 Task: Create a Google Docs document listing the top 10 cafes in Gurgaon, including images and formatted text.
Action: Key pressed google<Key.space>dous<Key.enter>
Screenshot: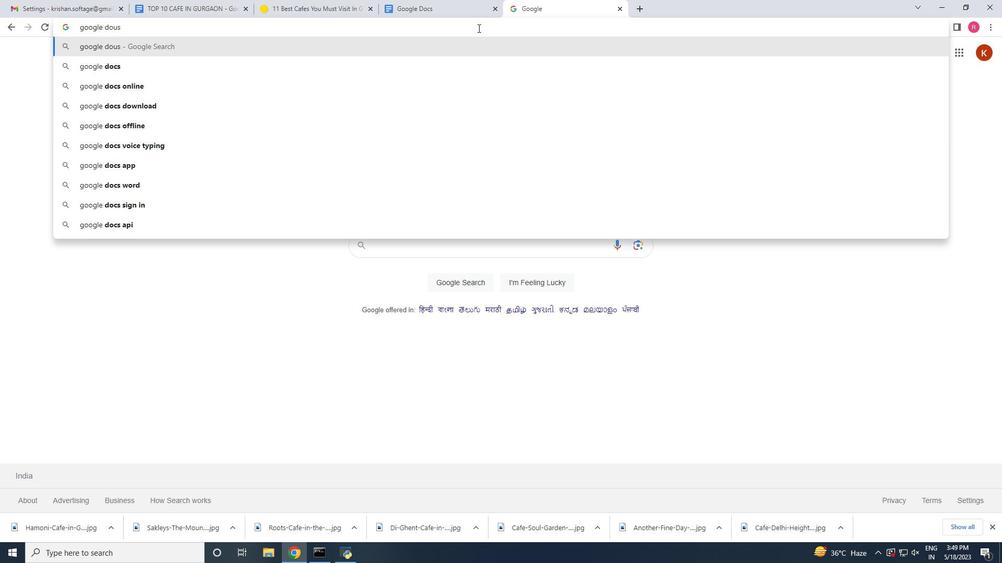 
Action: Mouse moved to (175, 278)
Screenshot: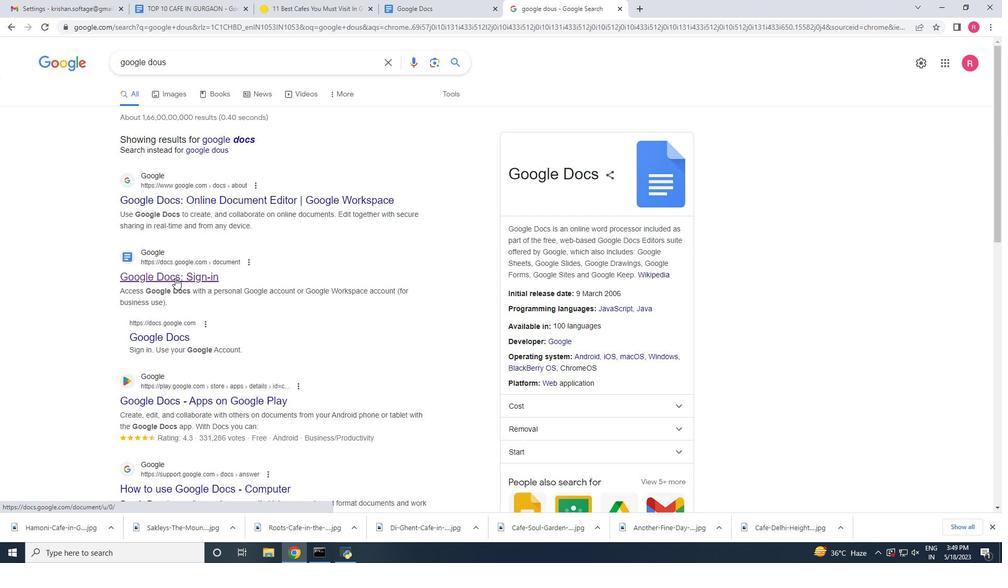 
Action: Mouse pressed left at (175, 278)
Screenshot: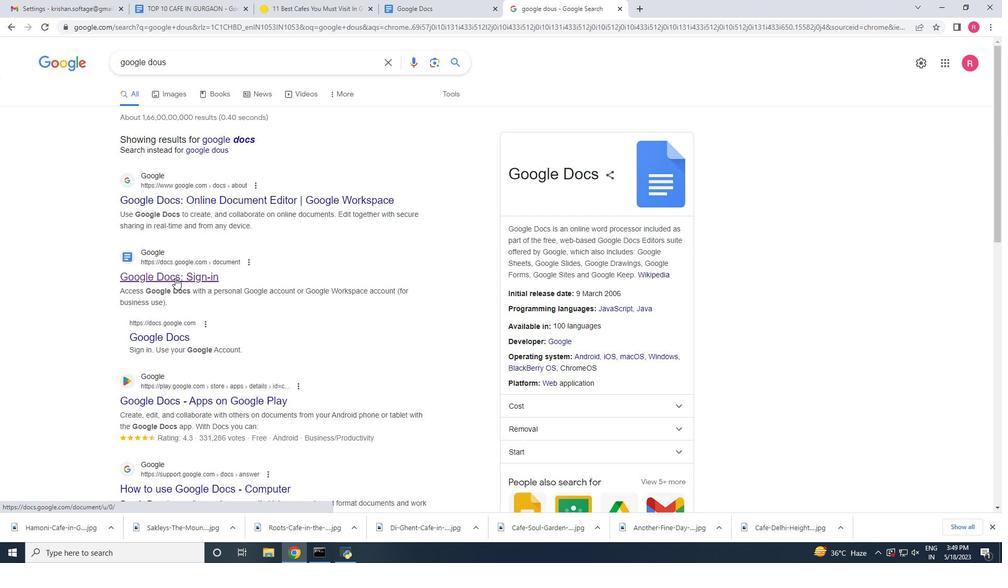 
Action: Mouse moved to (976, 50)
Screenshot: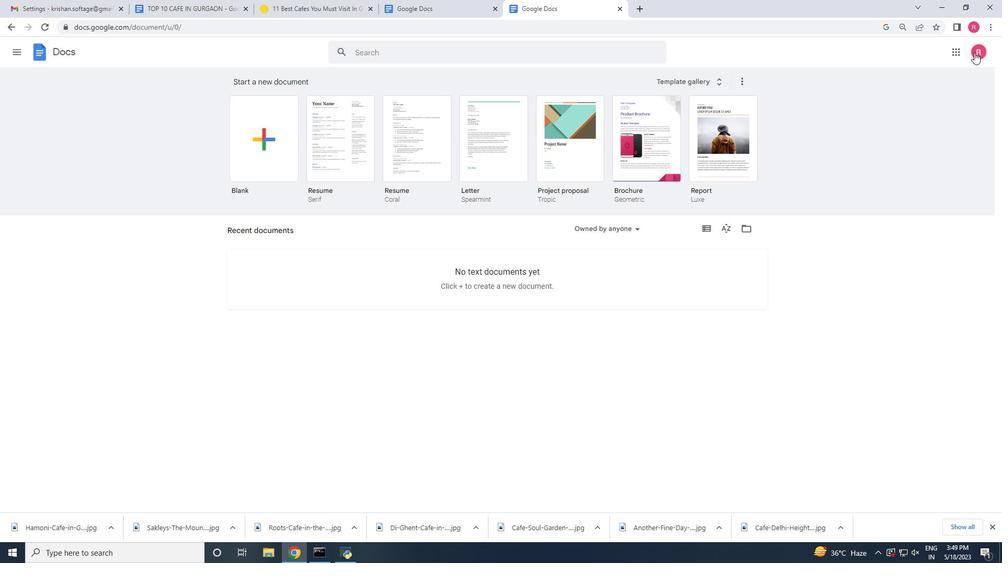
Action: Mouse pressed left at (976, 50)
Screenshot: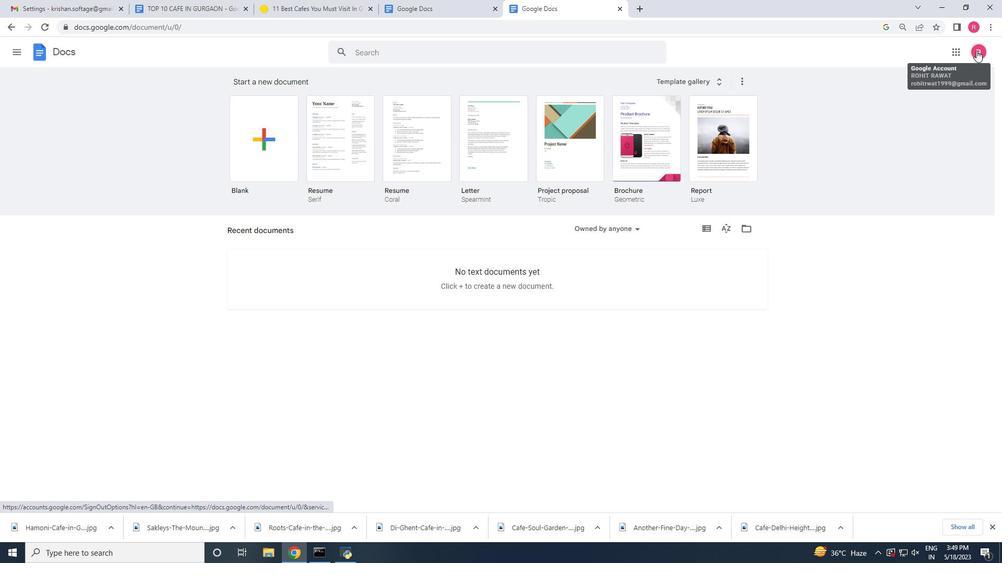 
Action: Mouse moved to (924, 156)
Screenshot: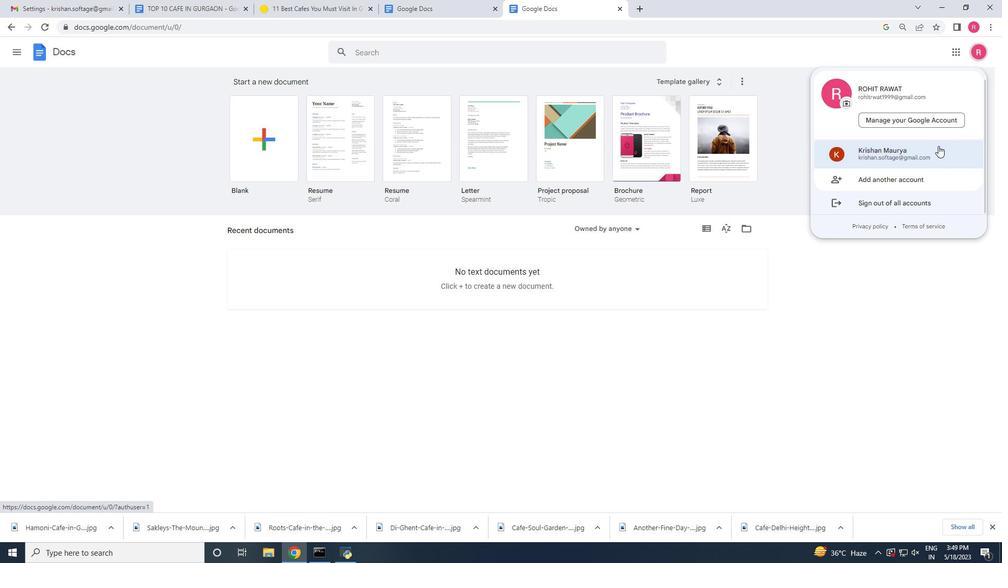 
Action: Mouse pressed left at (924, 156)
Screenshot: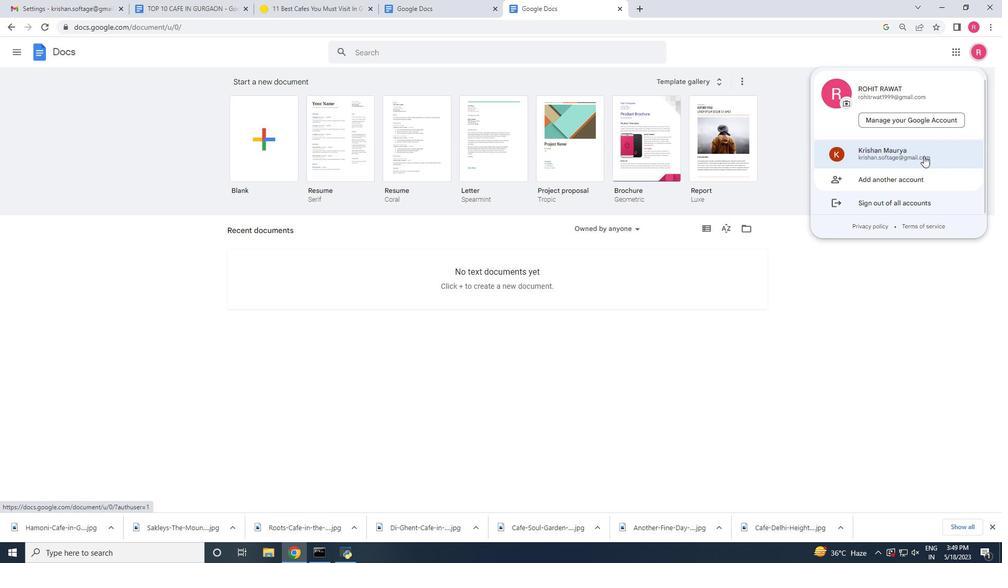
Action: Mouse moved to (277, 318)
Screenshot: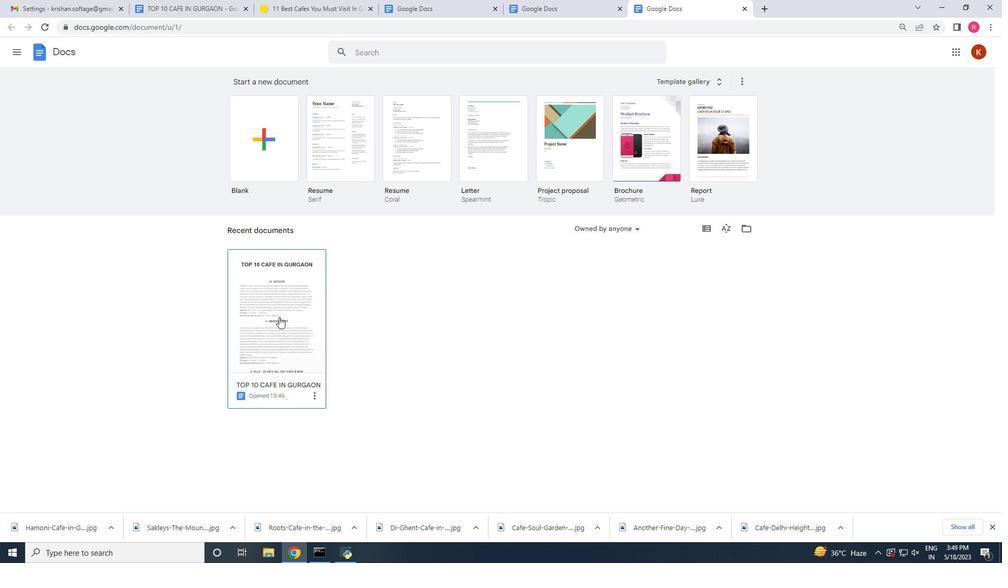 
Action: Mouse pressed left at (277, 318)
Screenshot: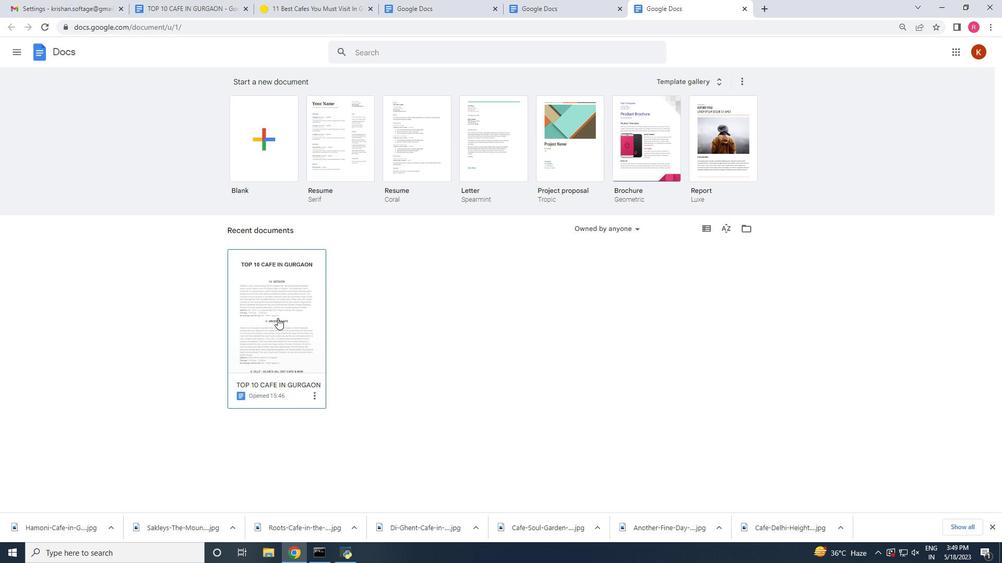 
Action: Mouse moved to (528, 248)
Screenshot: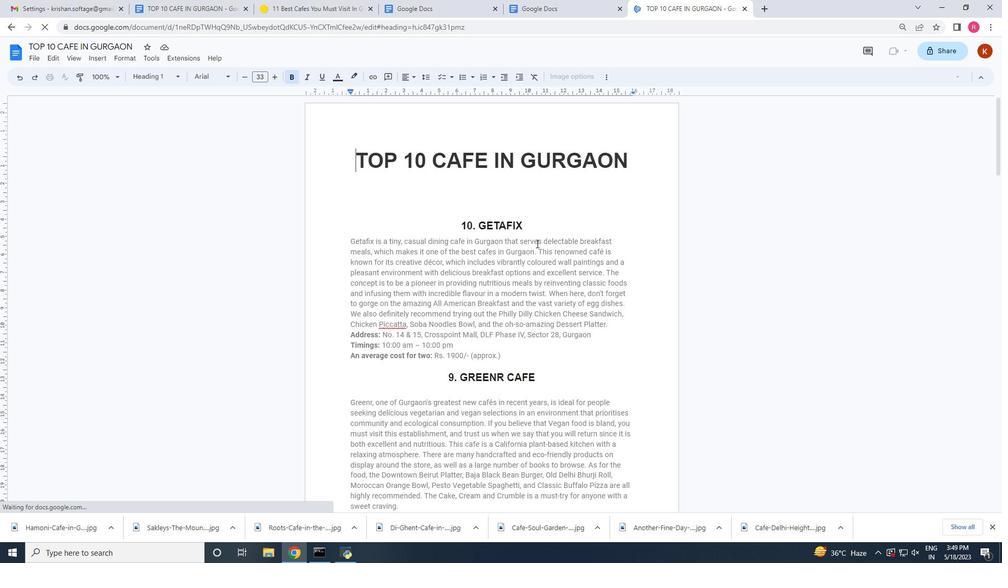 
Action: Mouse scrolled (528, 247) with delta (0, 0)
Screenshot: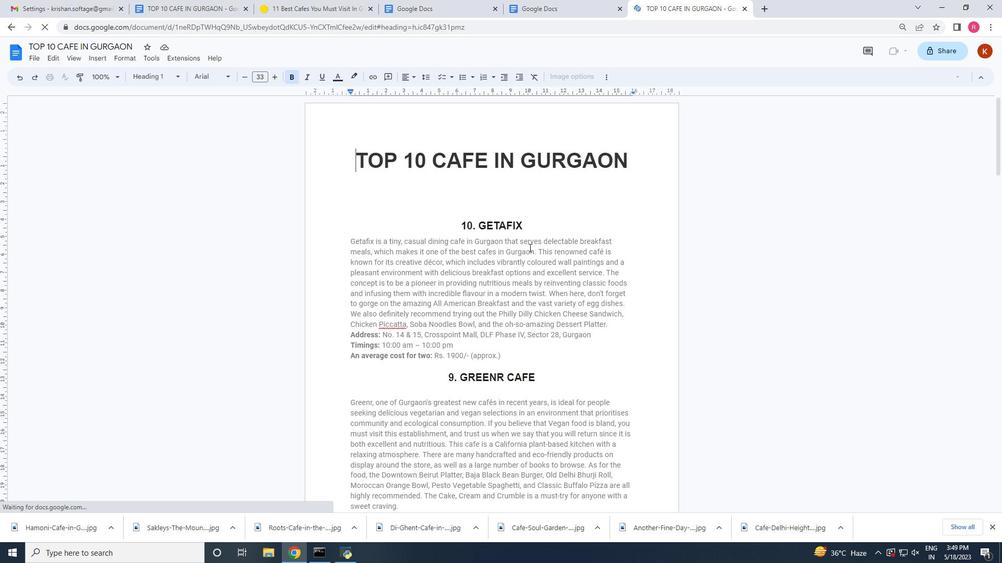 
Action: Mouse moved to (528, 249)
Screenshot: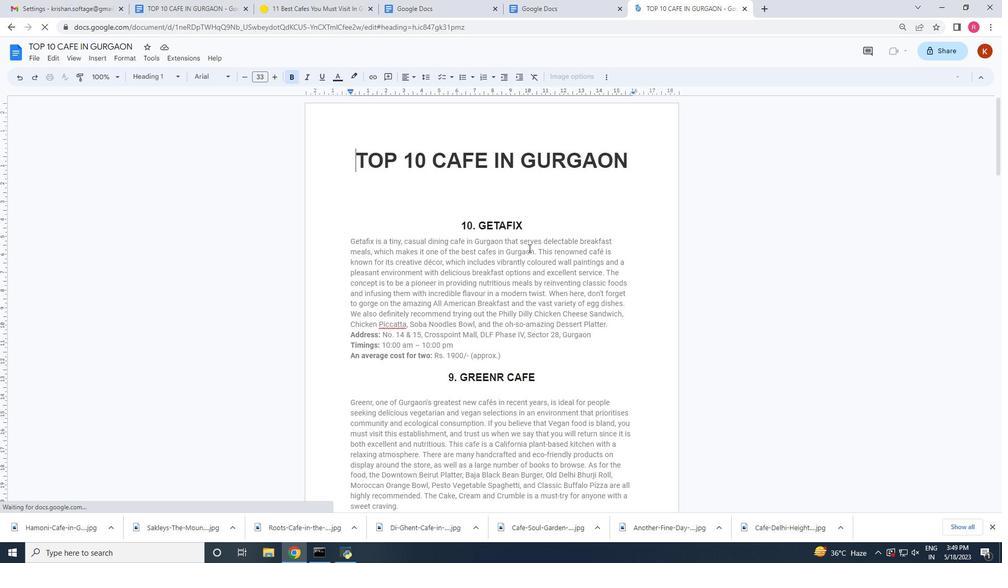 
Action: Mouse scrolled (528, 248) with delta (0, 0)
Screenshot: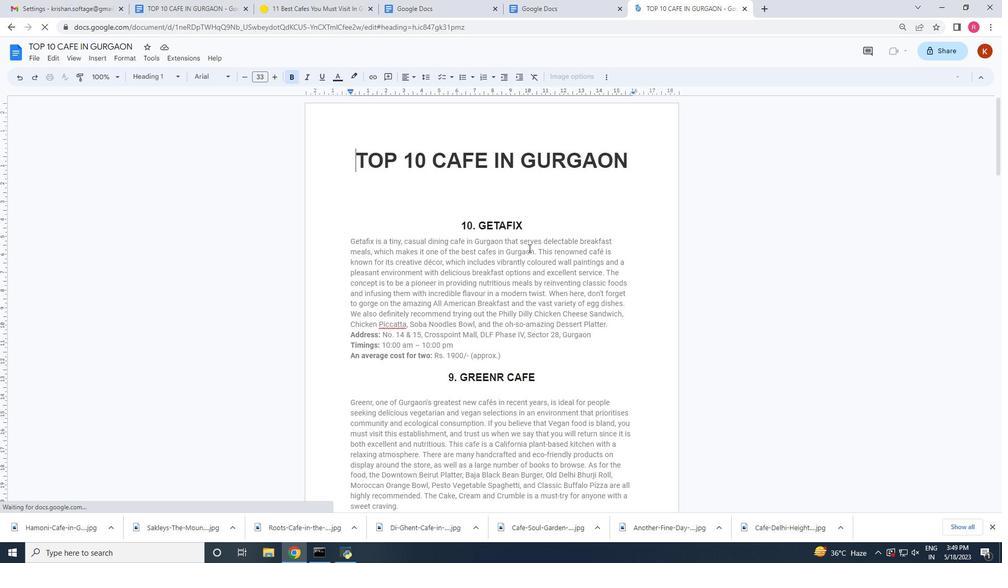 
Action: Mouse scrolled (528, 248) with delta (0, 0)
Screenshot: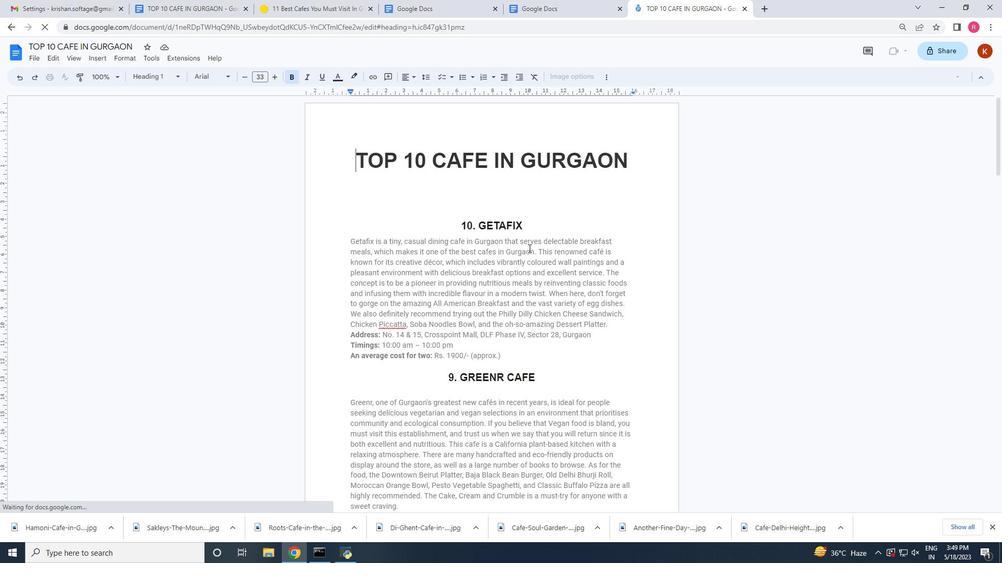 
Action: Mouse scrolled (528, 248) with delta (0, 0)
Screenshot: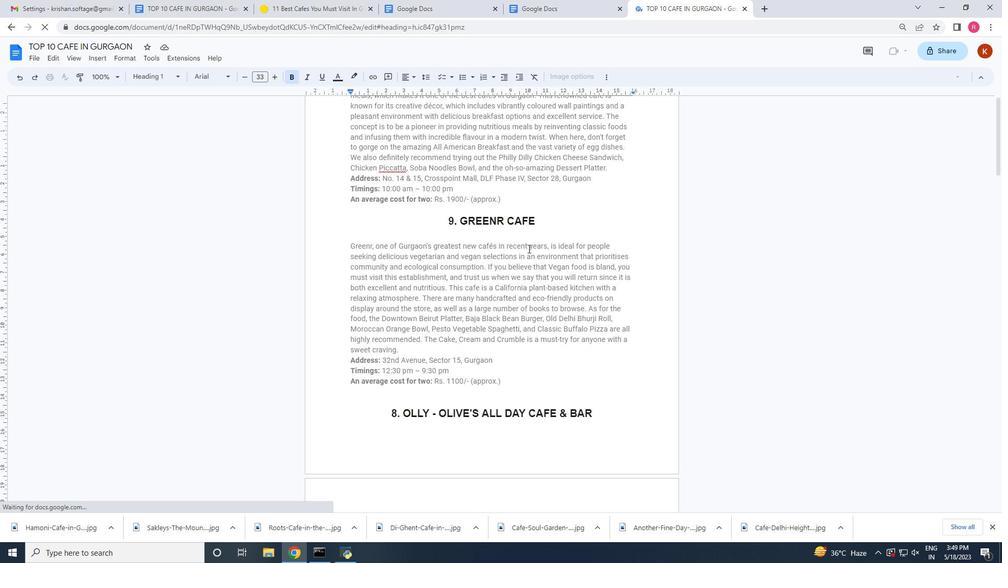 
Action: Mouse scrolled (528, 248) with delta (0, 0)
Screenshot: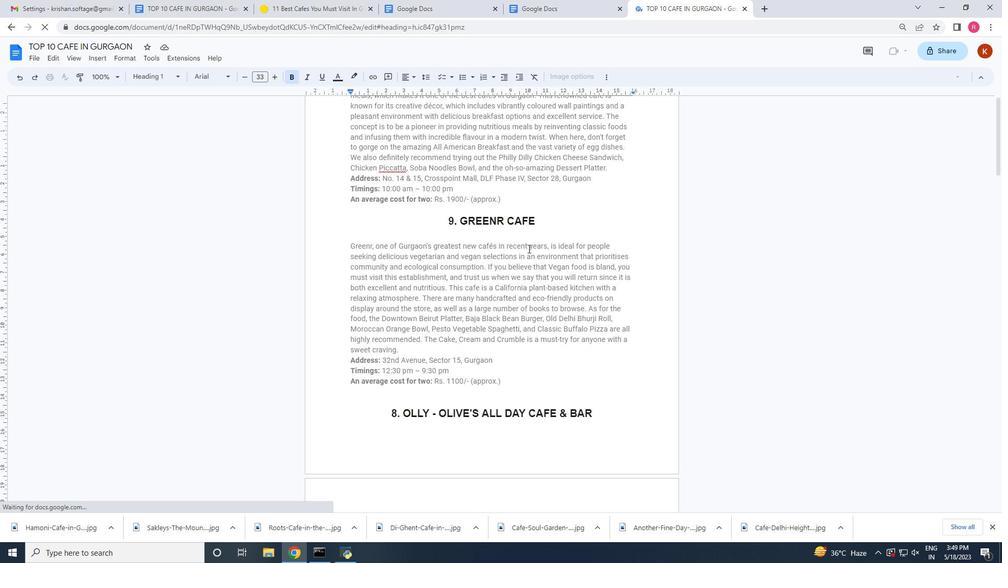 
Action: Mouse scrolled (528, 248) with delta (0, 0)
Screenshot: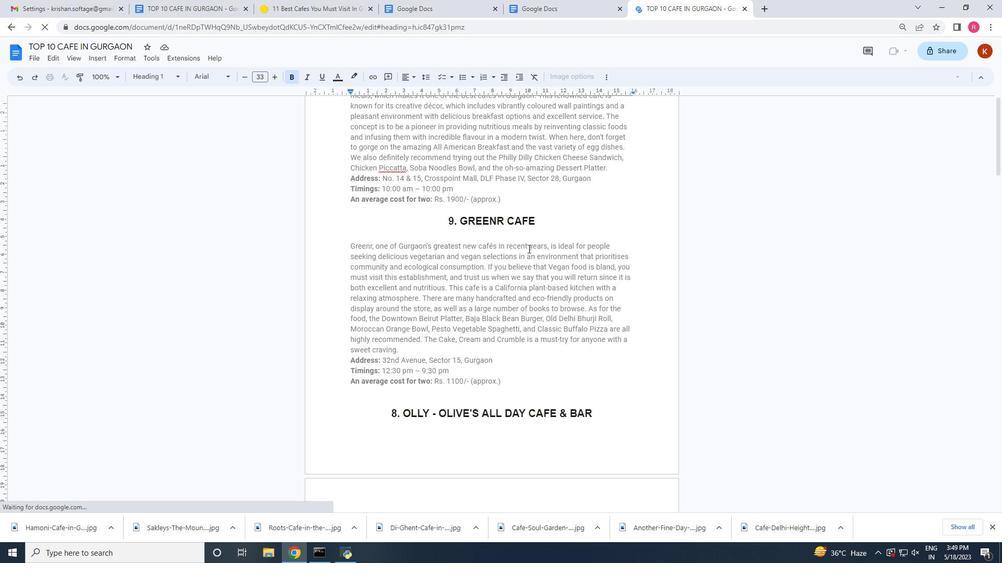 
Action: Mouse scrolled (528, 248) with delta (0, 0)
Screenshot: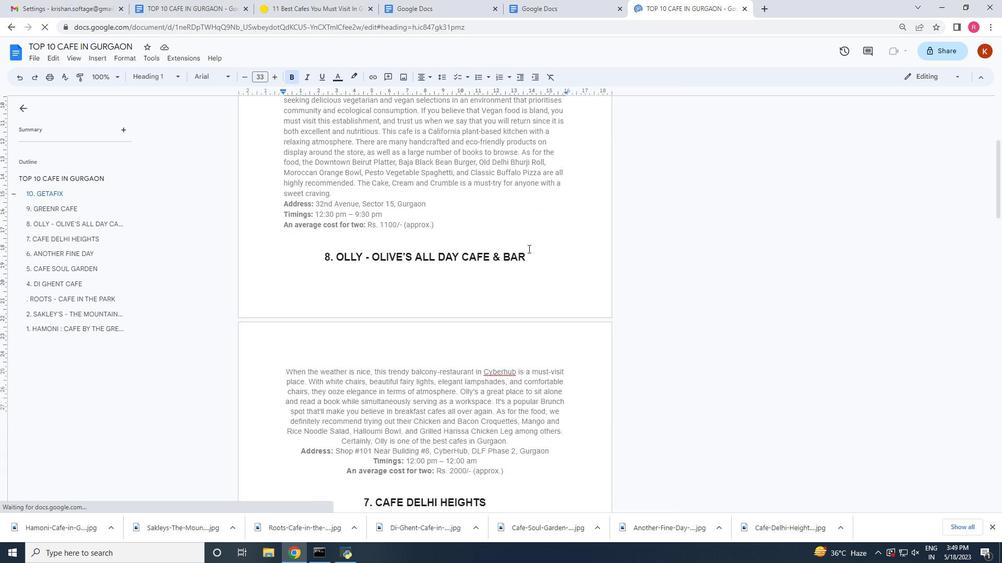 
Action: Mouse scrolled (528, 248) with delta (0, 0)
Screenshot: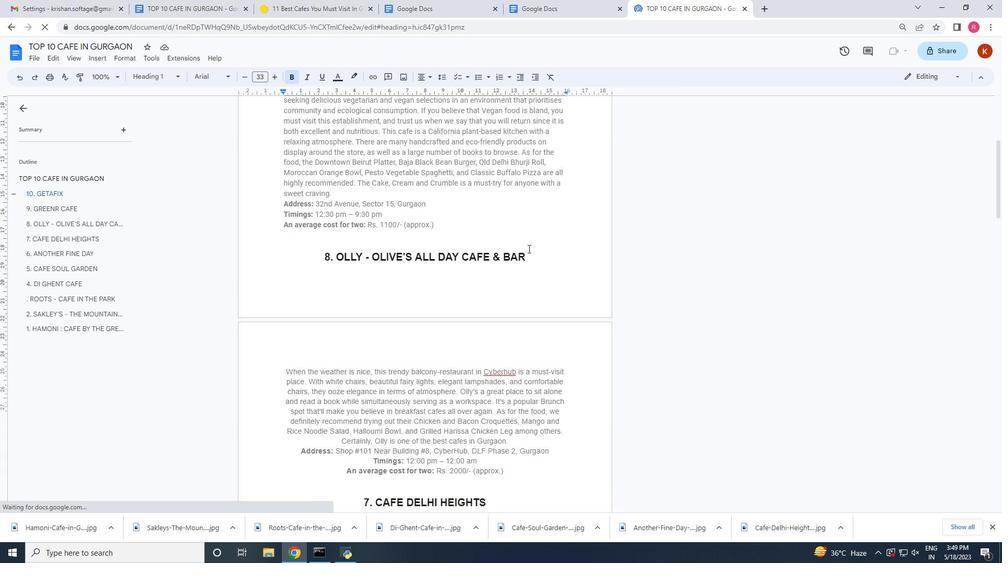 
Action: Mouse scrolled (528, 248) with delta (0, 0)
Screenshot: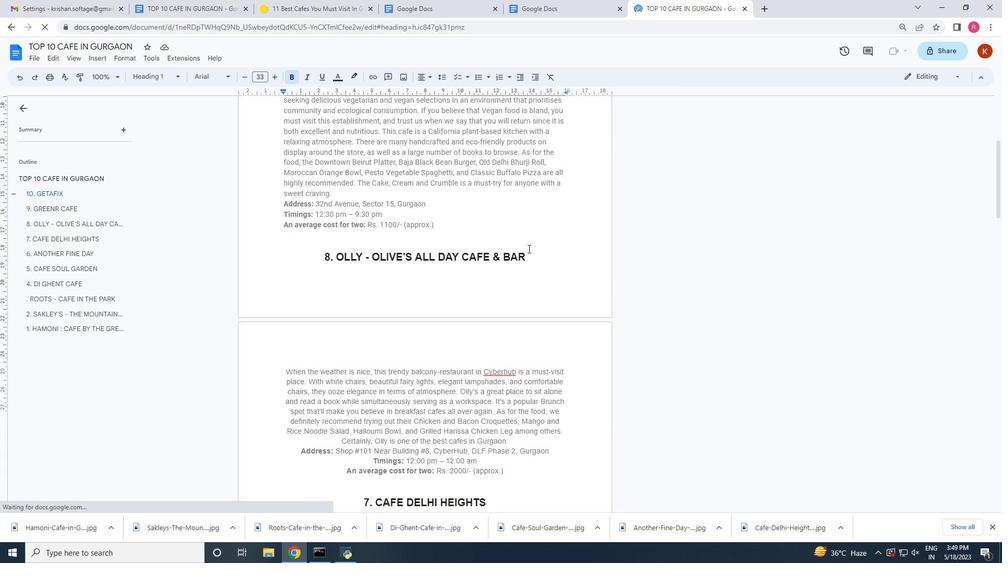 
Action: Mouse scrolled (528, 248) with delta (0, 0)
Screenshot: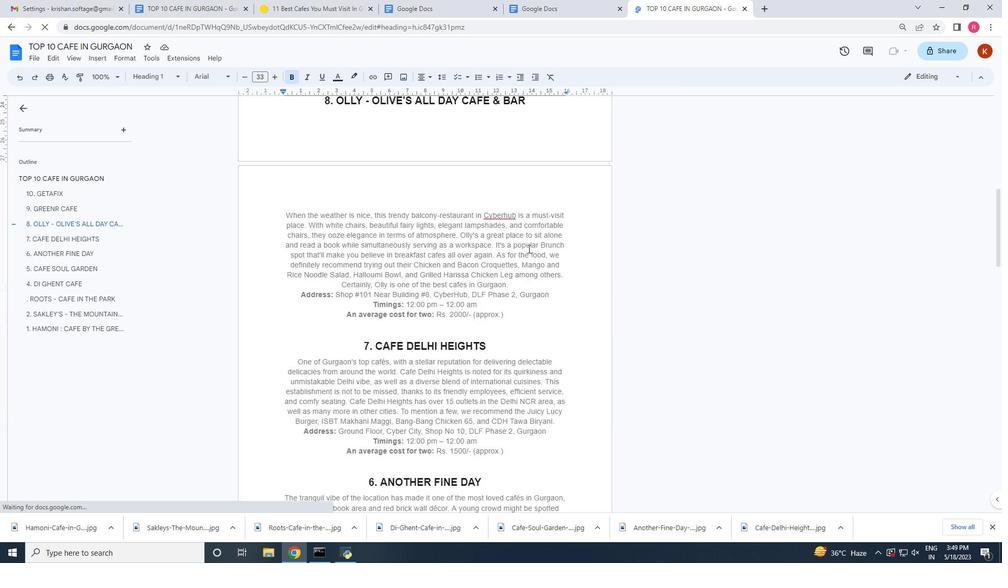 
Action: Mouse scrolled (528, 248) with delta (0, 0)
Screenshot: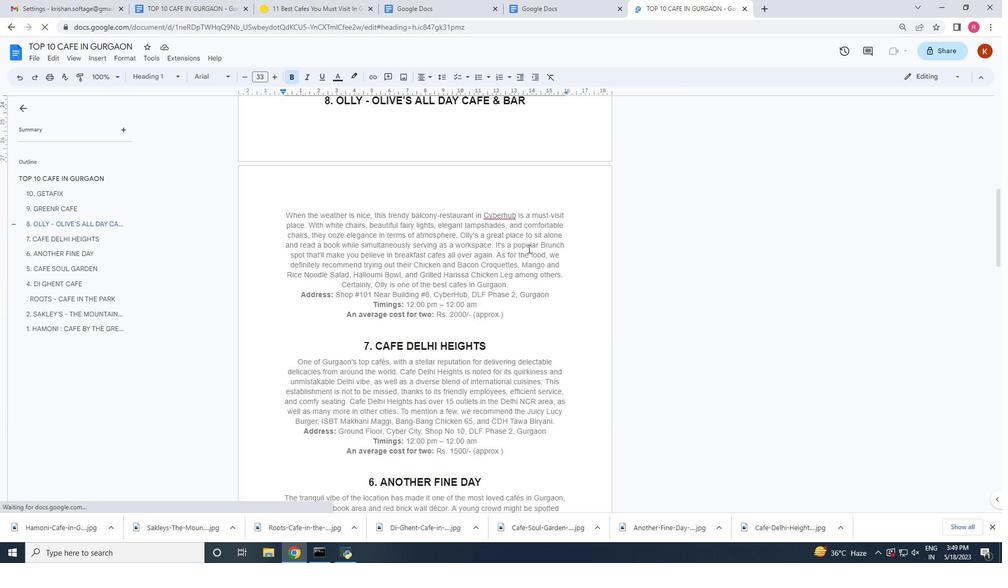 
Action: Mouse scrolled (528, 248) with delta (0, 0)
Screenshot: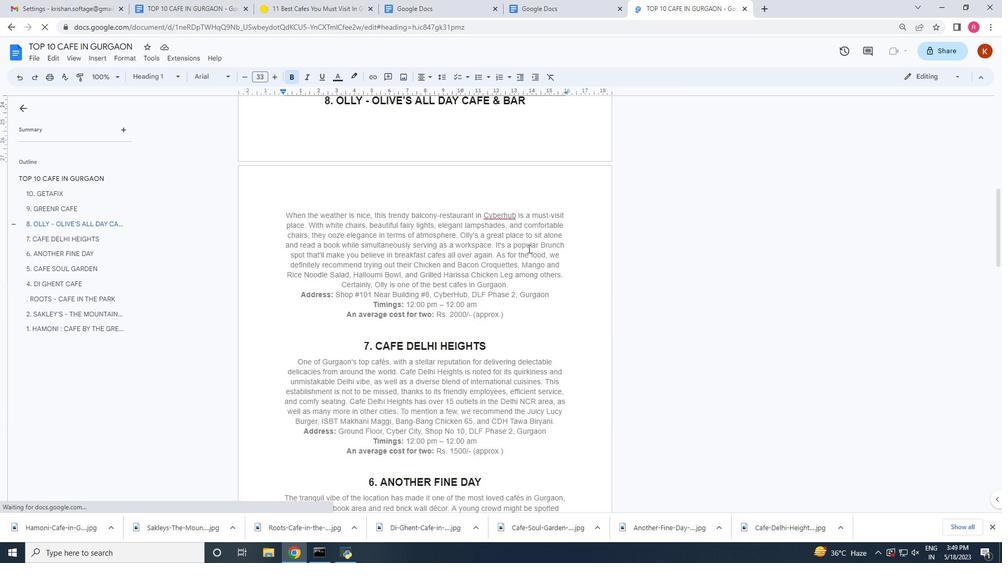 
Action: Mouse scrolled (528, 248) with delta (0, 0)
Screenshot: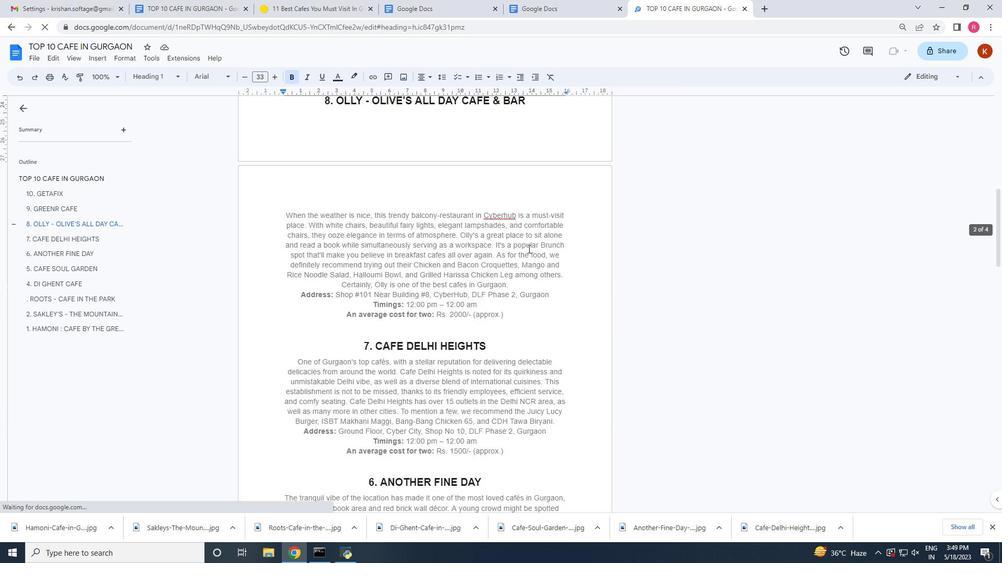 
Action: Mouse scrolled (528, 248) with delta (0, 0)
Screenshot: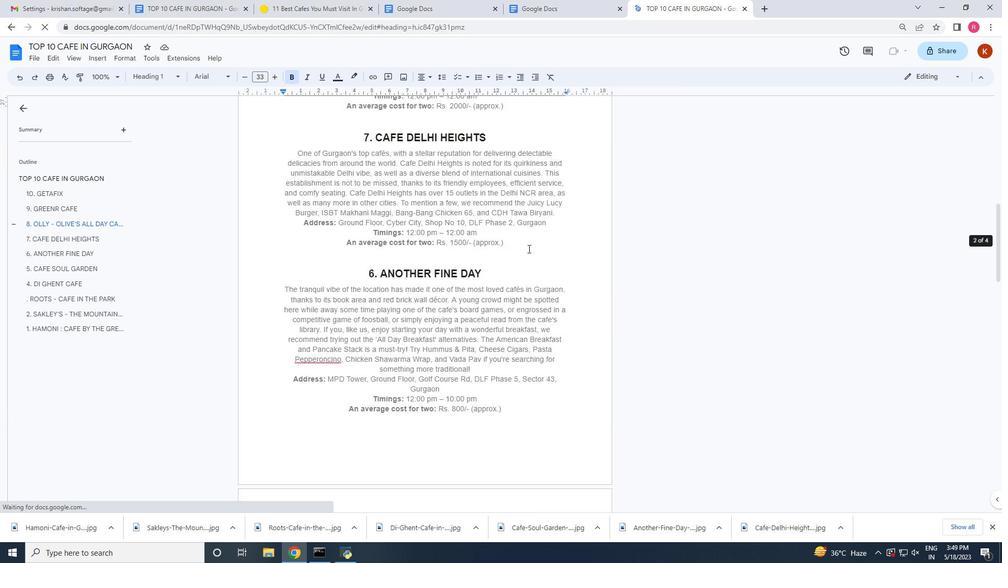 
Action: Mouse scrolled (528, 248) with delta (0, 0)
Screenshot: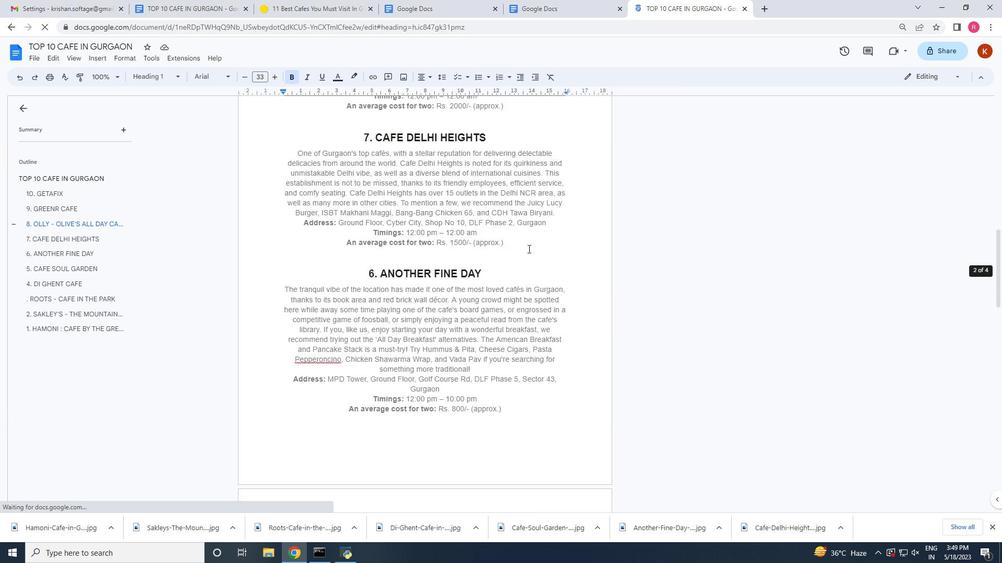 
Action: Mouse scrolled (528, 248) with delta (0, 0)
Screenshot: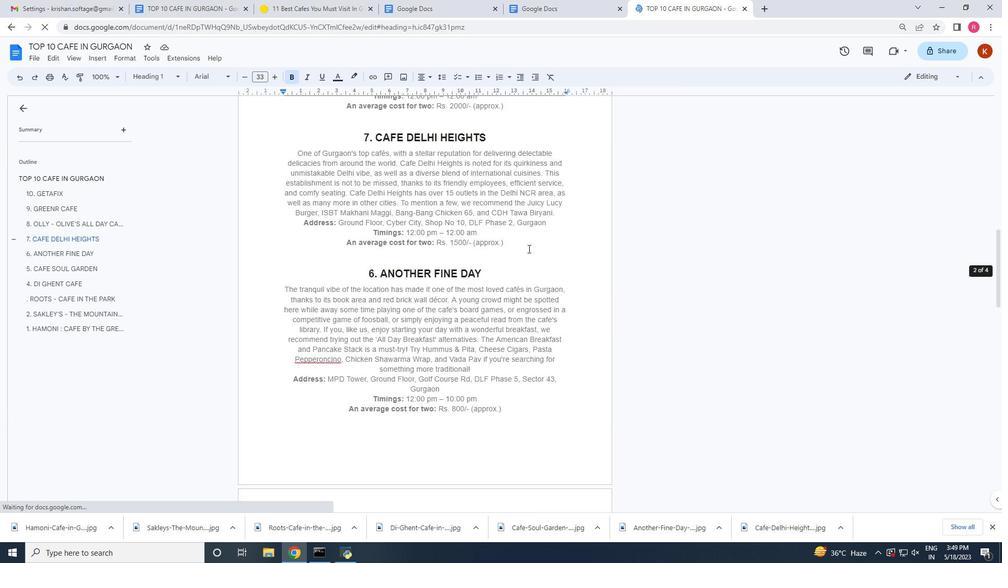 
Action: Mouse scrolled (528, 248) with delta (0, 0)
Screenshot: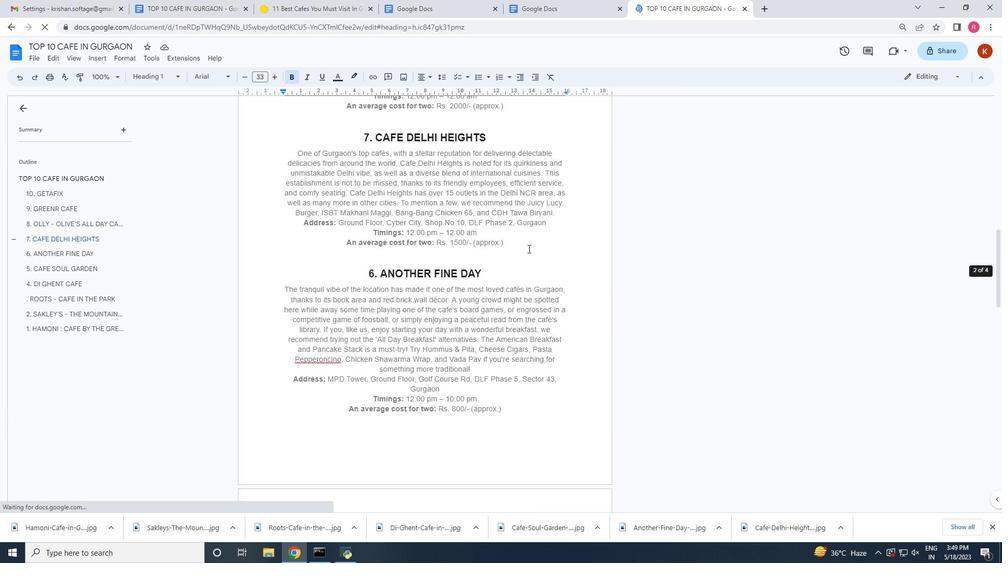 
Action: Mouse scrolled (528, 248) with delta (0, 0)
Screenshot: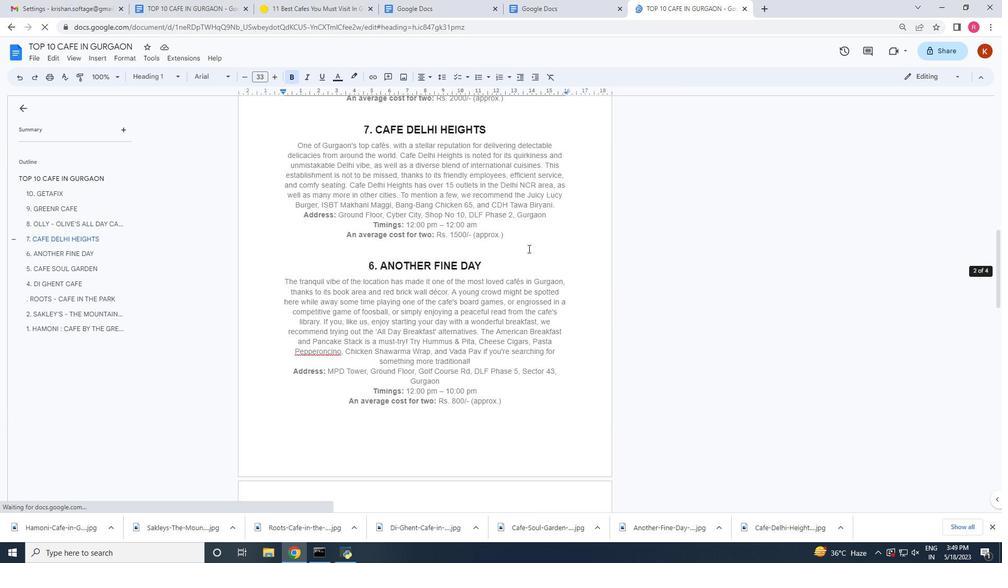 
Action: Mouse scrolled (528, 248) with delta (0, 0)
Screenshot: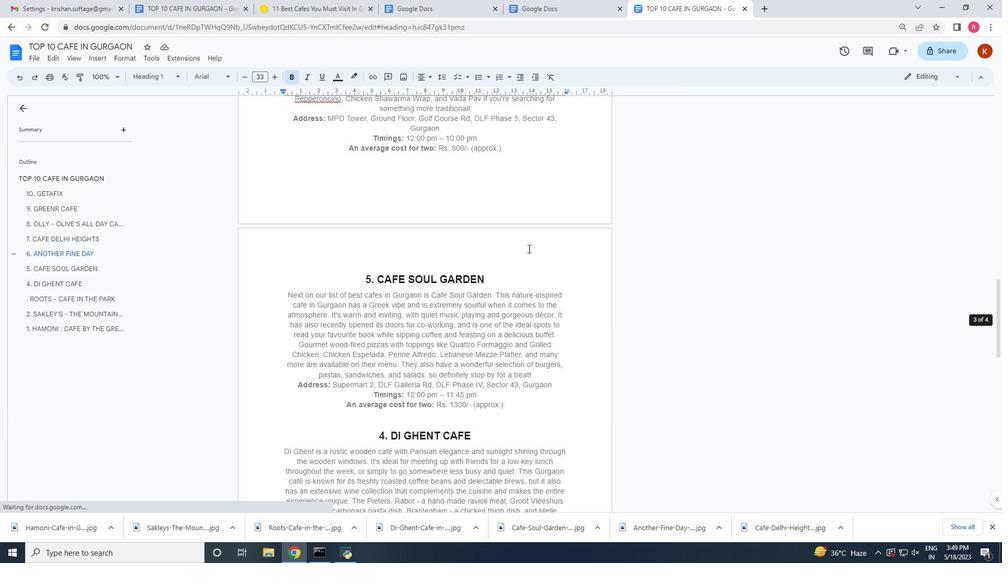 
Action: Mouse scrolled (528, 248) with delta (0, 0)
Screenshot: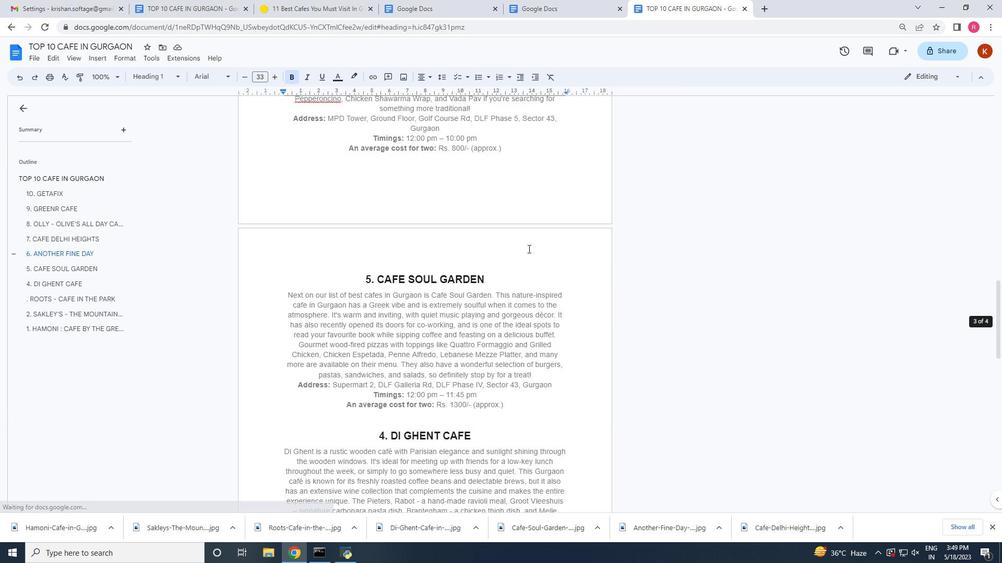 
Action: Mouse scrolled (528, 248) with delta (0, 0)
Screenshot: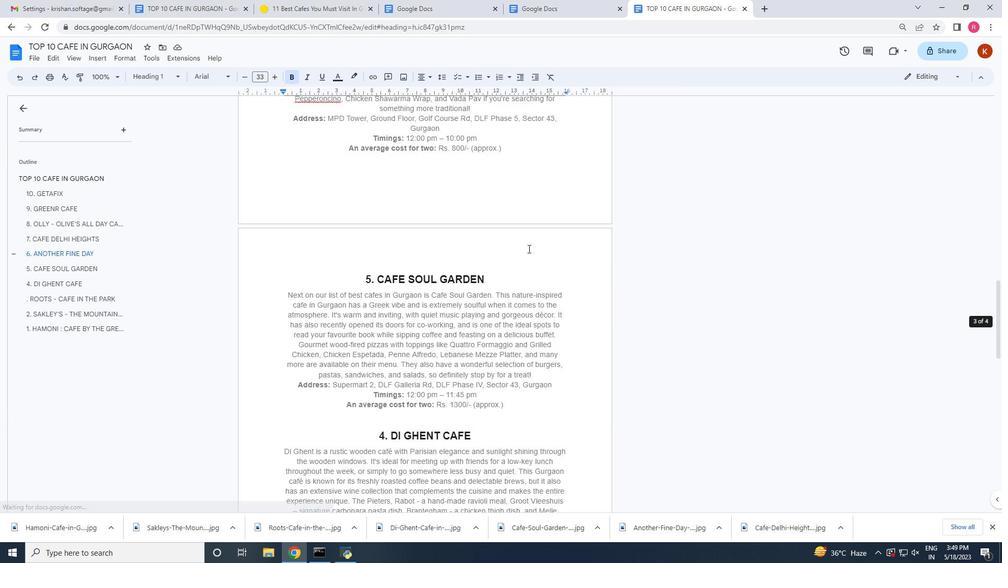 
Action: Mouse scrolled (528, 248) with delta (0, 0)
Screenshot: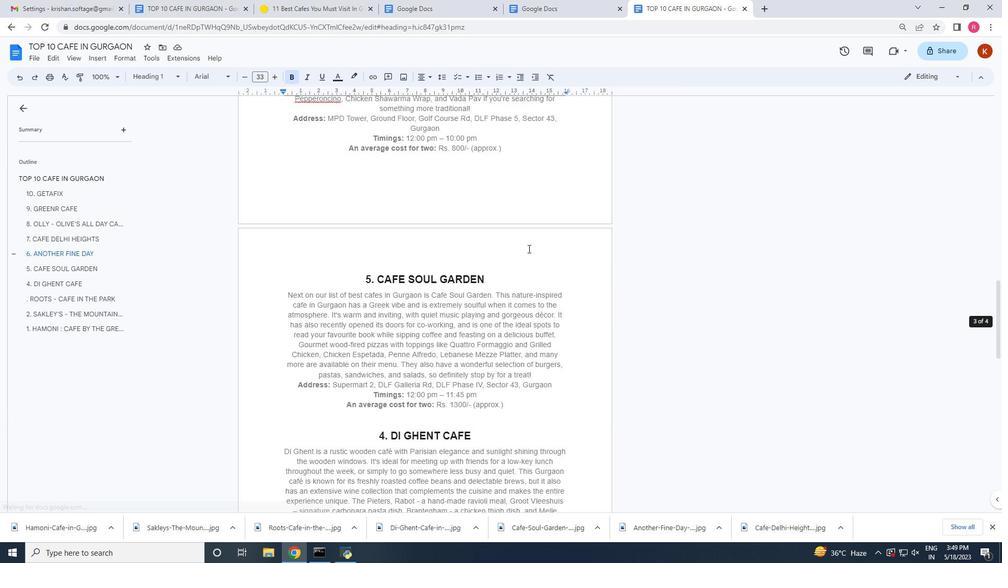 
Action: Mouse scrolled (528, 248) with delta (0, 0)
Screenshot: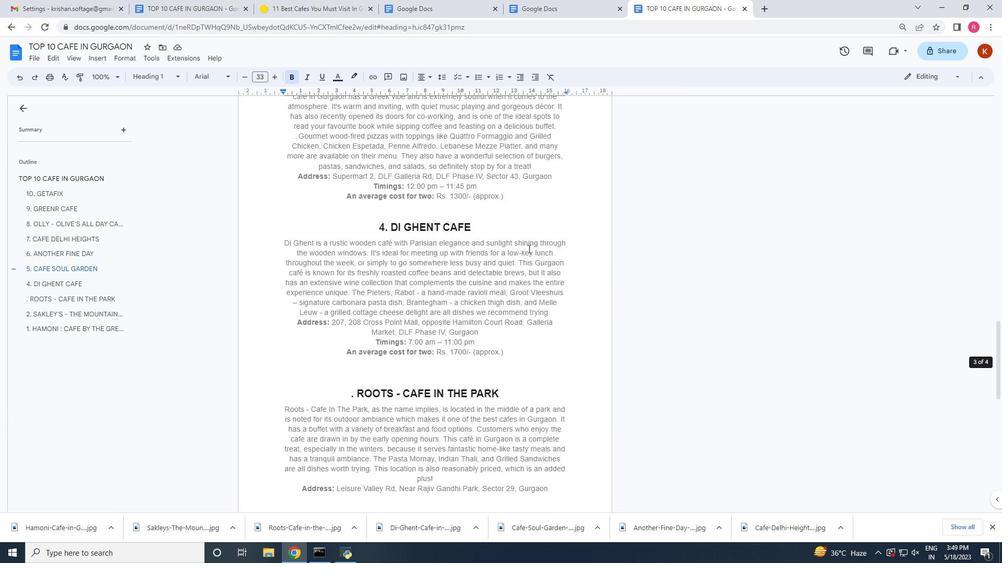 
Action: Mouse scrolled (528, 248) with delta (0, 0)
Screenshot: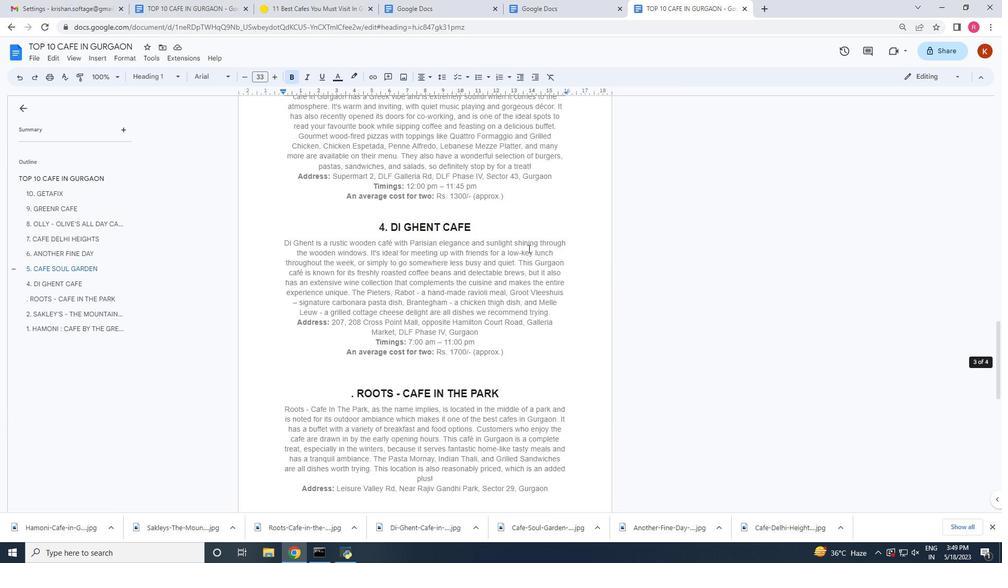 
Action: Mouse scrolled (528, 248) with delta (0, 0)
Screenshot: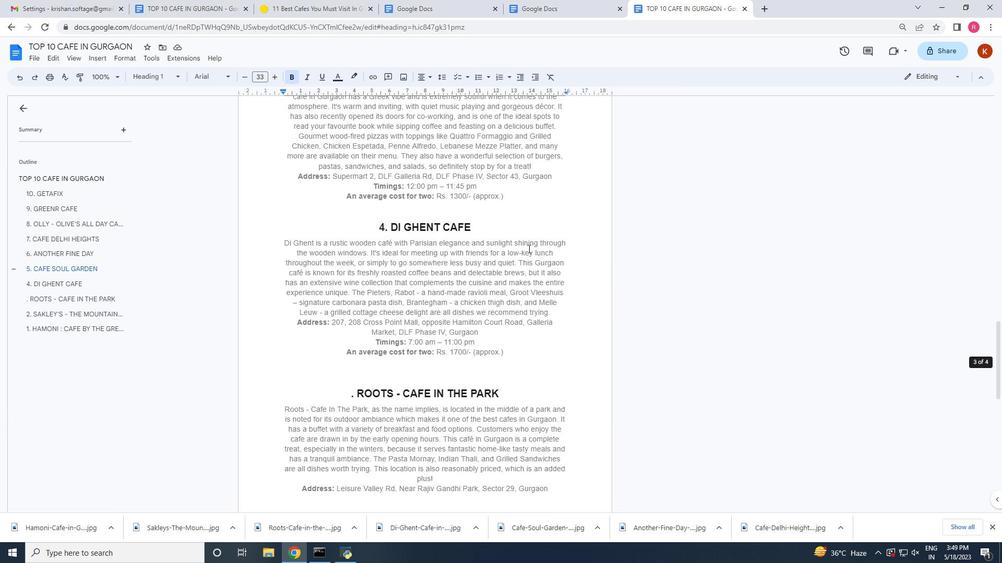 
Action: Mouse scrolled (528, 248) with delta (0, 0)
Screenshot: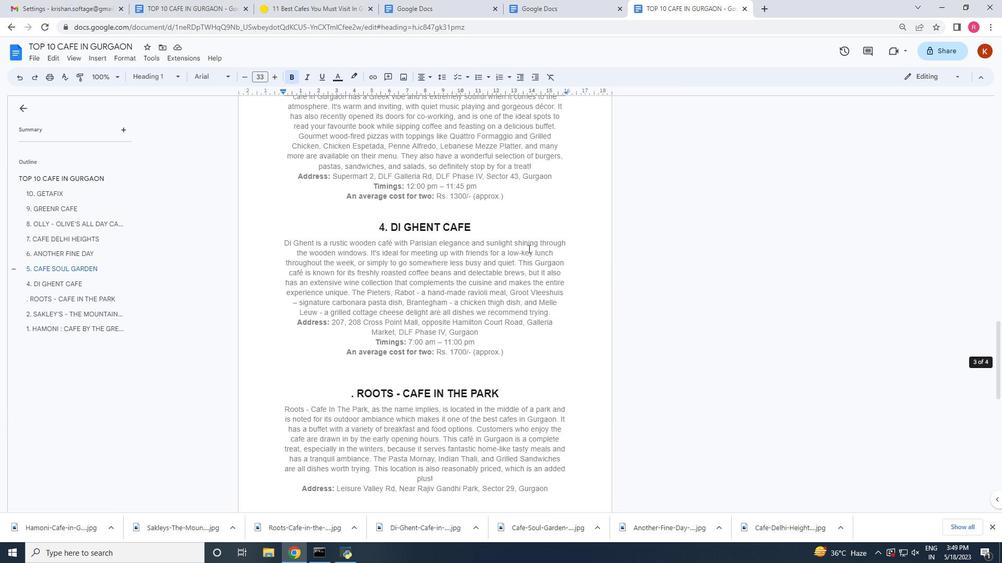 
Action: Mouse scrolled (528, 248) with delta (0, 0)
Screenshot: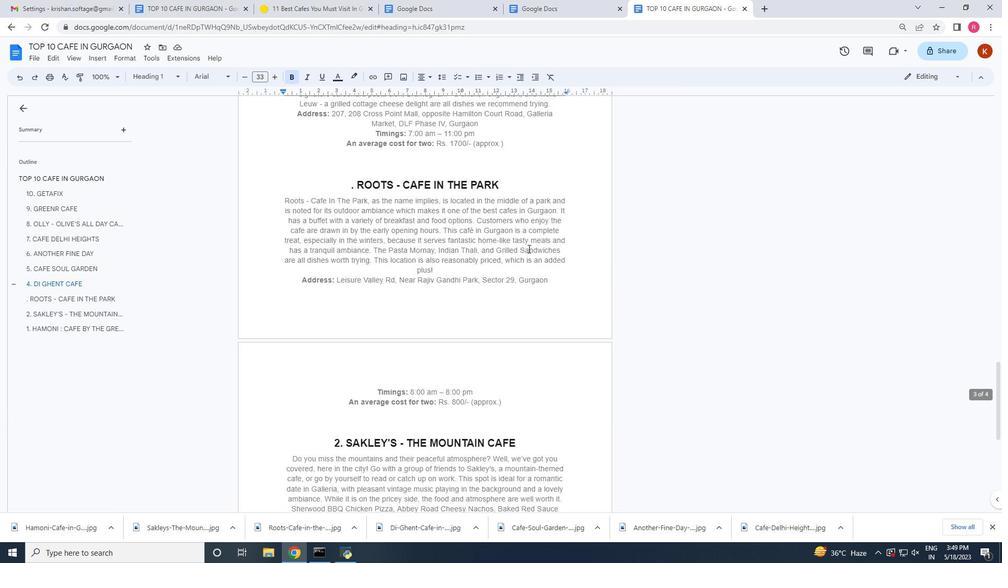 
Action: Mouse scrolled (528, 248) with delta (0, 0)
Screenshot: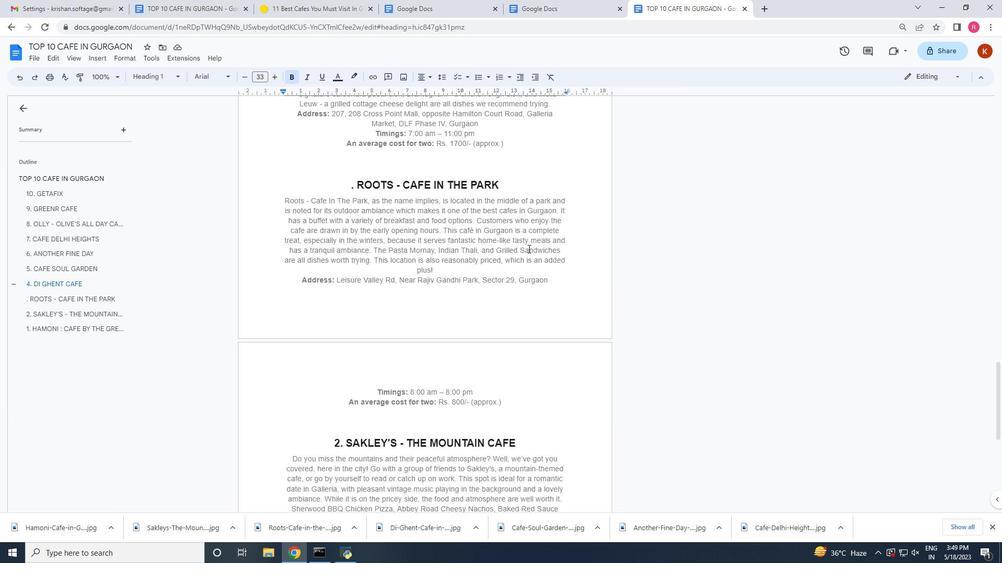 
Action: Mouse scrolled (528, 248) with delta (0, 0)
Screenshot: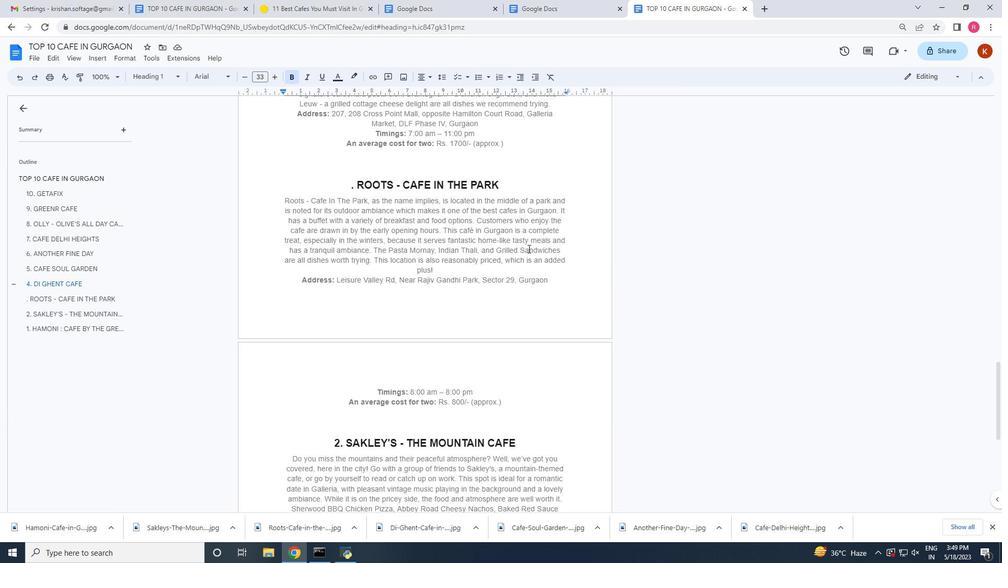 
Action: Mouse scrolled (528, 248) with delta (0, 0)
Screenshot: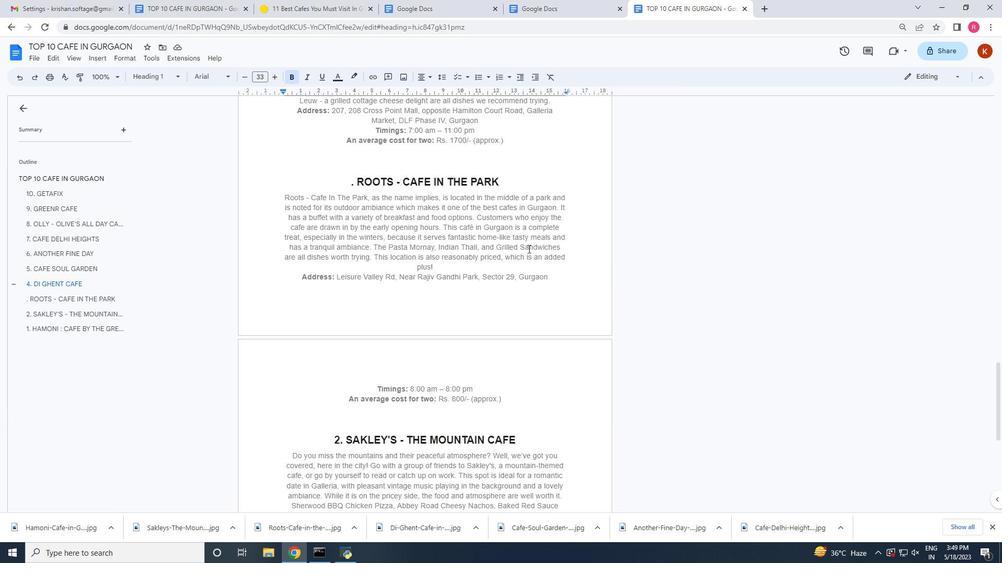 
Action: Mouse scrolled (528, 248) with delta (0, 0)
Screenshot: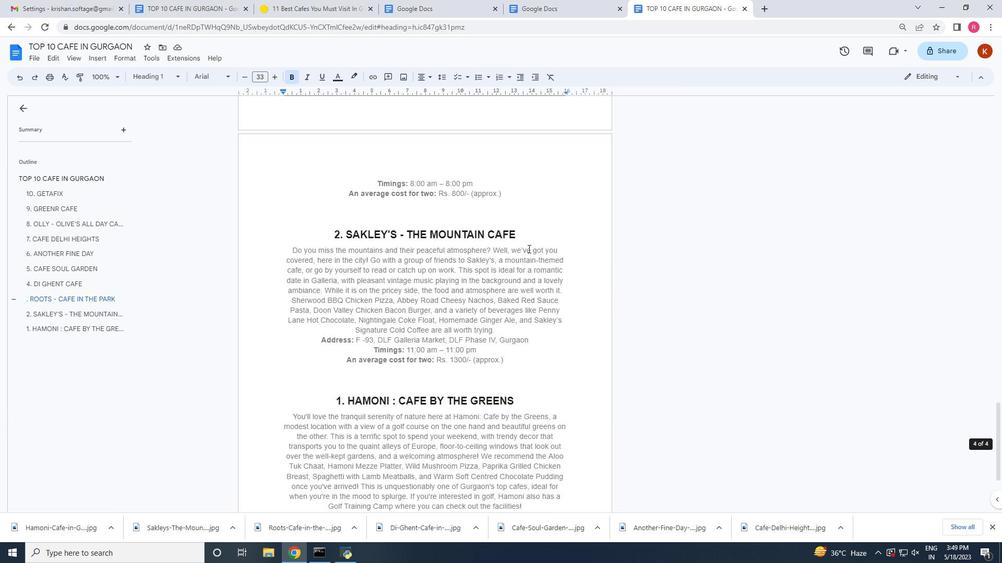 
Action: Mouse scrolled (528, 248) with delta (0, 0)
Screenshot: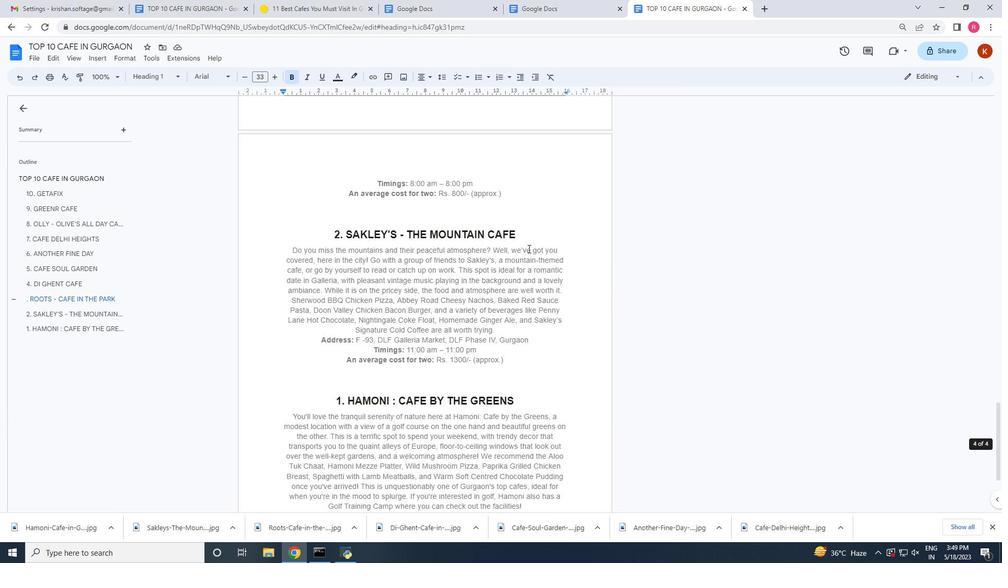 
Action: Mouse scrolled (528, 248) with delta (0, 0)
Screenshot: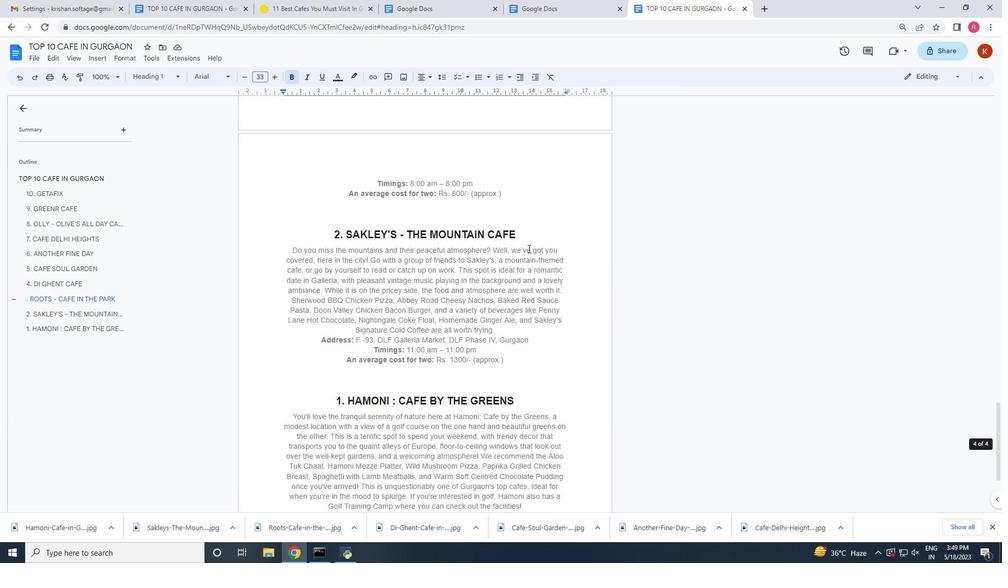
Action: Mouse scrolled (528, 248) with delta (0, 0)
Screenshot: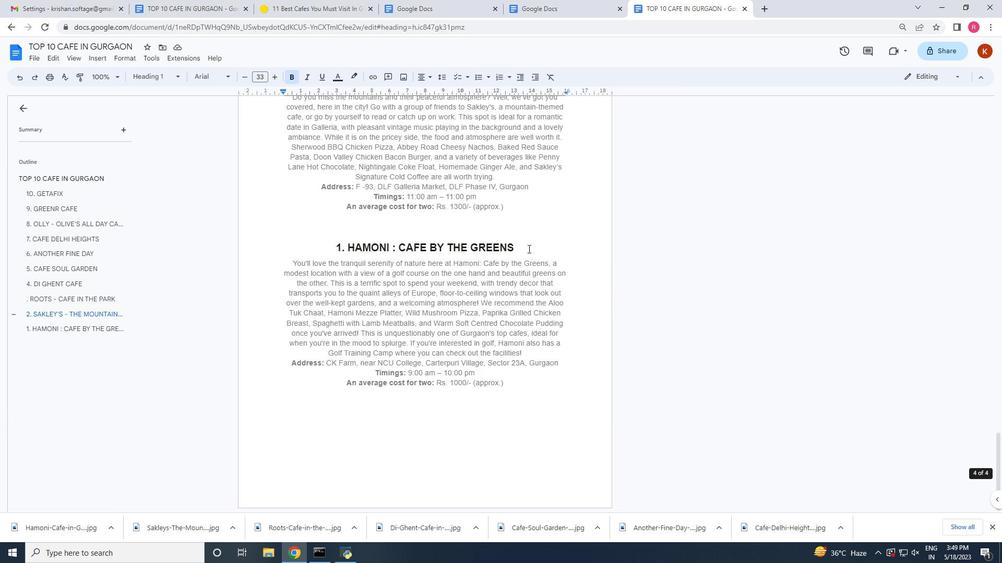 
Action: Mouse scrolled (528, 248) with delta (0, 0)
Screenshot: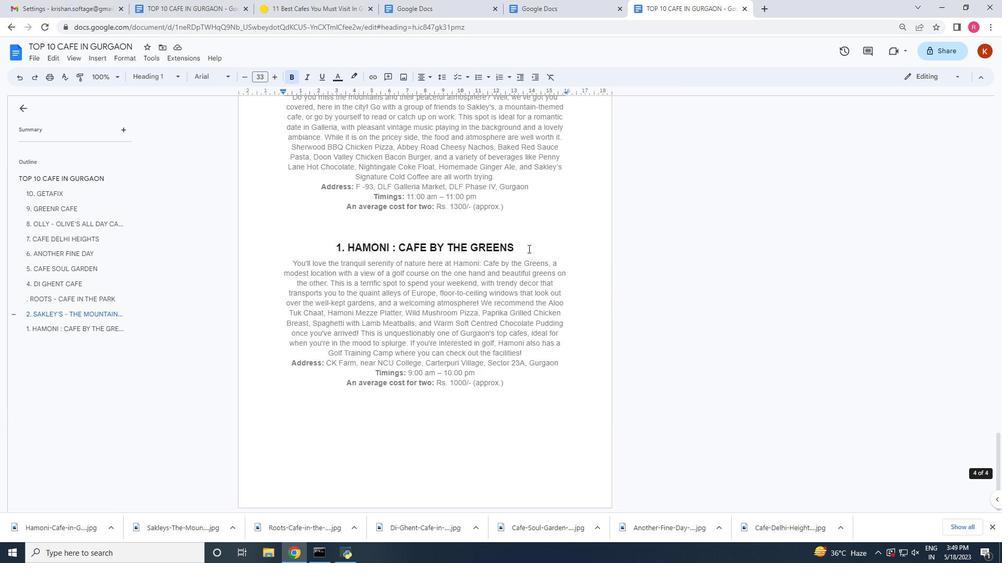 
Action: Mouse scrolled (528, 248) with delta (0, 0)
Screenshot: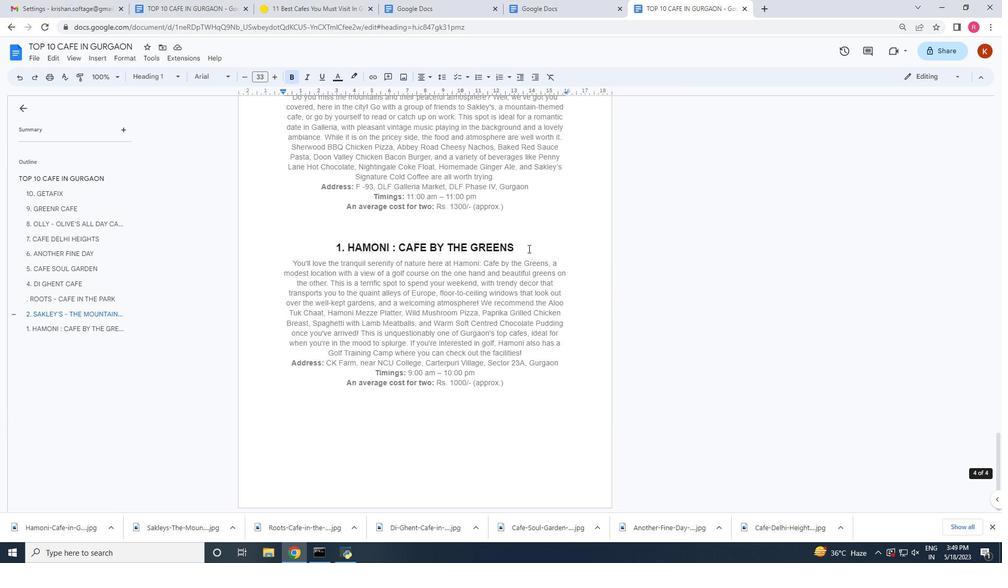 
Action: Mouse scrolled (528, 249) with delta (0, 0)
Screenshot: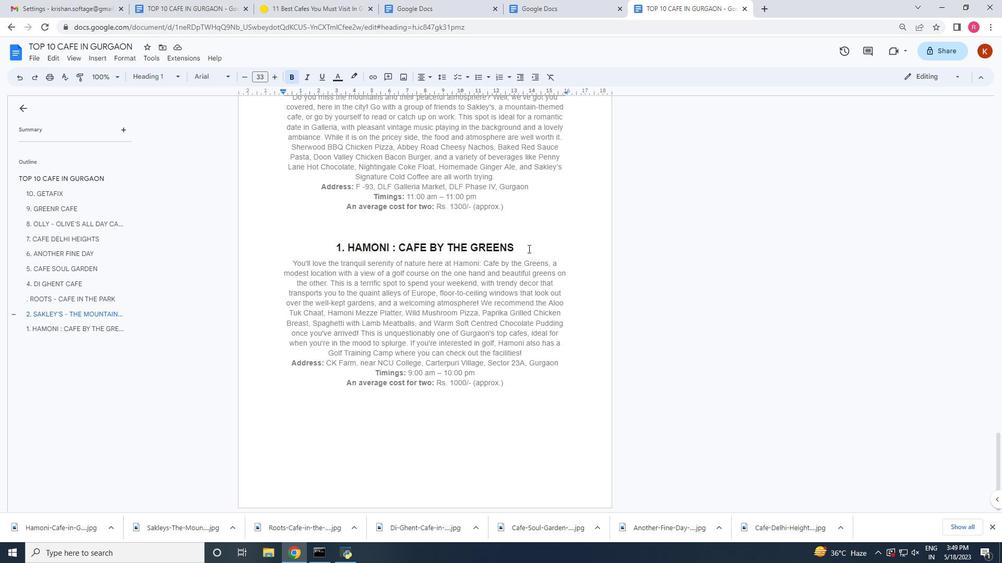 
Action: Mouse scrolled (528, 249) with delta (0, 0)
Screenshot: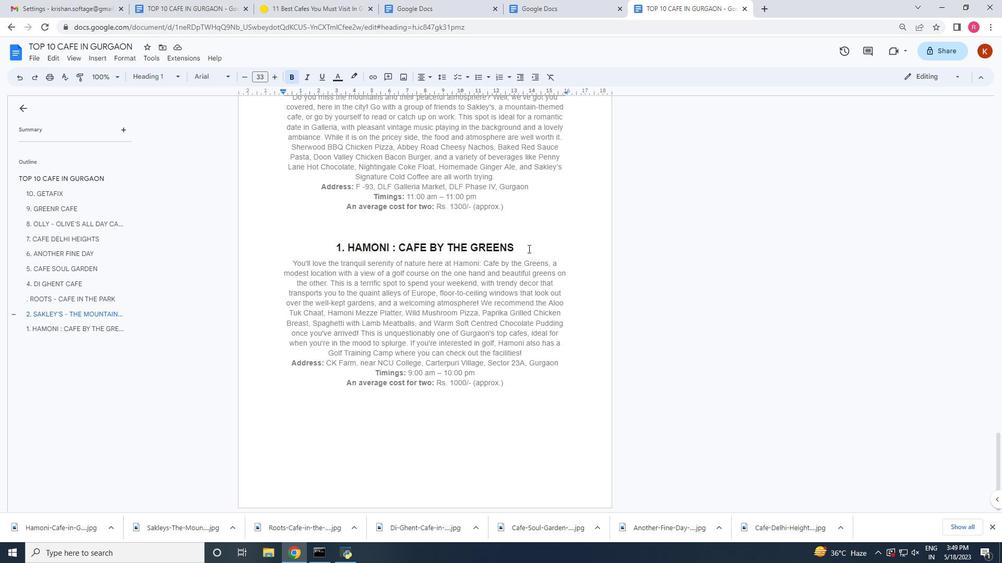 
Action: Mouse scrolled (528, 249) with delta (0, 0)
Screenshot: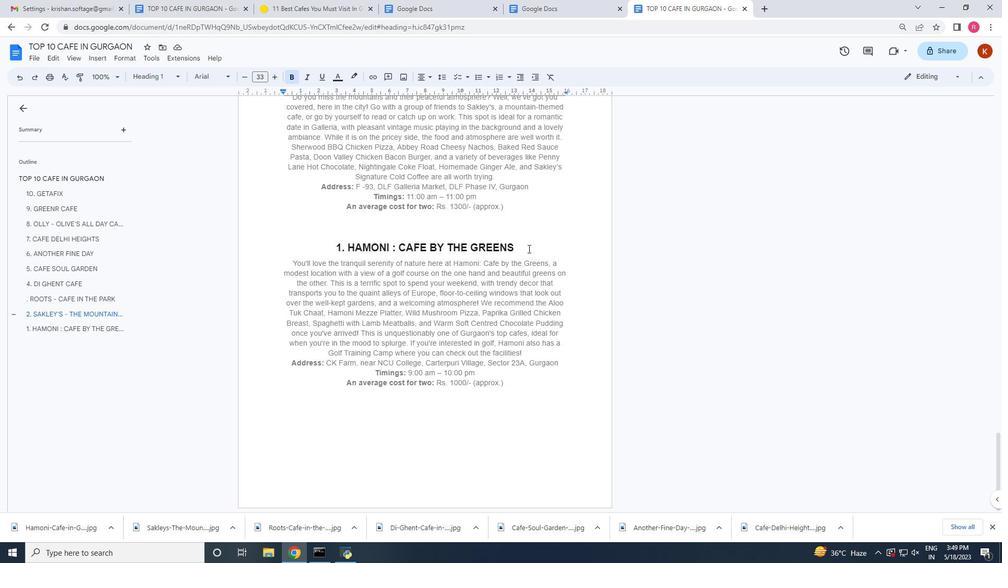
Action: Mouse scrolled (528, 249) with delta (0, 0)
Screenshot: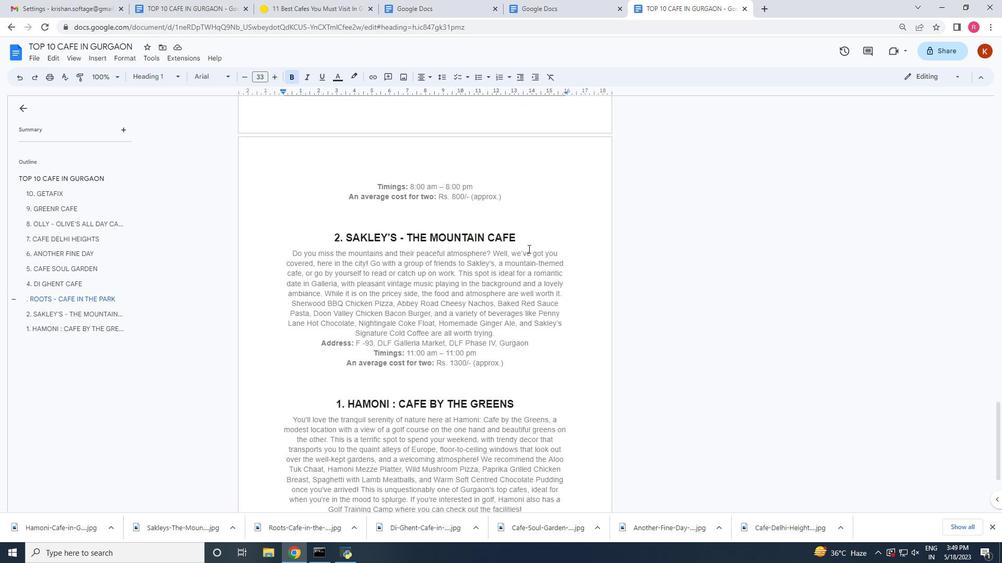 
Action: Mouse scrolled (528, 249) with delta (0, 0)
Screenshot: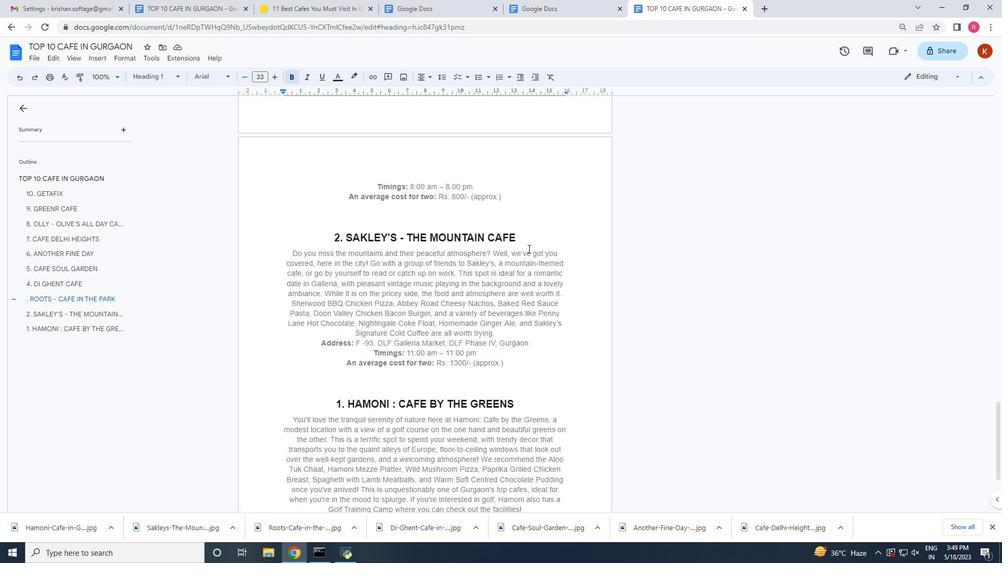 
Action: Mouse scrolled (528, 249) with delta (0, 0)
Screenshot: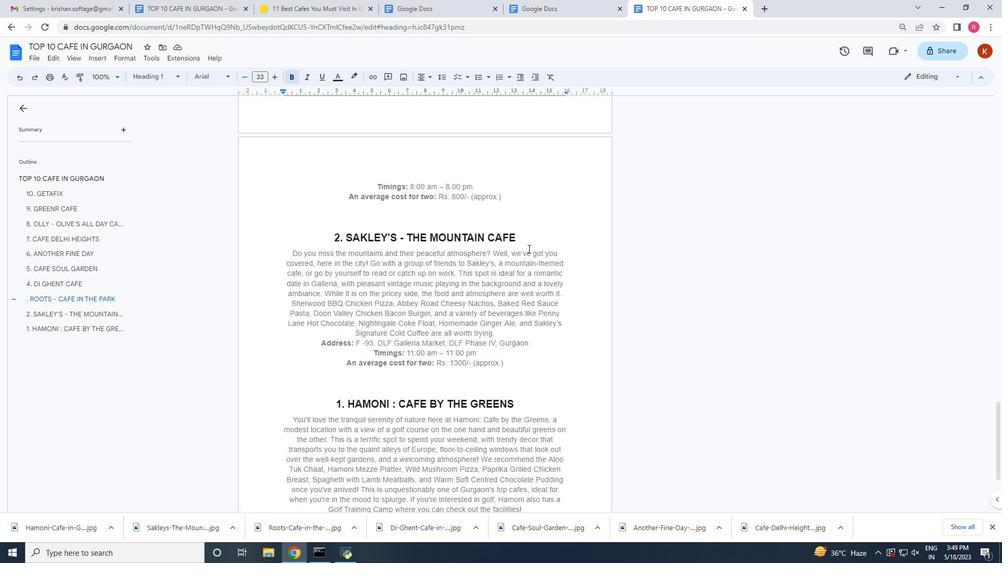 
Action: Mouse scrolled (528, 249) with delta (0, 0)
Screenshot: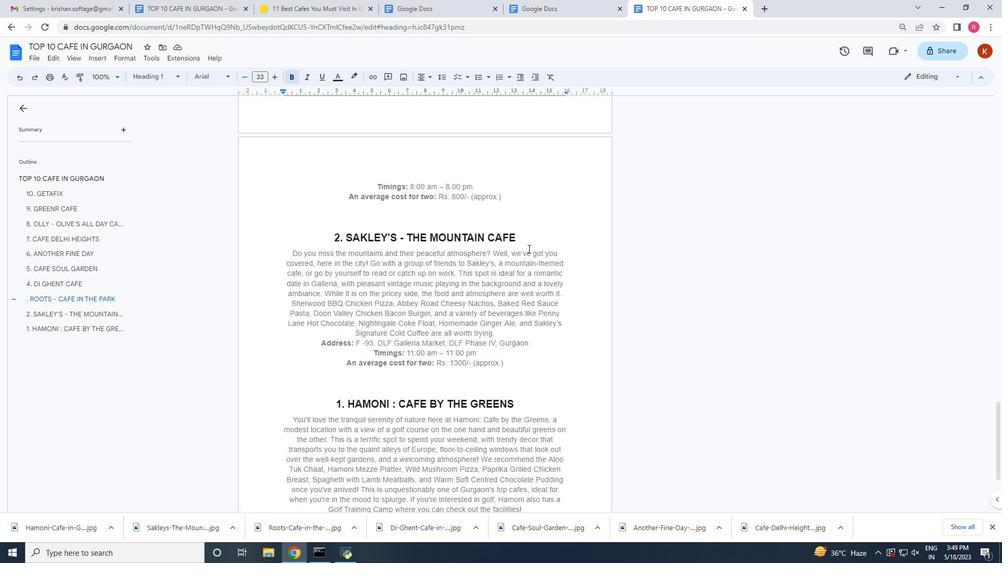 
Action: Mouse scrolled (528, 249) with delta (0, 0)
Screenshot: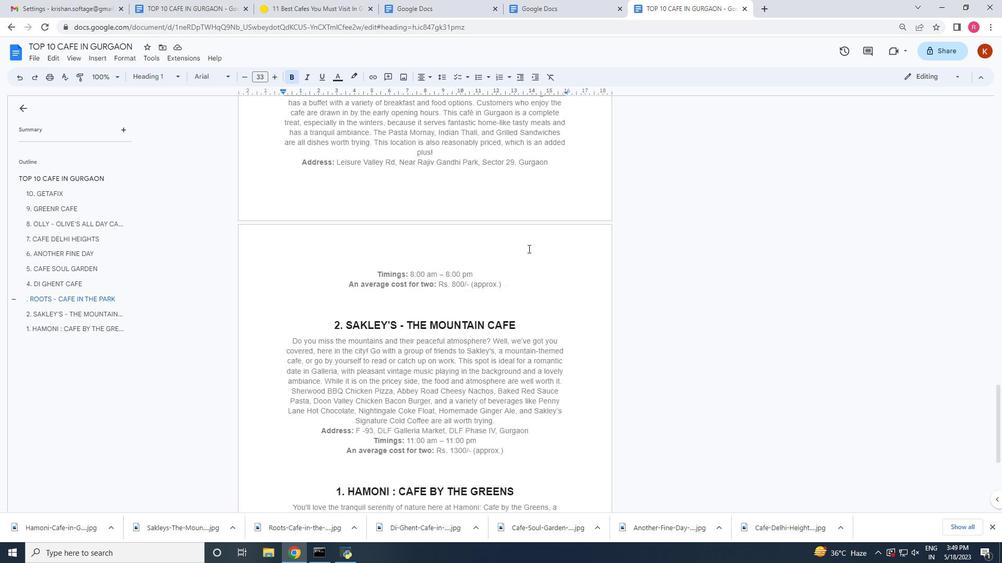 
Action: Mouse scrolled (528, 249) with delta (0, 0)
Screenshot: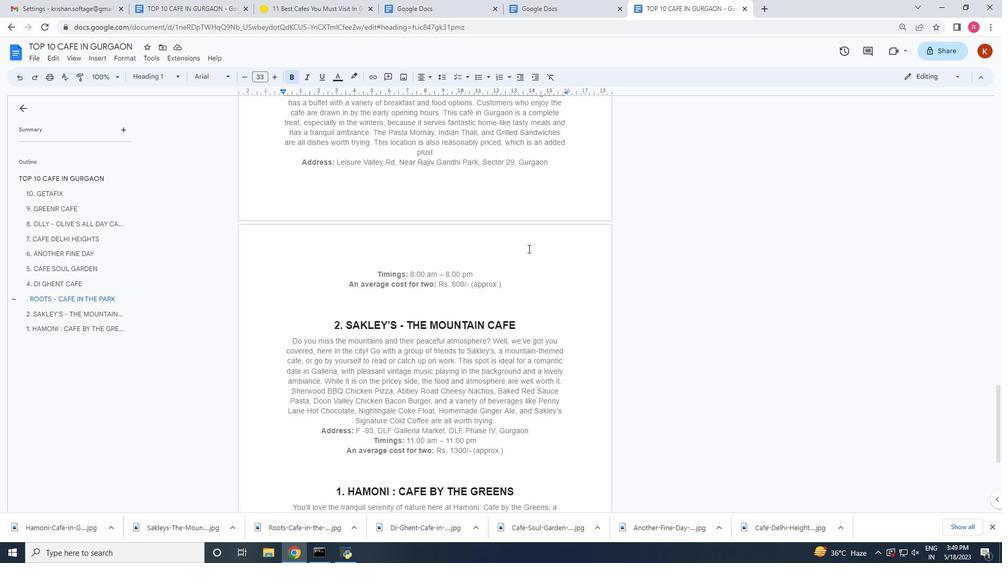 
Action: Mouse scrolled (528, 249) with delta (0, 0)
Screenshot: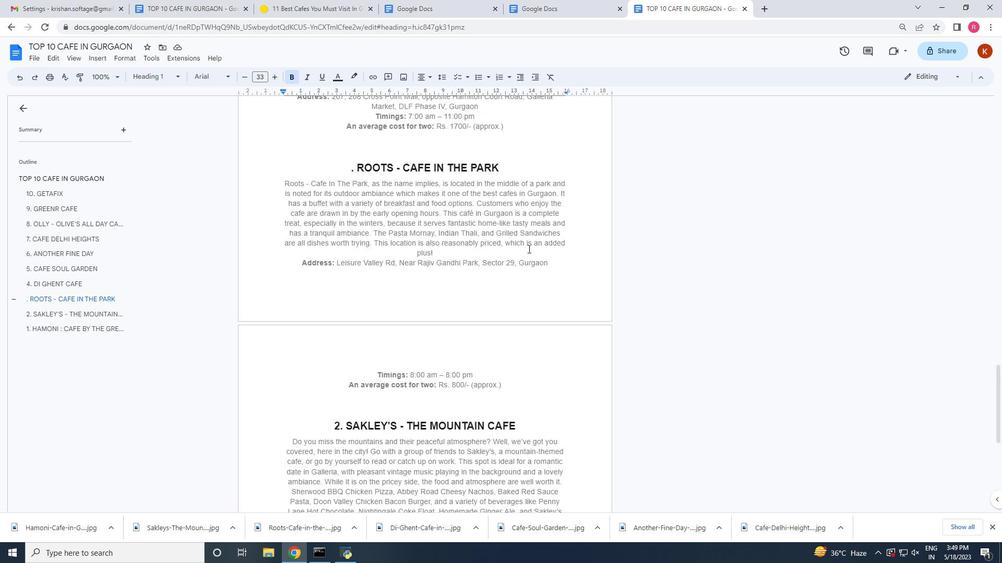 
Action: Mouse scrolled (528, 249) with delta (0, 0)
Screenshot: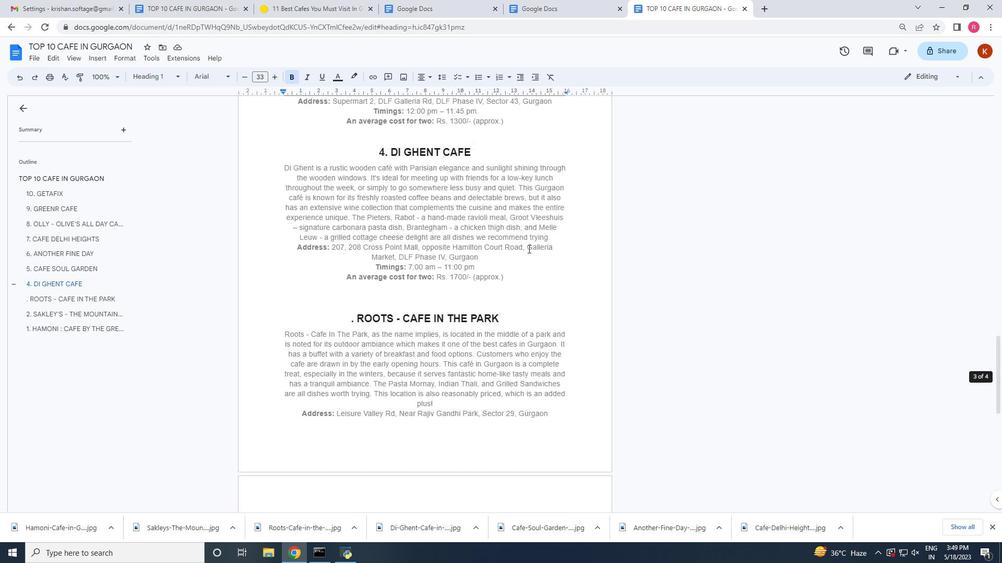 
Action: Mouse scrolled (528, 249) with delta (0, 0)
Screenshot: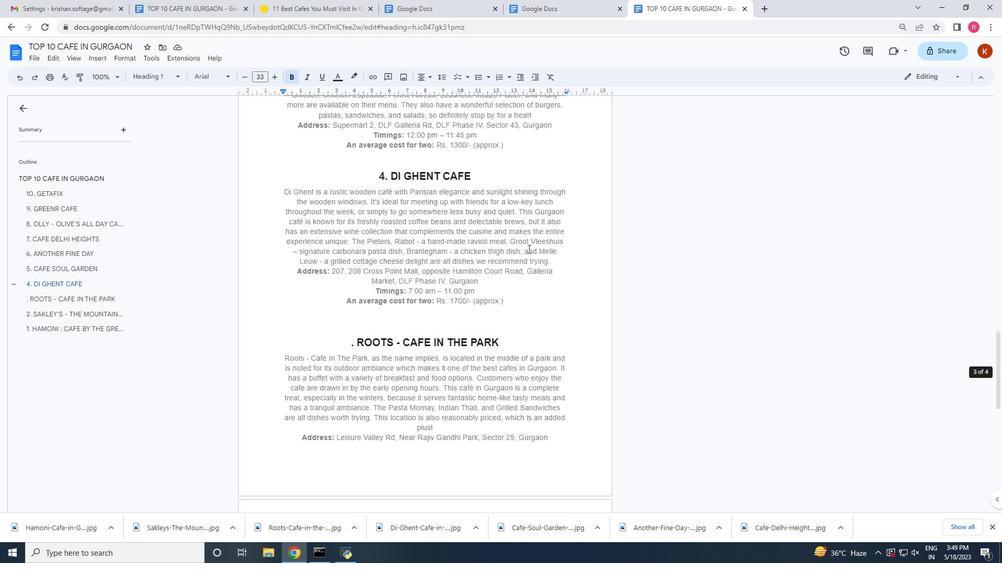 
Action: Mouse scrolled (528, 249) with delta (0, 0)
Screenshot: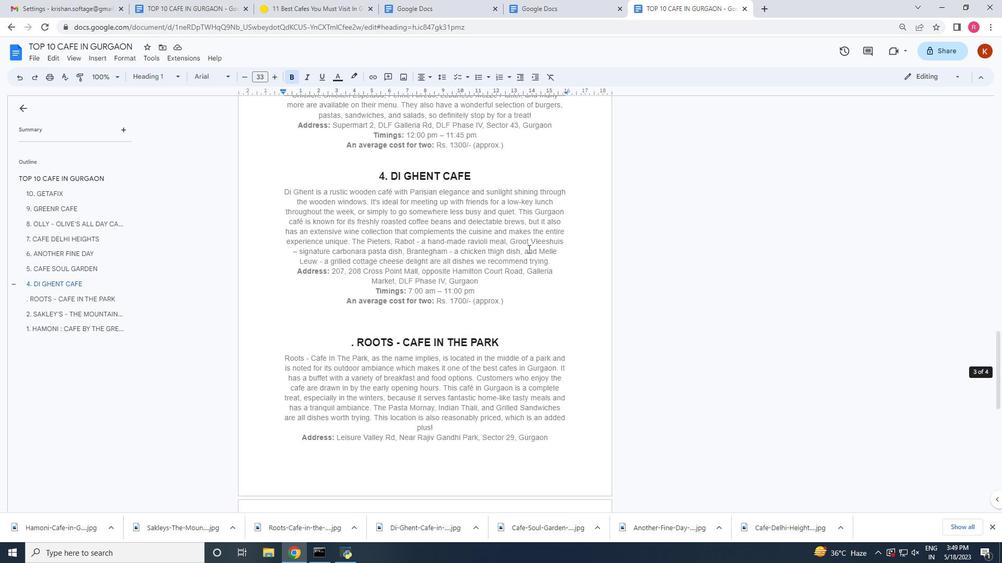 
Action: Mouse scrolled (528, 249) with delta (0, 0)
Screenshot: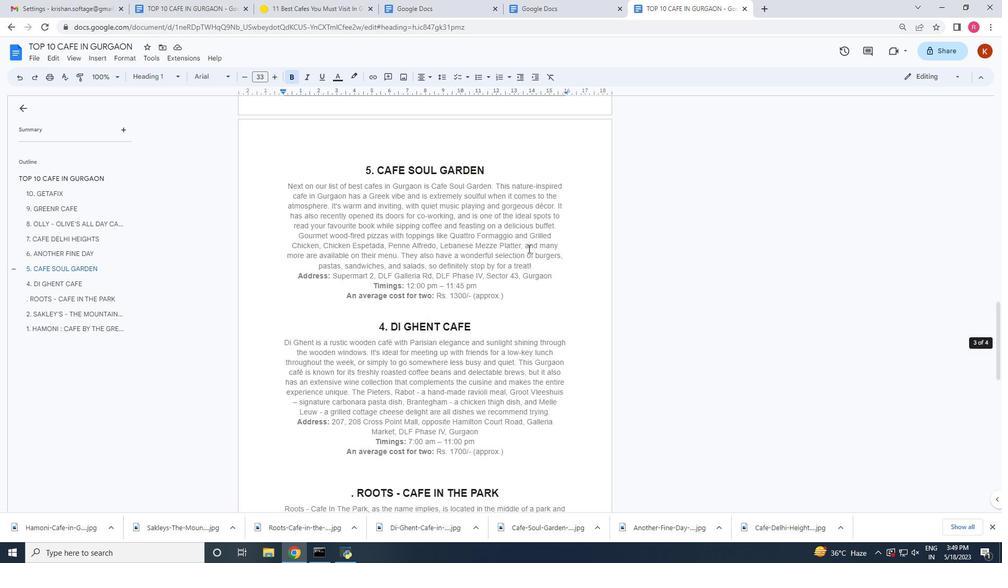 
Action: Mouse scrolled (528, 249) with delta (0, 0)
Screenshot: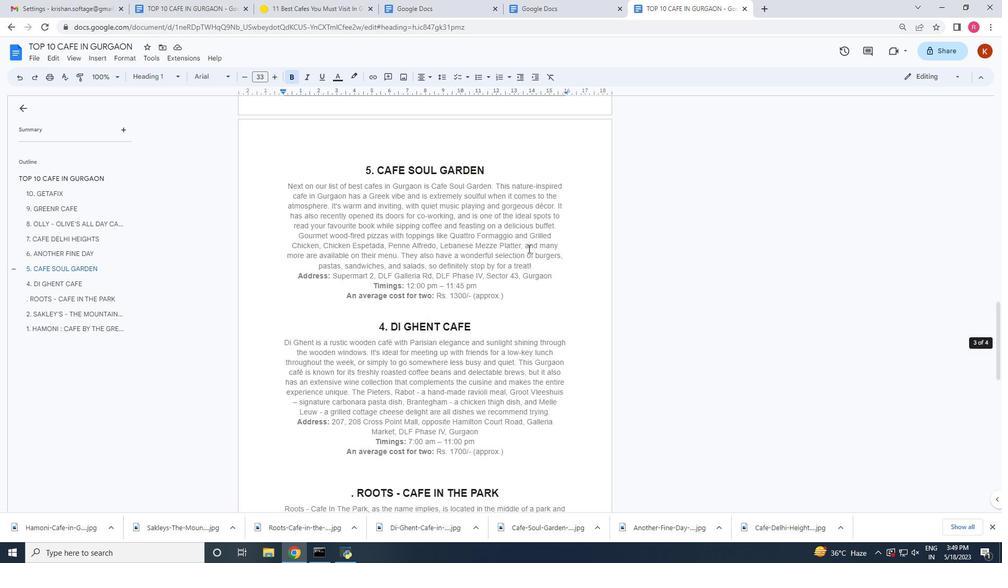 
Action: Mouse scrolled (528, 249) with delta (0, 0)
Screenshot: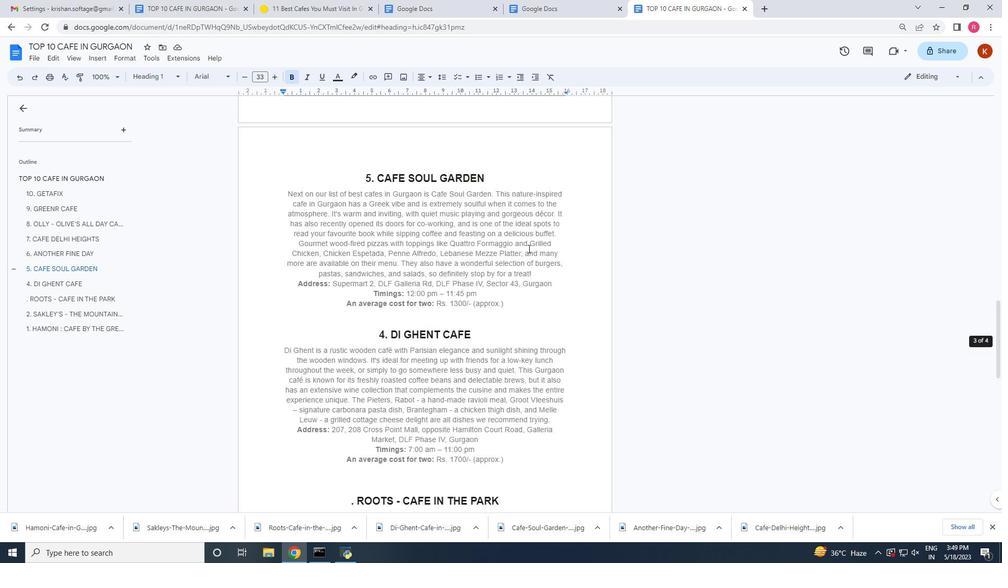 
Action: Mouse scrolled (528, 249) with delta (0, 0)
Screenshot: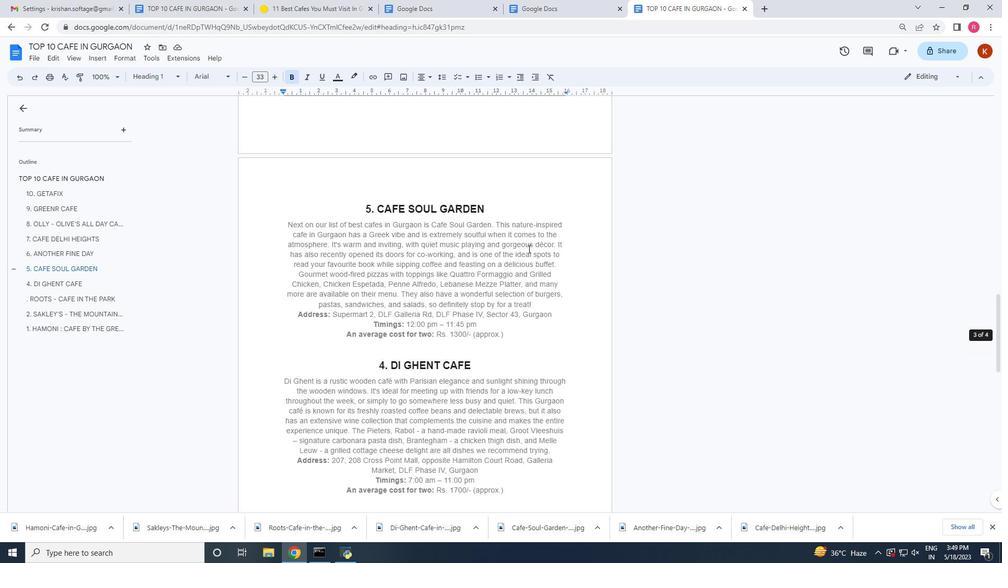 
Action: Mouse scrolled (528, 249) with delta (0, 0)
Screenshot: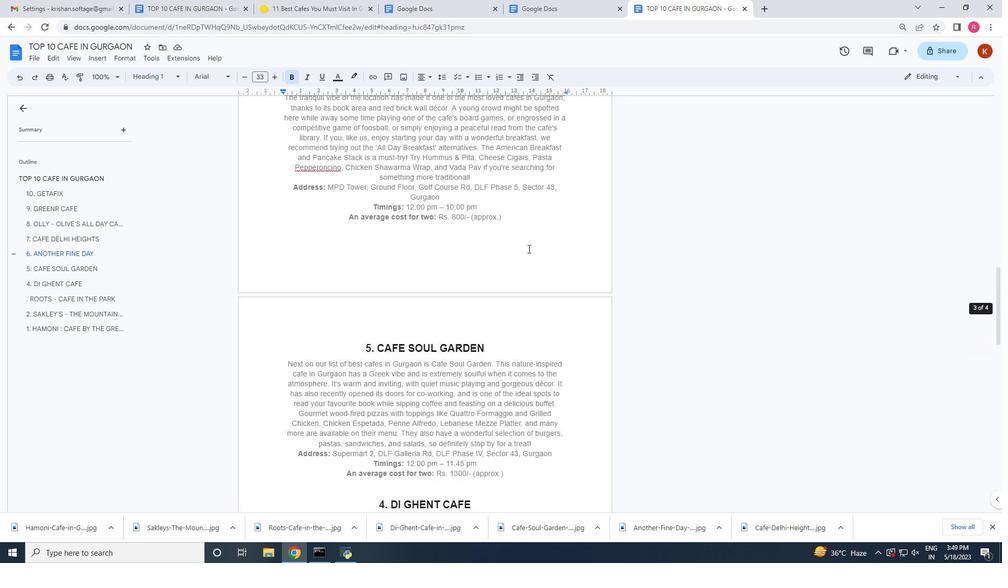 
Action: Mouse scrolled (528, 249) with delta (0, 0)
Screenshot: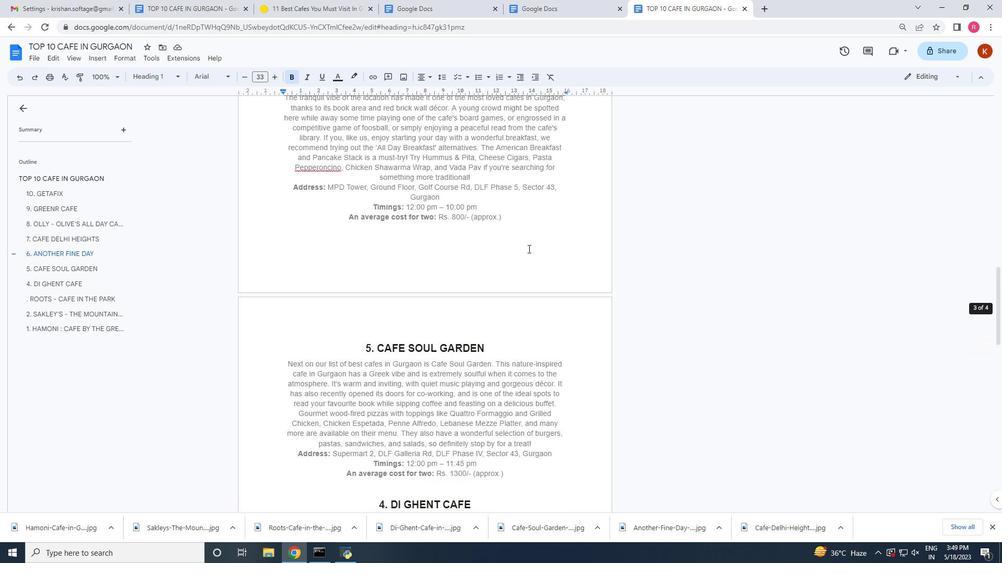 
Action: Mouse scrolled (528, 249) with delta (0, 0)
Screenshot: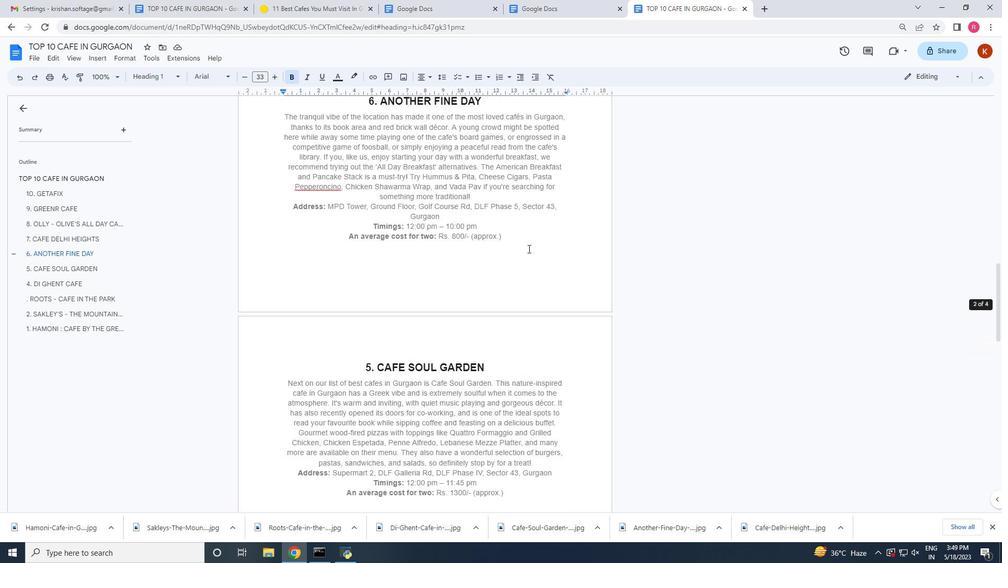 
Action: Mouse scrolled (528, 249) with delta (0, 0)
Screenshot: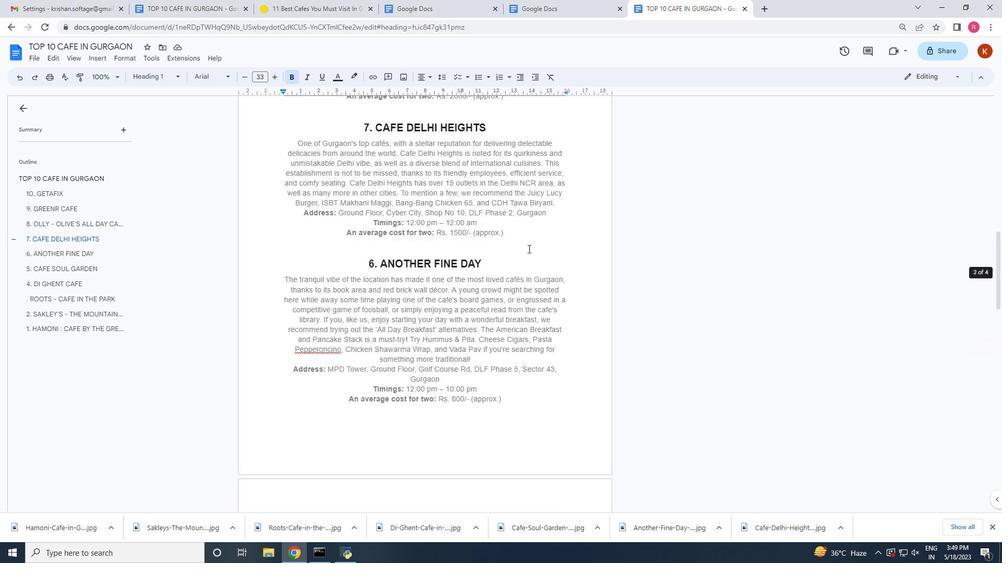 
Action: Mouse scrolled (528, 249) with delta (0, 0)
Screenshot: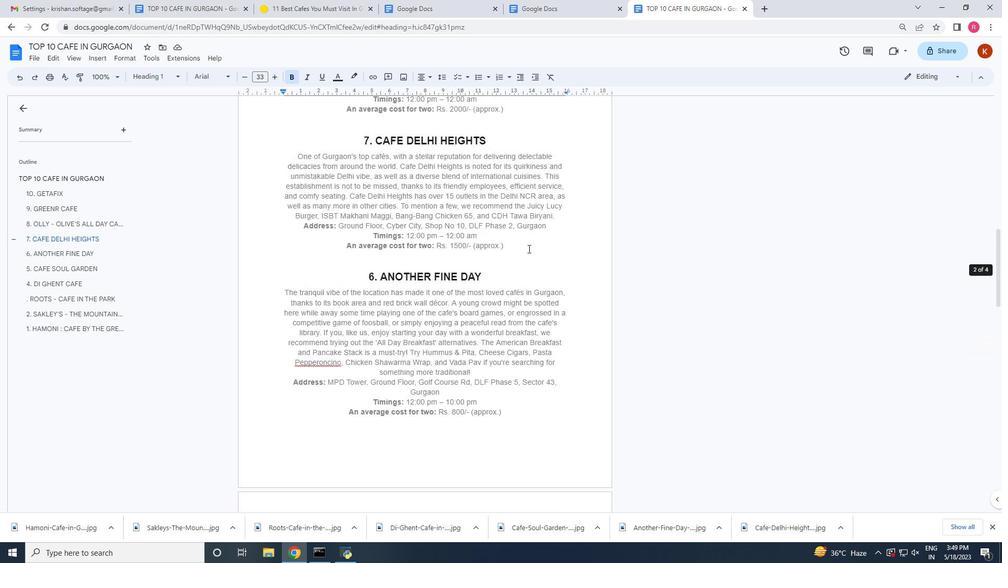 
Action: Mouse scrolled (528, 249) with delta (0, 0)
Screenshot: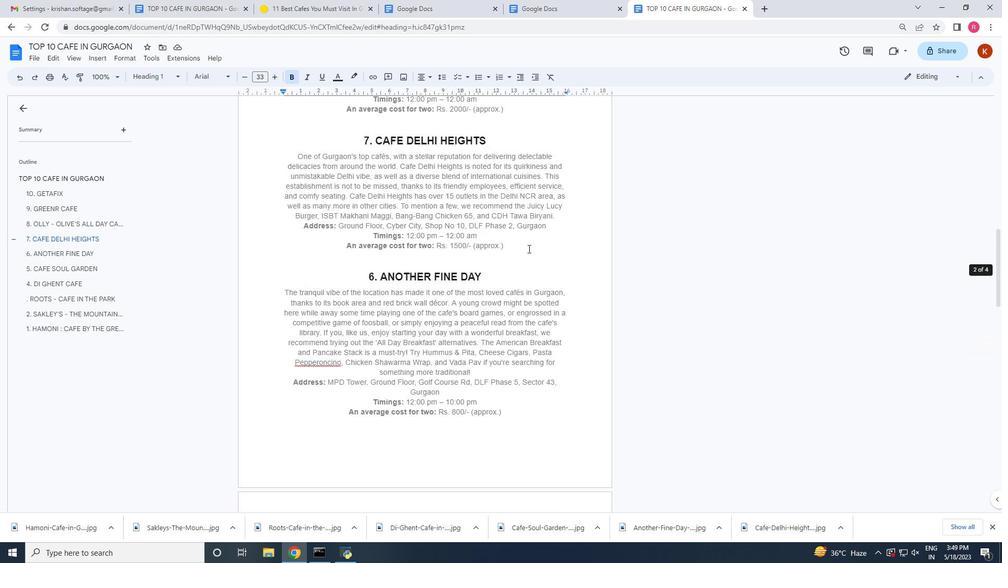 
Action: Mouse scrolled (528, 249) with delta (0, 0)
Screenshot: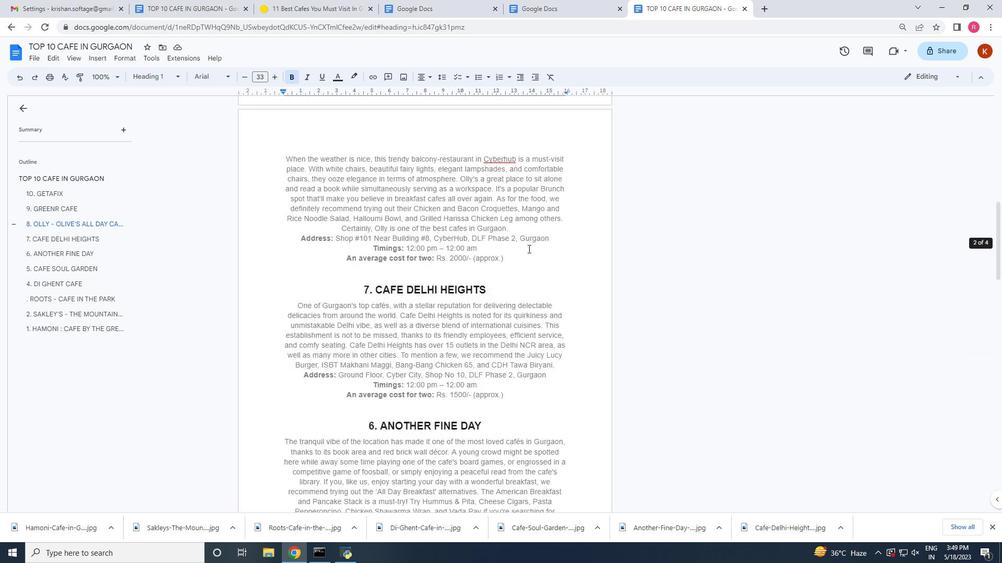 
Action: Mouse scrolled (528, 249) with delta (0, 0)
Screenshot: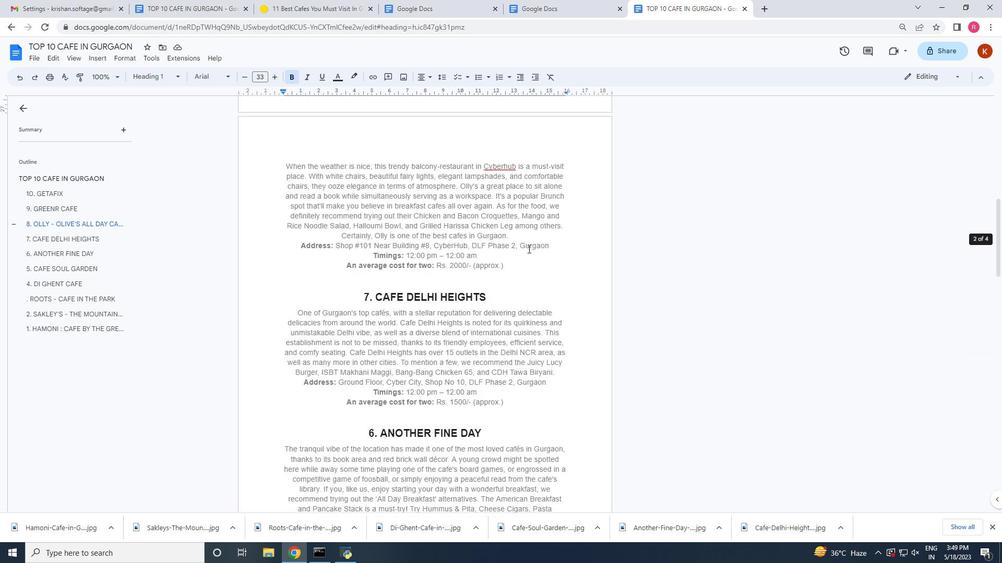 
Action: Mouse scrolled (528, 249) with delta (0, 0)
Screenshot: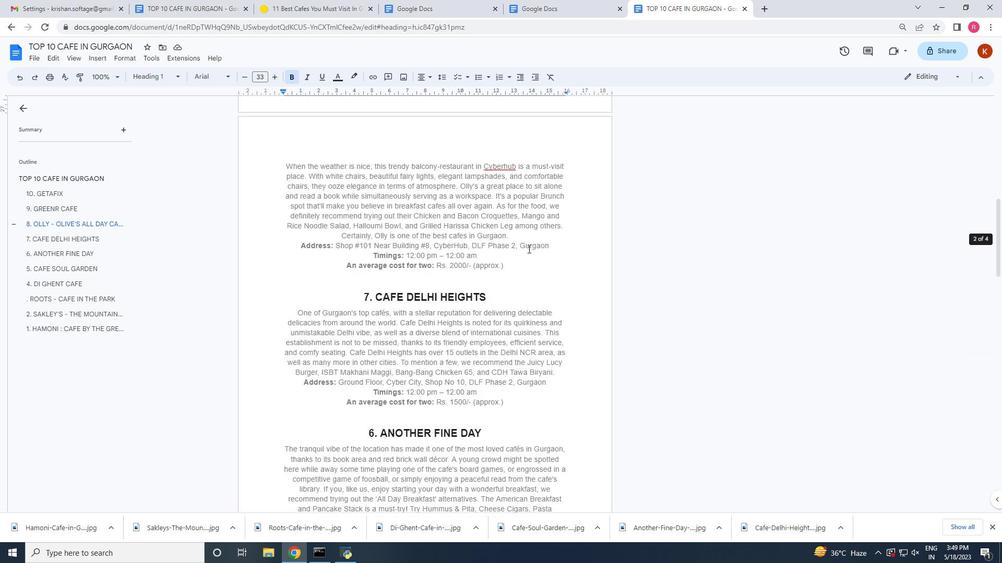 
Action: Mouse scrolled (528, 249) with delta (0, 0)
Screenshot: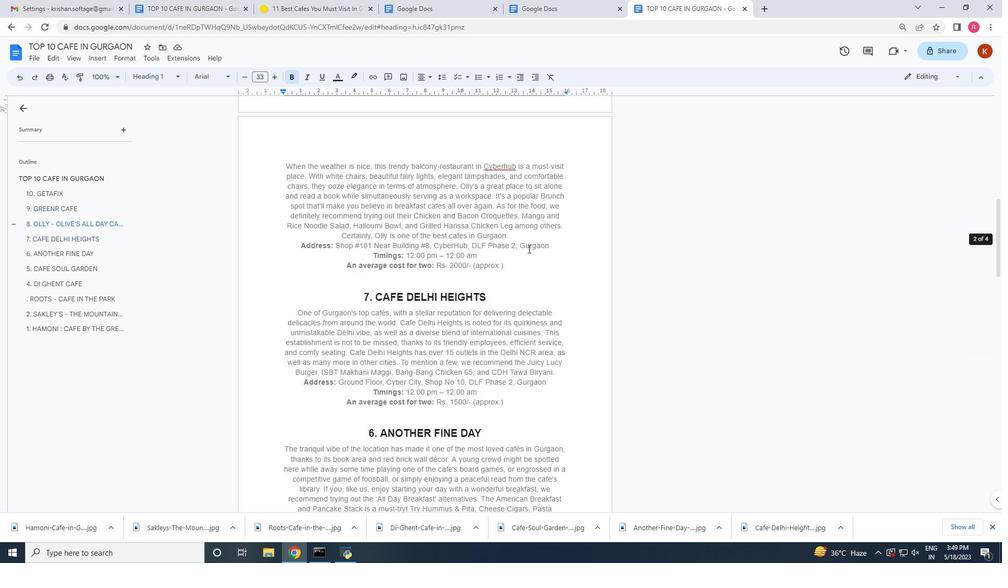 
Action: Mouse scrolled (528, 249) with delta (0, 0)
Screenshot: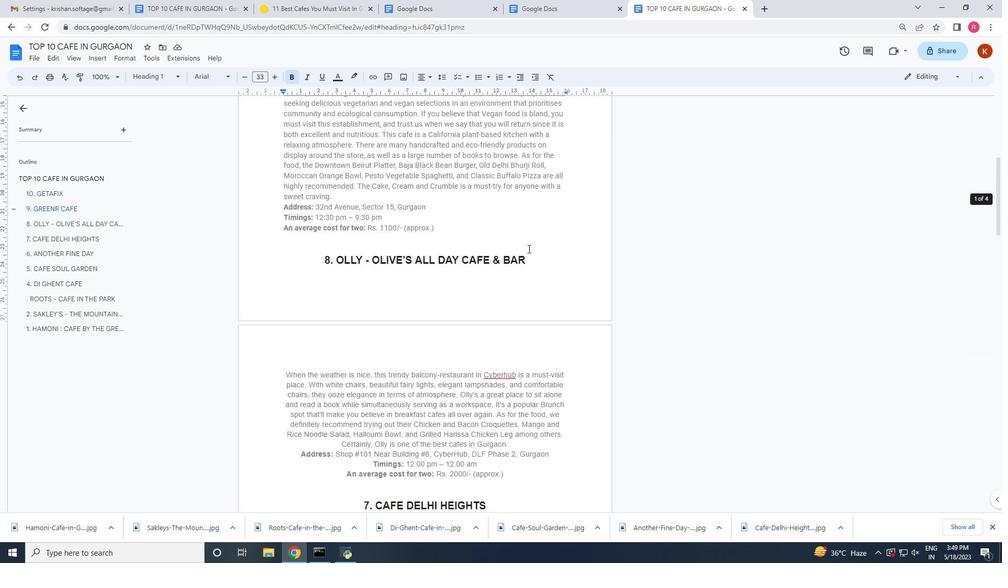
Action: Mouse scrolled (528, 249) with delta (0, 0)
Screenshot: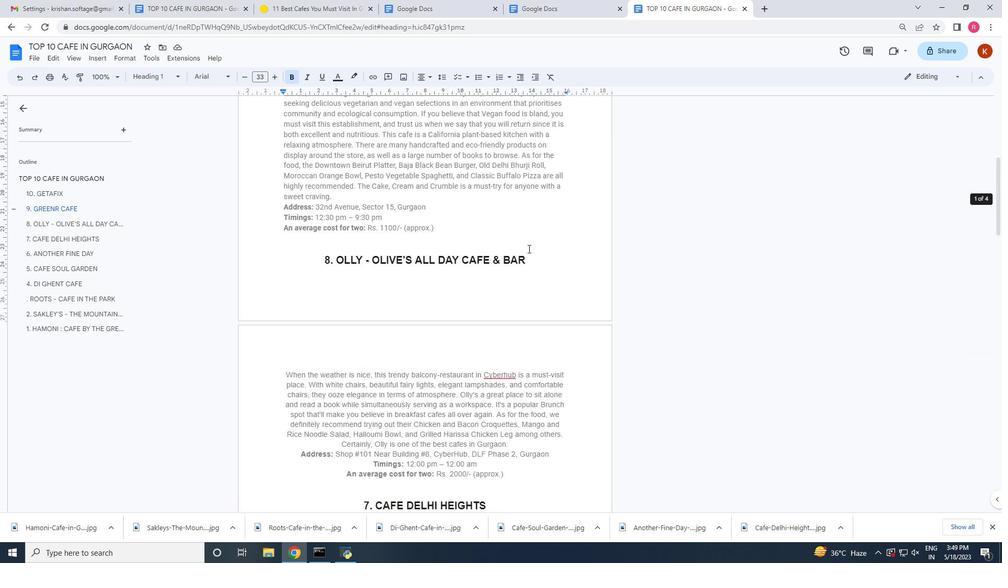 
Action: Mouse scrolled (528, 249) with delta (0, 0)
Screenshot: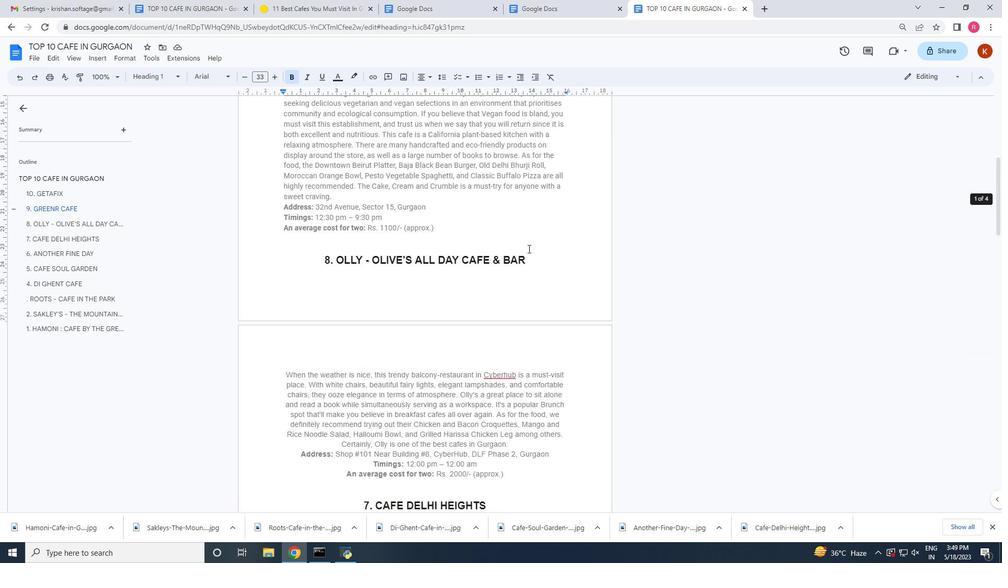 
Action: Mouse scrolled (528, 249) with delta (0, 0)
Screenshot: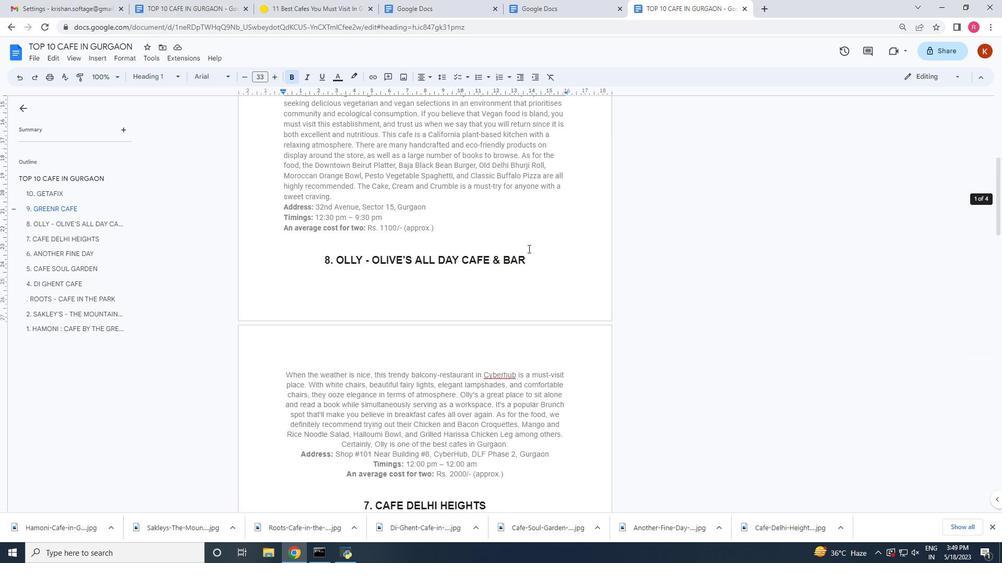 
Action: Mouse scrolled (528, 249) with delta (0, 0)
Screenshot: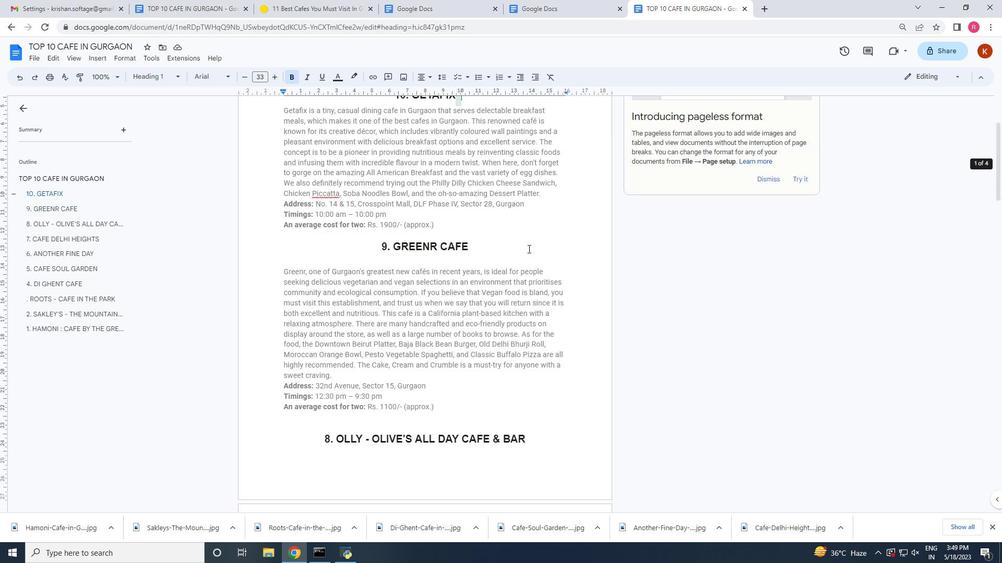 
Action: Mouse scrolled (528, 249) with delta (0, 0)
Screenshot: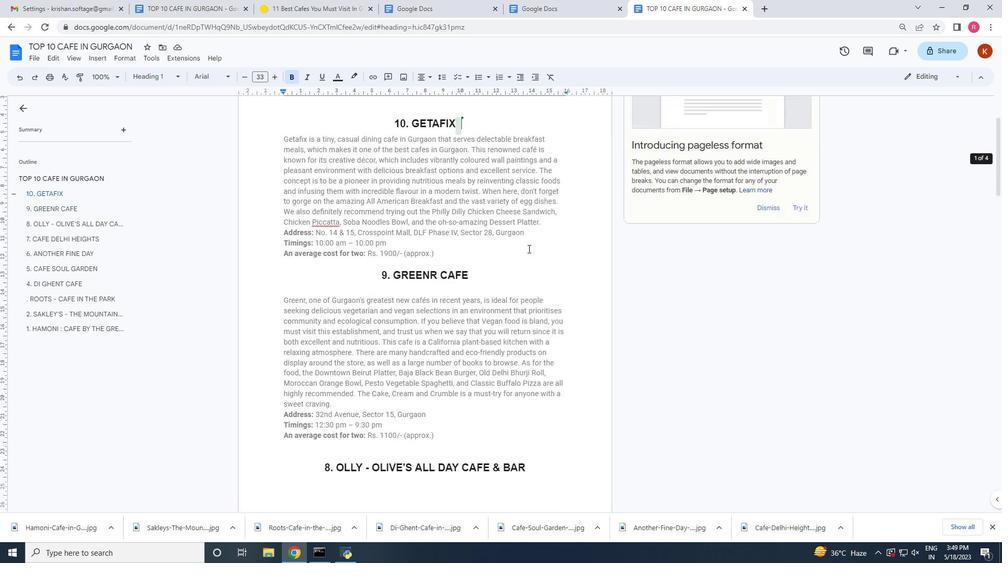 
Action: Mouse scrolled (528, 249) with delta (0, 0)
Screenshot: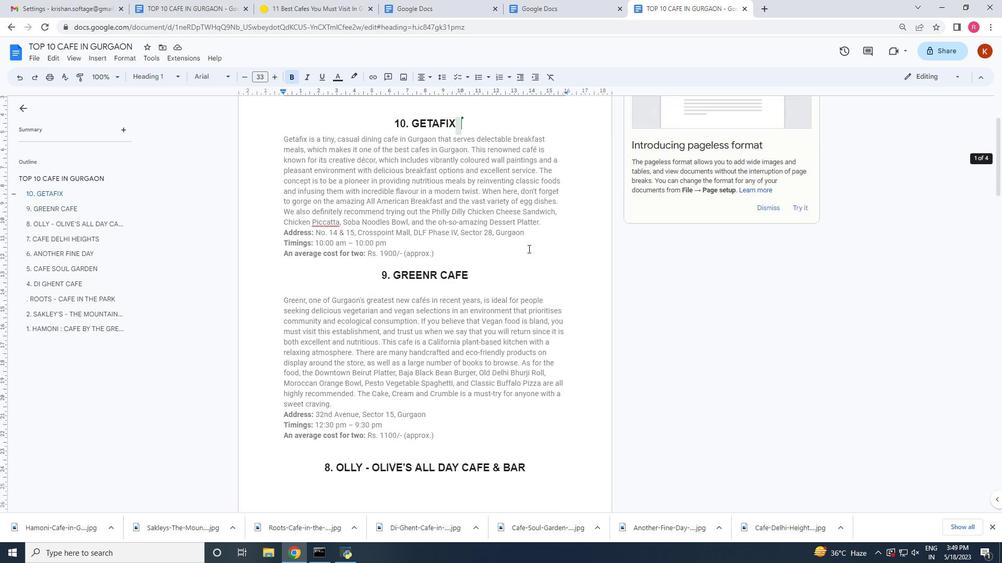 
Action: Mouse scrolled (528, 249) with delta (0, 0)
Screenshot: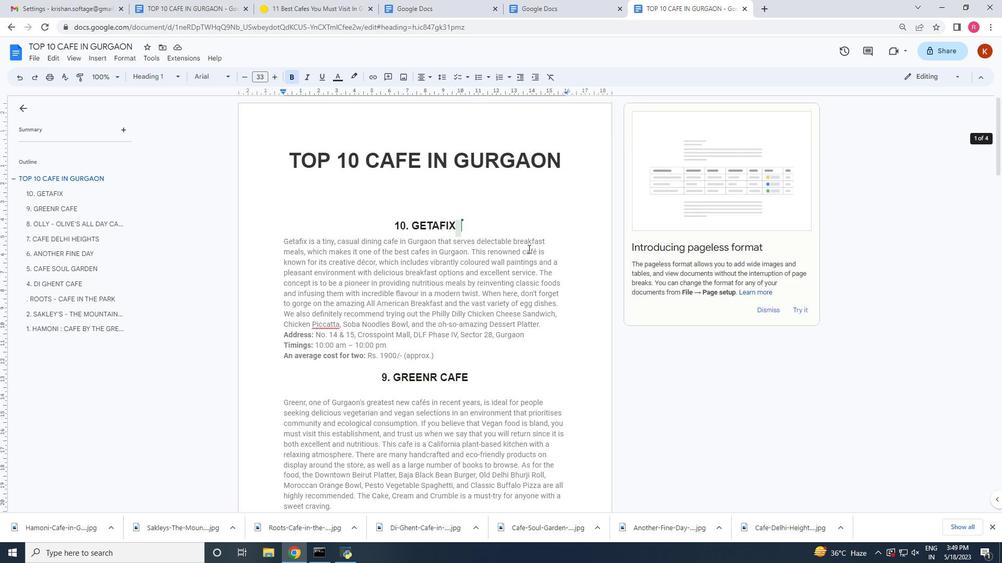 
Action: Mouse scrolled (528, 249) with delta (0, 0)
Screenshot: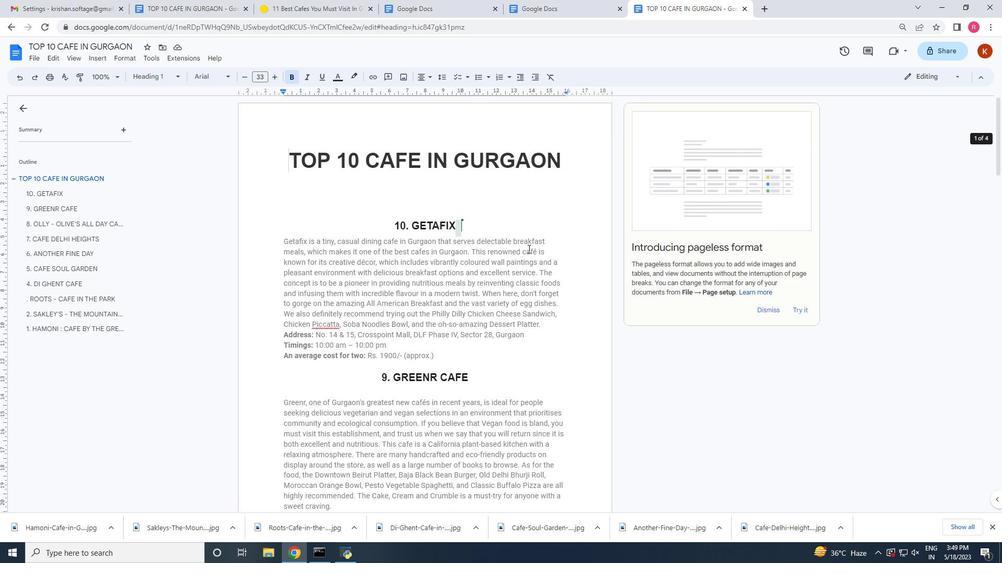 
Action: Mouse scrolled (528, 249) with delta (0, 0)
Screenshot: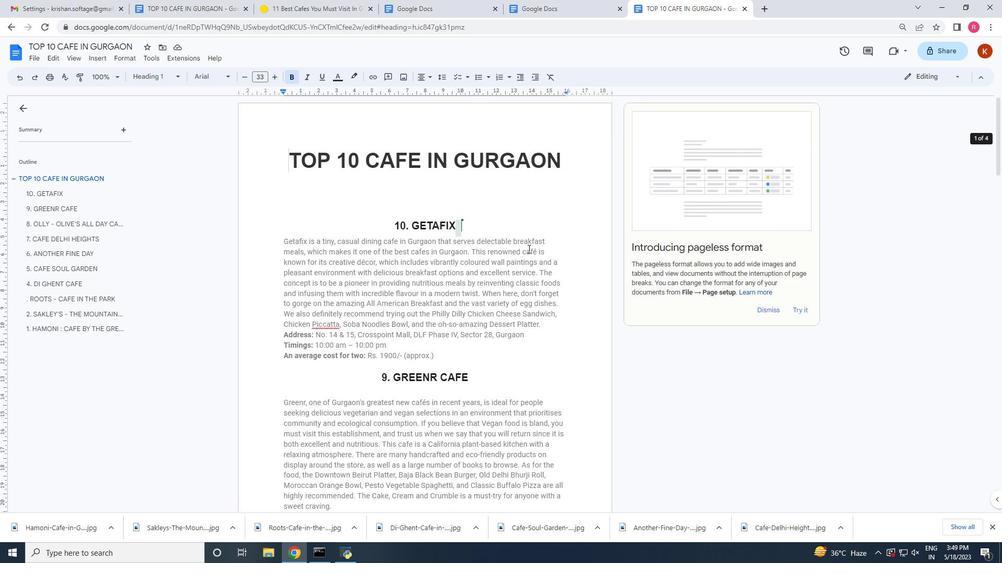 
Action: Mouse scrolled (528, 249) with delta (0, 0)
Screenshot: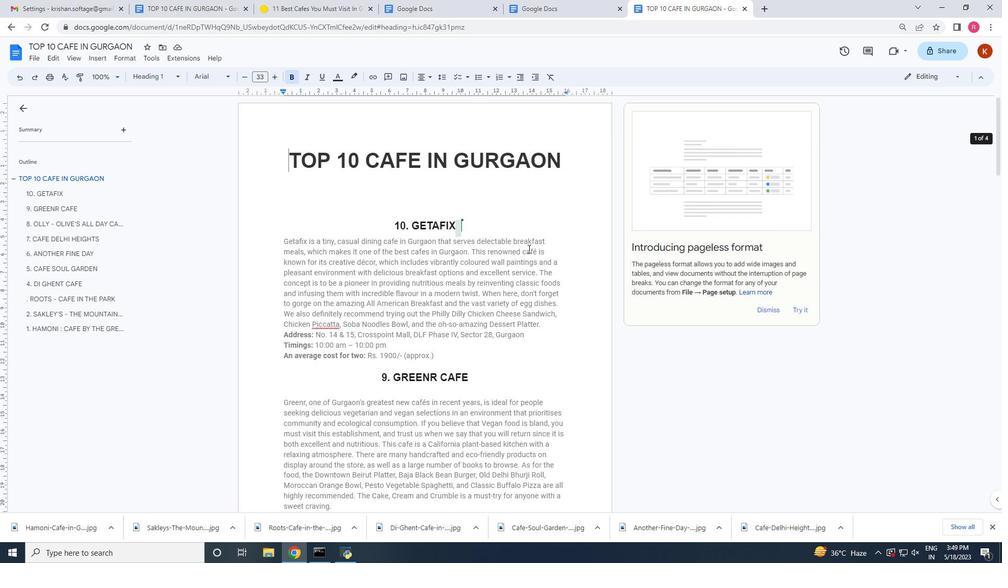 
Action: Mouse moved to (490, 222)
Screenshot: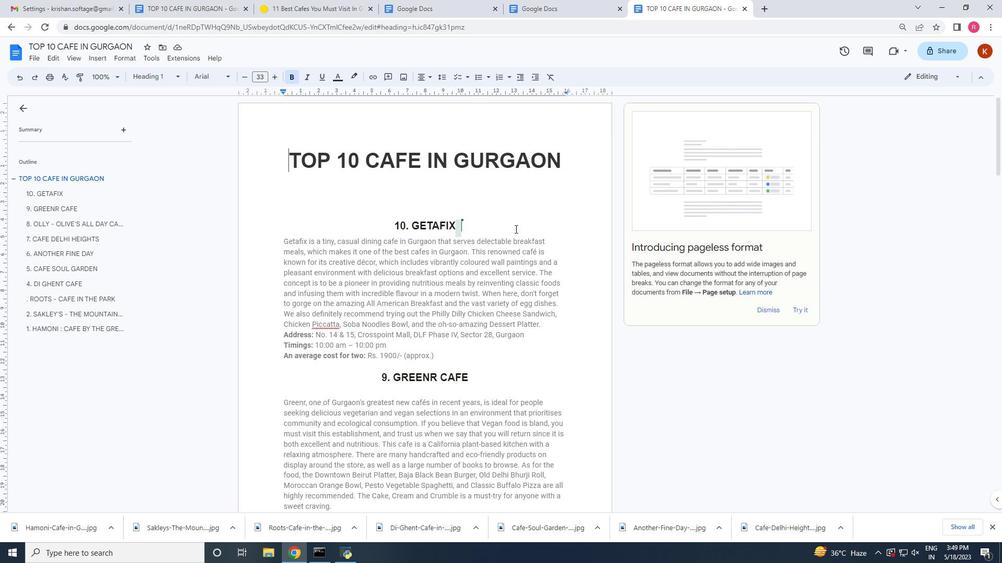 
Action: Mouse pressed left at (490, 222)
Screenshot: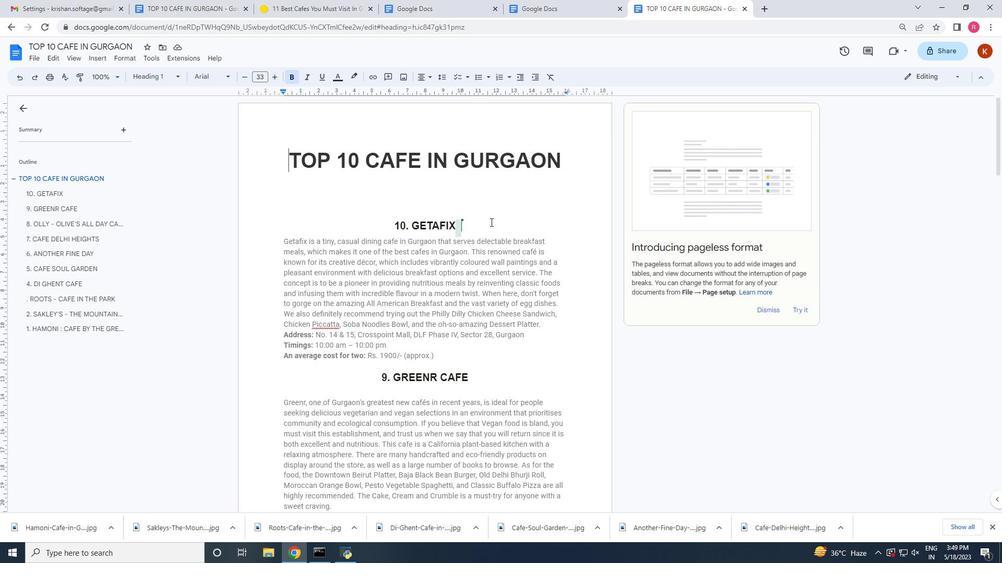 
Action: Mouse moved to (754, 310)
Screenshot: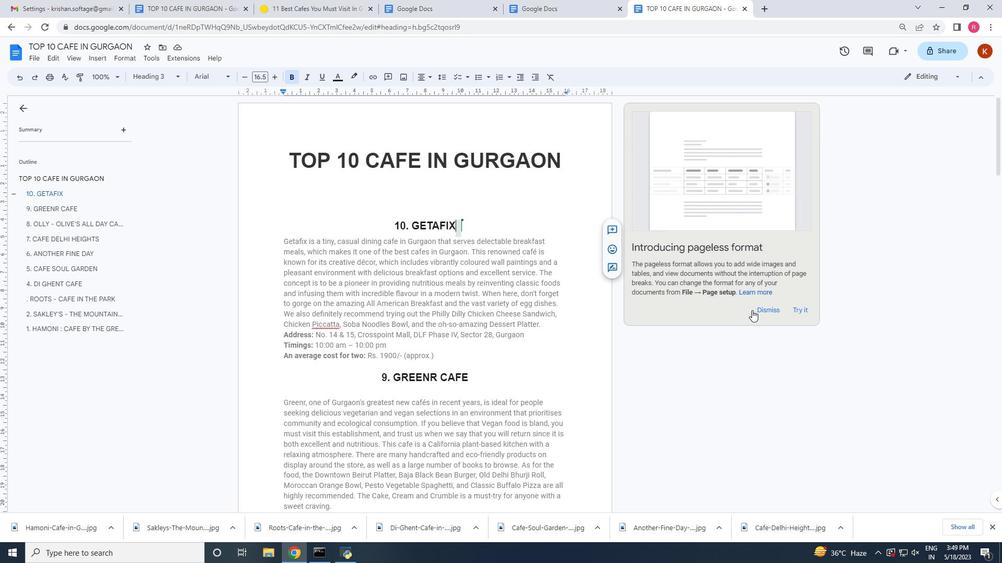 
Action: Mouse pressed left at (754, 310)
Screenshot: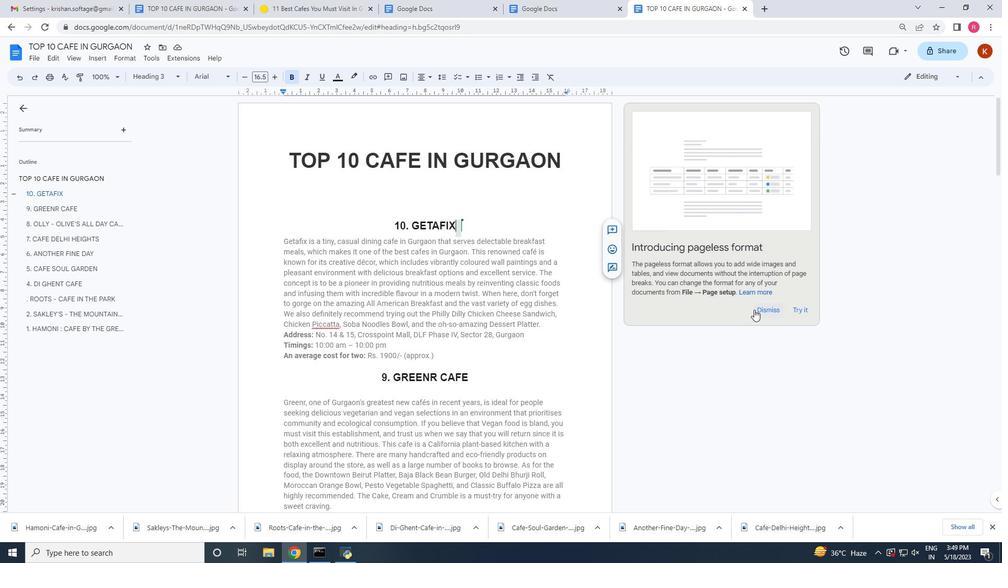 
Action: Mouse moved to (485, 228)
Screenshot: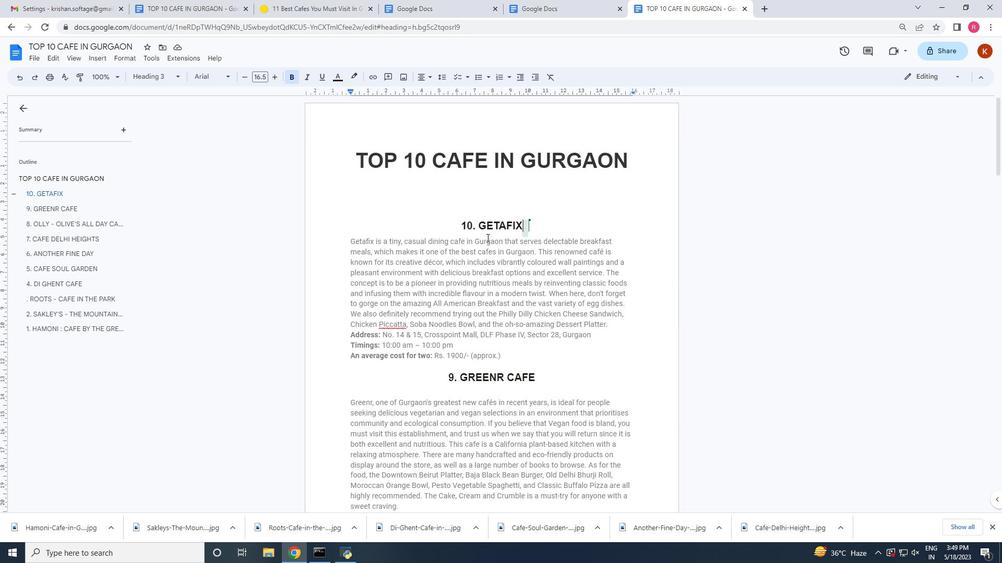 
Action: Mouse pressed left at (485, 228)
Screenshot: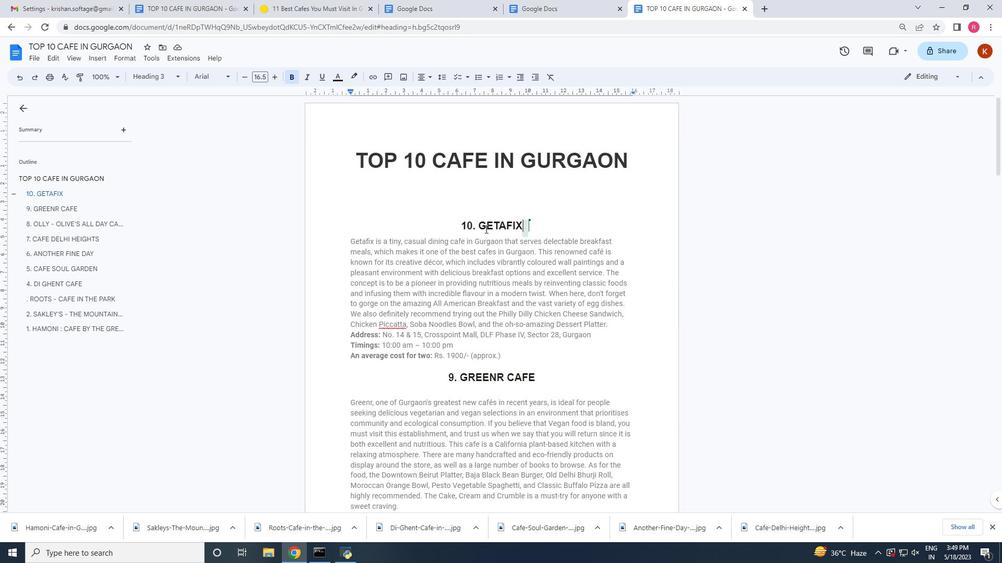 
Action: Mouse moved to (489, 222)
Screenshot: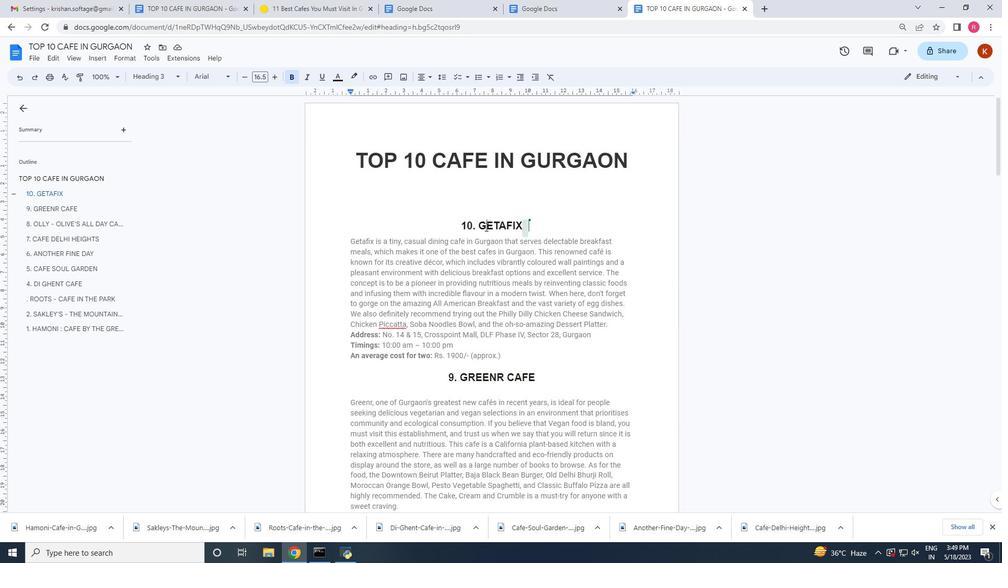 
Action: Mouse pressed left at (489, 222)
Screenshot: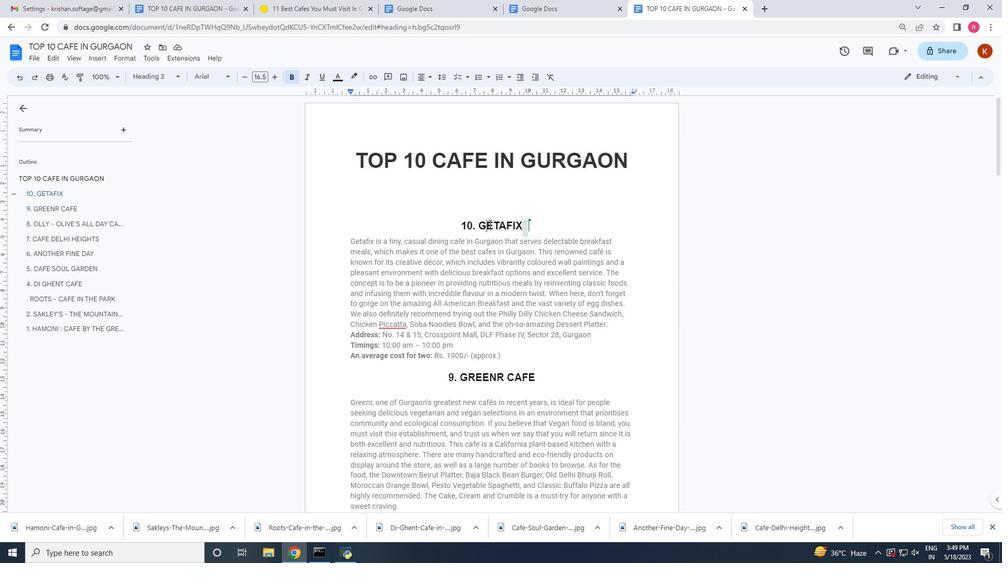 
Action: Mouse moved to (505, 224)
Screenshot: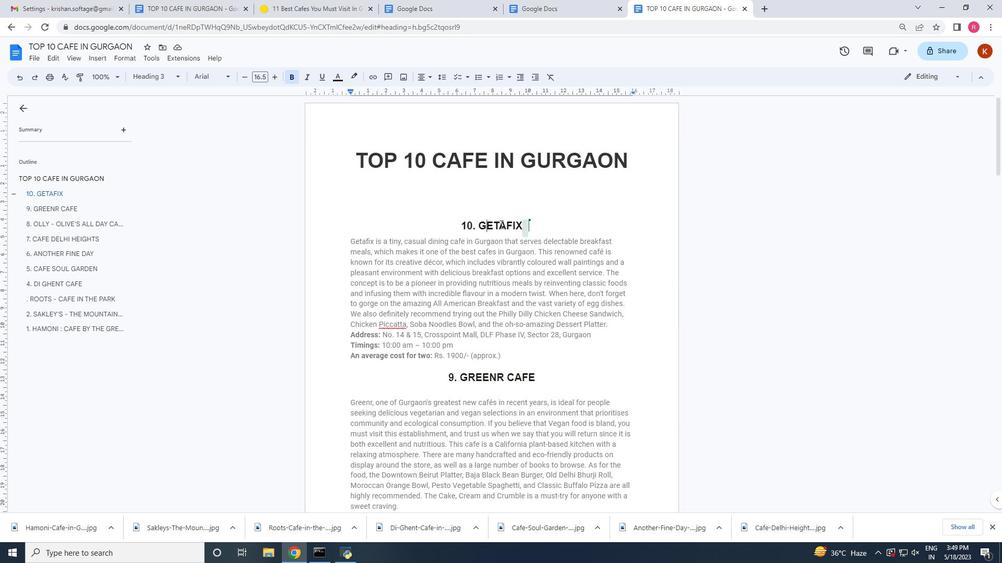 
Action: Mouse pressed left at (505, 224)
Screenshot: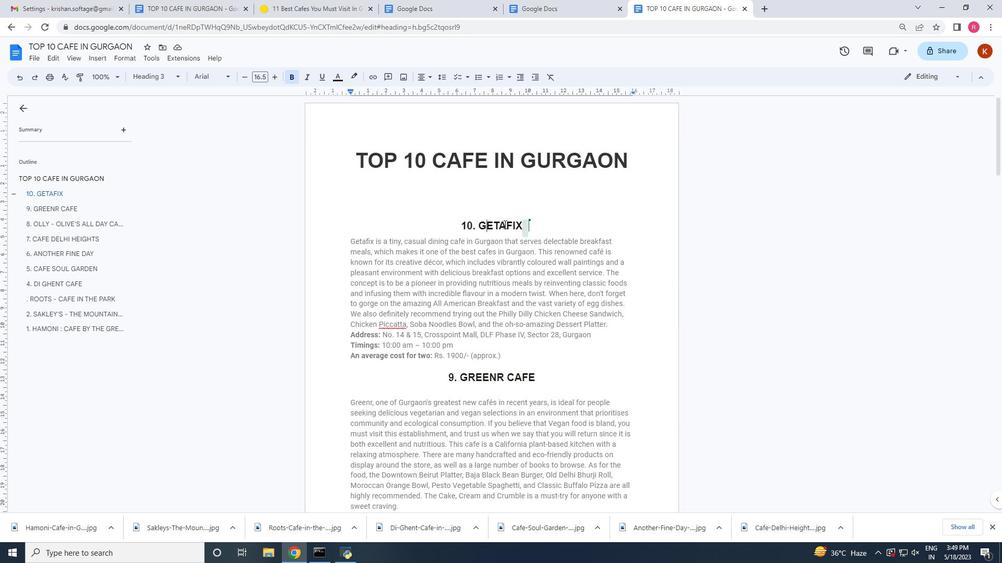
Action: Mouse moved to (518, 224)
Screenshot: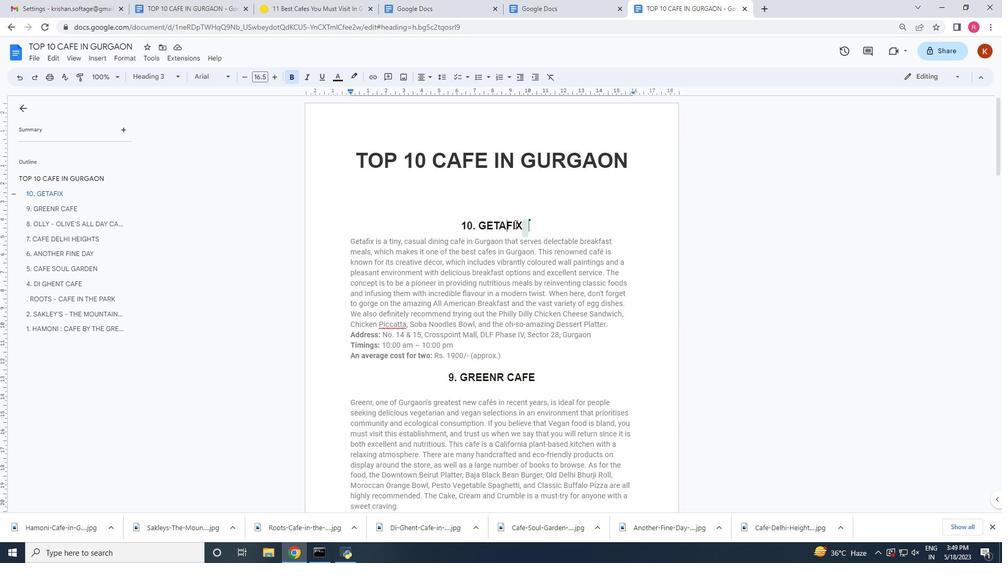 
Action: Key pressed <Key.right><Key.right><Key.right><Key.right><Key.right><Key.left><Key.left><Key.enter><Key.enter>
Screenshot: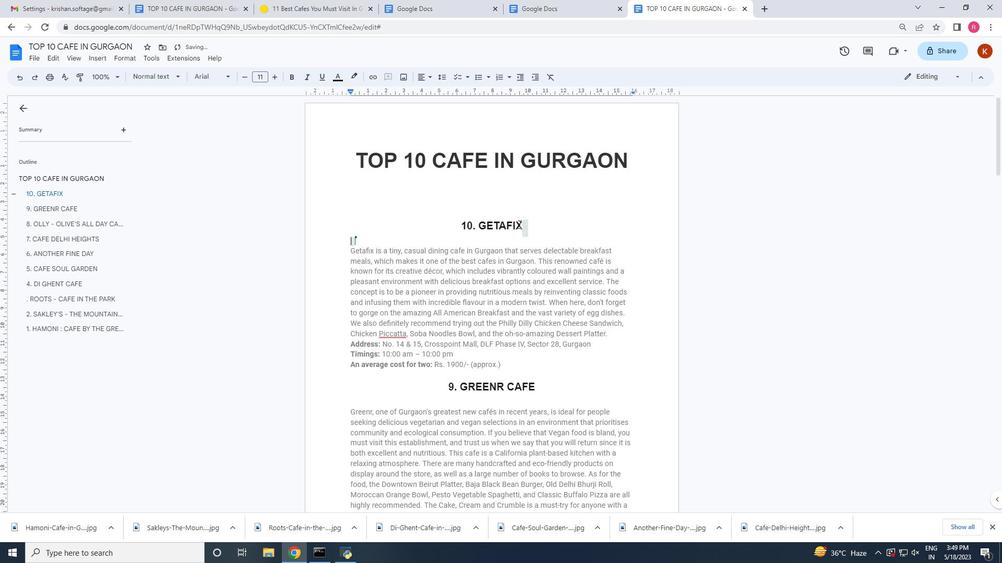 
Action: Mouse moved to (69, 58)
Screenshot: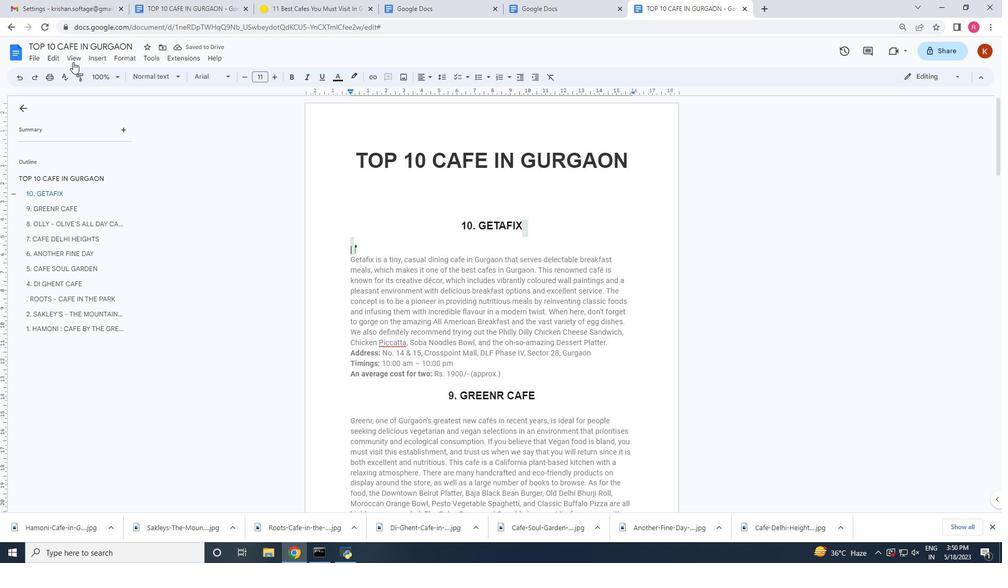 
Action: Mouse pressed left at (69, 58)
Screenshot: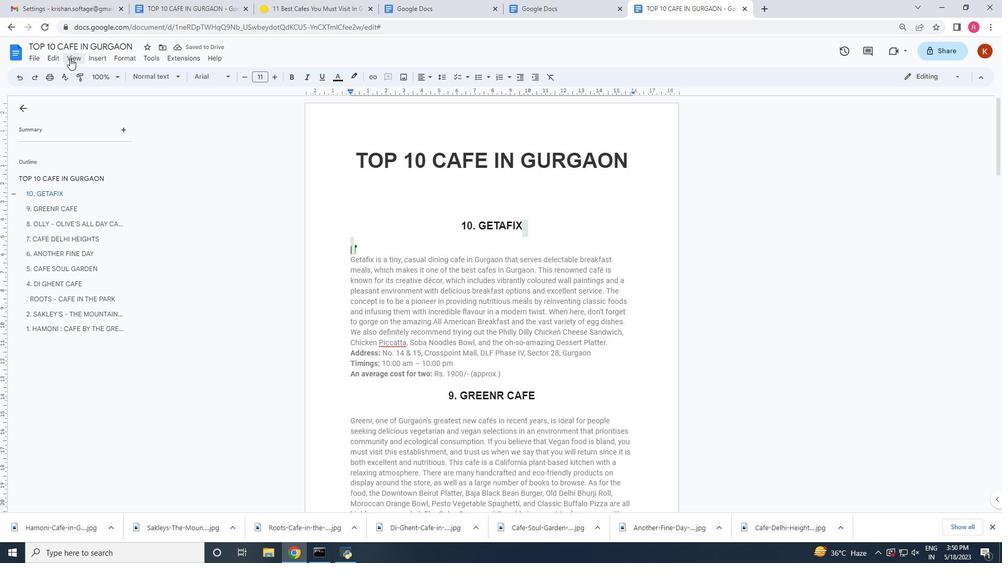 
Action: Mouse moved to (107, 71)
Screenshot: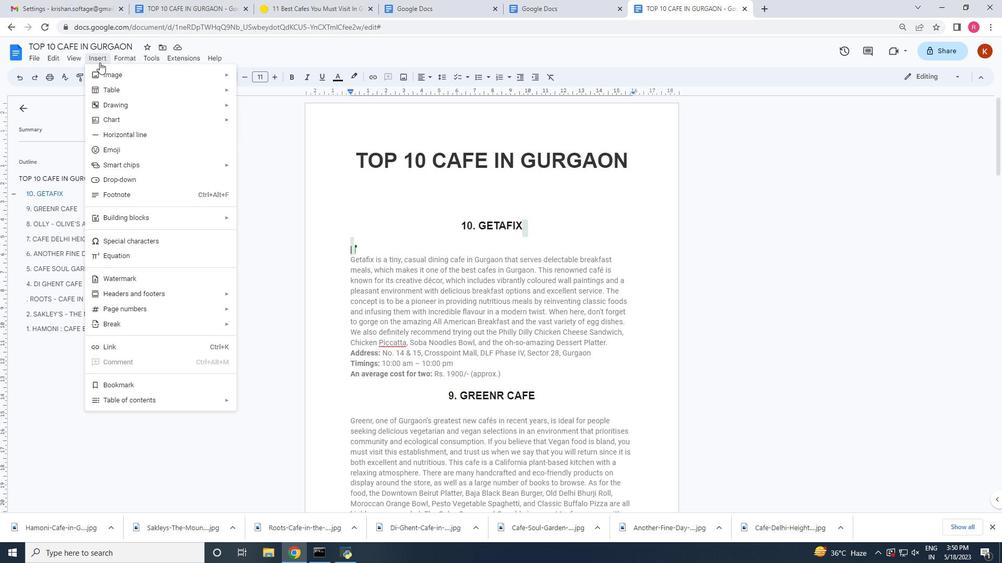 
Action: Mouse pressed left at (107, 71)
Screenshot: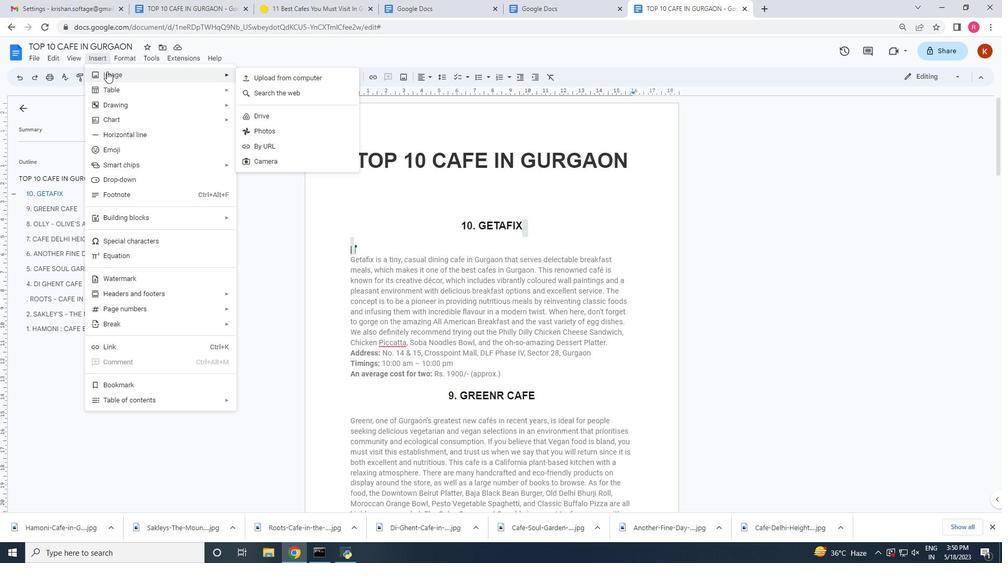 
Action: Mouse moved to (263, 81)
Screenshot: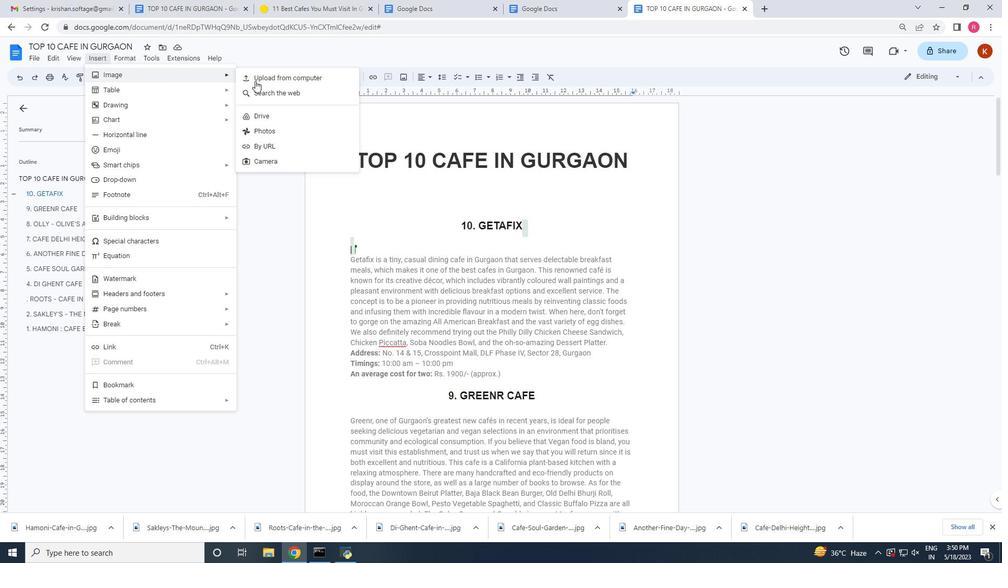 
Action: Mouse pressed left at (263, 81)
Screenshot: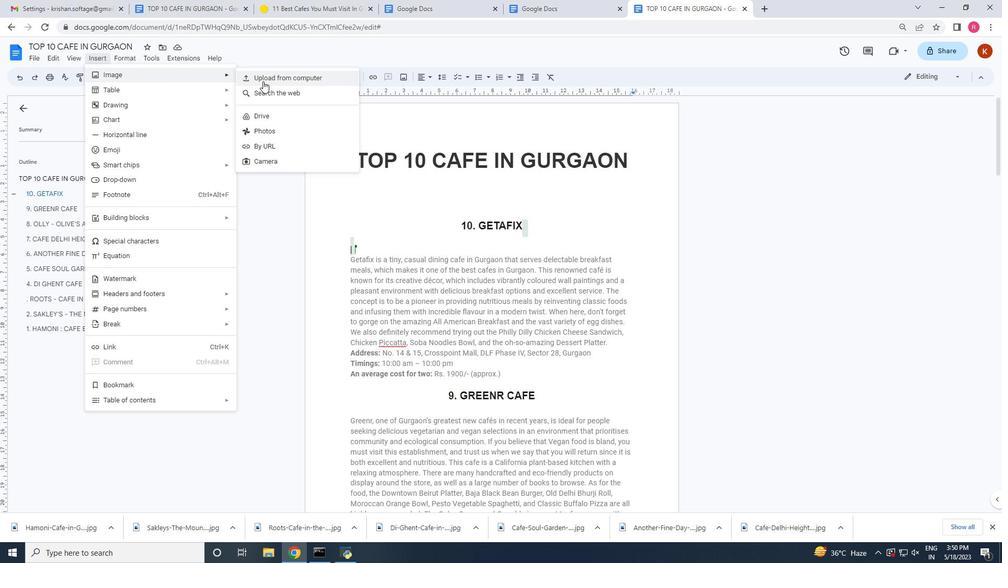 
Action: Mouse moved to (212, 114)
Screenshot: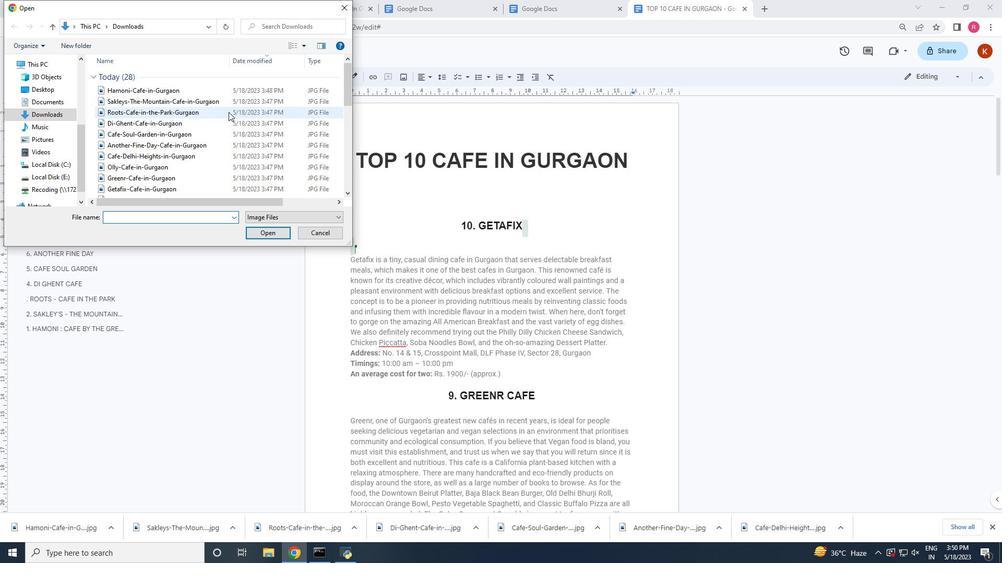 
Action: Mouse scrolled (212, 114) with delta (0, 0)
Screenshot: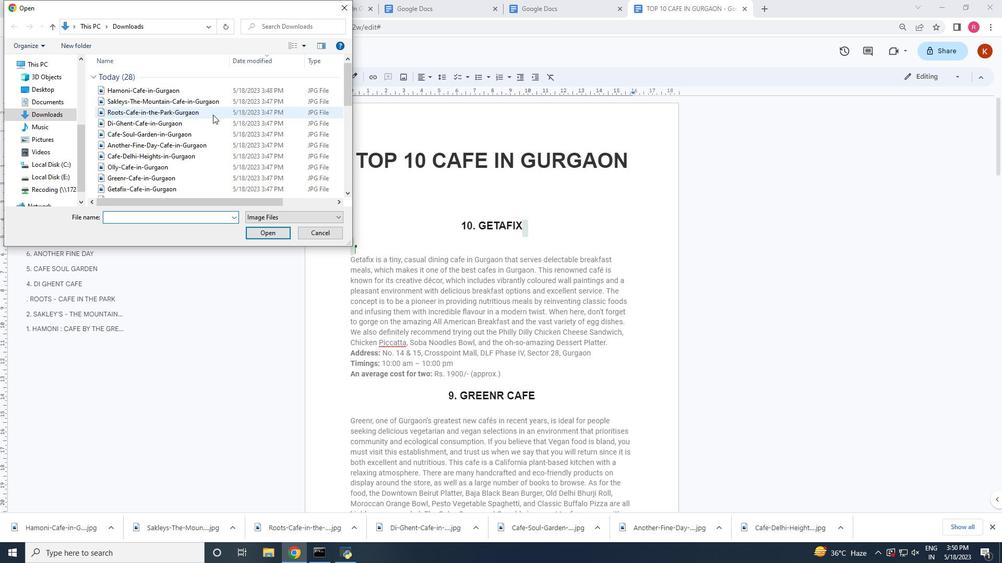 
Action: Mouse moved to (182, 158)
Screenshot: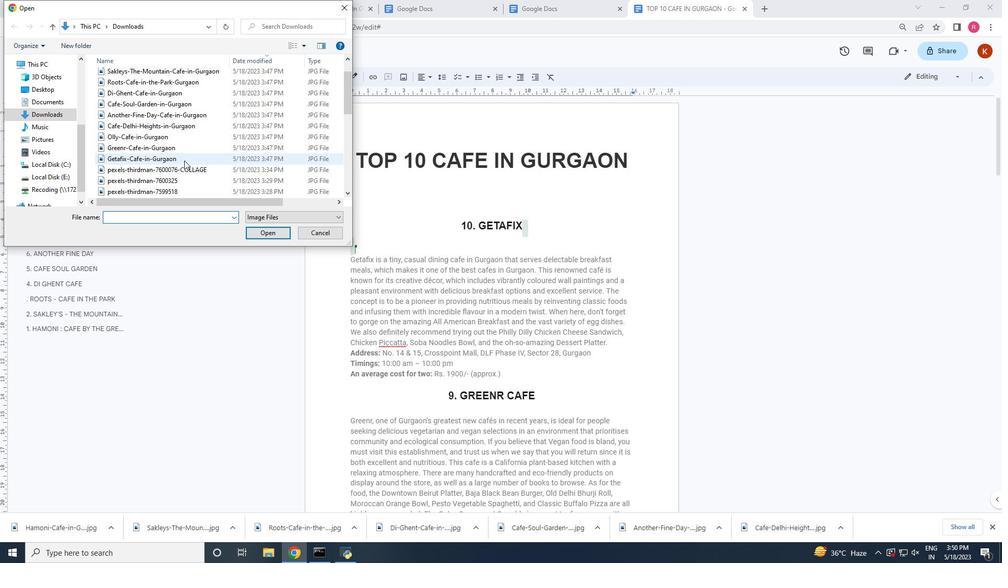 
Action: Mouse pressed left at (182, 158)
Screenshot: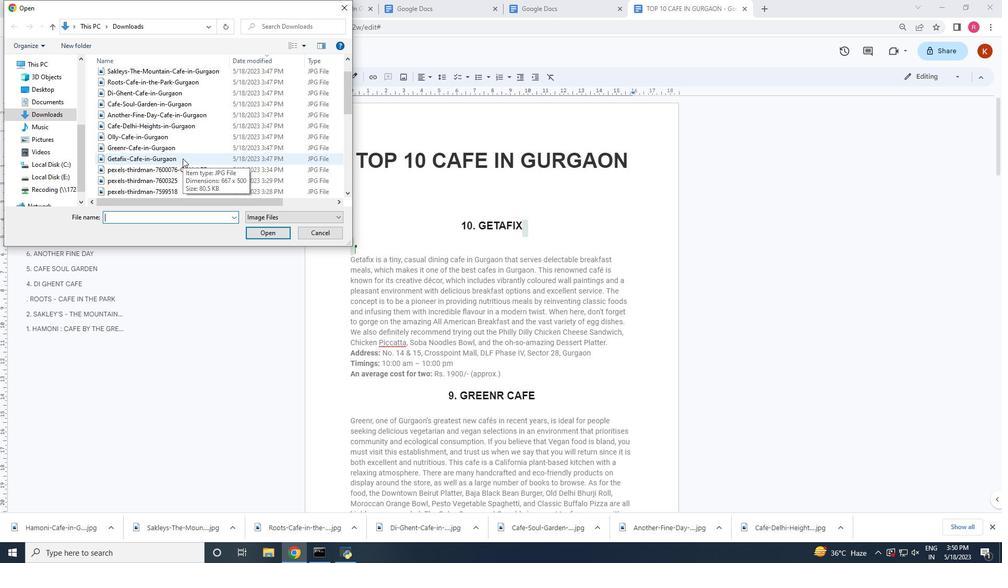 
Action: Mouse moved to (254, 235)
Screenshot: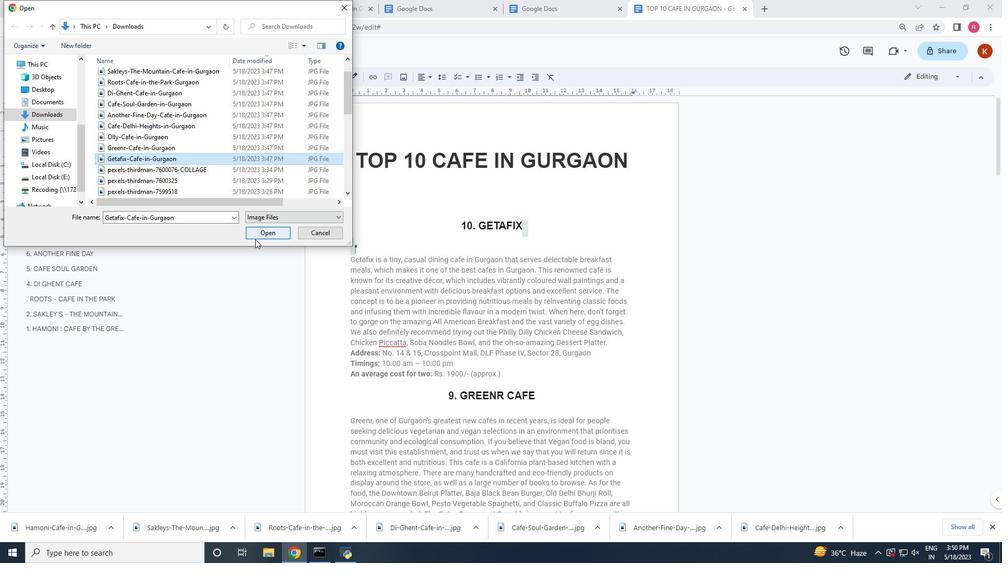 
Action: Mouse pressed left at (254, 235)
Screenshot: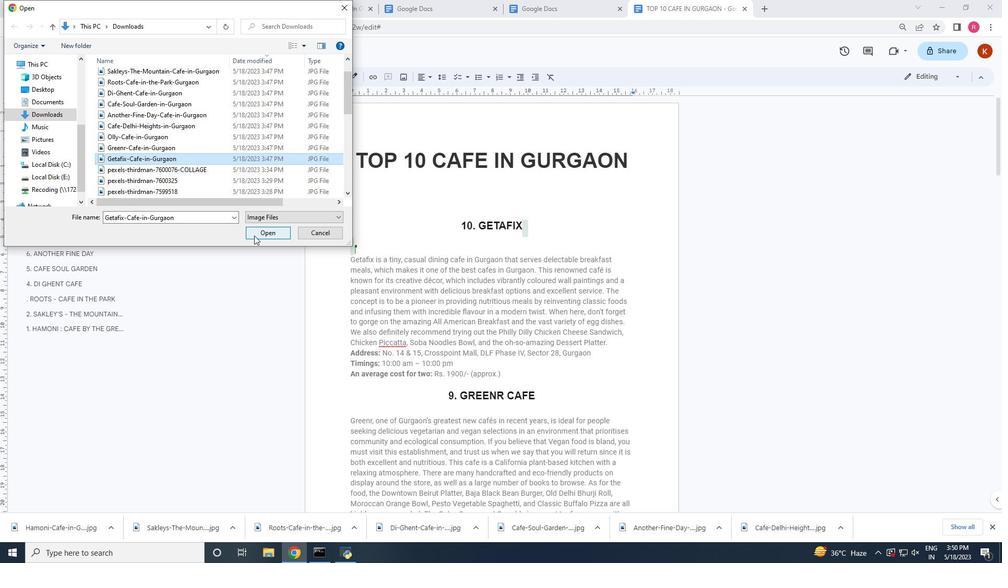 
Action: Mouse moved to (484, 266)
Screenshot: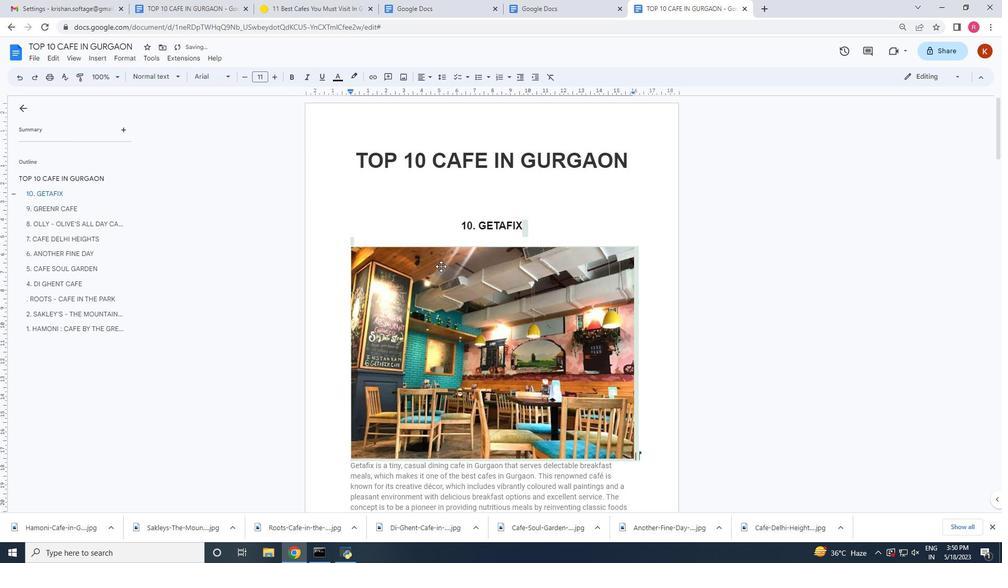 
Action: Mouse scrolled (484, 266) with delta (0, 0)
Screenshot: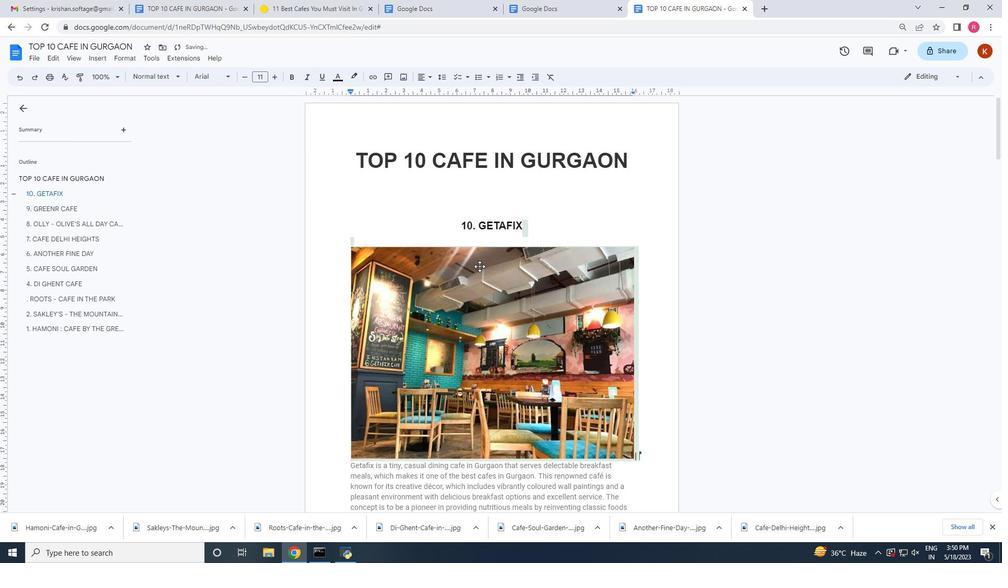 
Action: Mouse scrolled (484, 266) with delta (0, 0)
Screenshot: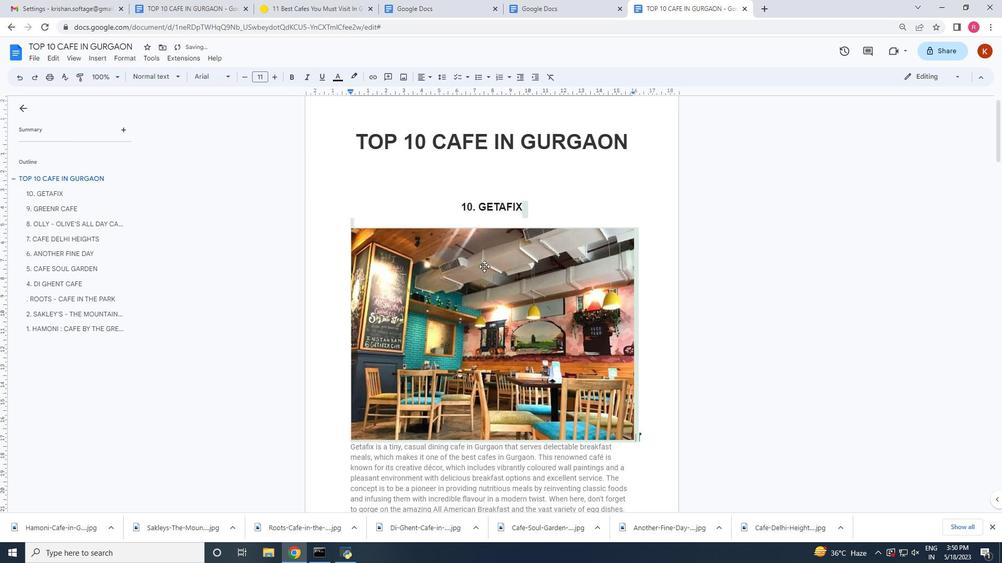 
Action: Mouse scrolled (484, 266) with delta (0, 0)
Screenshot: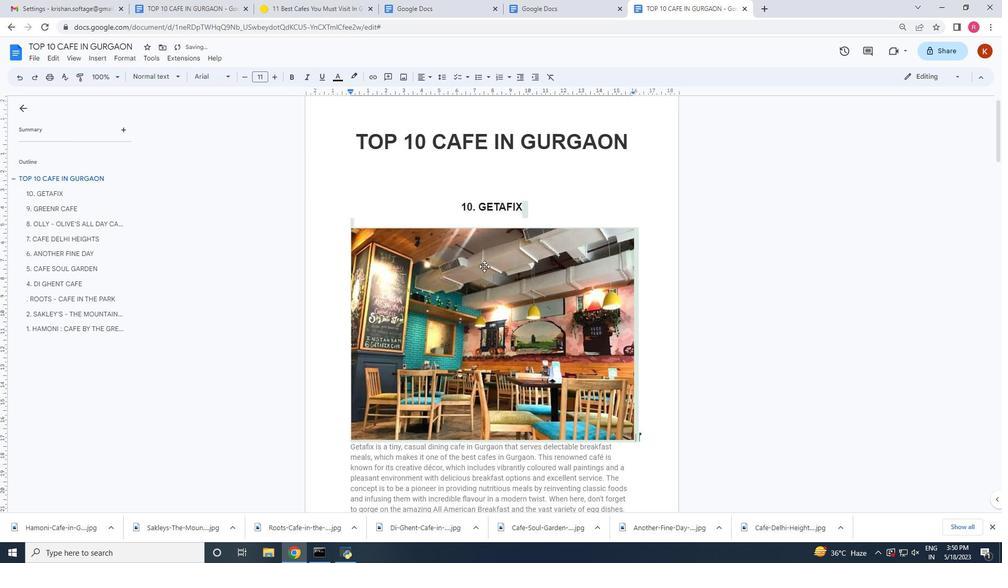 
Action: Mouse scrolled (484, 266) with delta (0, 0)
Screenshot: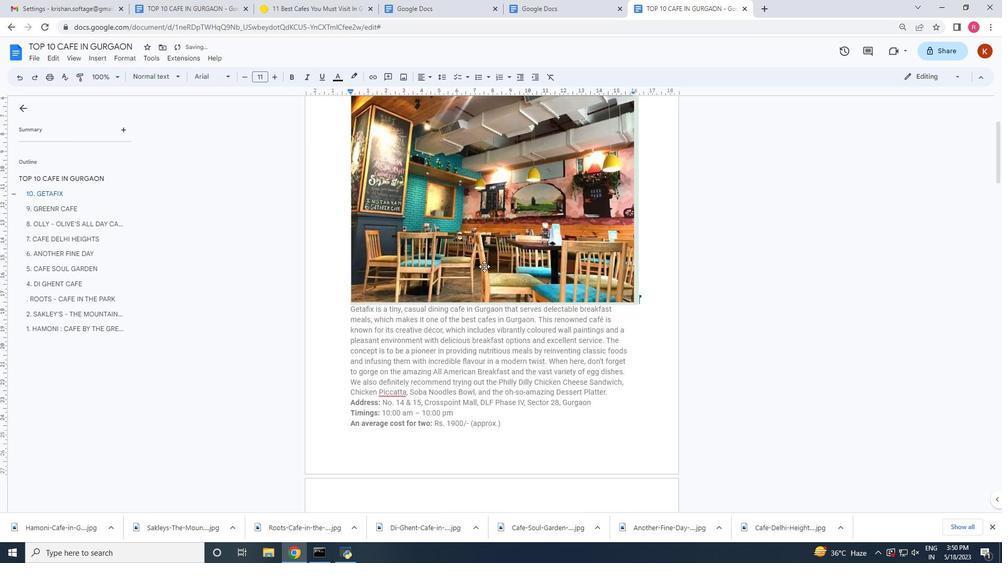 
Action: Mouse scrolled (484, 266) with delta (0, 0)
Screenshot: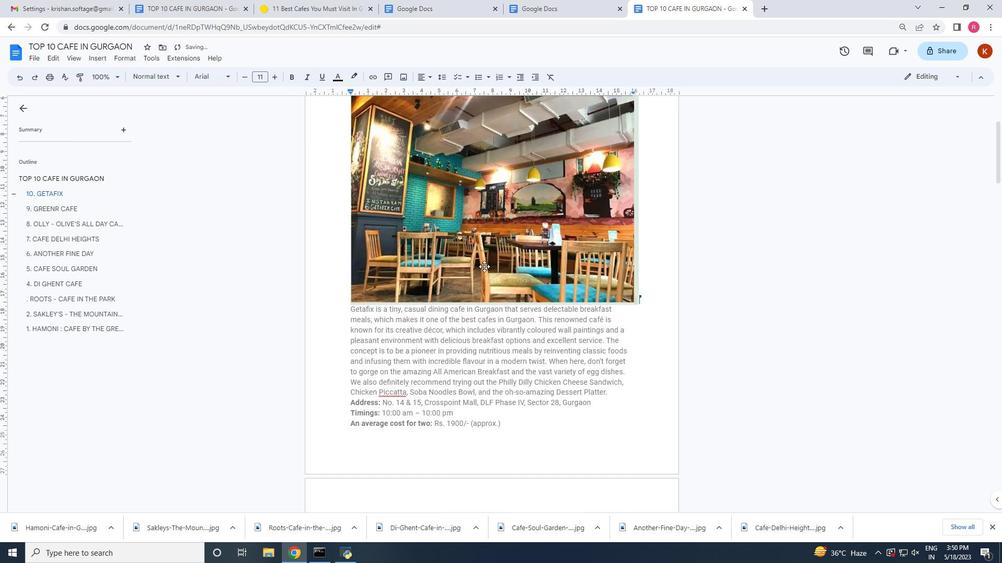 
Action: Mouse moved to (484, 280)
Screenshot: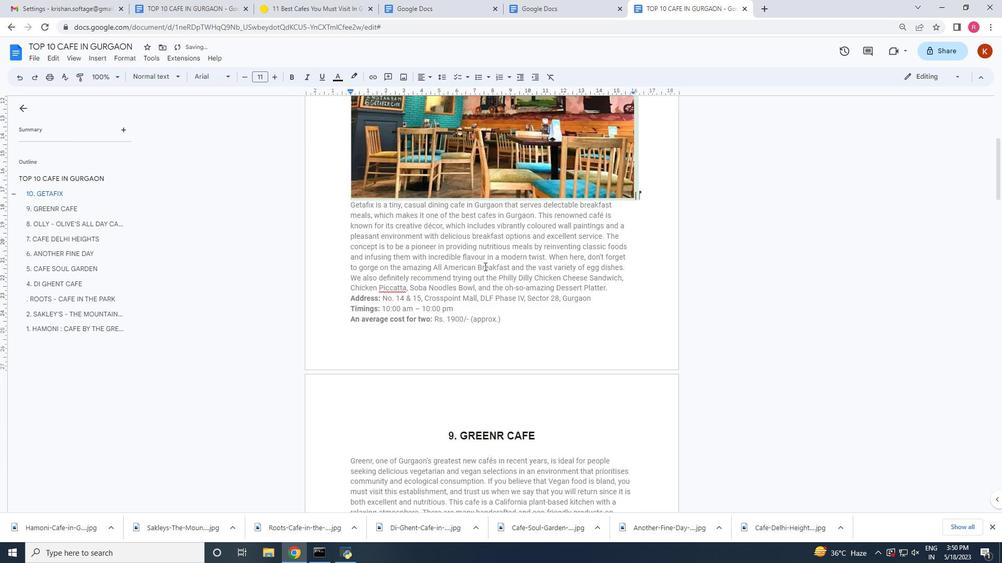 
Action: Mouse pressed left at (484, 280)
Screenshot: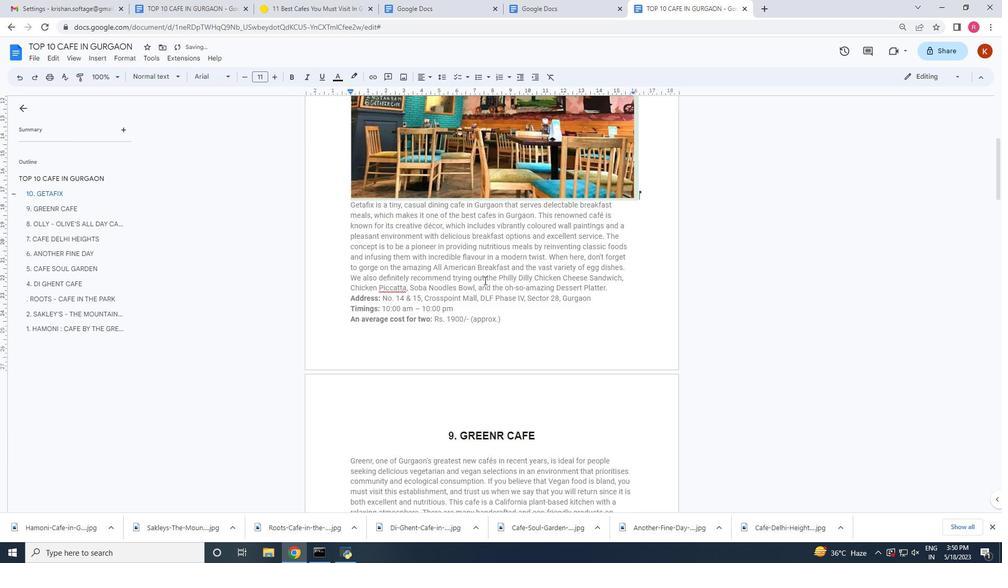 
Action: Mouse moved to (483, 317)
Screenshot: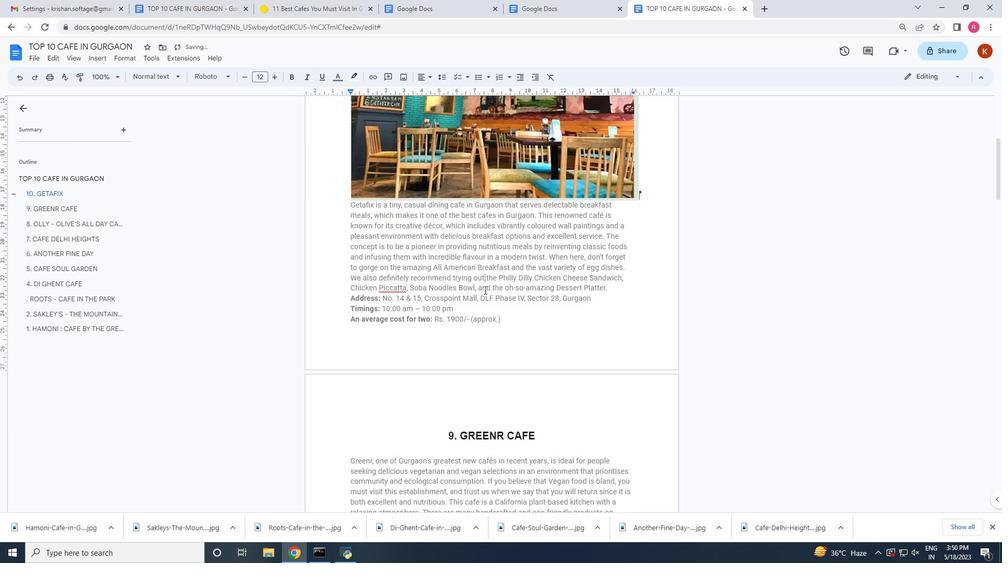 
Action: Mouse scrolled (483, 317) with delta (0, 0)
Screenshot: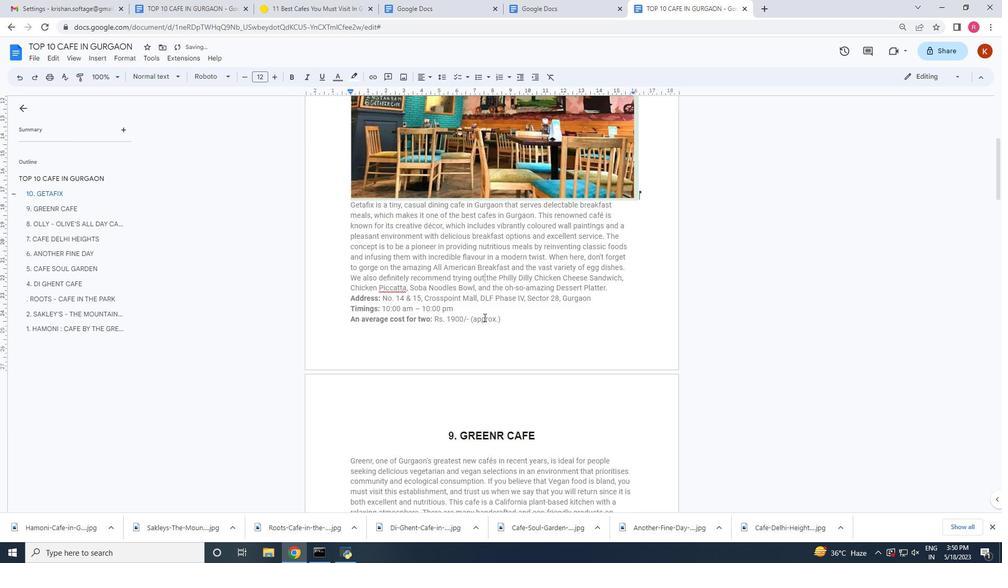 
Action: Mouse scrolled (483, 317) with delta (0, 0)
Screenshot: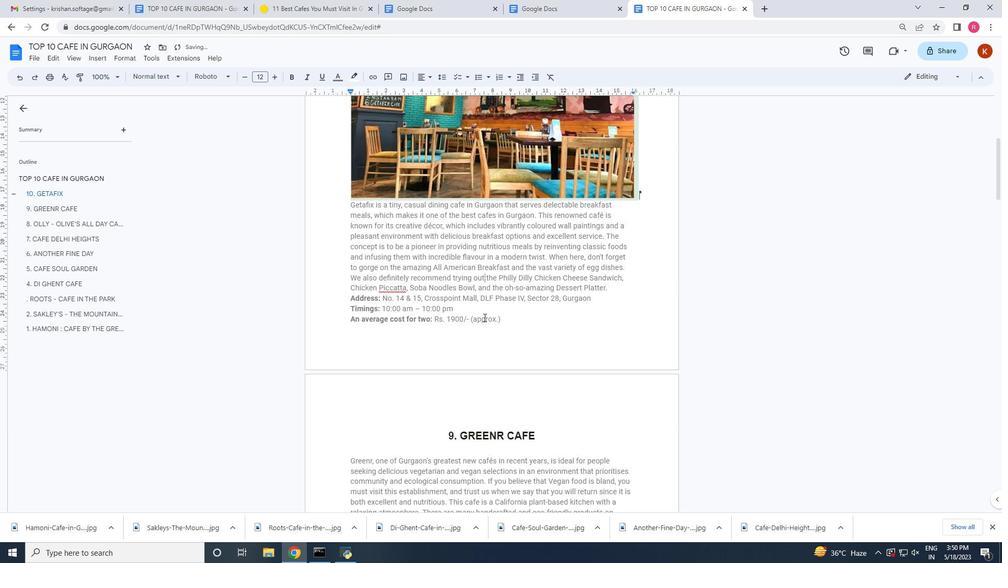 
Action: Mouse scrolled (483, 317) with delta (0, 0)
Screenshot: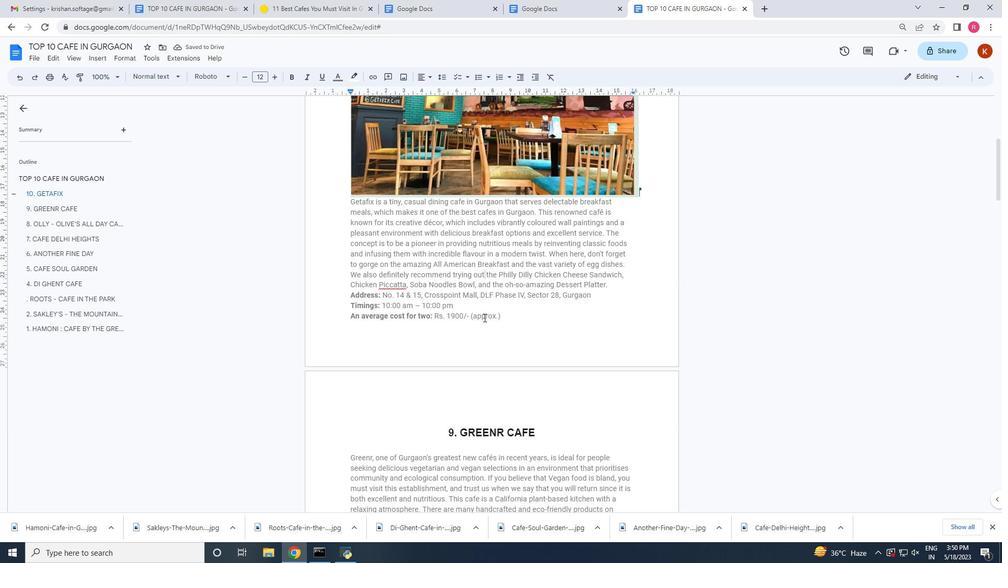 
Action: Mouse scrolled (483, 318) with delta (0, 0)
Screenshot: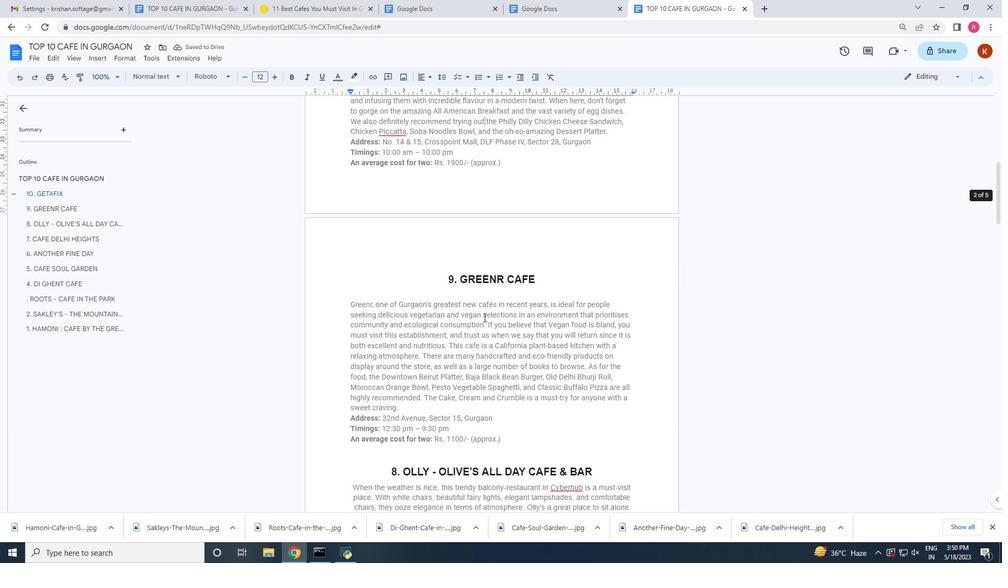 
Action: Mouse scrolled (483, 318) with delta (0, 0)
Screenshot: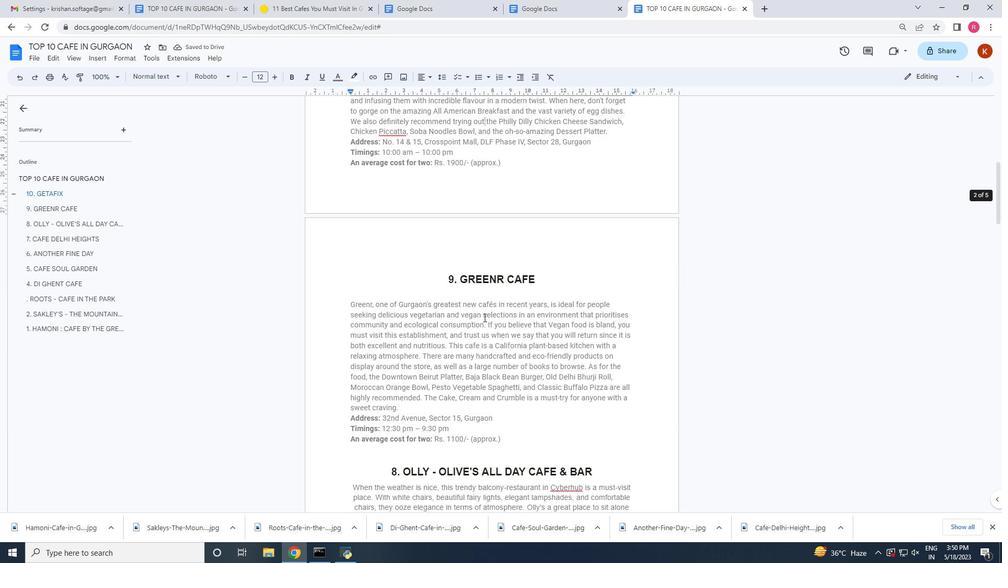 
Action: Mouse scrolled (483, 318) with delta (0, 0)
Screenshot: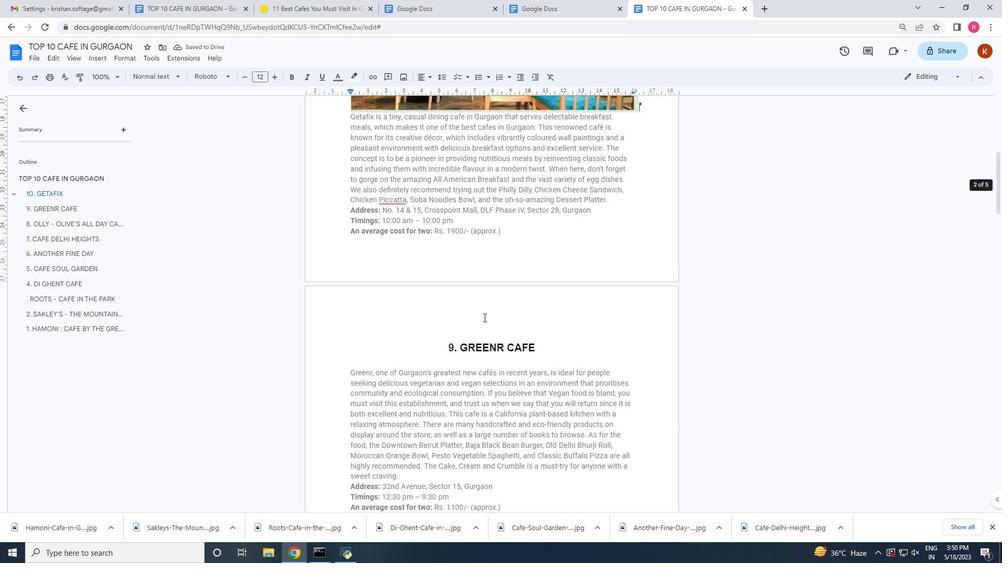 
Action: Mouse scrolled (483, 318) with delta (0, 0)
Screenshot: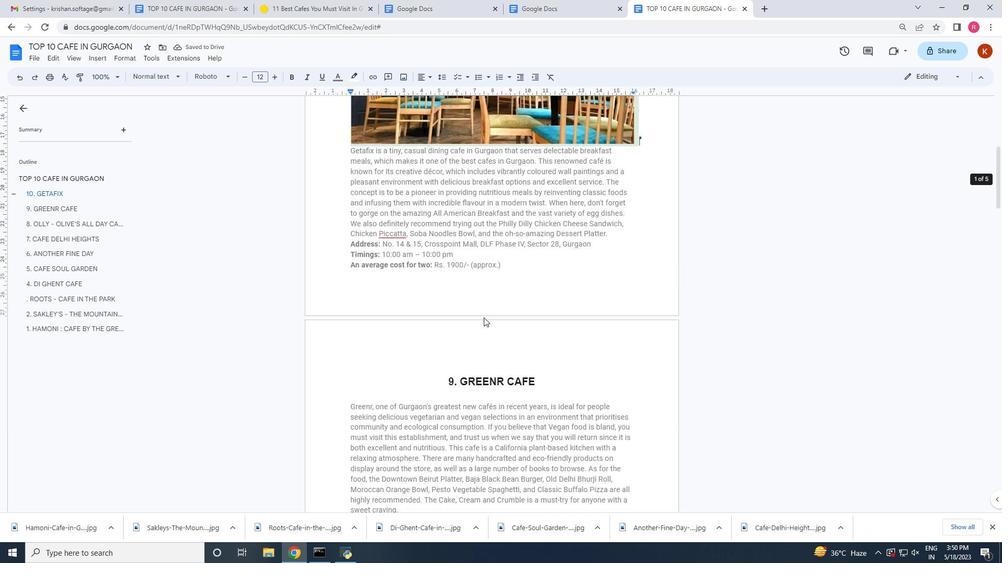 
Action: Mouse scrolled (483, 318) with delta (0, 0)
Screenshot: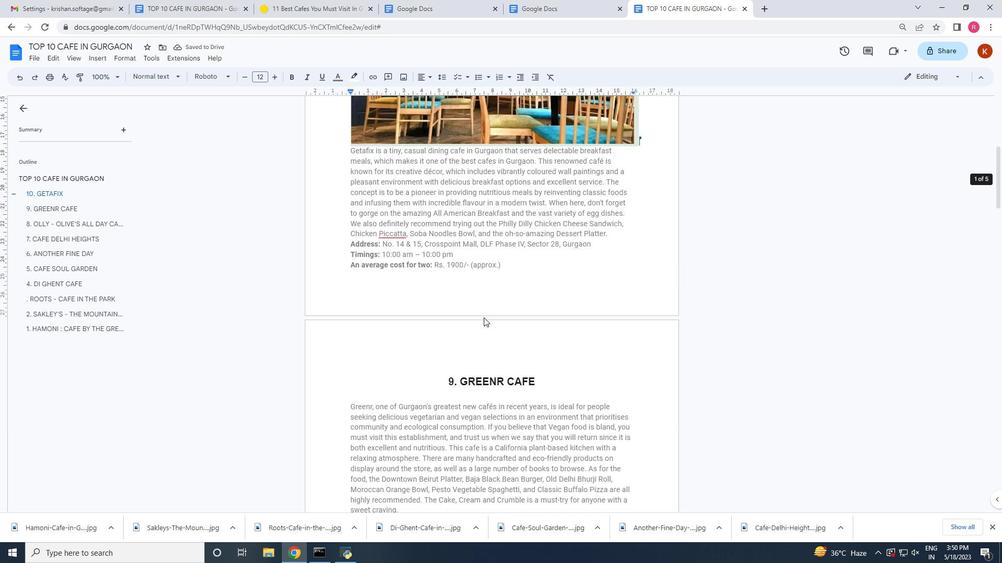 
Action: Mouse scrolled (483, 318) with delta (0, 0)
Screenshot: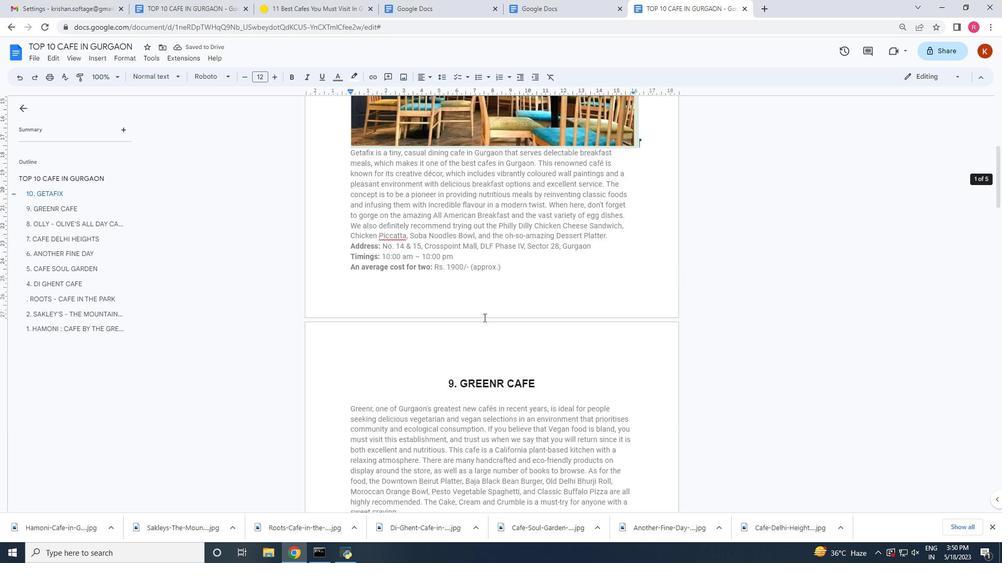
Action: Mouse scrolled (483, 318) with delta (0, 0)
Screenshot: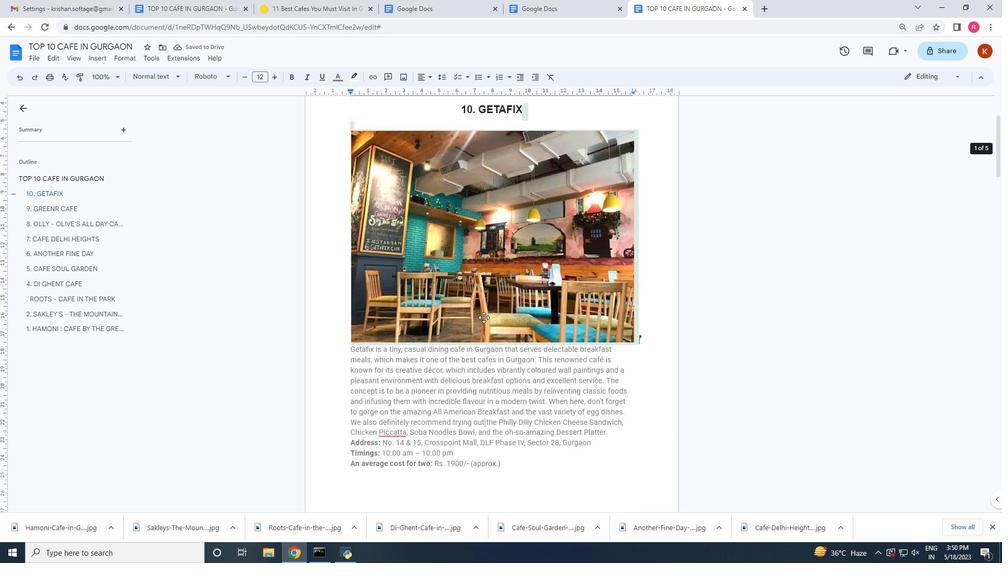
Action: Mouse scrolled (483, 318) with delta (0, 0)
Screenshot: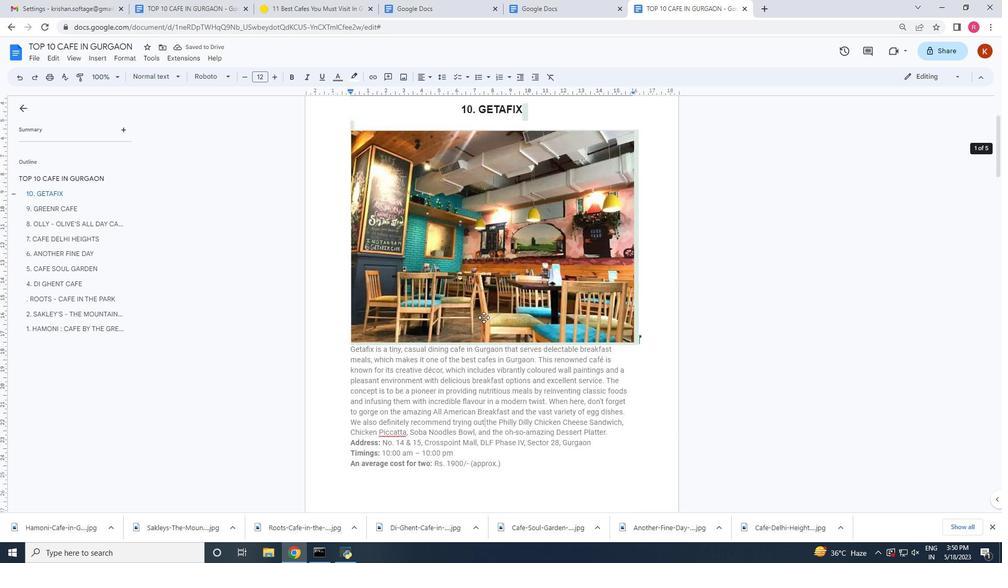 
Action: Mouse scrolled (483, 317) with delta (0, 0)
Screenshot: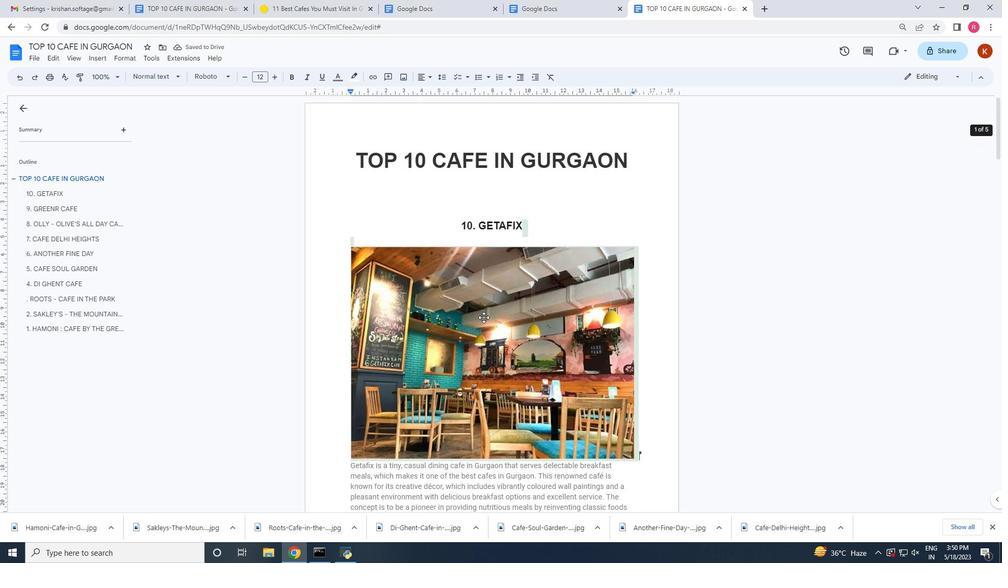 
Action: Mouse scrolled (483, 317) with delta (0, 0)
Screenshot: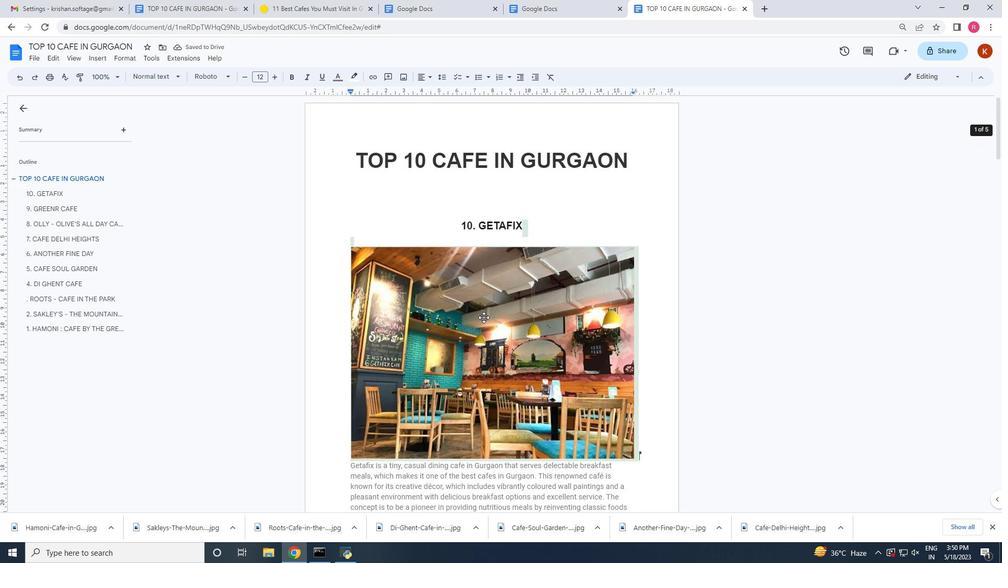 
Action: Mouse scrolled (483, 318) with delta (0, 0)
Screenshot: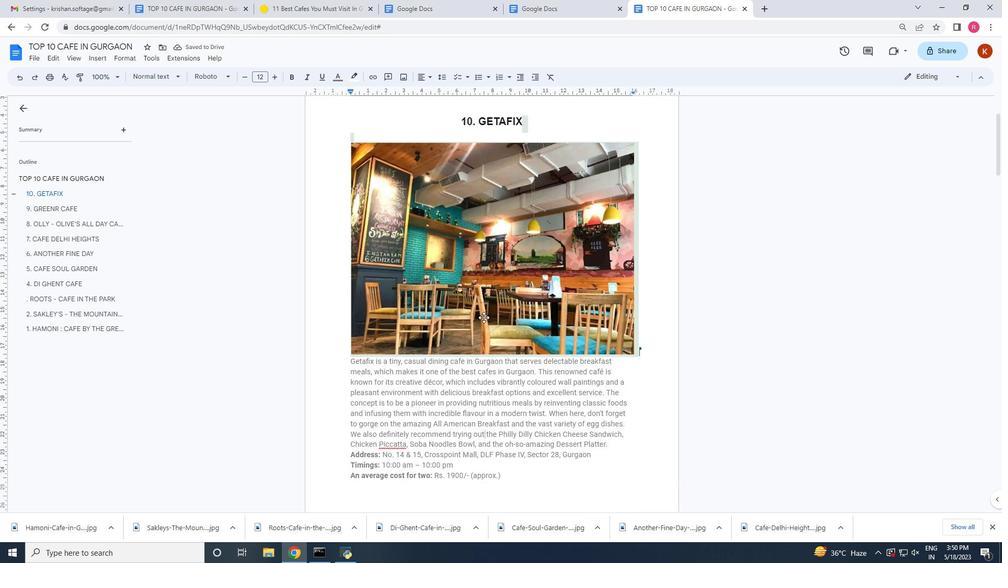 
Action: Mouse scrolled (483, 318) with delta (0, 0)
Screenshot: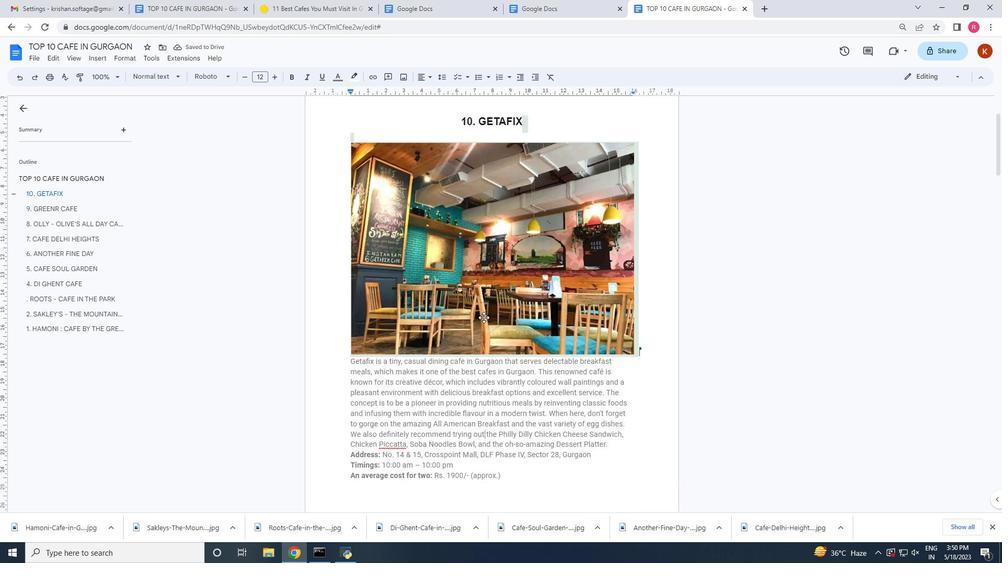 
Action: Mouse scrolled (483, 318) with delta (0, 0)
Screenshot: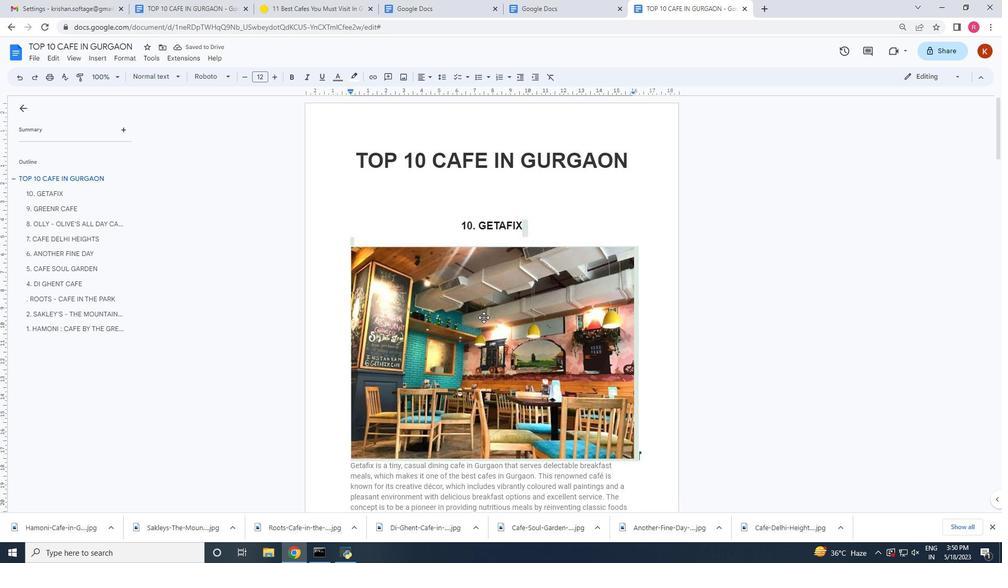 
Action: Mouse scrolled (483, 318) with delta (0, 0)
Screenshot: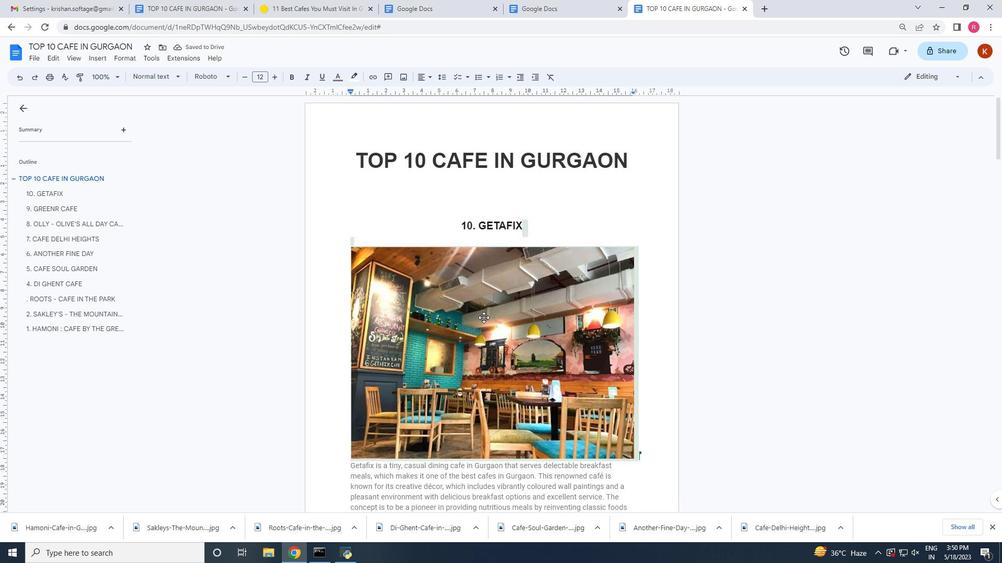 
Action: Mouse moved to (563, 185)
Screenshot: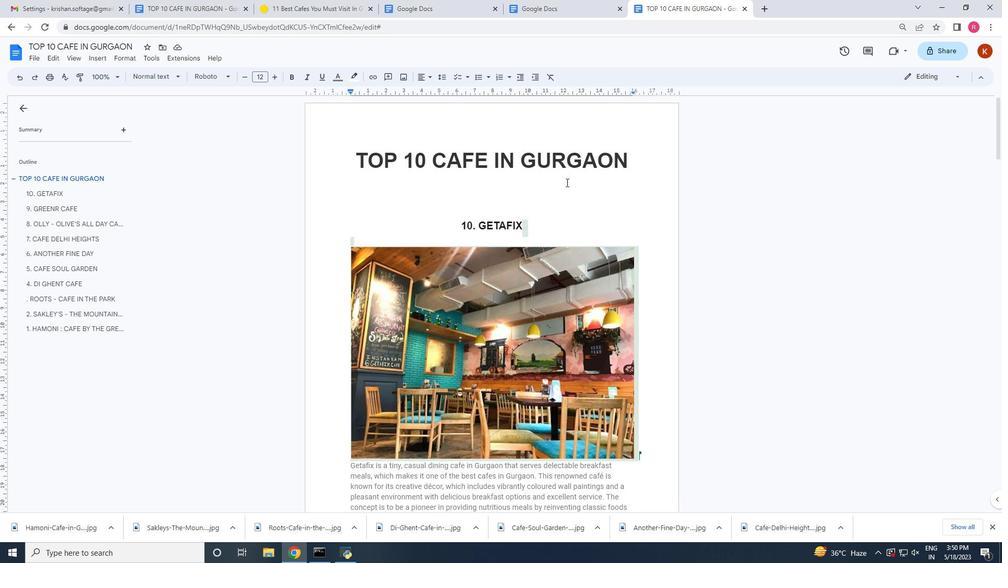 
Action: Mouse scrolled (563, 185) with delta (0, 0)
Screenshot: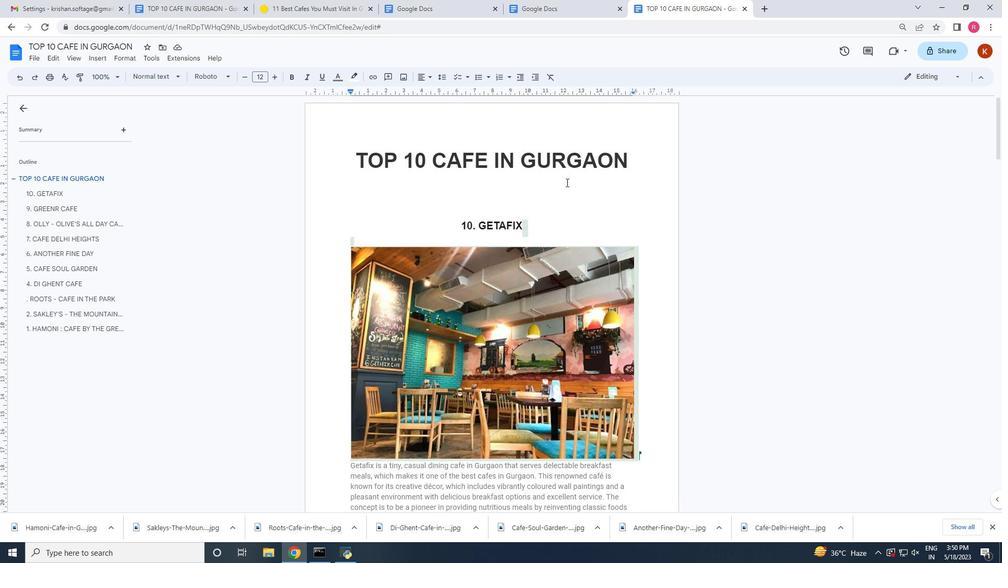 
Action: Mouse moved to (563, 186)
Screenshot: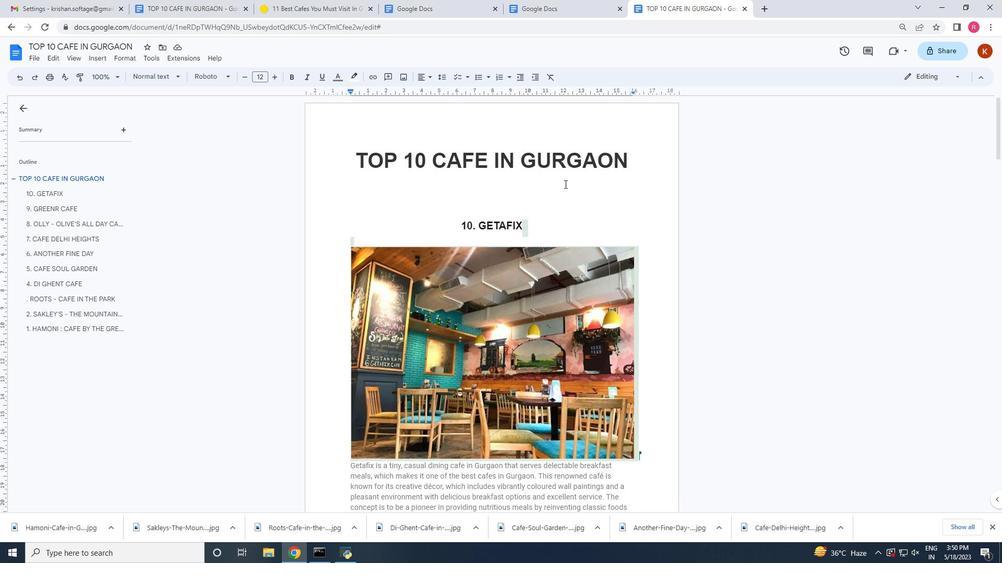 
Action: Mouse scrolled (563, 186) with delta (0, 0)
Screenshot: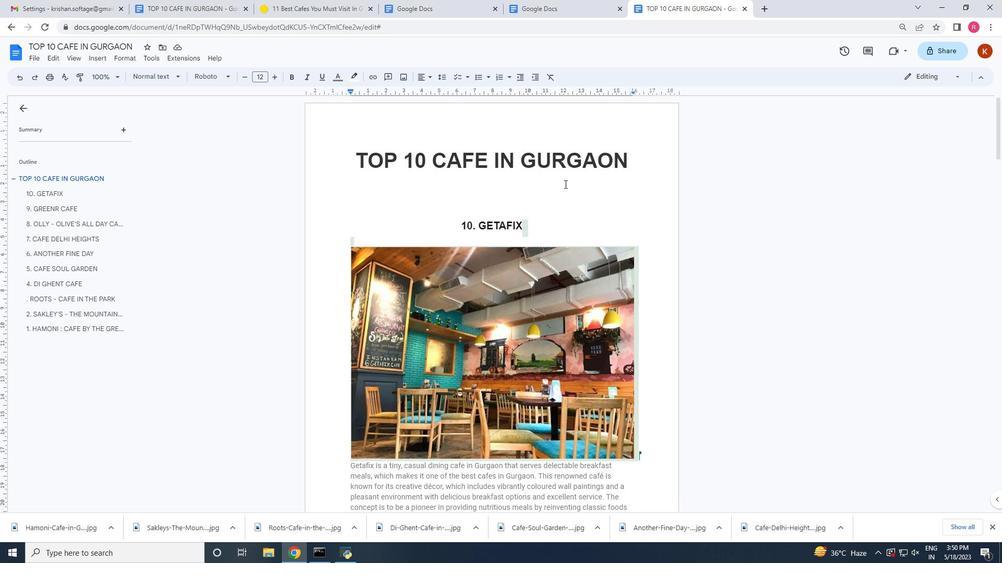 
Action: Mouse moved to (563, 187)
Screenshot: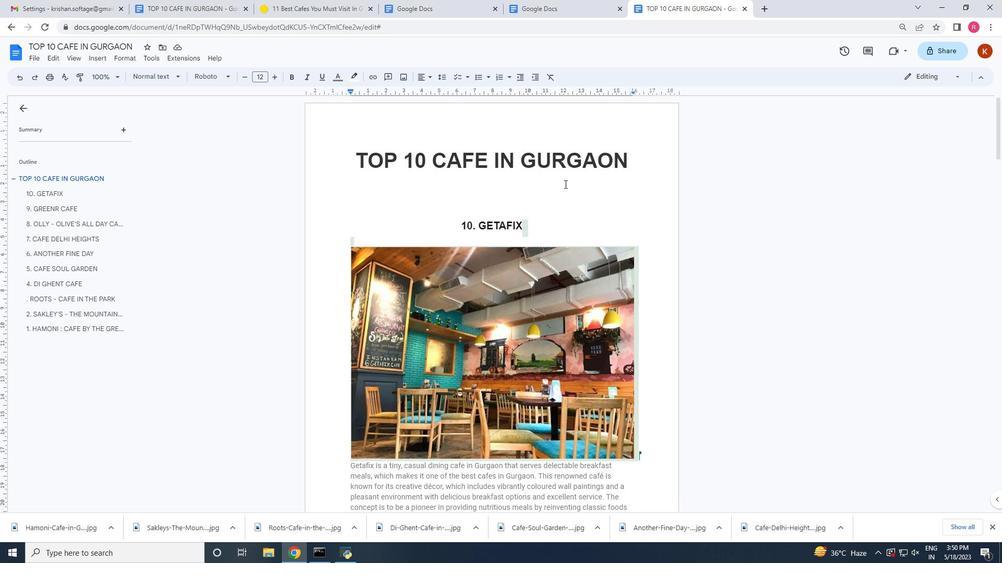 
Action: Mouse scrolled (563, 186) with delta (0, 0)
Screenshot: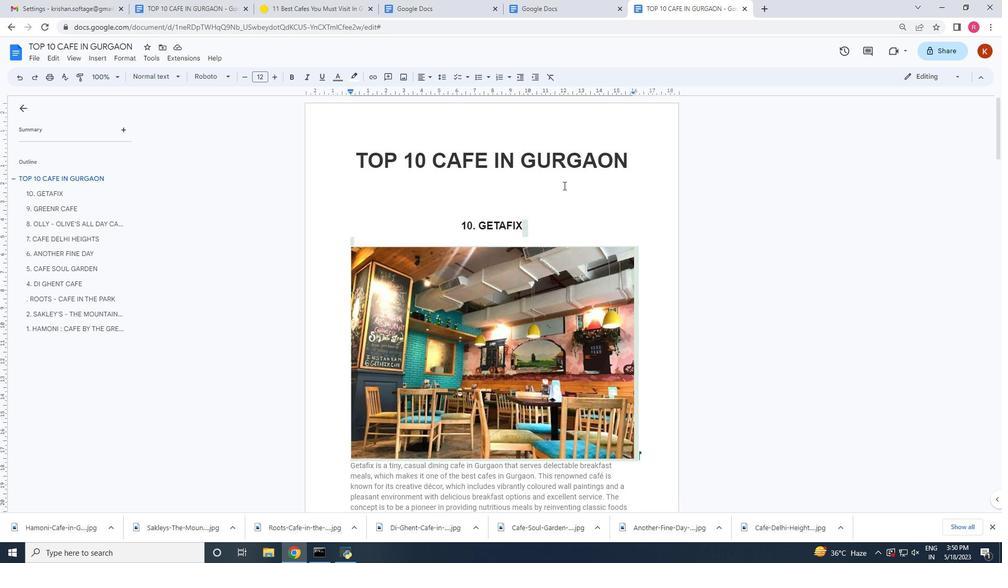 
Action: Mouse scrolled (563, 186) with delta (0, 0)
Screenshot: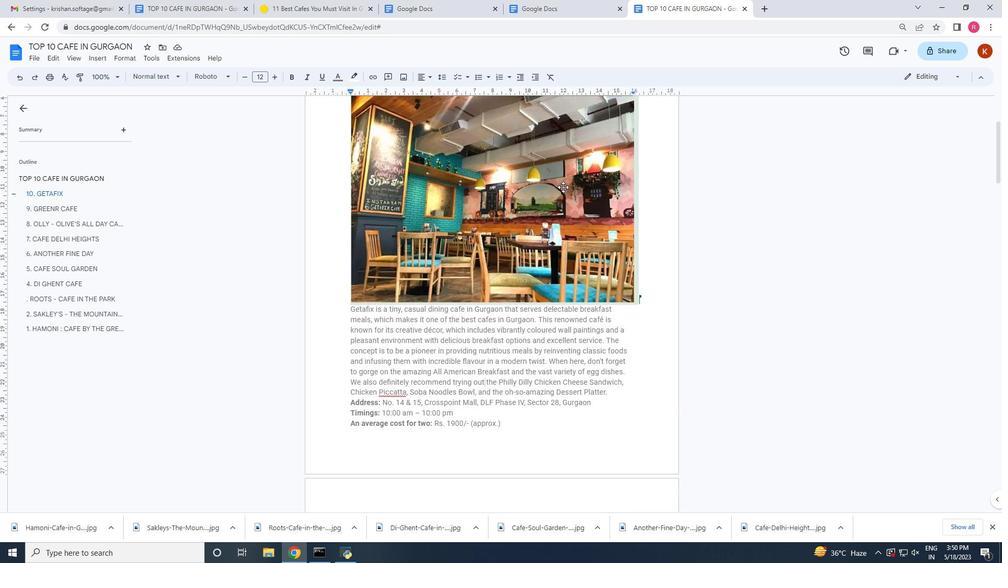 
Action: Mouse moved to (562, 189)
Screenshot: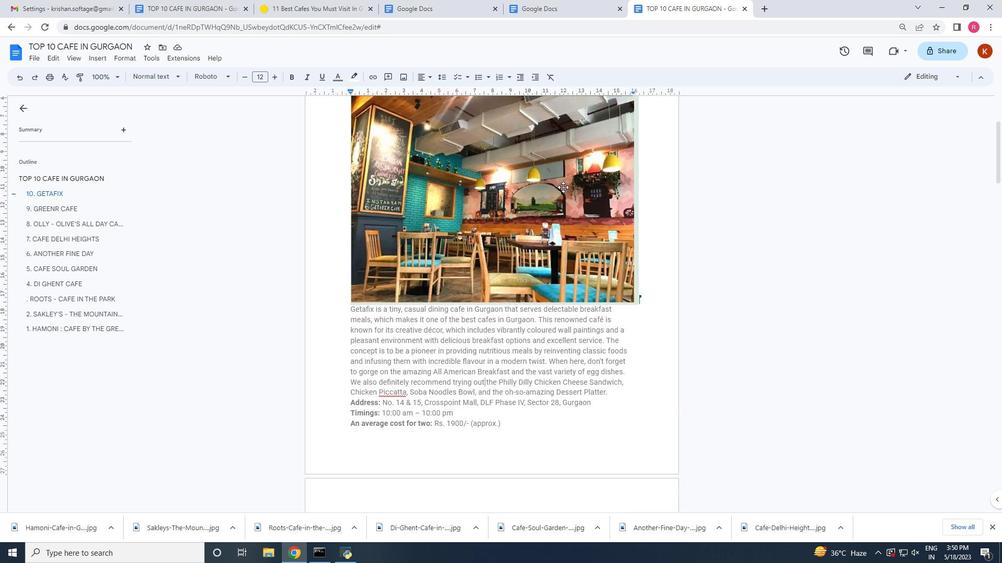 
Action: Mouse scrolled (562, 188) with delta (0, 0)
Screenshot: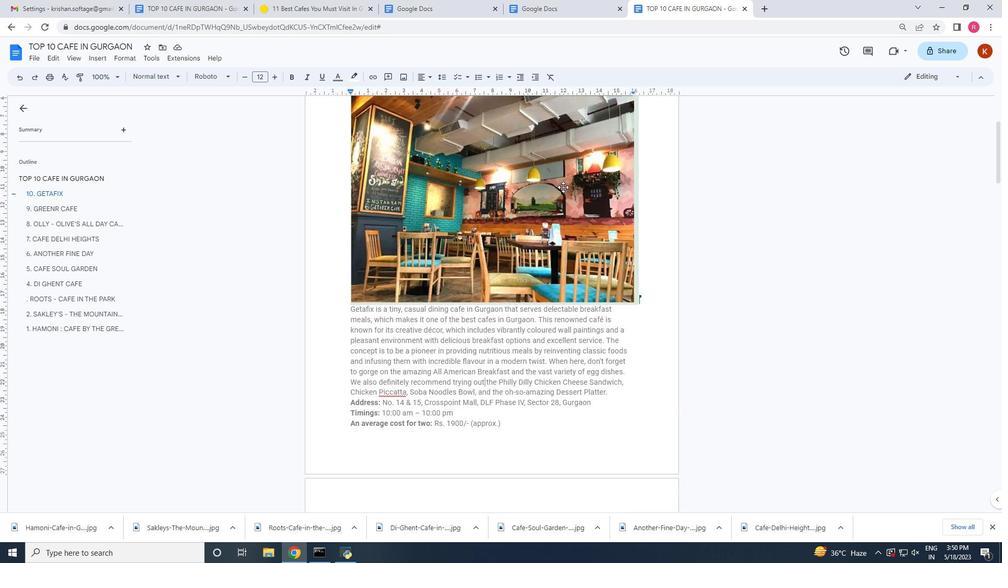 
Action: Mouse scrolled (562, 190) with delta (0, 0)
Screenshot: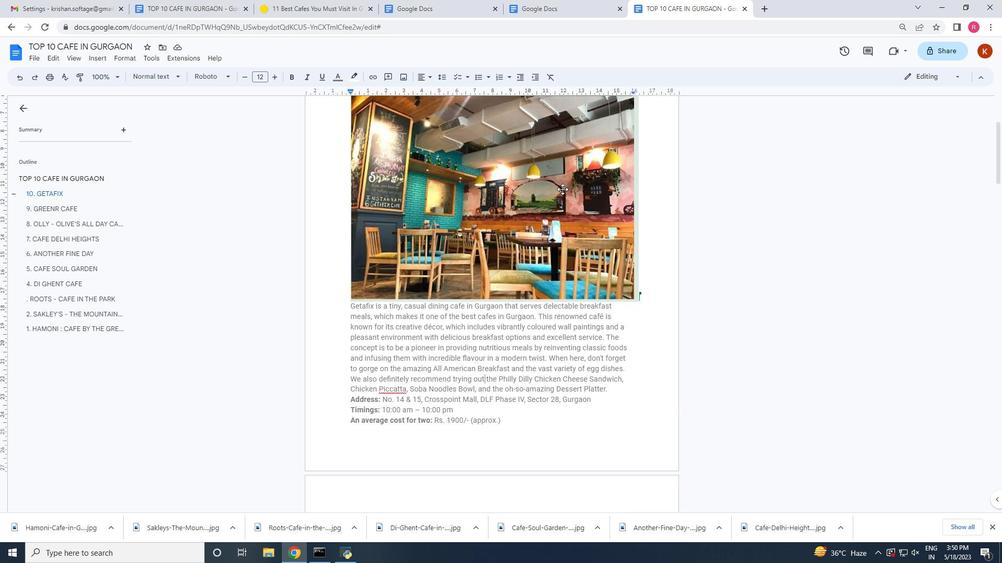 
Action: Mouse scrolled (562, 190) with delta (0, 0)
Screenshot: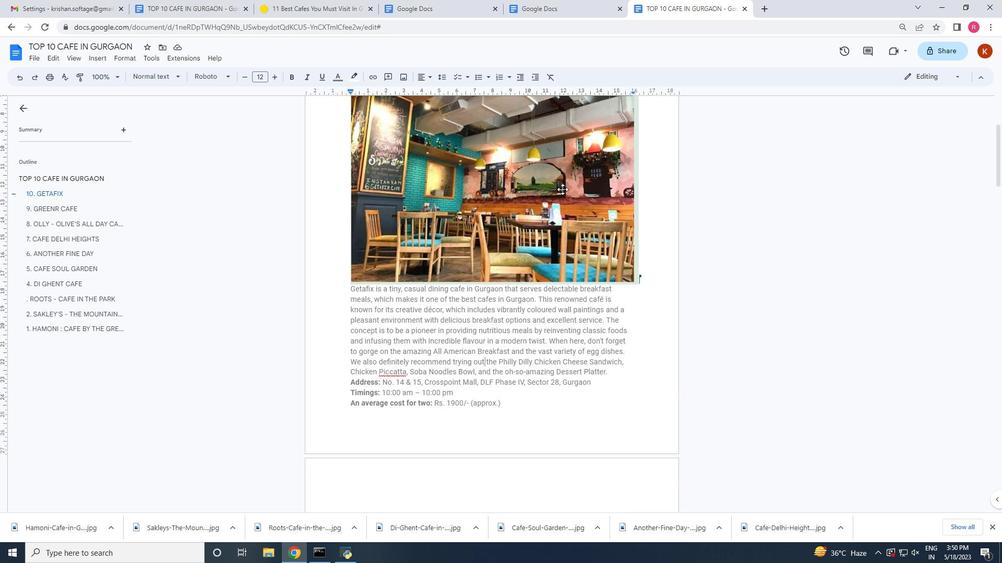
Action: Mouse scrolled (562, 190) with delta (0, 0)
Screenshot: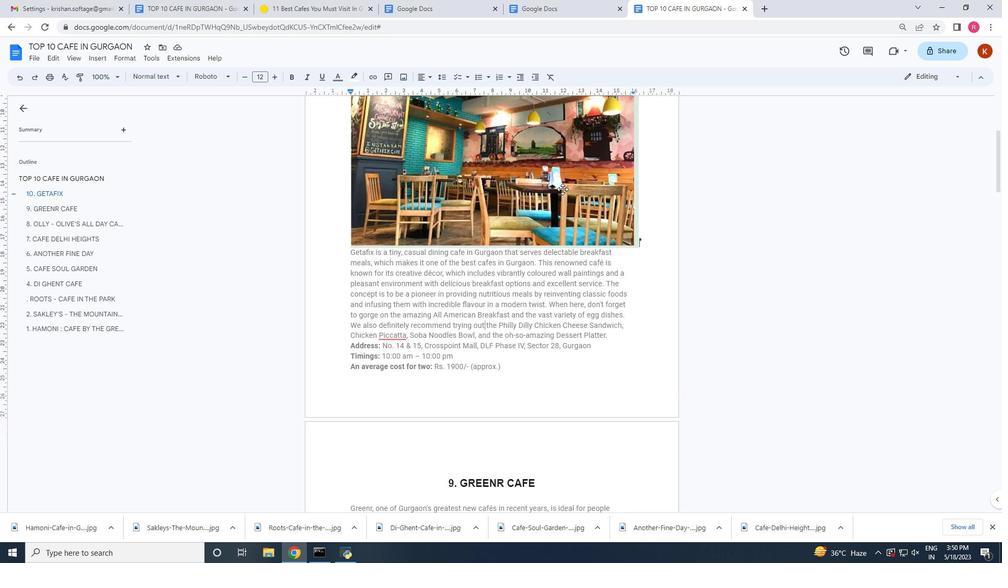 
Action: Mouse scrolled (562, 190) with delta (0, 0)
Screenshot: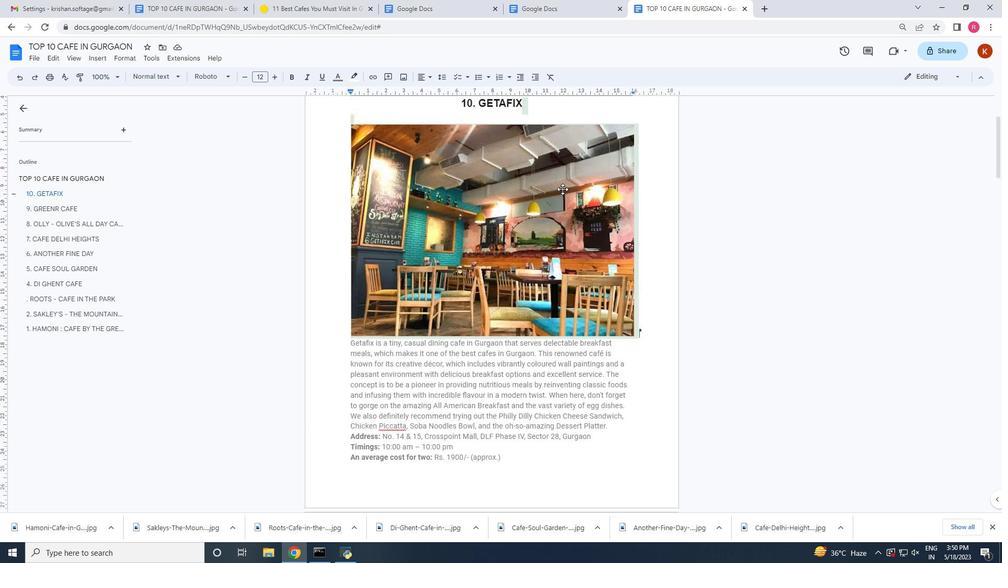 
Action: Mouse scrolled (562, 190) with delta (0, 0)
Screenshot: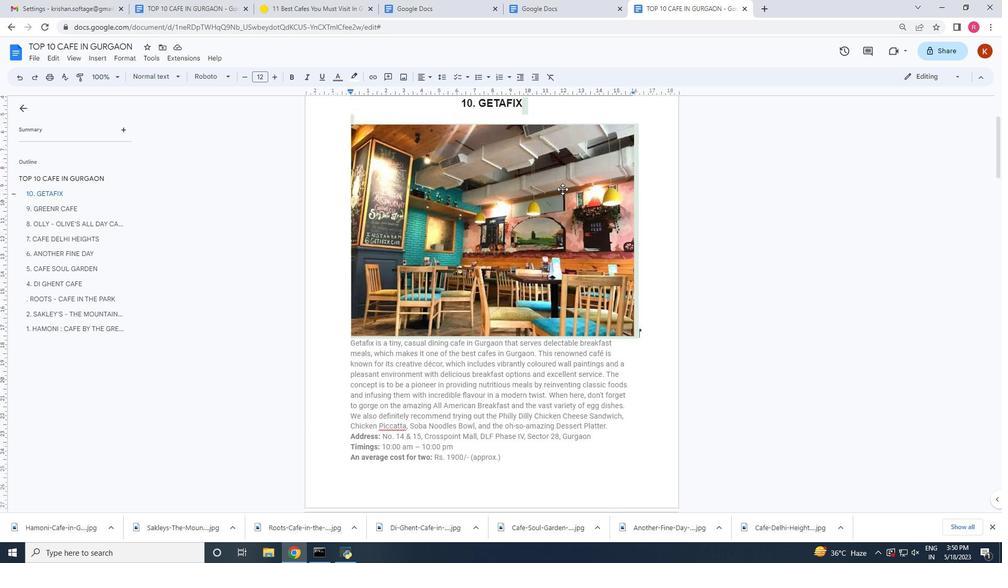 
Action: Mouse moved to (530, 359)
Screenshot: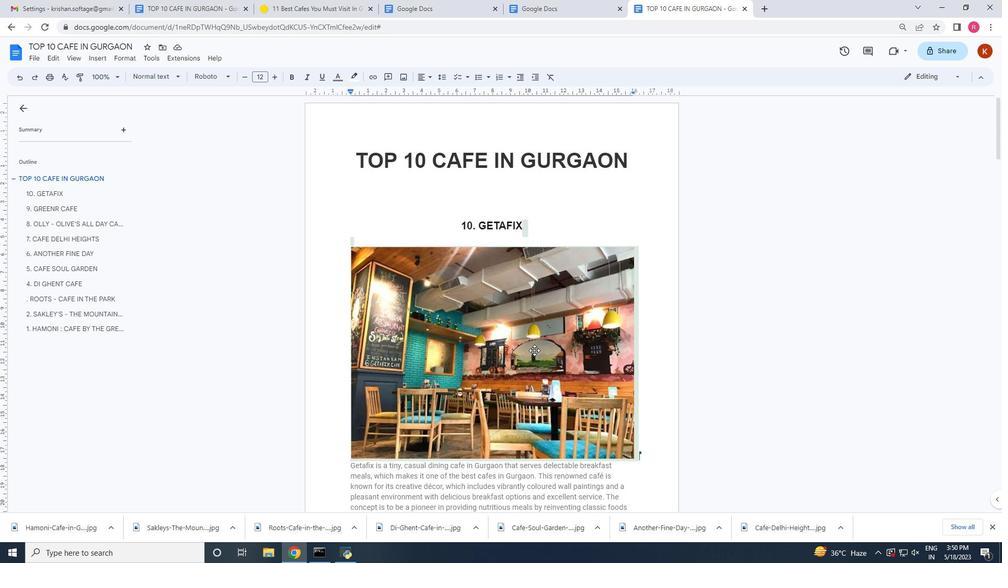 
Action: Mouse scrolled (530, 358) with delta (0, 0)
Screenshot: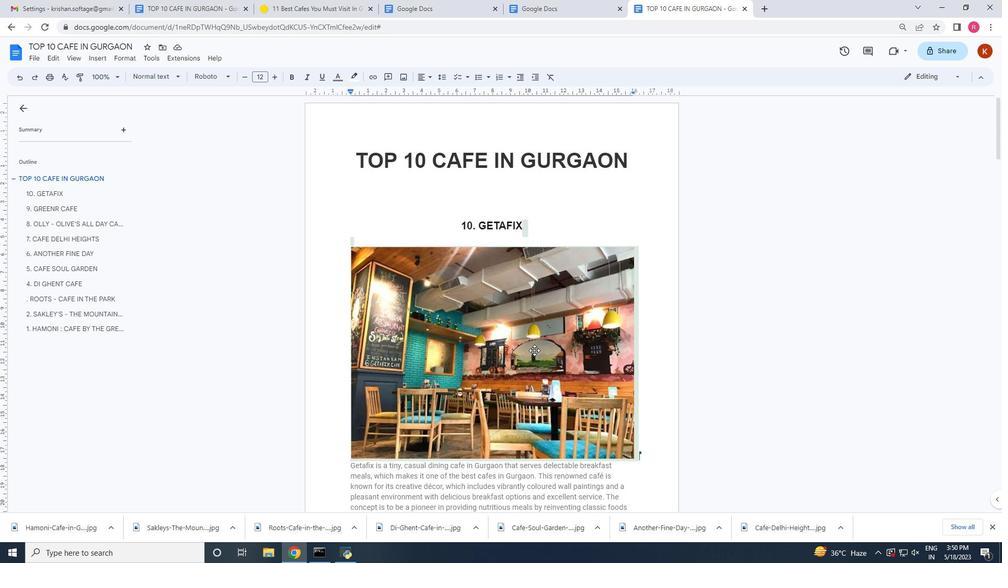 
Action: Mouse moved to (529, 359)
Screenshot: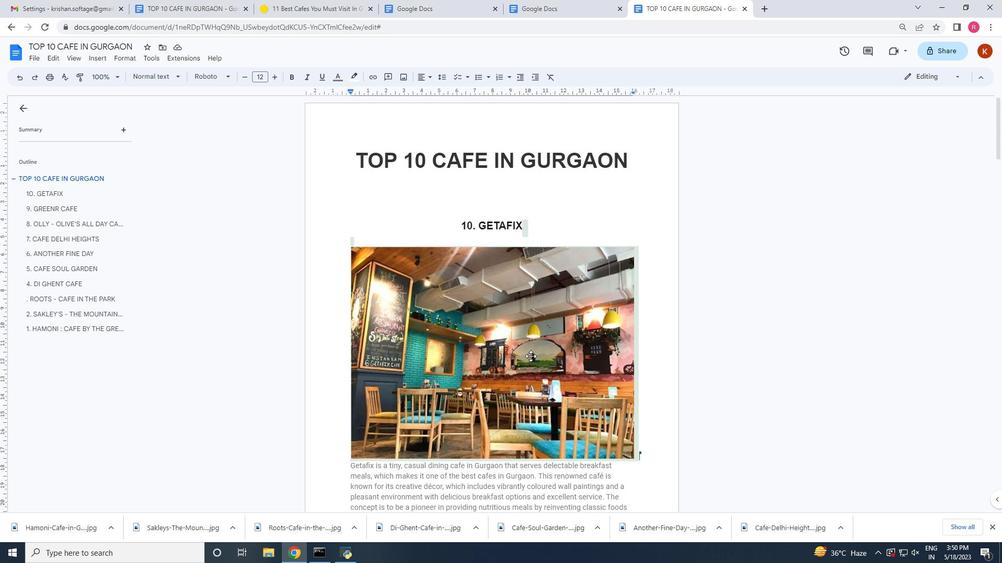 
Action: Mouse scrolled (529, 358) with delta (0, 0)
Screenshot: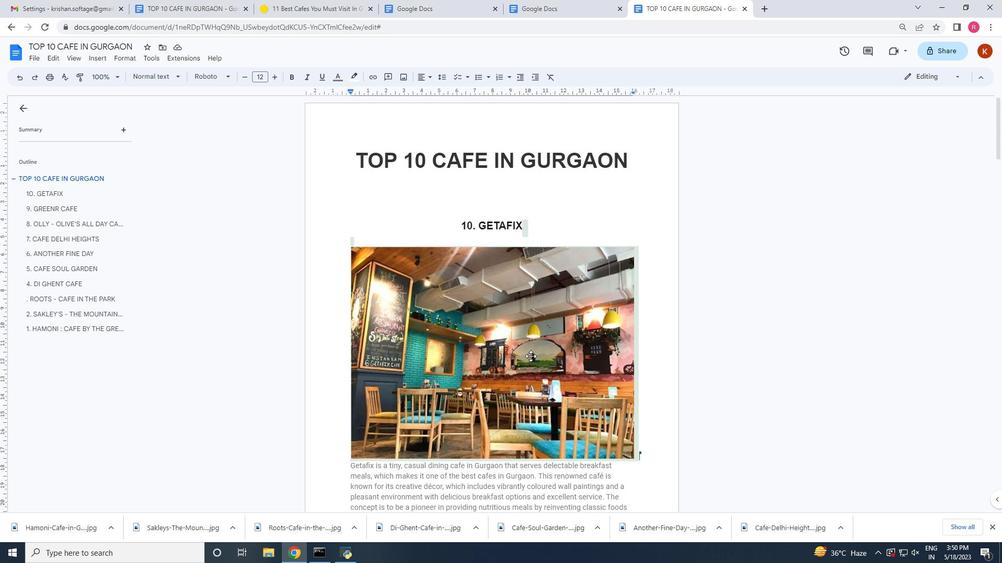 
Action: Mouse scrolled (529, 358) with delta (0, 0)
Screenshot: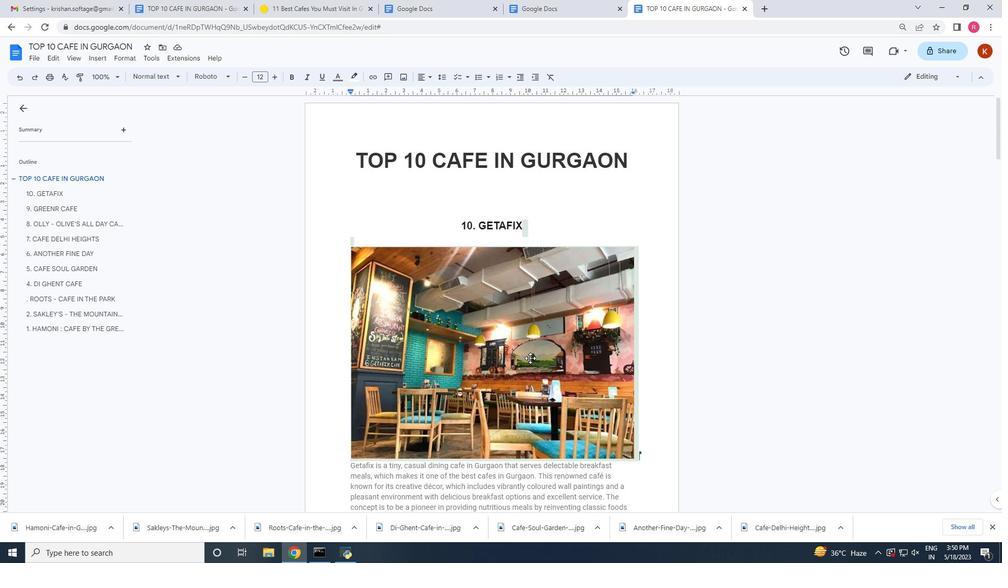 
Action: Mouse scrolled (529, 358) with delta (0, 0)
Screenshot: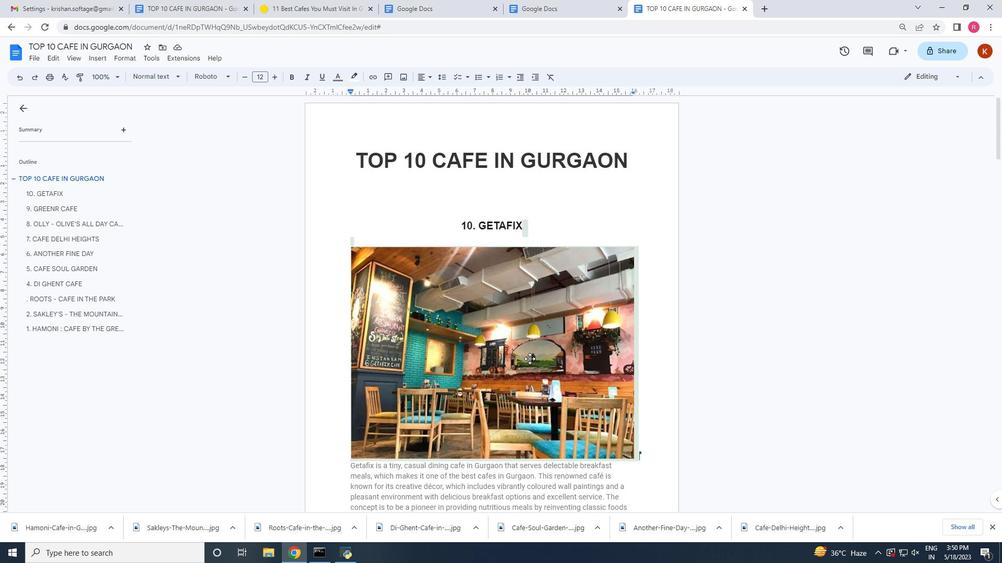 
Action: Mouse scrolled (529, 358) with delta (0, 0)
Screenshot: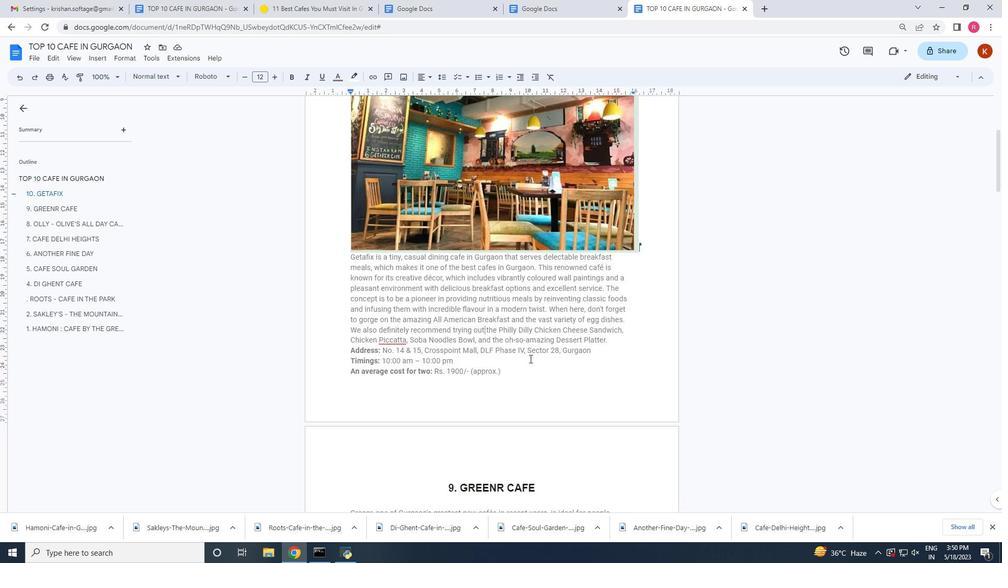 
Action: Mouse scrolled (529, 358) with delta (0, 0)
Screenshot: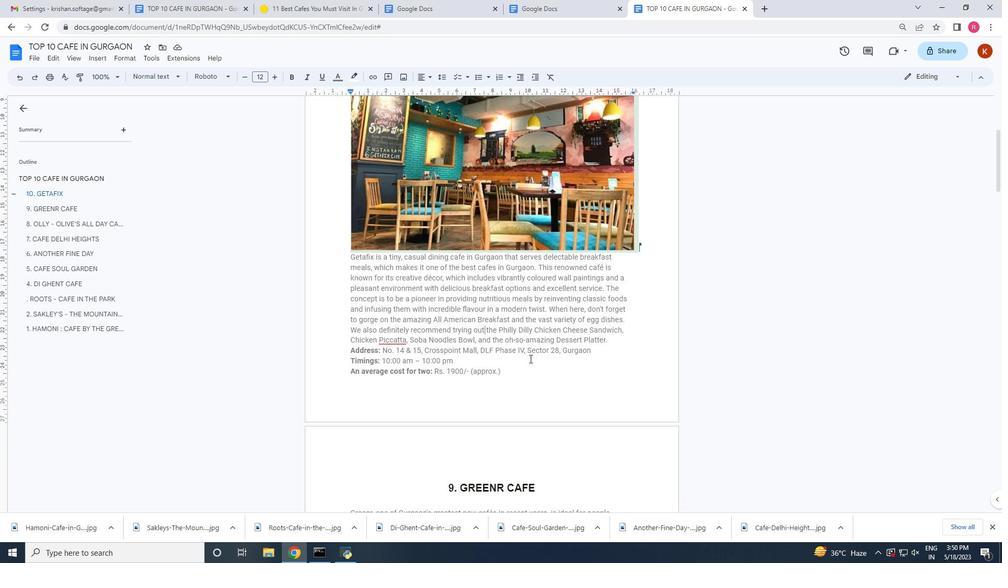 
Action: Mouse scrolled (529, 358) with delta (0, 0)
Screenshot: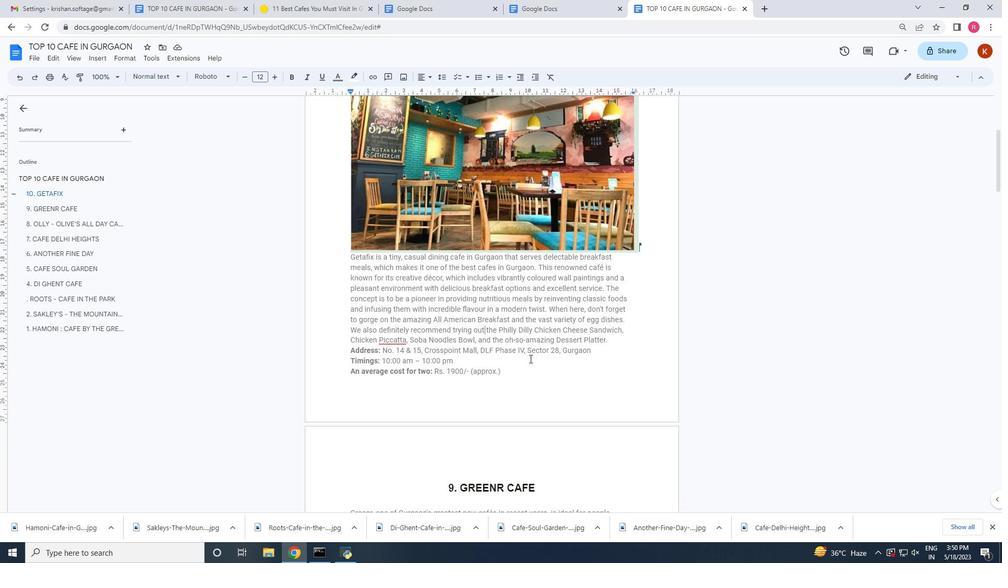 
Action: Mouse scrolled (529, 358) with delta (0, 0)
Screenshot: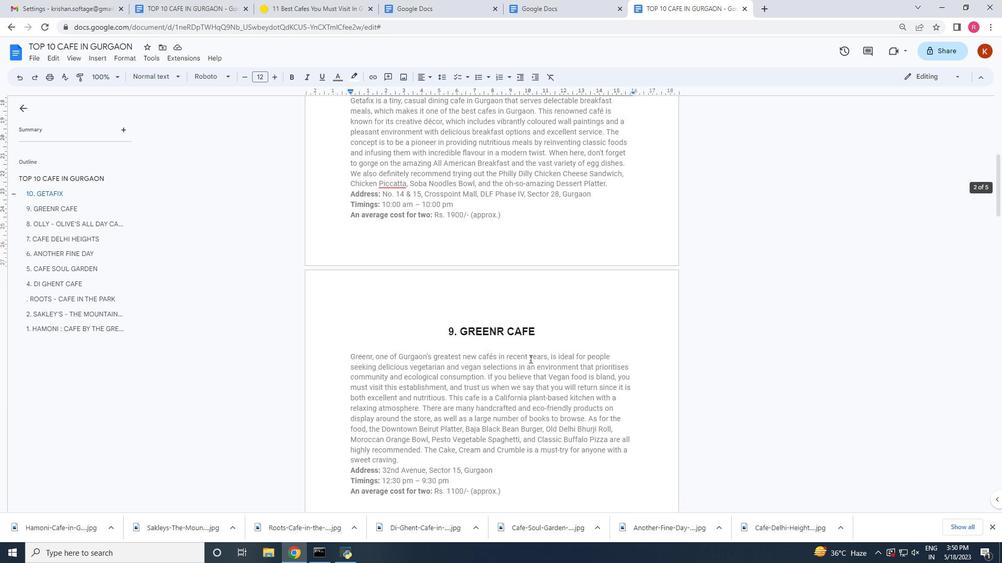 
Action: Mouse scrolled (529, 358) with delta (0, 0)
Screenshot: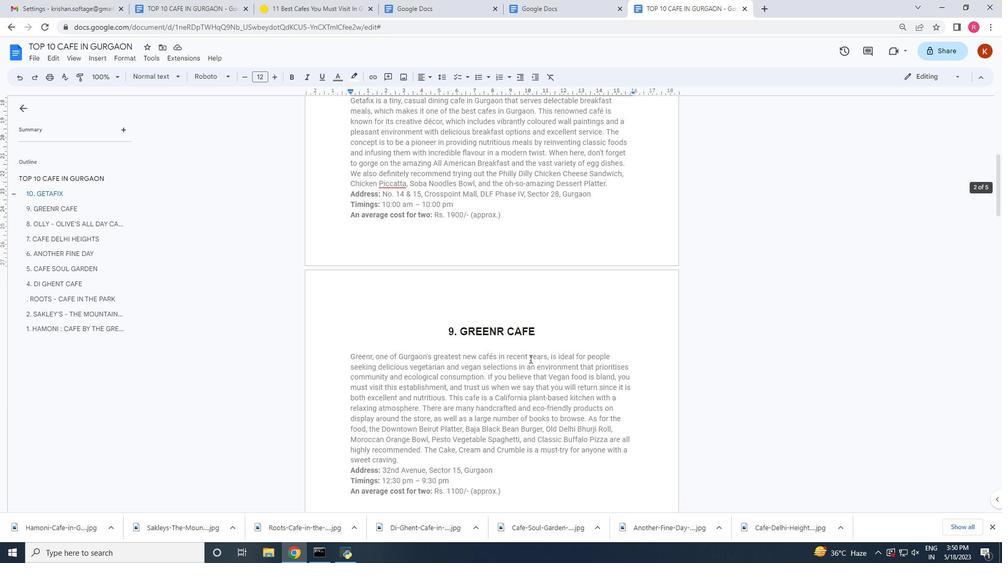 
Action: Mouse moved to (540, 230)
Screenshot: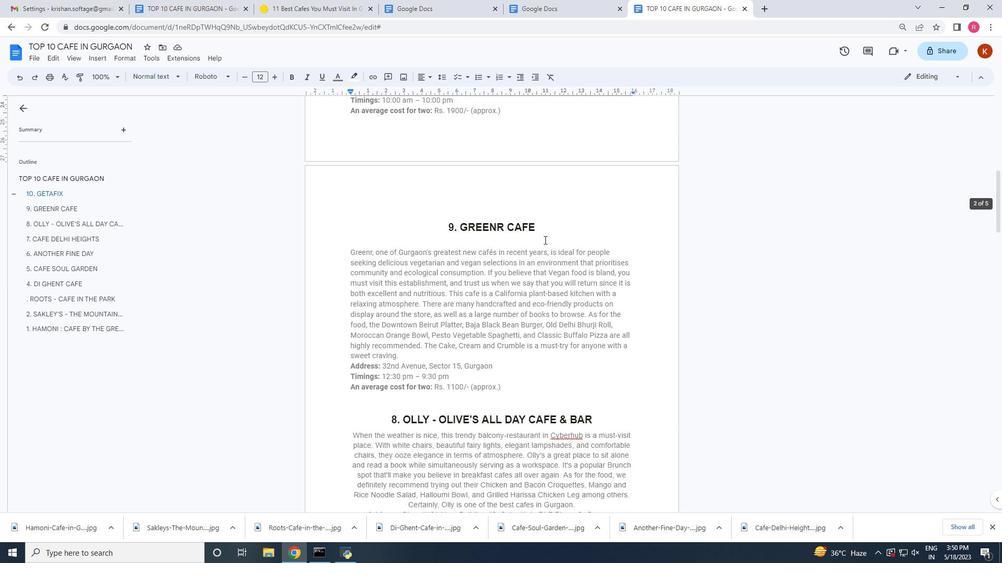 
Action: Mouse pressed left at (540, 230)
Screenshot: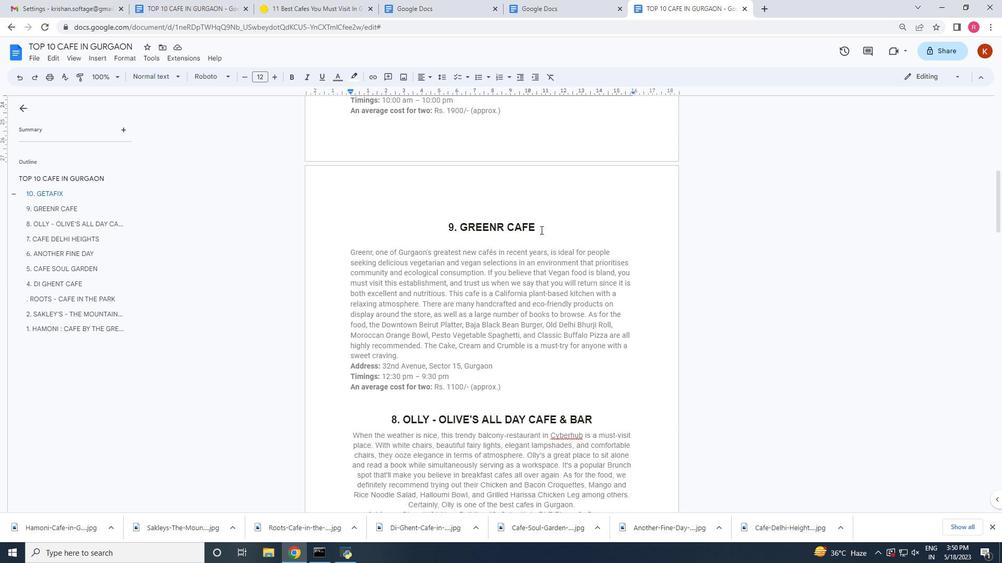 
Action: Mouse moved to (562, 239)
Screenshot: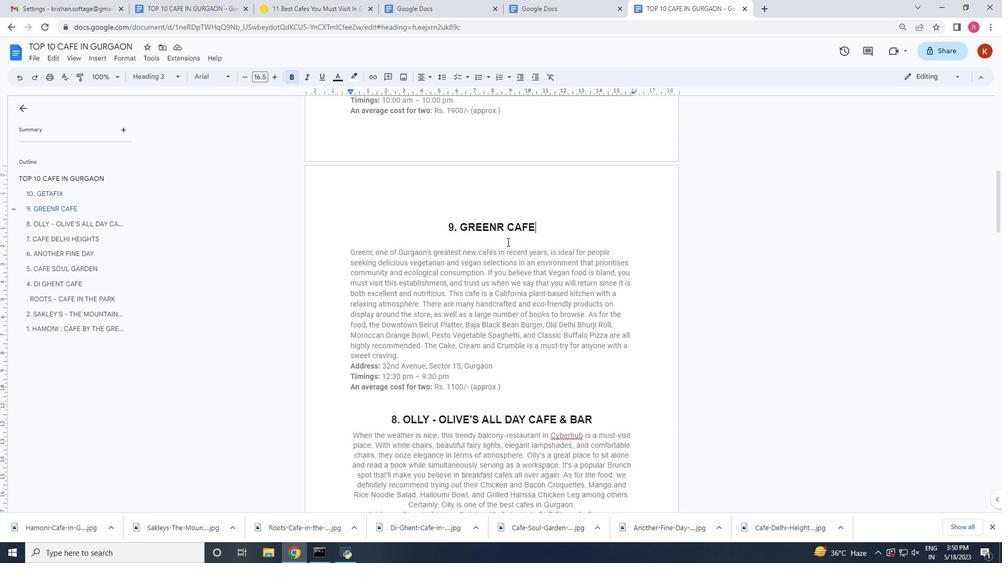 
Action: Key pressed <Key.enter>
Screenshot: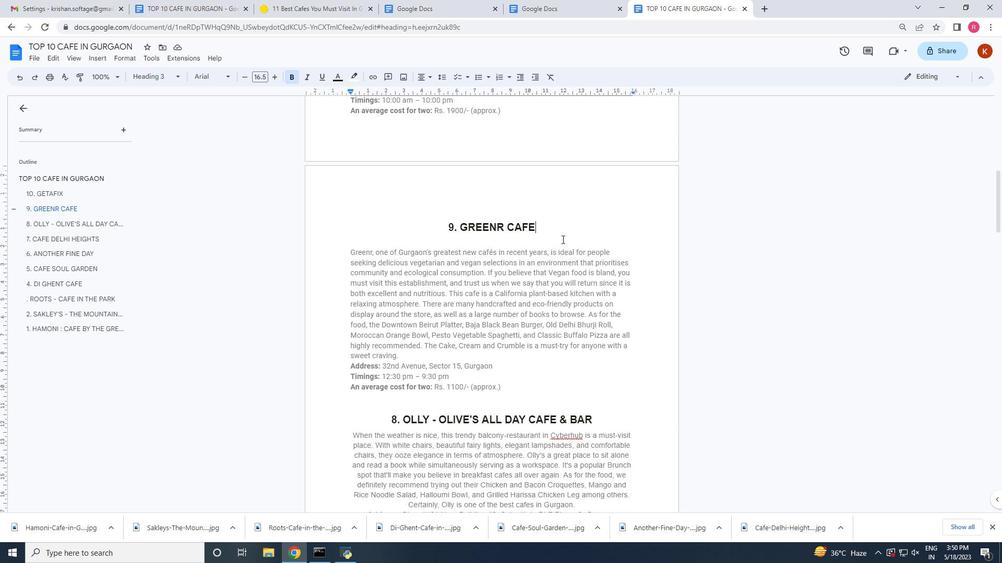 
Action: Mouse moved to (98, 56)
Screenshot: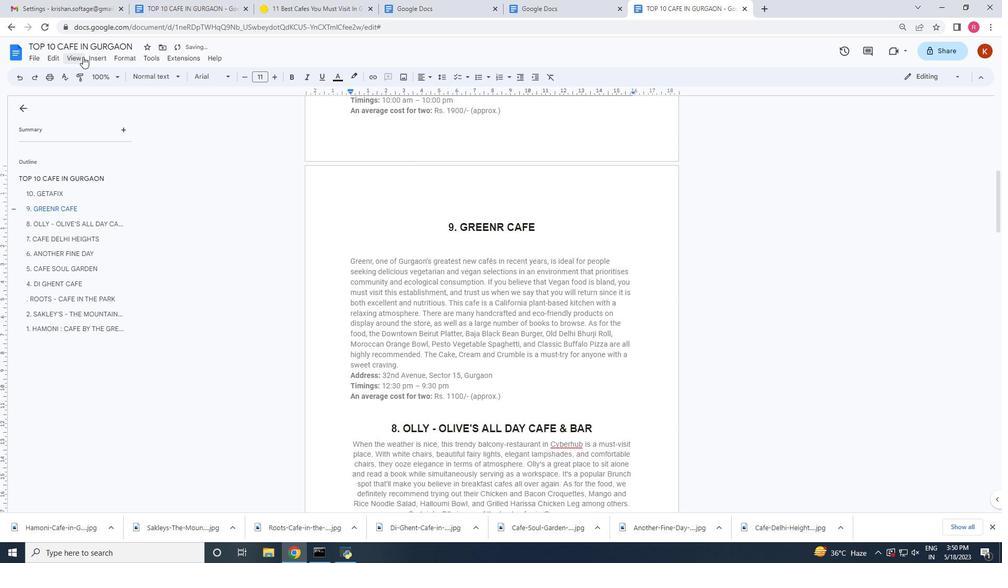 
Action: Mouse pressed left at (98, 56)
Screenshot: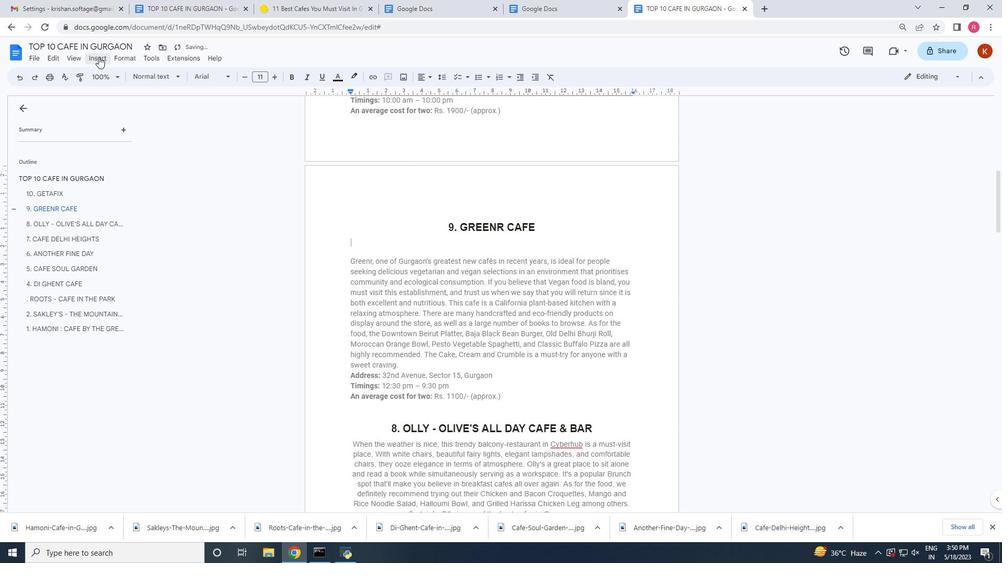 
Action: Mouse moved to (115, 75)
Screenshot: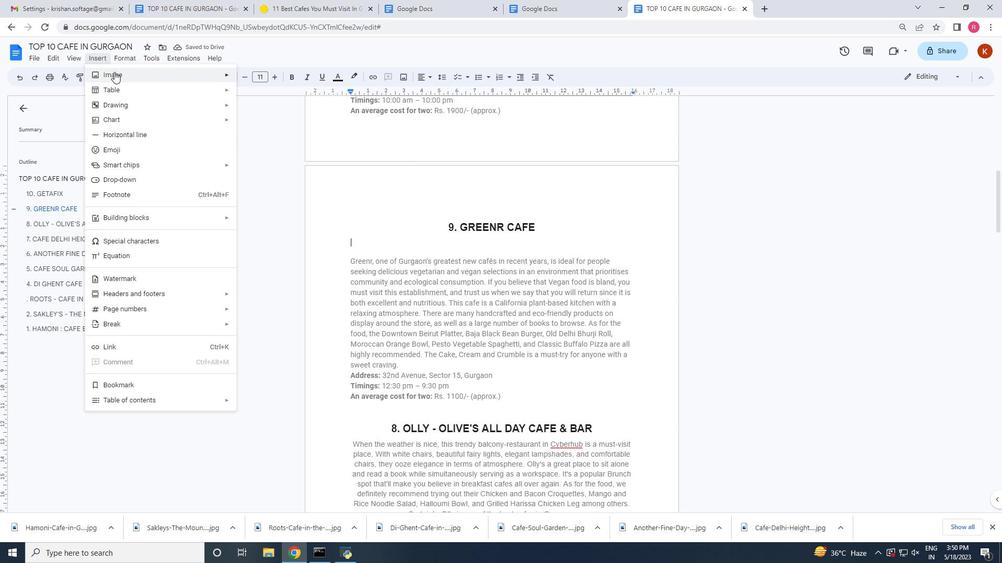 
Action: Mouse pressed left at (115, 75)
Screenshot: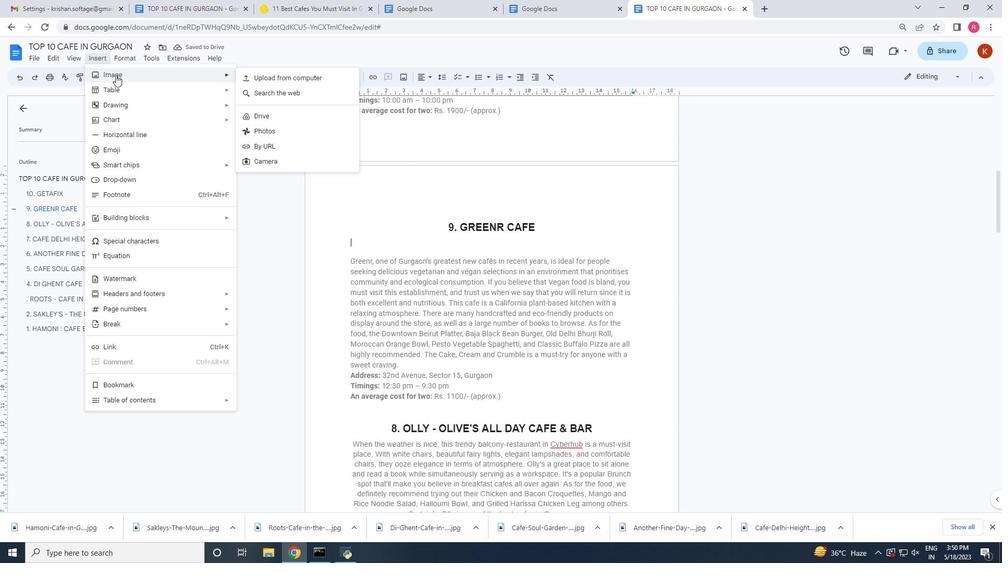 
Action: Mouse moved to (276, 78)
Screenshot: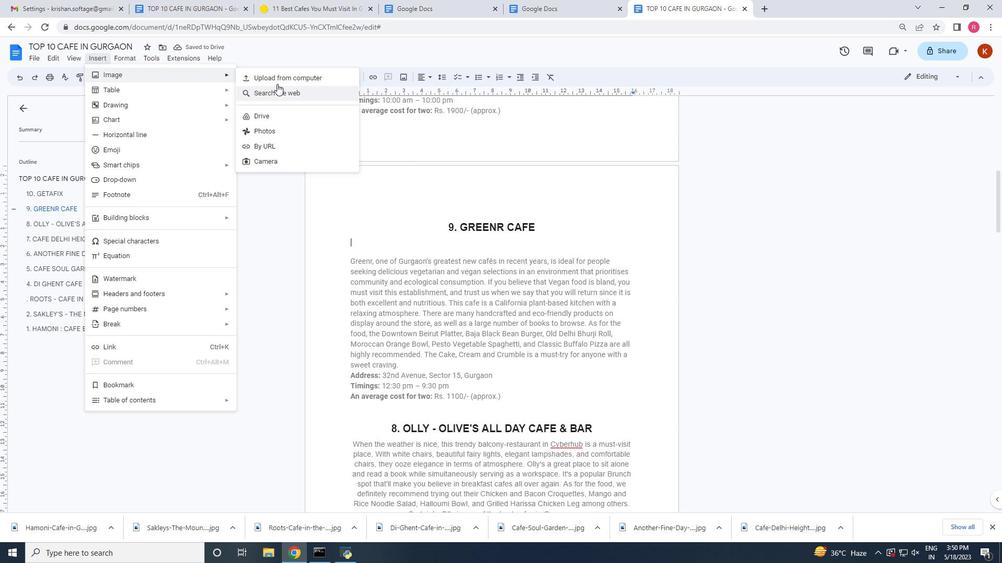 
Action: Mouse pressed left at (276, 78)
Screenshot: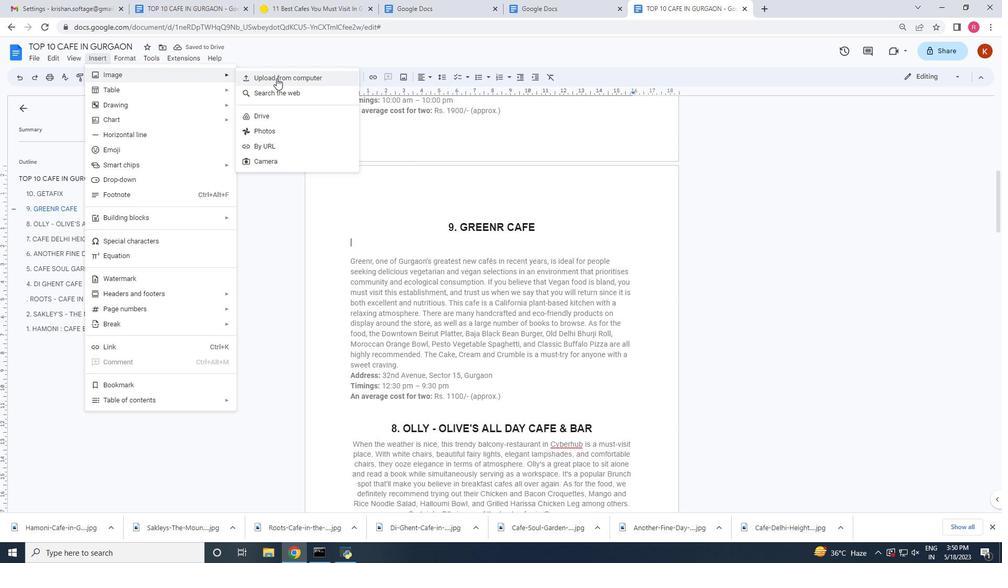 
Action: Mouse moved to (236, 188)
Screenshot: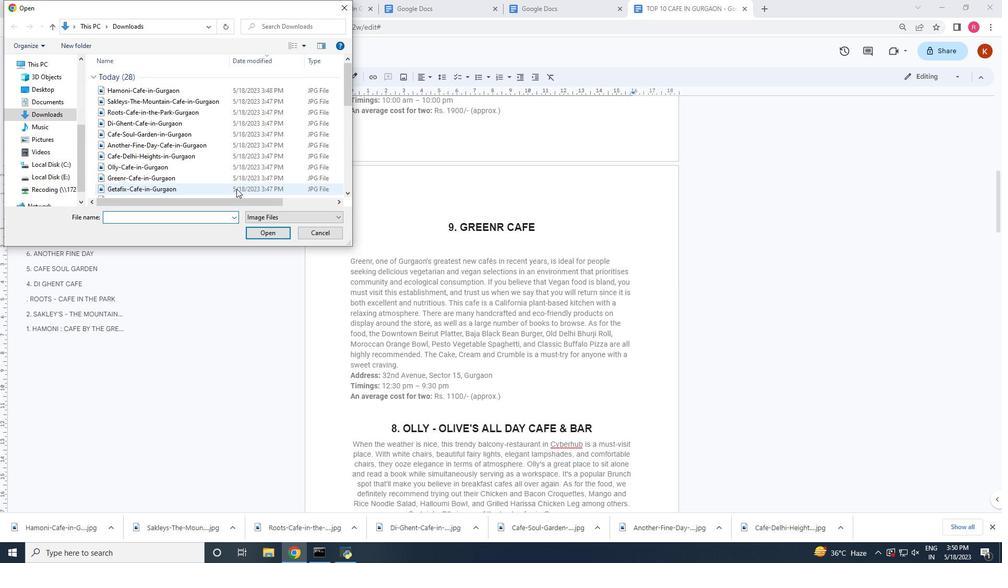 
Action: Mouse scrolled (236, 188) with delta (0, 0)
Screenshot: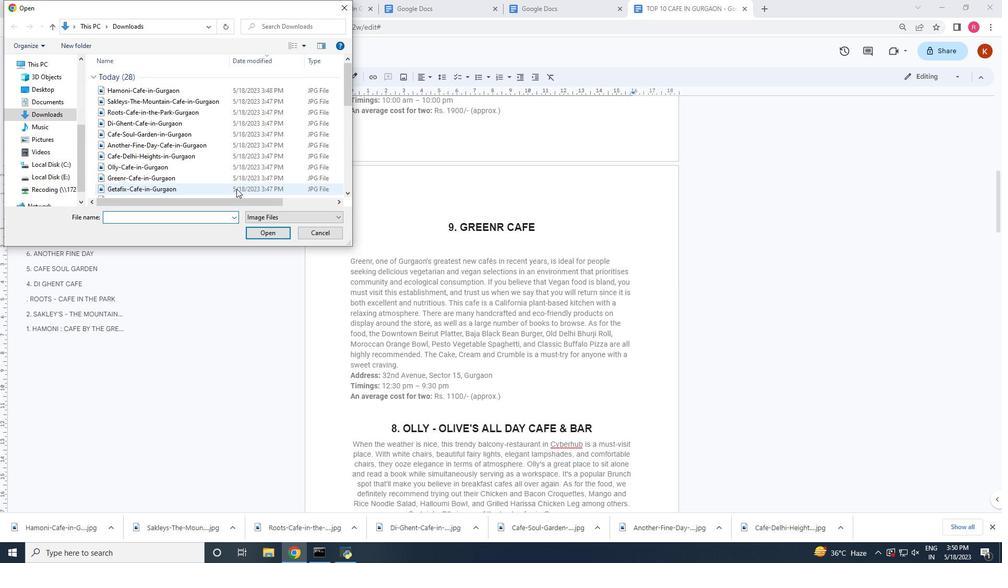 
Action: Mouse scrolled (236, 188) with delta (0, 0)
Screenshot: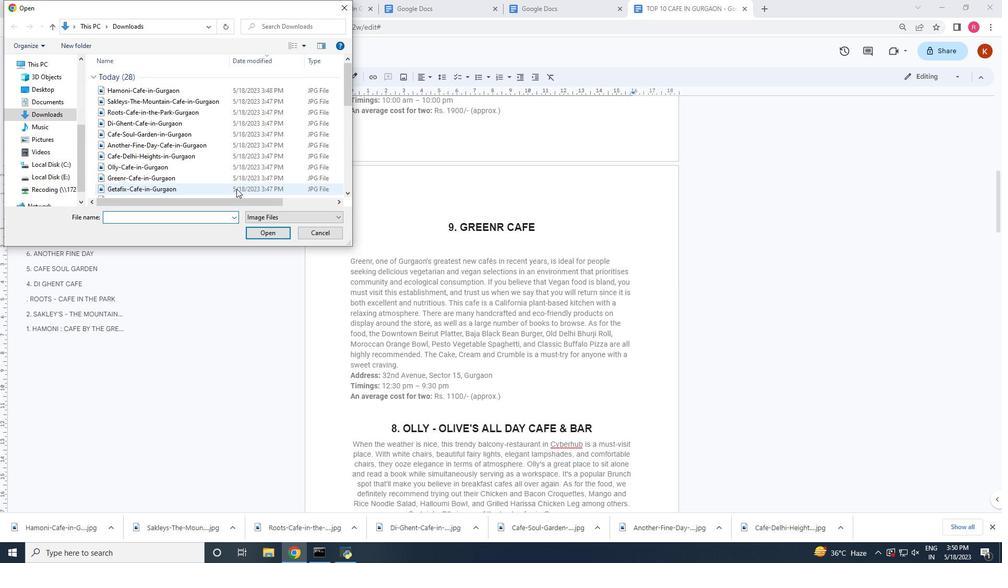 
Action: Mouse moved to (217, 173)
Screenshot: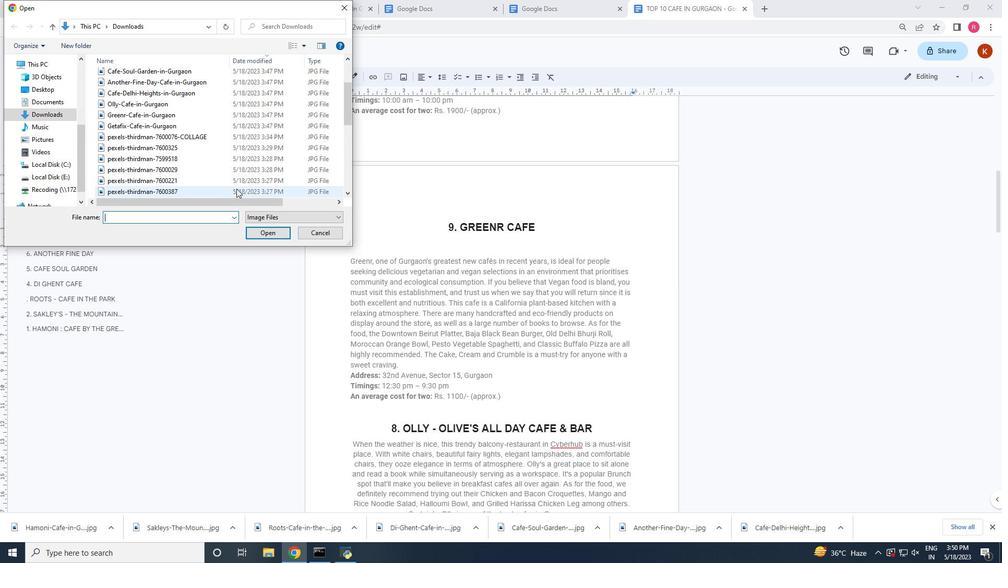
Action: Mouse scrolled (217, 173) with delta (0, 0)
Screenshot: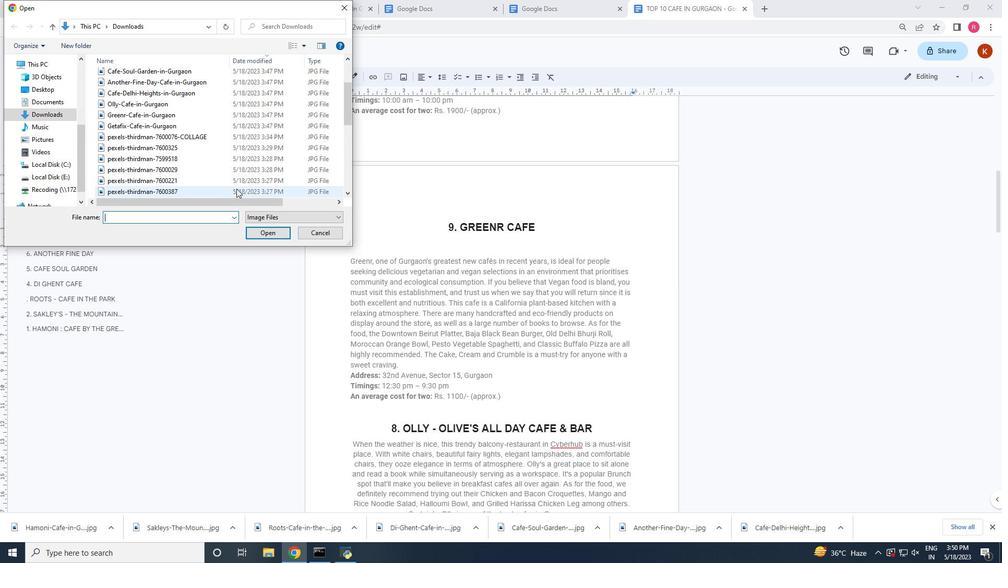 
Action: Mouse scrolled (217, 173) with delta (0, 0)
Screenshot: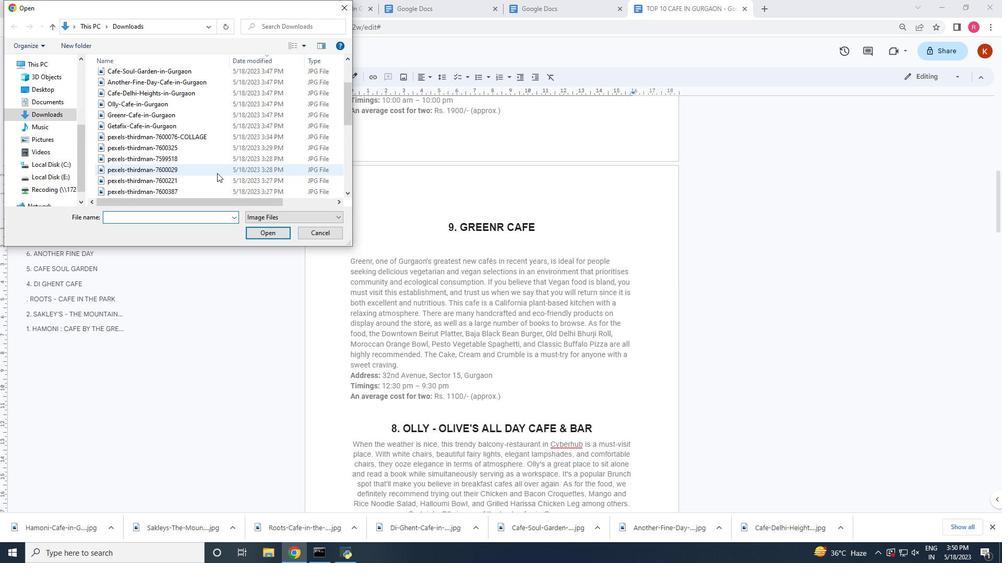 
Action: Mouse scrolled (217, 172) with delta (0, 0)
Screenshot: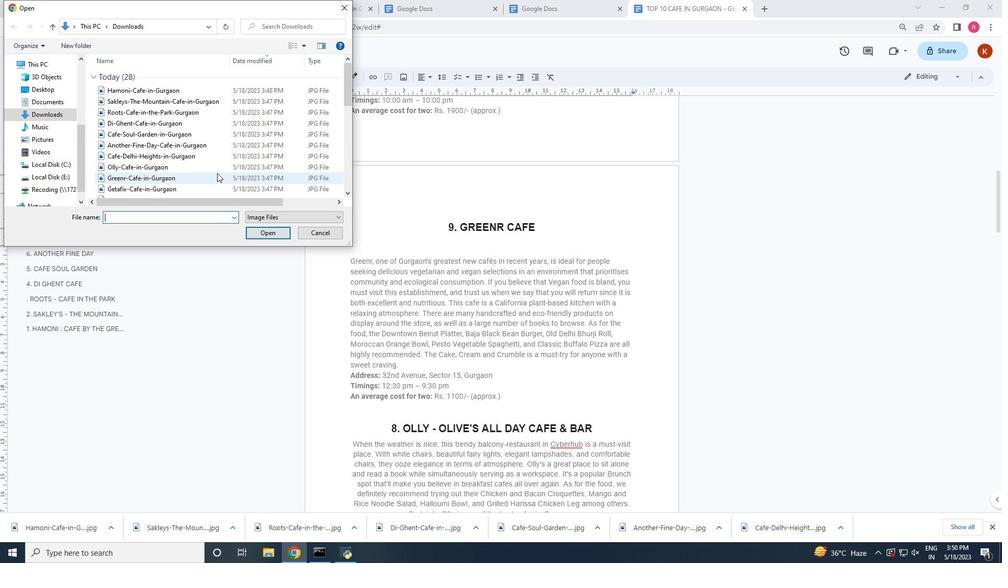 
Action: Mouse scrolled (217, 172) with delta (0, 0)
Screenshot: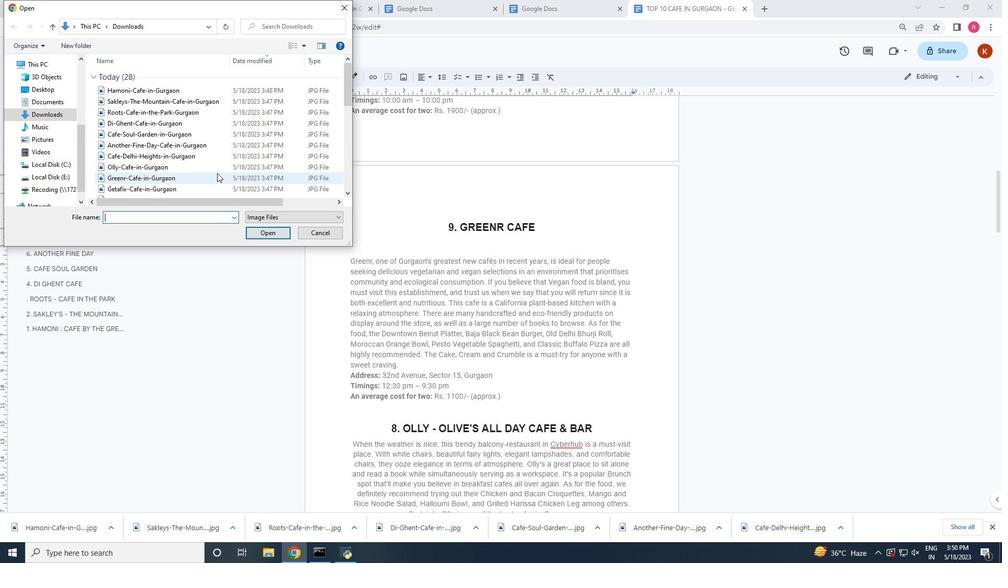
Action: Mouse moved to (146, 115)
Screenshot: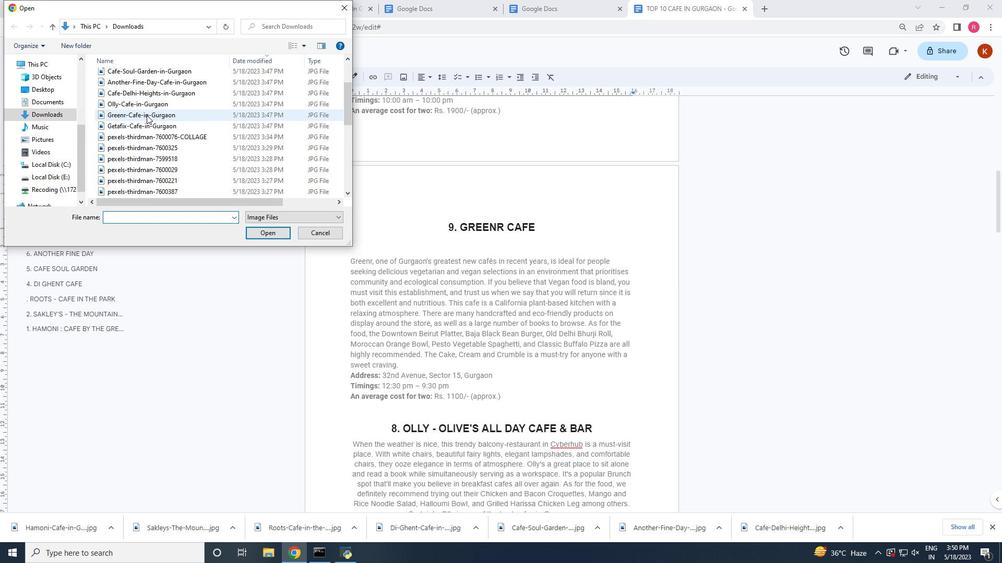 
Action: Mouse pressed left at (146, 115)
Screenshot: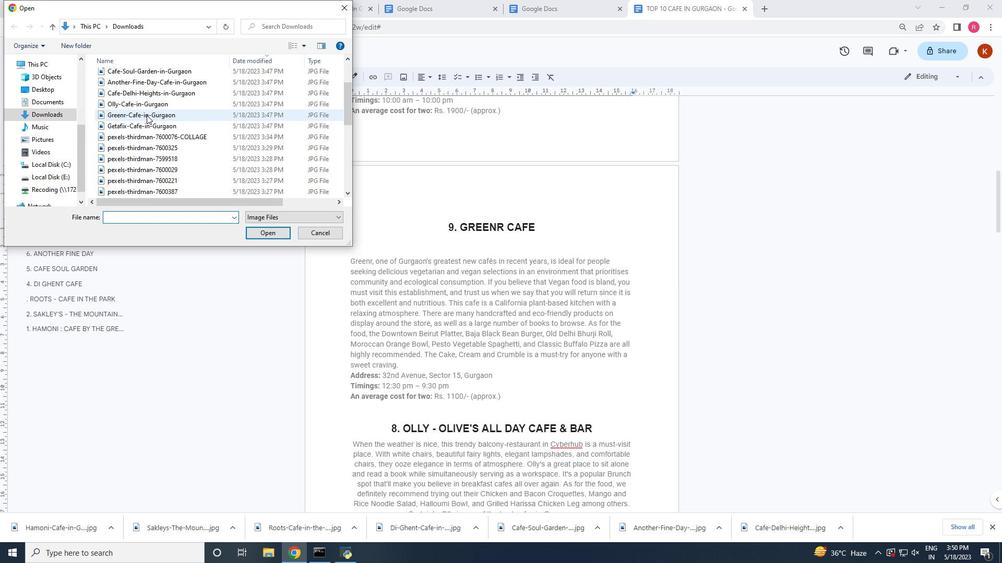 
Action: Mouse moved to (247, 231)
Screenshot: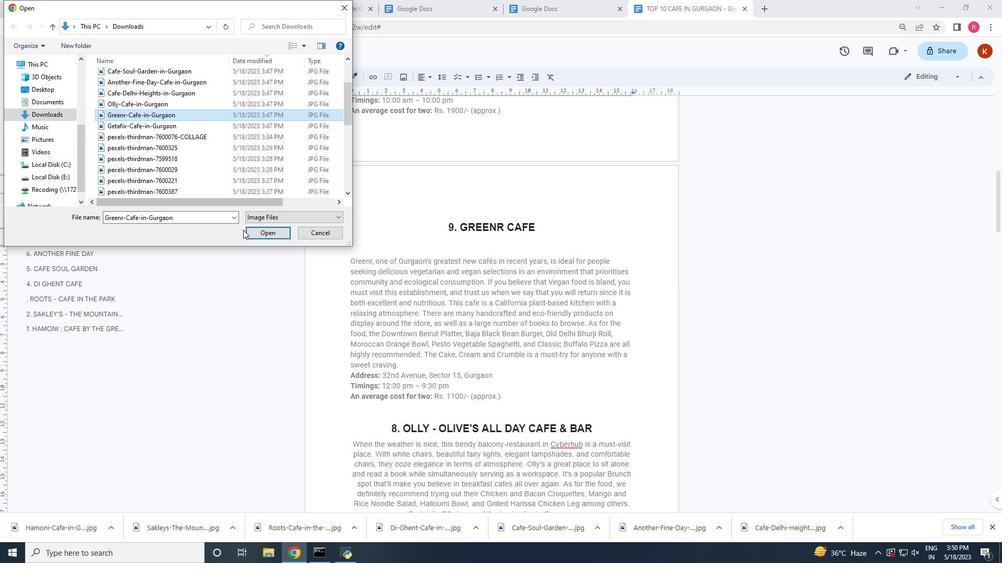 
Action: Mouse pressed left at (247, 231)
Screenshot: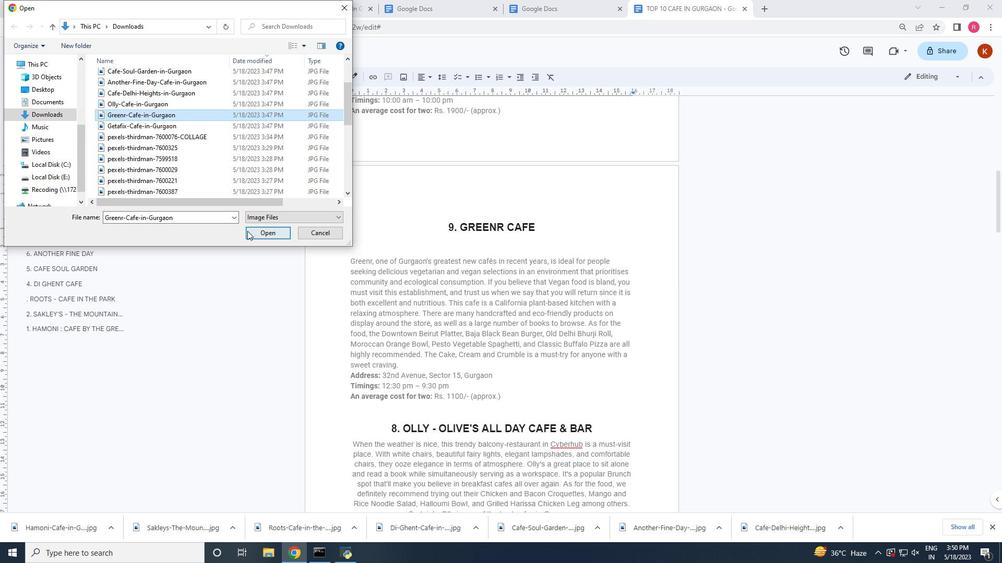 
Action: Mouse moved to (455, 261)
Screenshot: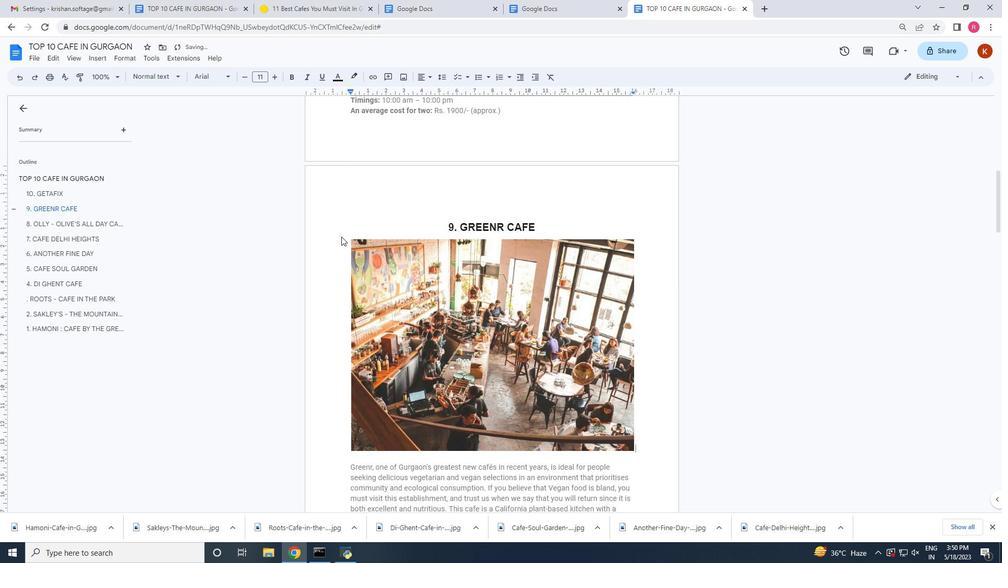 
Action: Mouse scrolled (455, 261) with delta (0, 0)
Screenshot: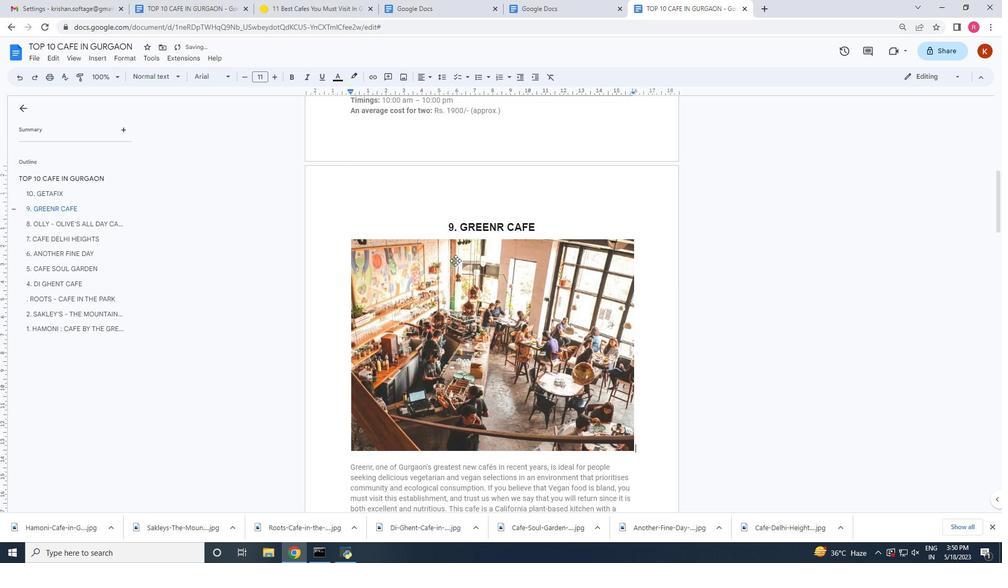 
Action: Mouse scrolled (455, 261) with delta (0, 0)
Screenshot: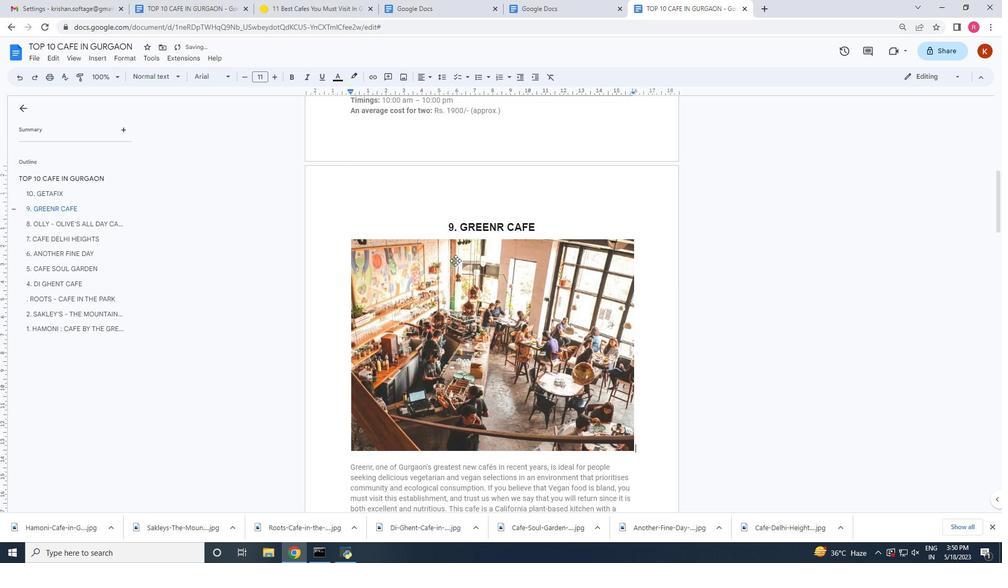 
Action: Mouse scrolled (455, 261) with delta (0, 0)
Screenshot: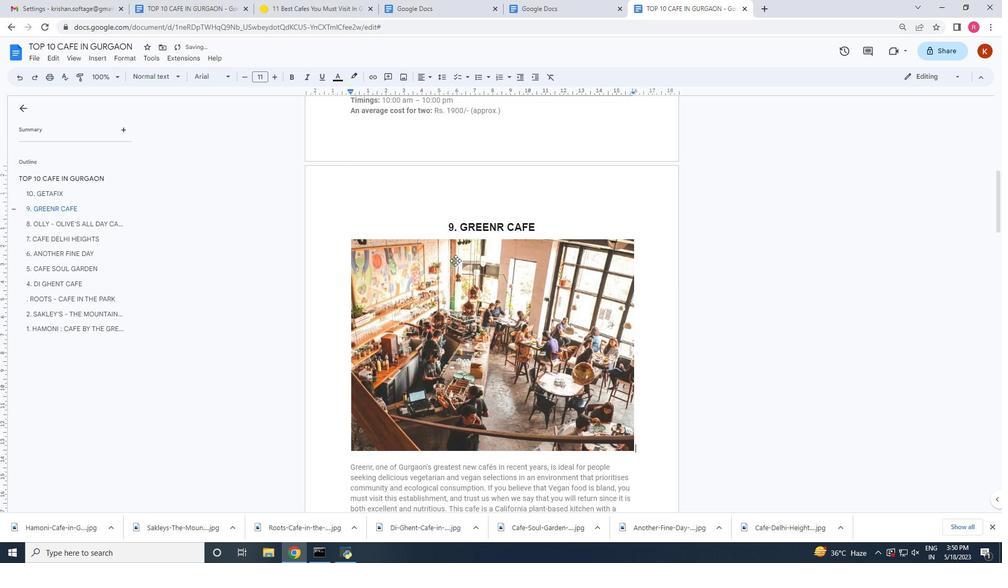
Action: Mouse scrolled (455, 261) with delta (0, 0)
Screenshot: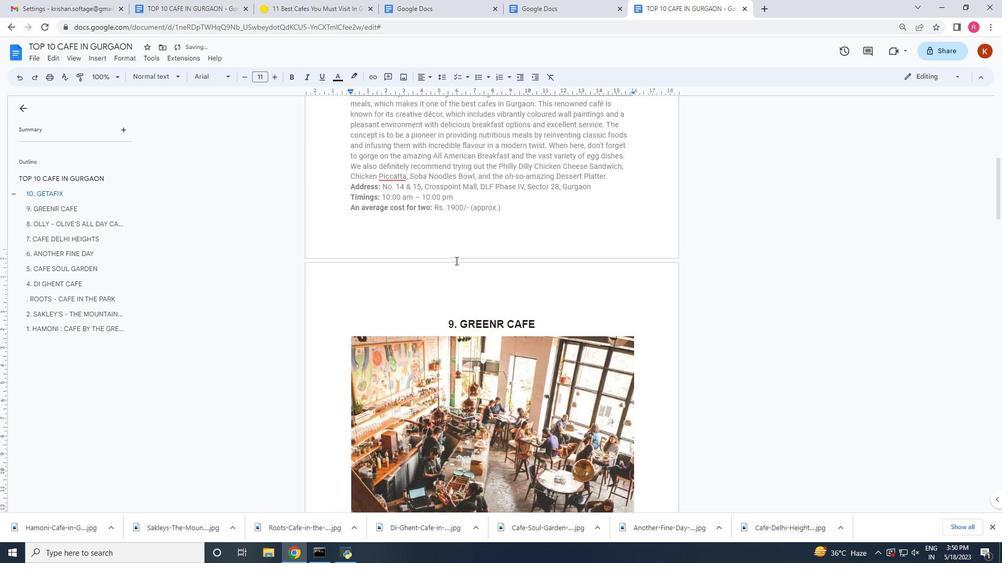 
Action: Mouse scrolled (455, 261) with delta (0, 0)
Screenshot: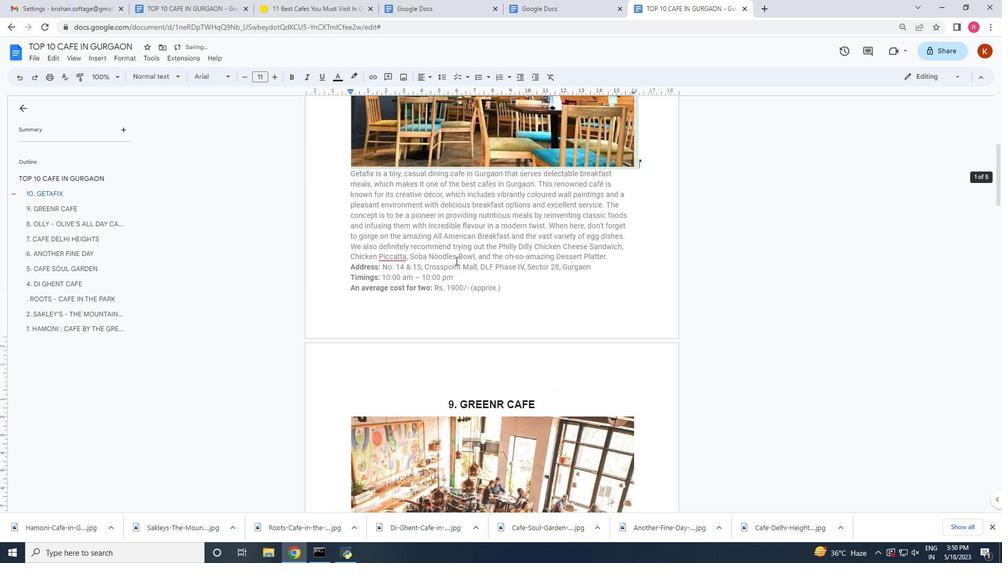 
Action: Mouse scrolled (455, 261) with delta (0, 0)
Screenshot: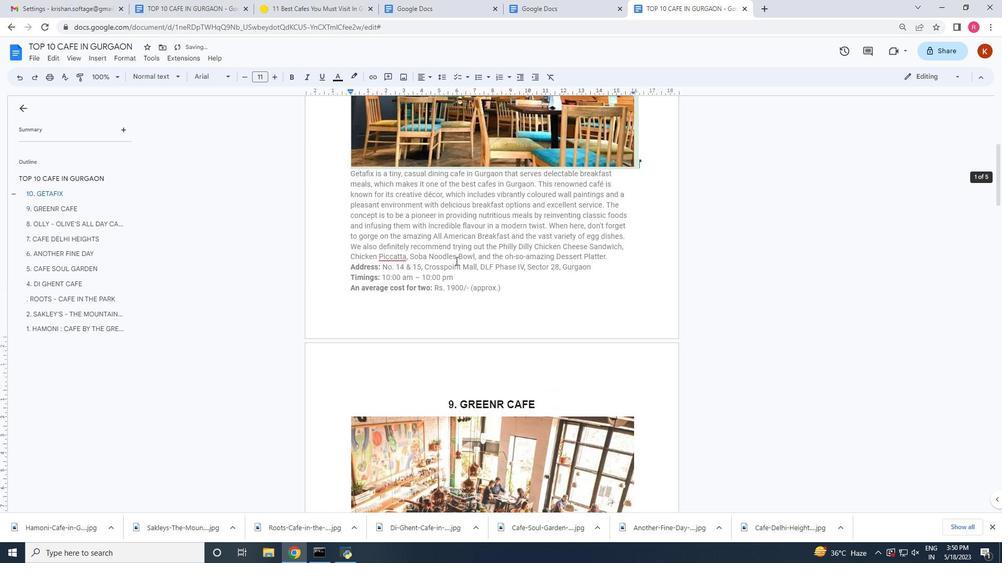 
Action: Mouse scrolled (455, 261) with delta (0, 0)
Screenshot: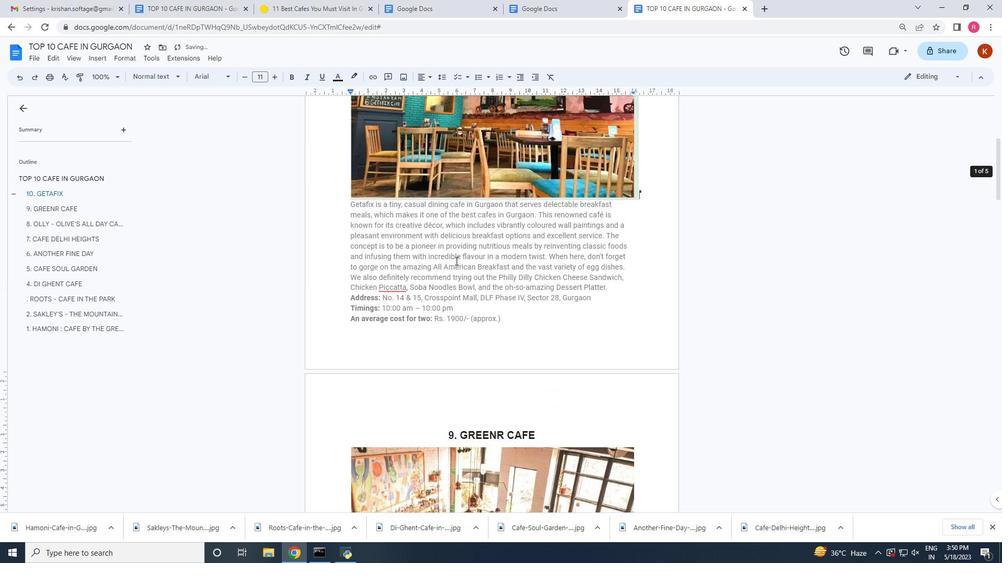 
Action: Mouse scrolled (455, 261) with delta (0, 0)
Screenshot: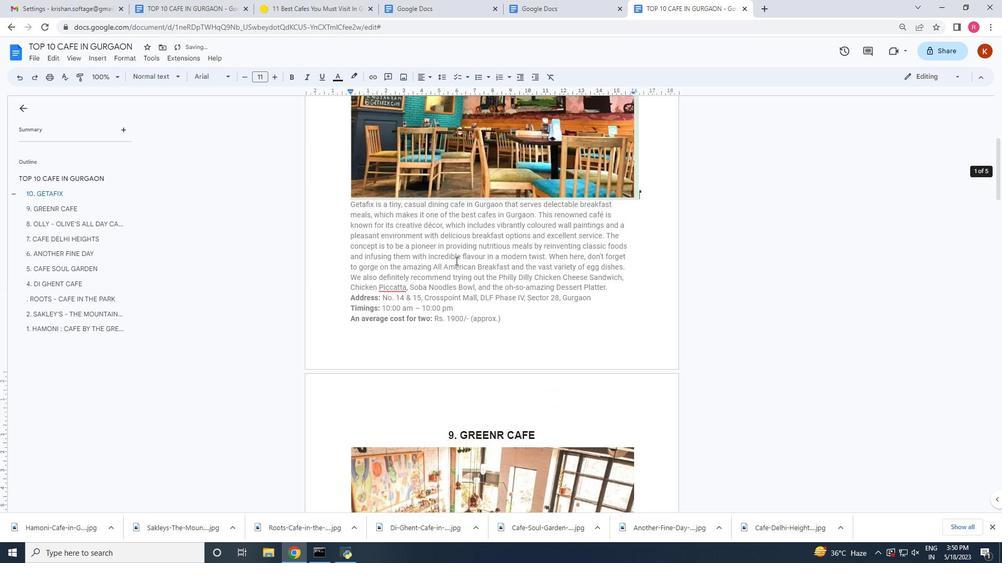 
Action: Mouse scrolled (455, 261) with delta (0, 0)
Screenshot: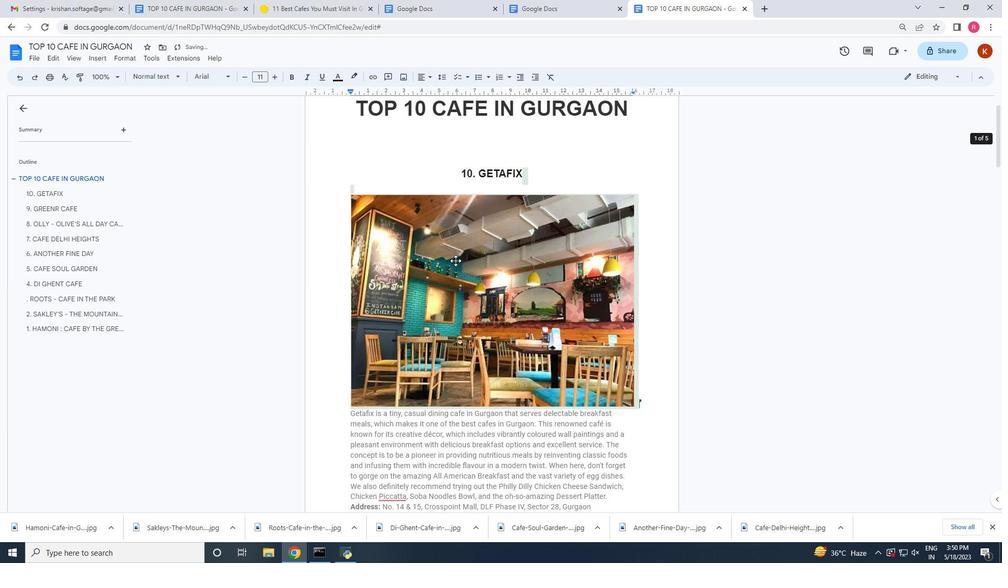 
Action: Mouse scrolled (455, 261) with delta (0, 0)
Screenshot: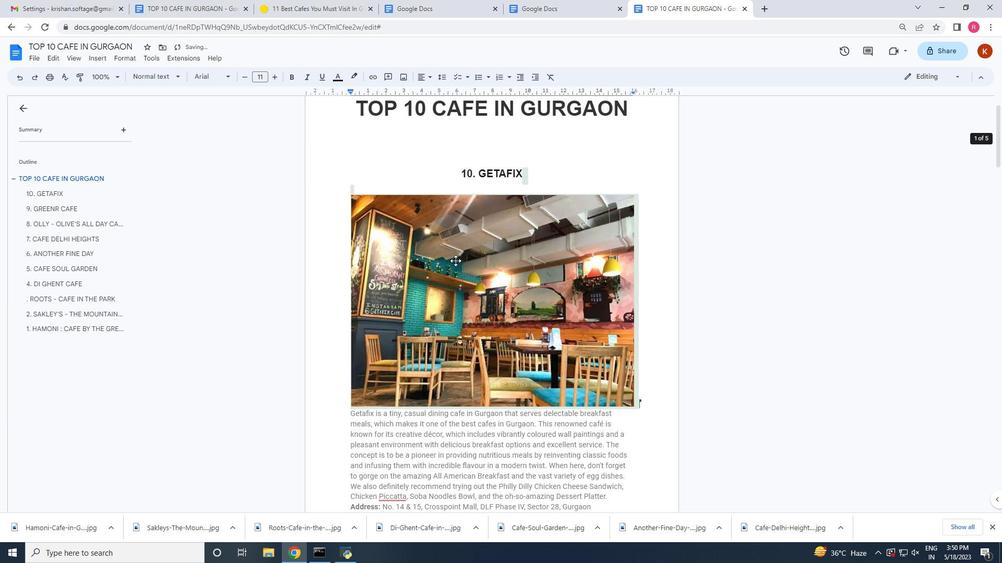 
Action: Mouse scrolled (455, 260) with delta (0, 0)
Screenshot: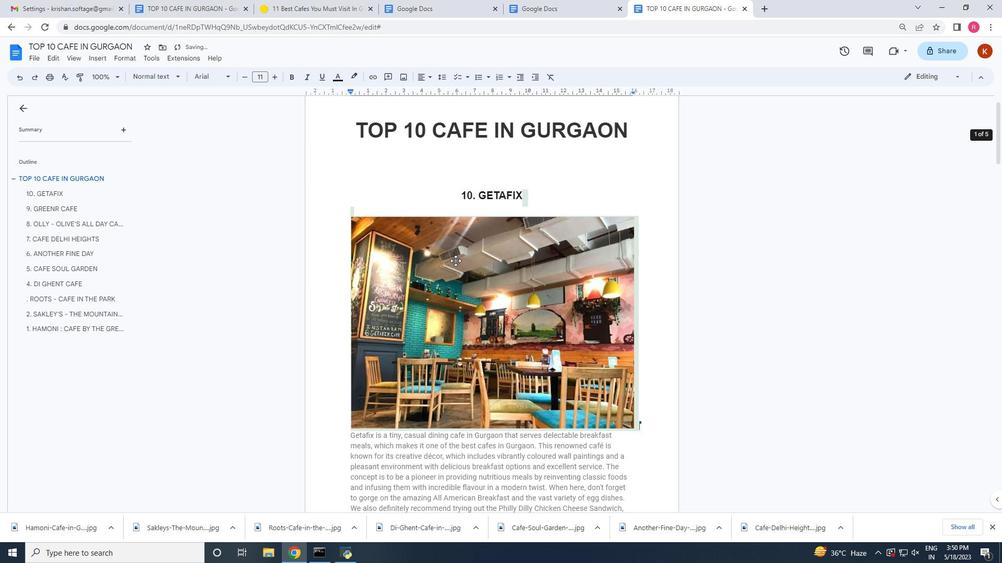 
Action: Mouse scrolled (455, 260) with delta (0, 0)
Screenshot: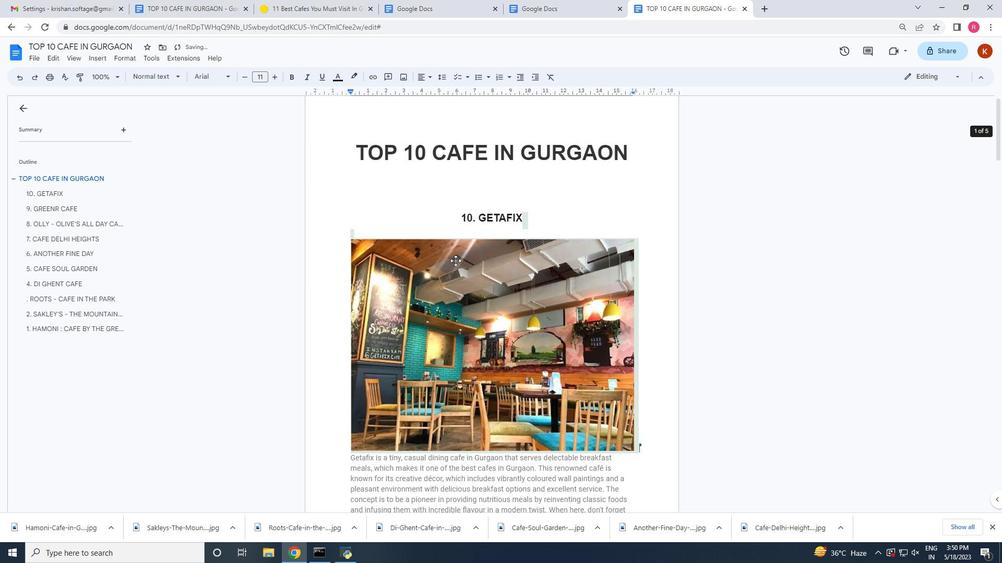 
Action: Mouse scrolled (455, 260) with delta (0, 0)
Screenshot: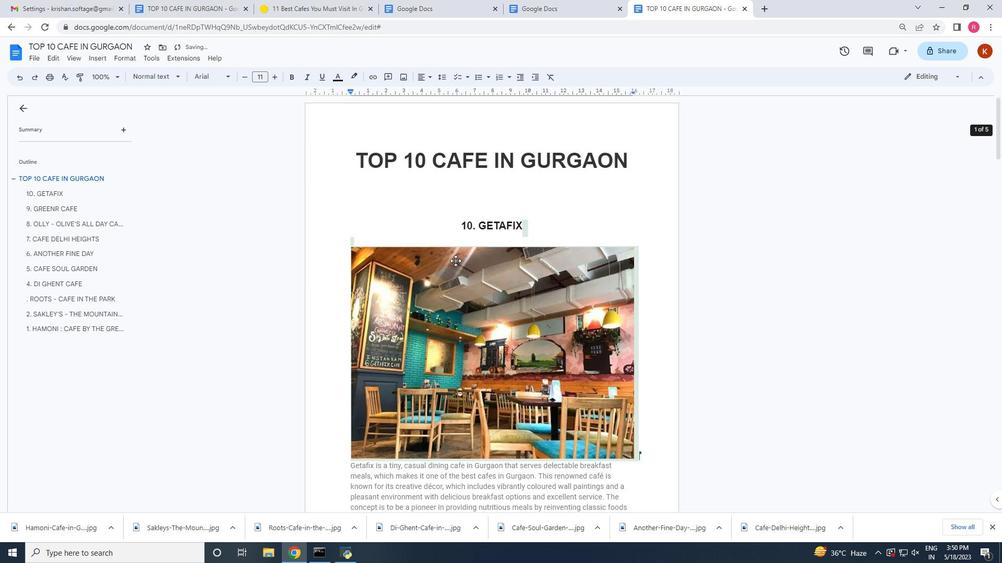 
Action: Mouse scrolled (455, 260) with delta (0, 0)
Screenshot: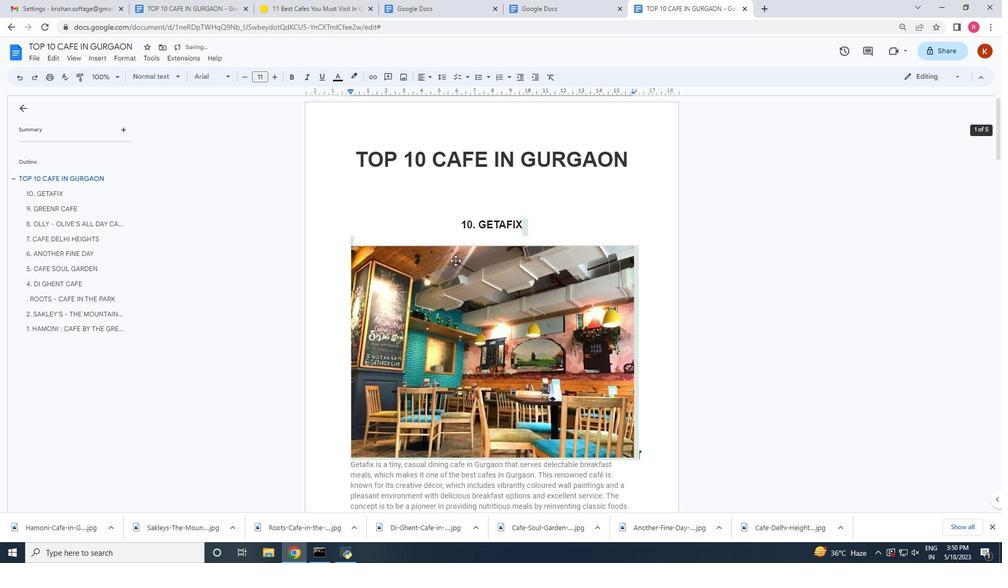 
Action: Mouse scrolled (455, 260) with delta (0, 0)
Screenshot: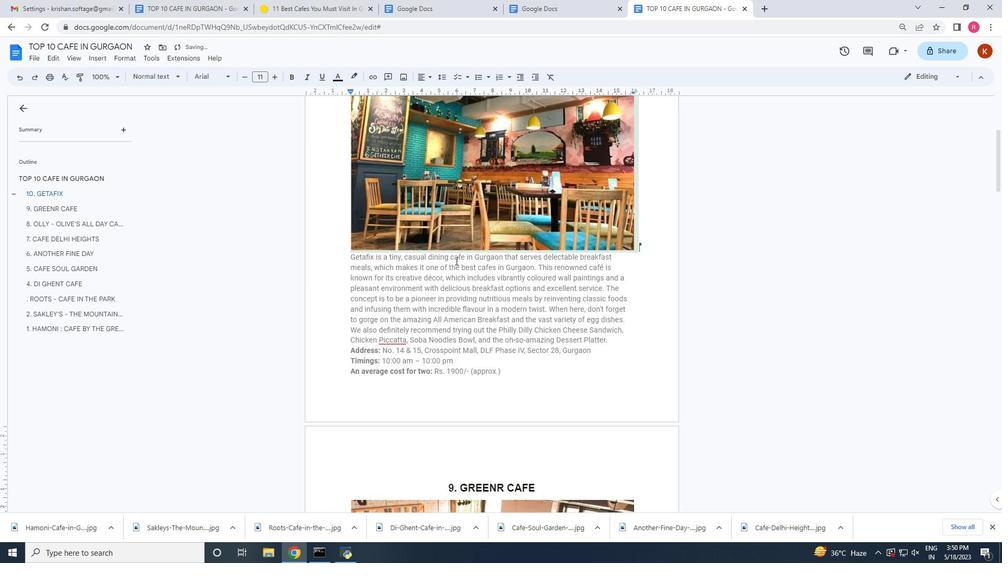 
Action: Mouse scrolled (455, 260) with delta (0, 0)
Screenshot: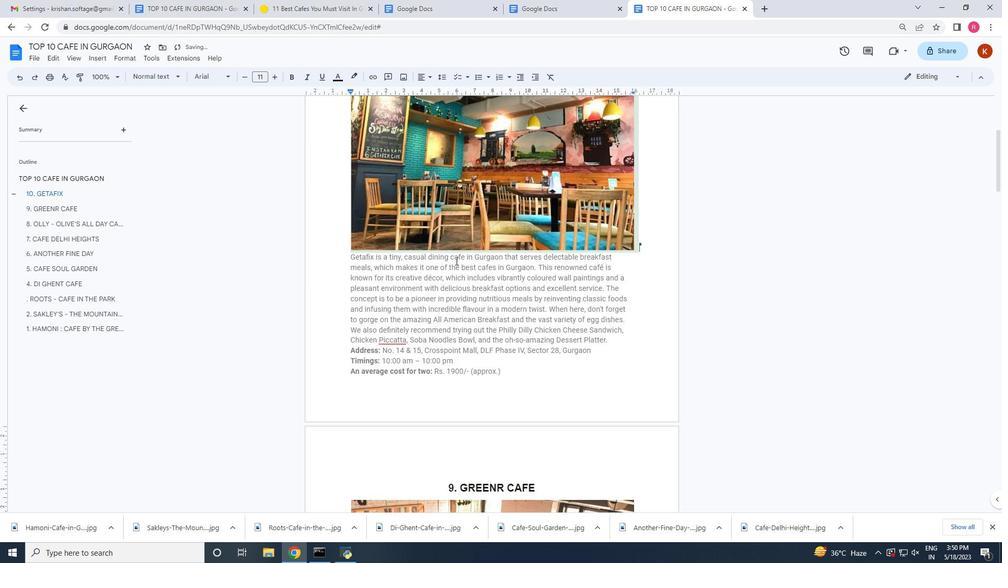 
Action: Mouse scrolled (455, 260) with delta (0, 0)
Screenshot: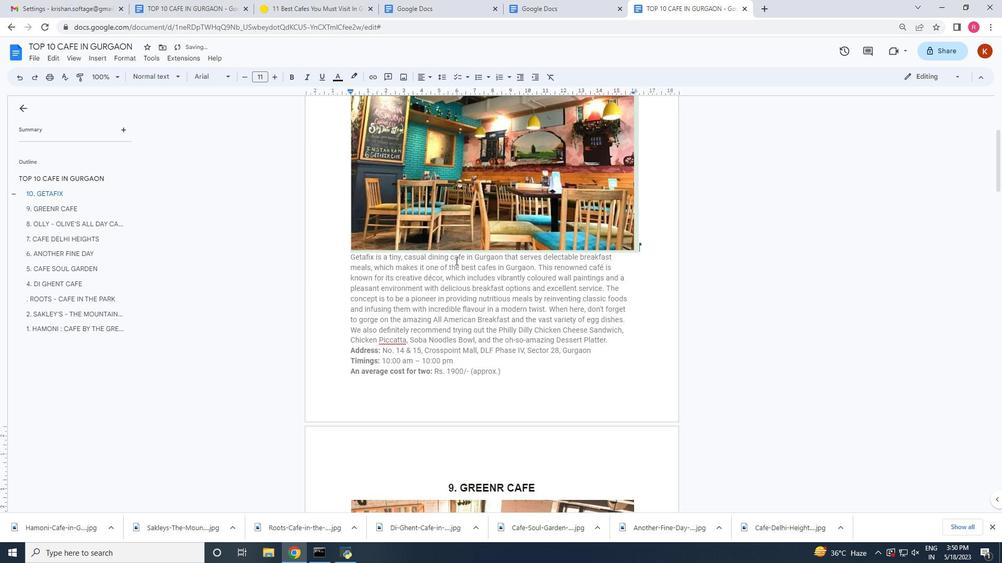 
Action: Mouse scrolled (455, 260) with delta (0, 0)
Screenshot: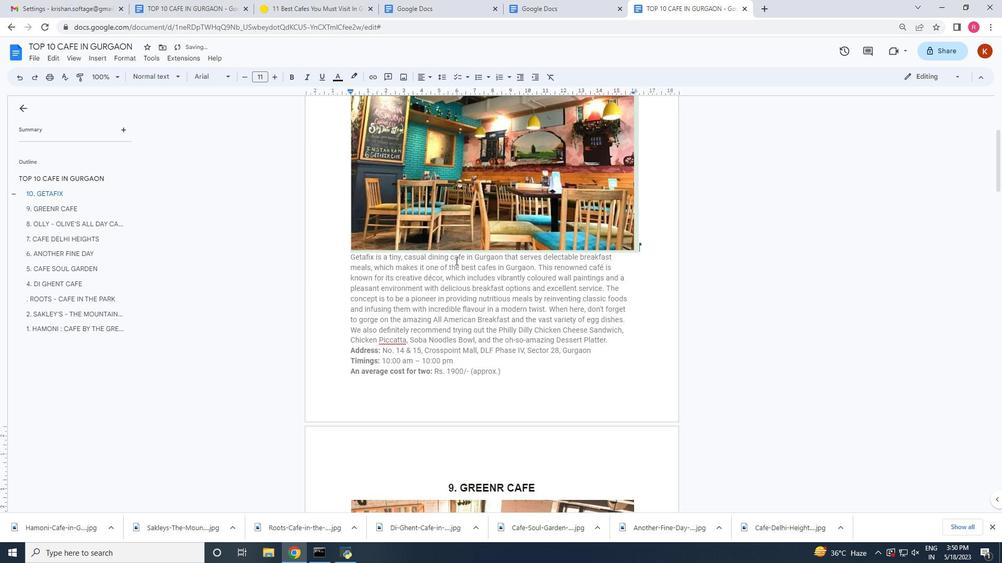 
Action: Mouse scrolled (455, 260) with delta (0, 0)
Screenshot: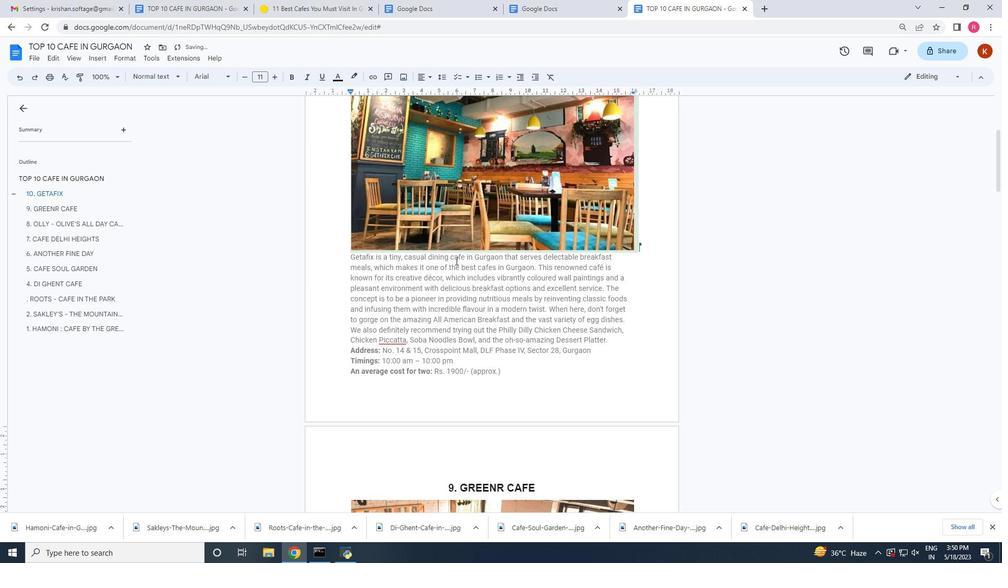 
Action: Mouse scrolled (455, 260) with delta (0, 0)
Screenshot: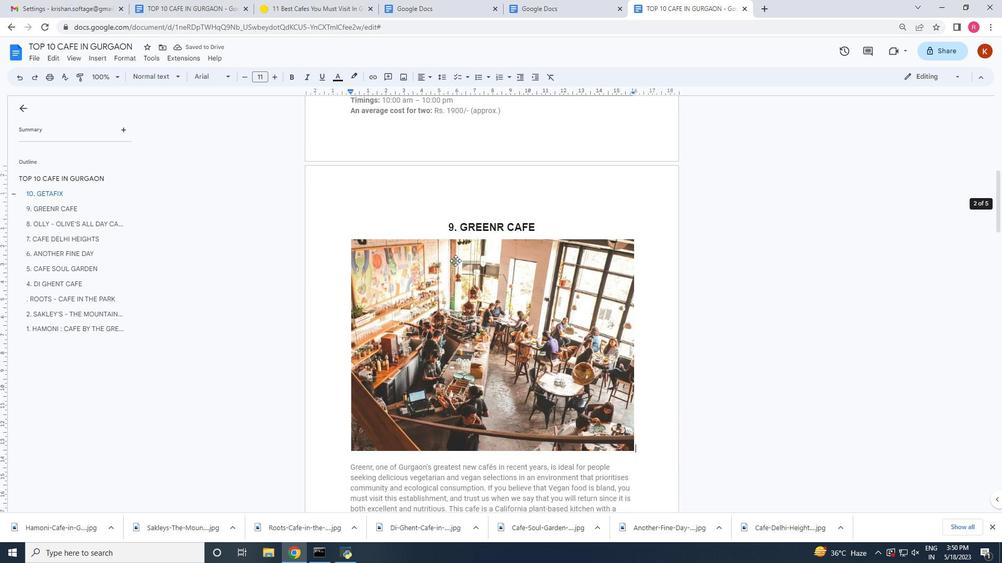 
Action: Mouse scrolled (455, 260) with delta (0, 0)
Screenshot: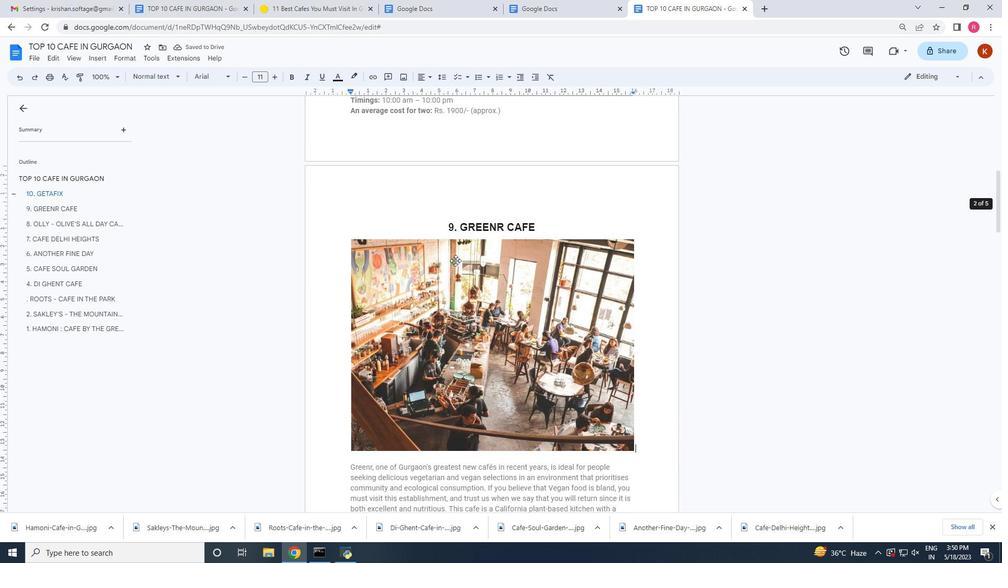 
Action: Mouse scrolled (455, 260) with delta (0, 0)
Screenshot: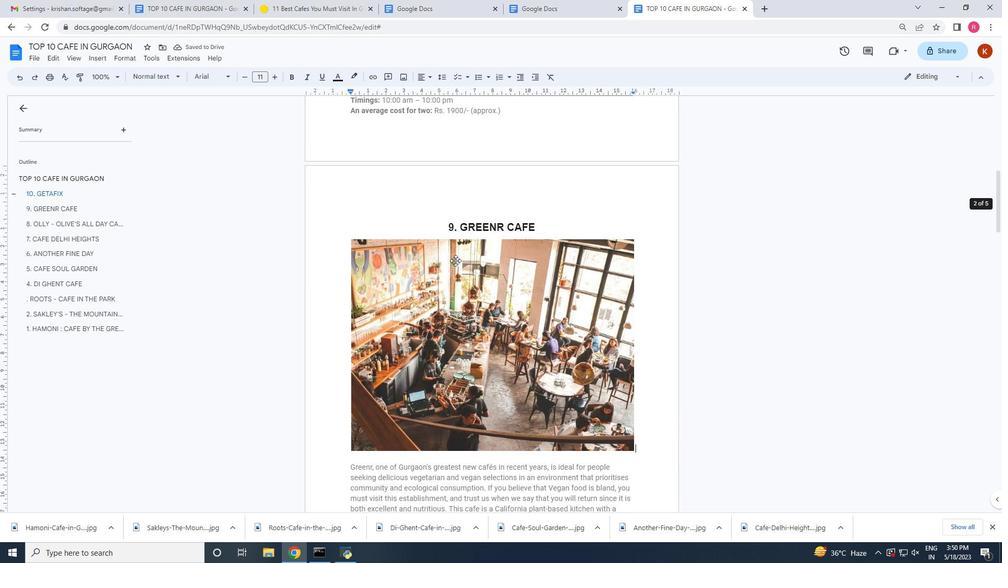 
Action: Mouse scrolled (455, 260) with delta (0, 0)
Screenshot: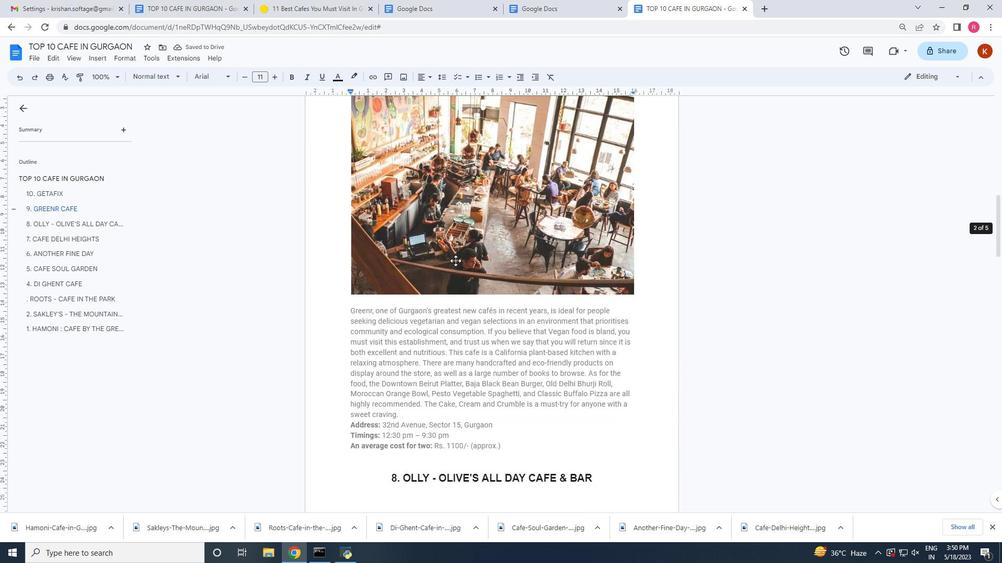 
Action: Mouse scrolled (455, 260) with delta (0, 0)
Screenshot: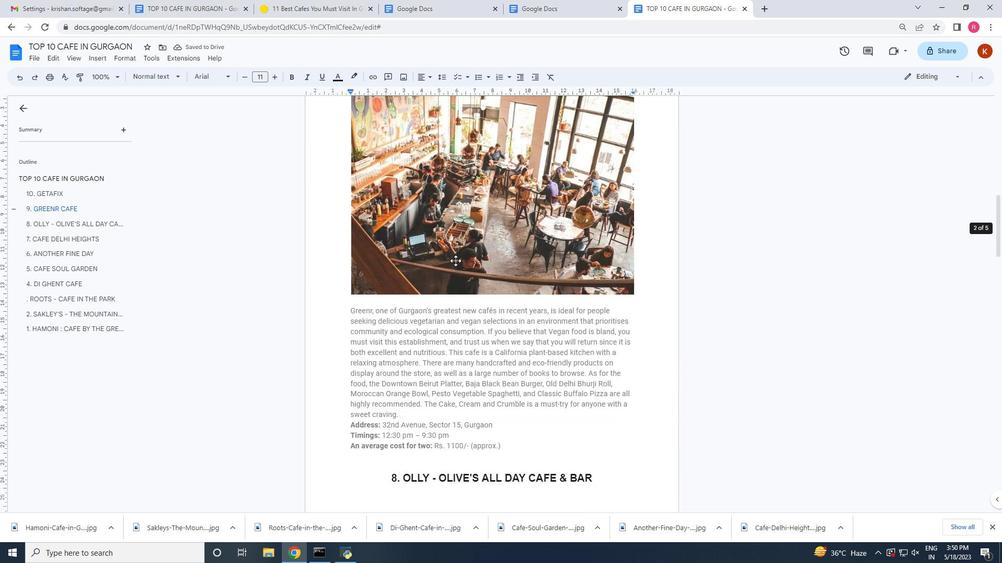 
Action: Mouse scrolled (455, 260) with delta (0, 0)
Screenshot: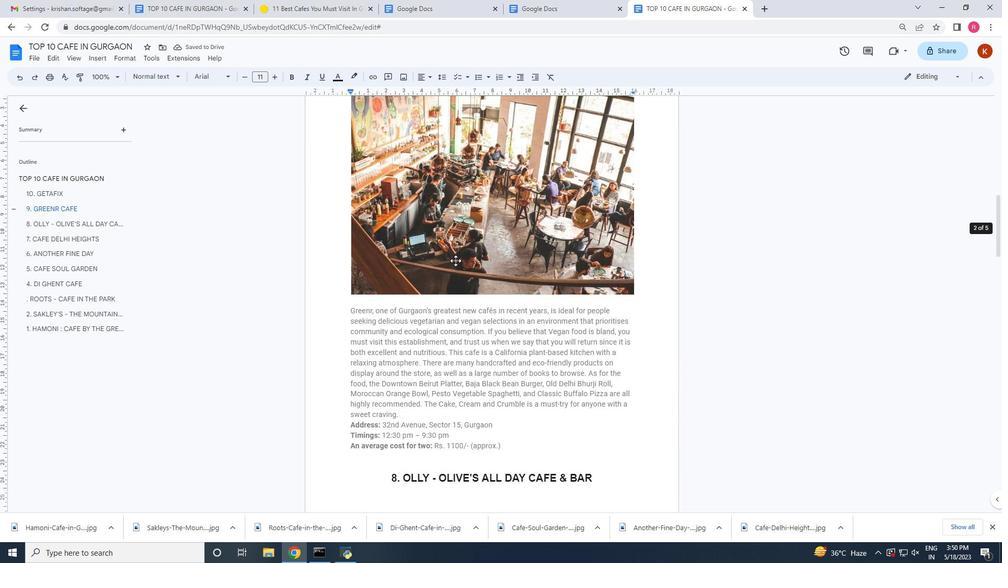 
Action: Mouse scrolled (455, 260) with delta (0, 0)
Screenshot: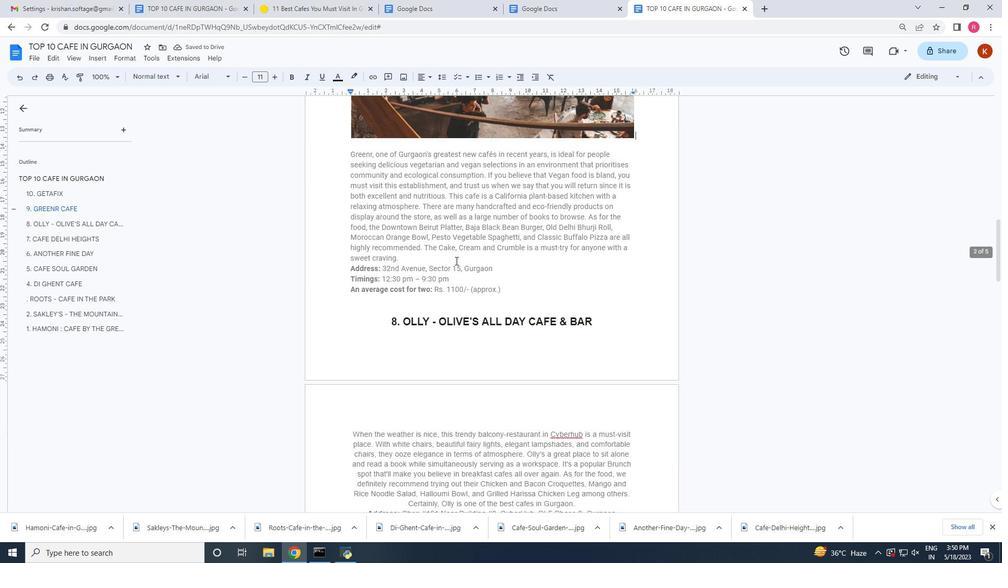 
Action: Mouse scrolled (455, 260) with delta (0, 0)
Screenshot: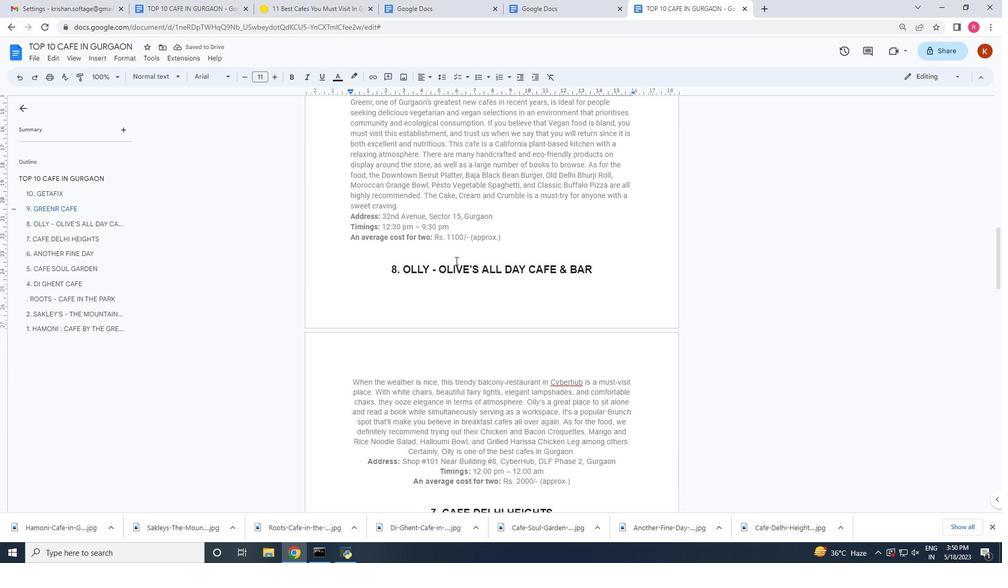 
Action: Mouse moved to (371, 302)
Screenshot: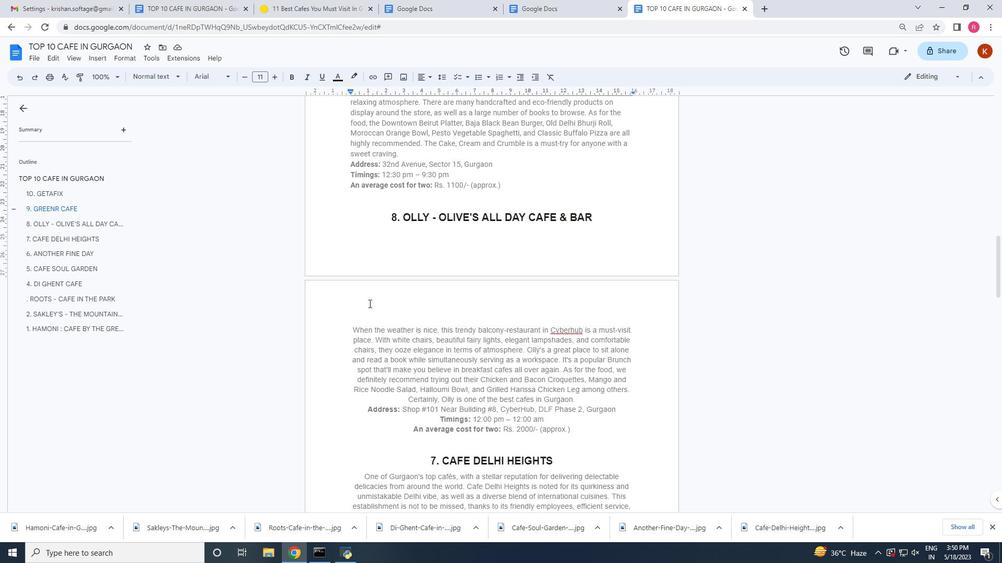 
Action: Mouse pressed left at (371, 302)
Screenshot: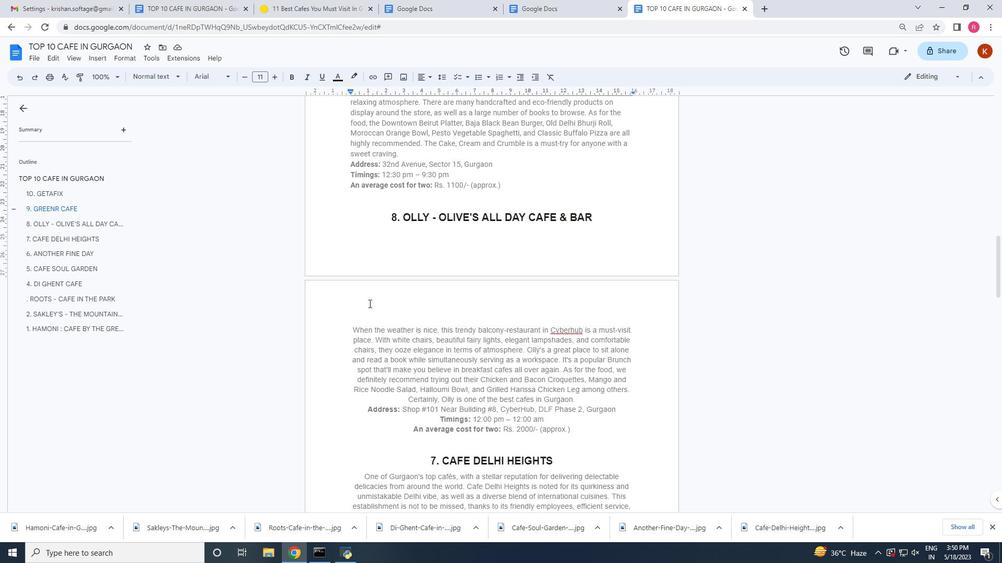 
Action: Mouse moved to (355, 327)
Screenshot: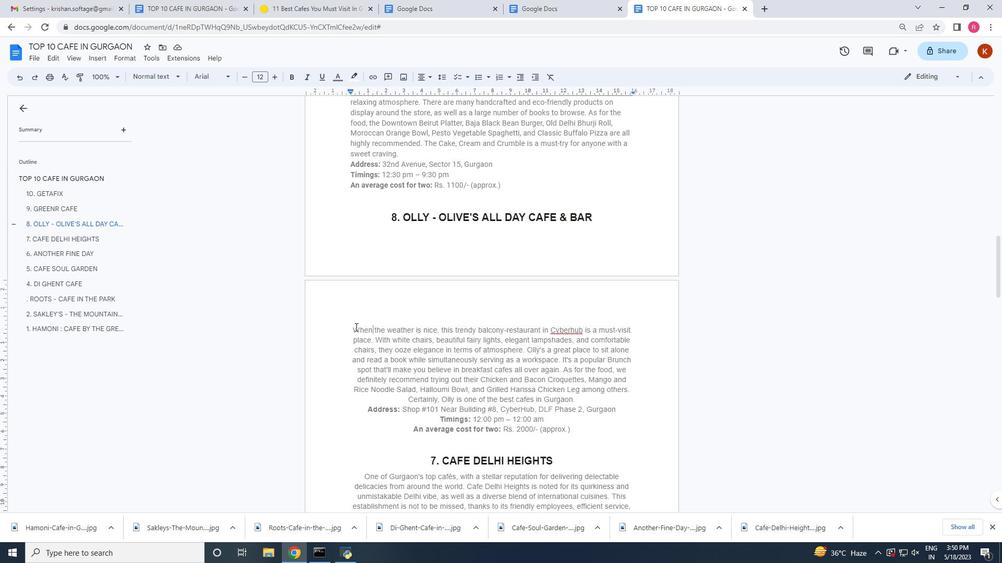 
Action: Mouse pressed left at (355, 327)
Screenshot: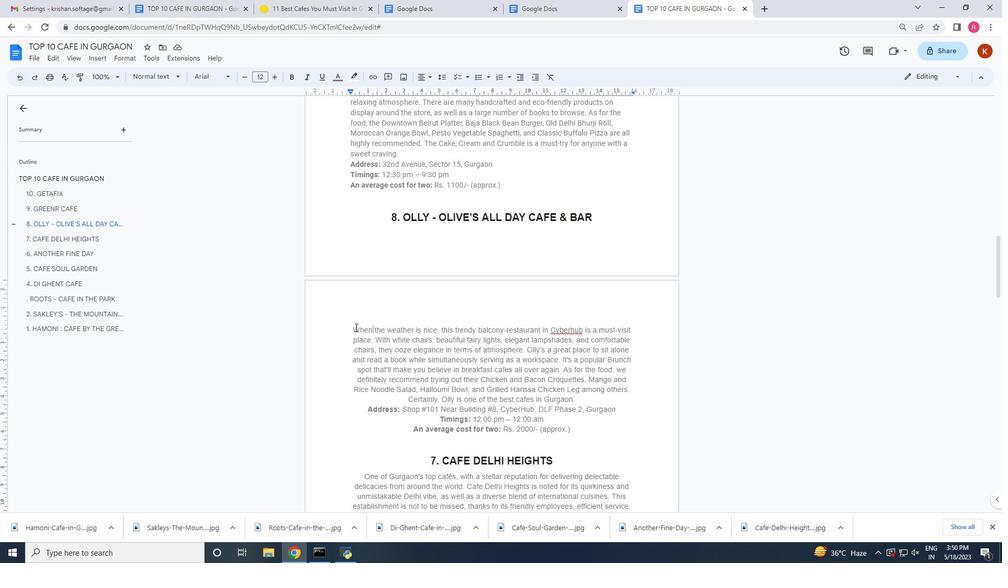 
Action: Mouse moved to (100, 56)
Screenshot: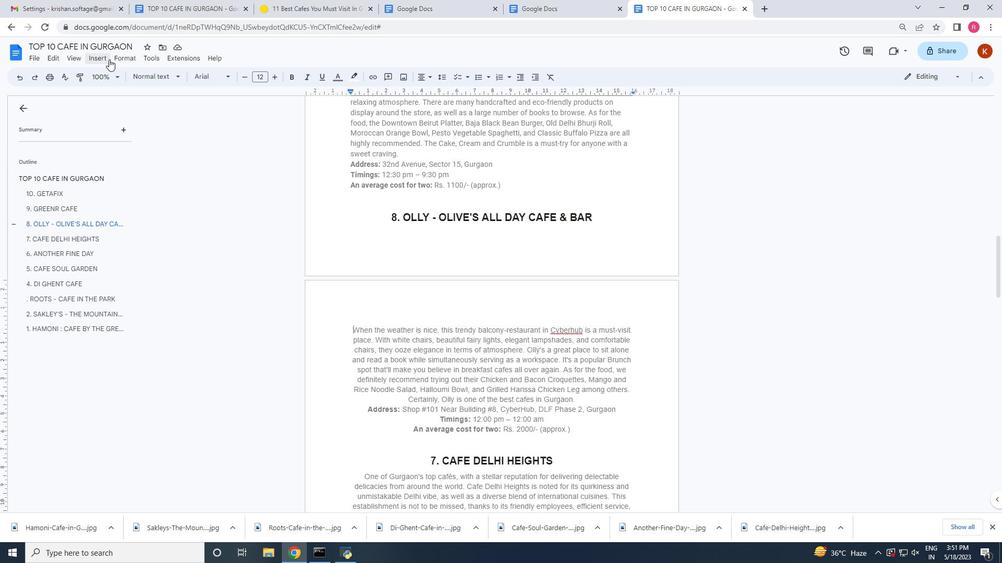 
Action: Mouse pressed left at (100, 56)
Screenshot: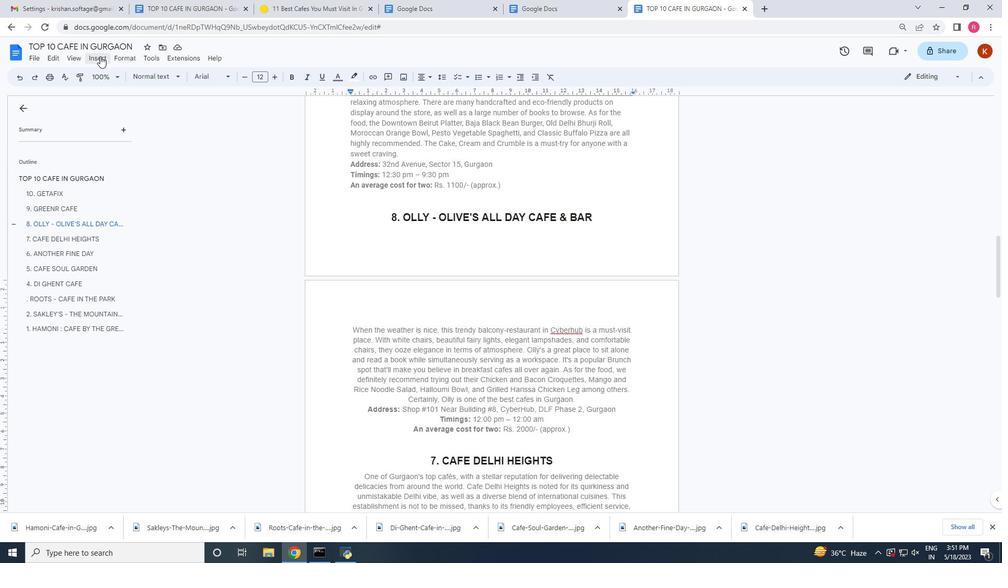 
Action: Mouse moved to (274, 82)
Screenshot: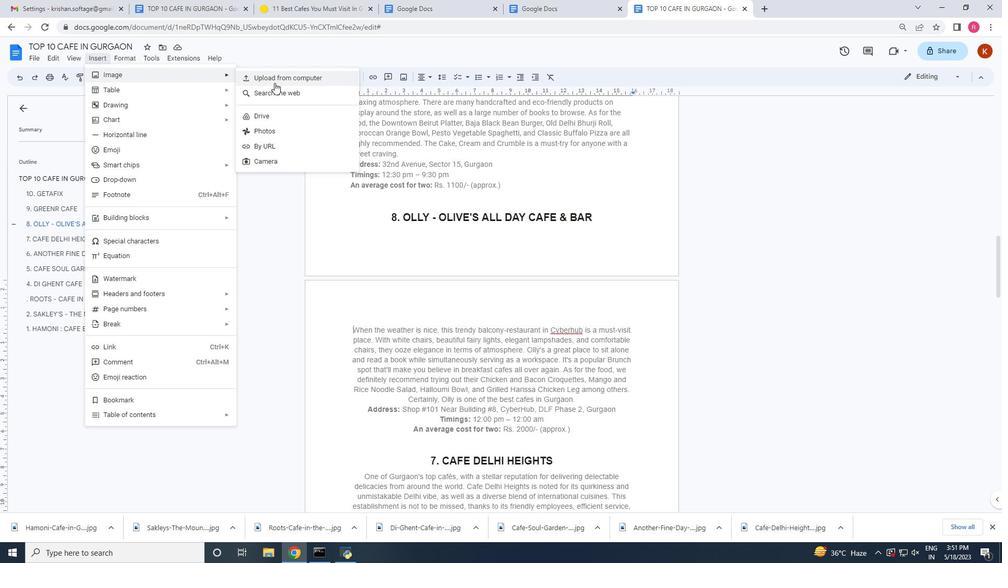 
Action: Mouse pressed left at (274, 82)
Screenshot: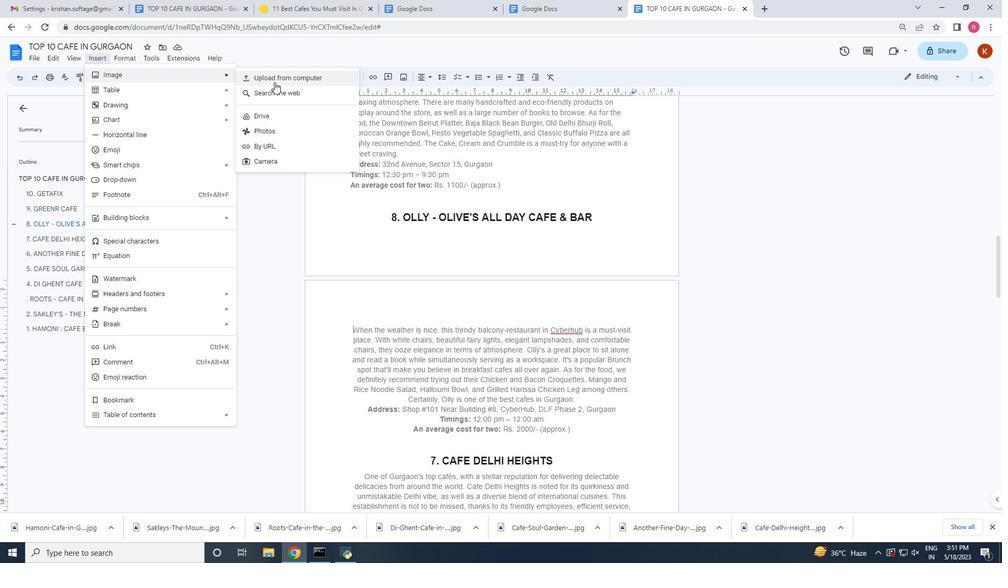 
Action: Mouse moved to (165, 177)
Screenshot: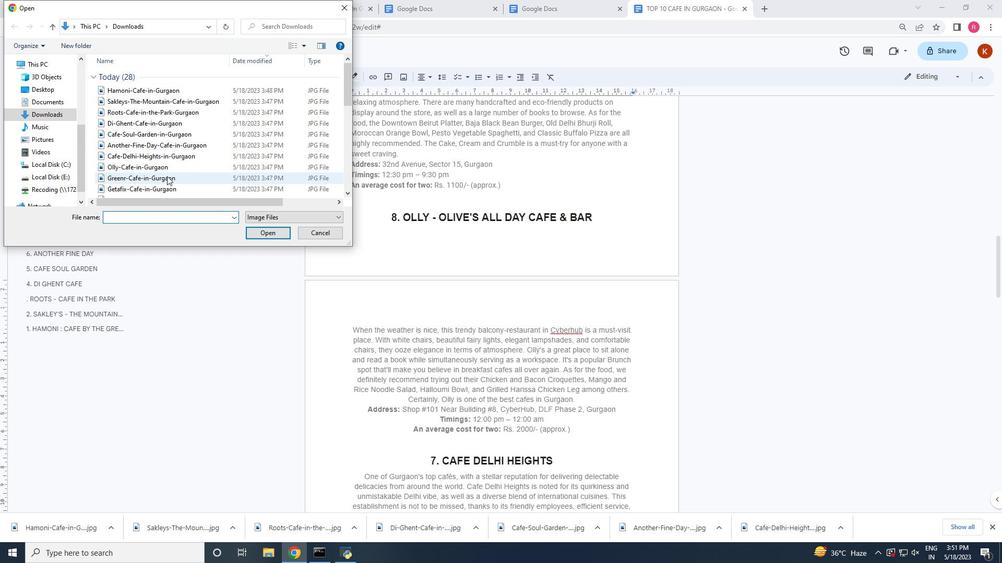 
Action: Mouse scrolled (165, 176) with delta (0, 0)
Screenshot: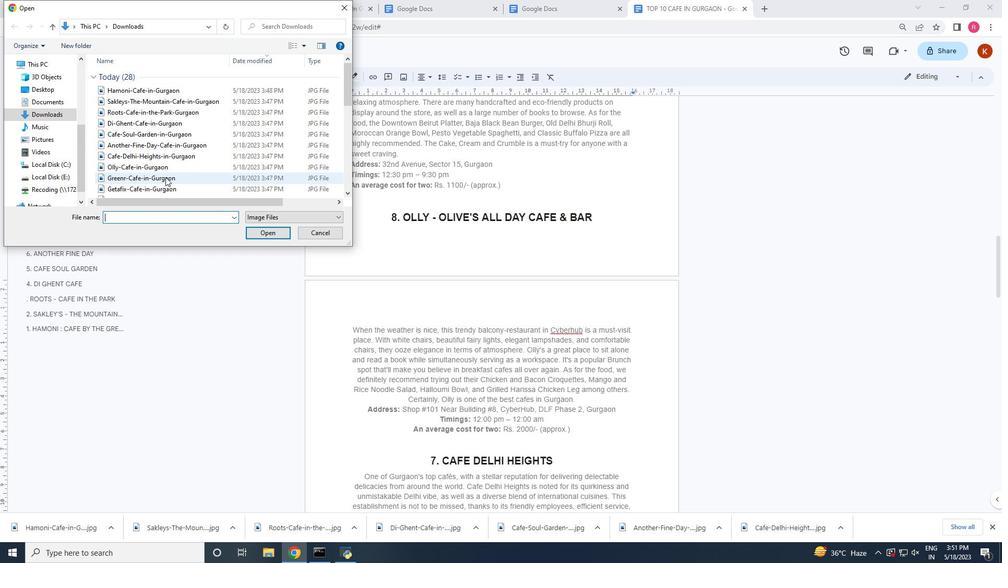 
Action: Mouse scrolled (165, 176) with delta (0, 0)
Screenshot: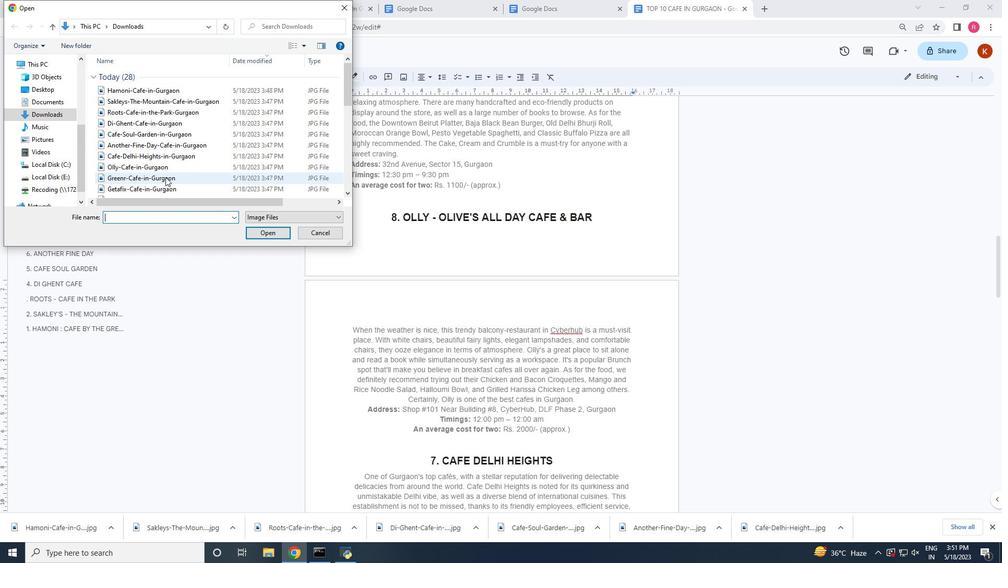 
Action: Mouse moved to (157, 105)
Screenshot: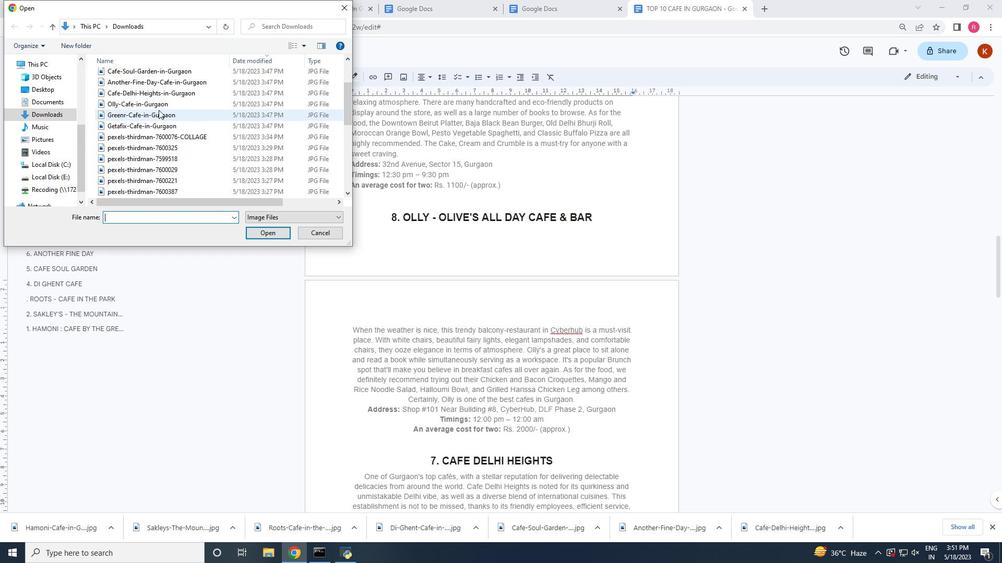 
Action: Mouse pressed left at (157, 105)
Screenshot: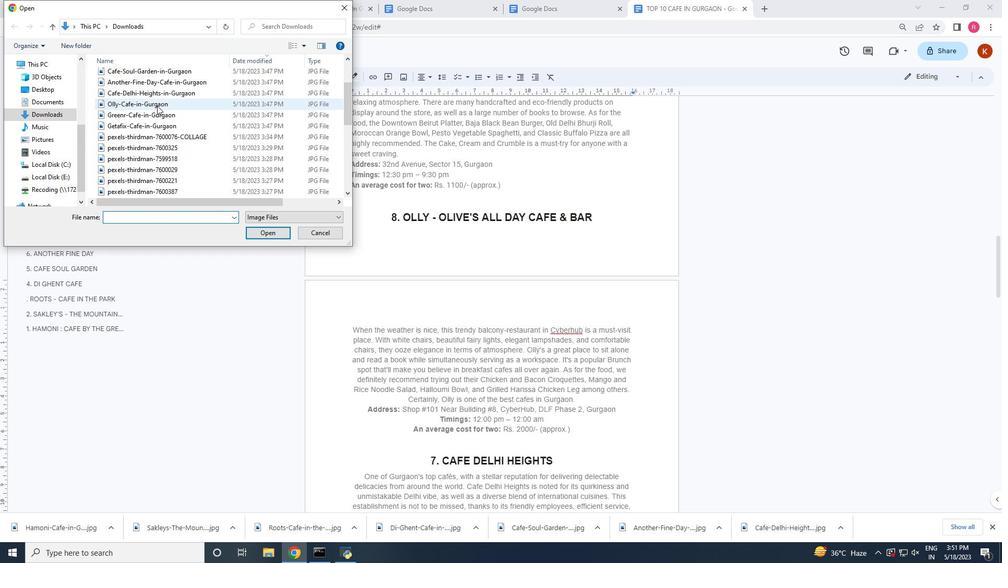 
Action: Mouse moved to (256, 232)
Screenshot: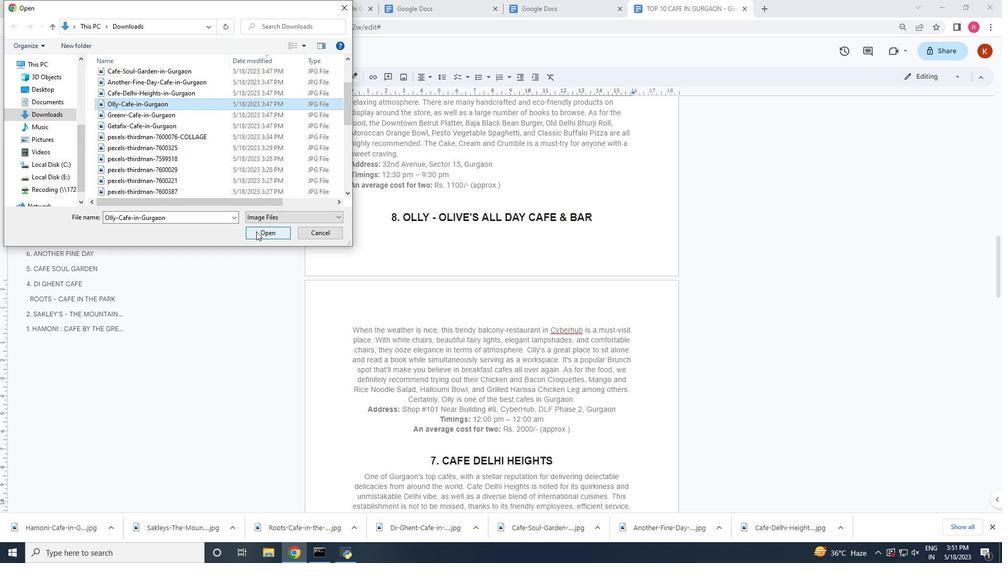 
Action: Mouse pressed left at (256, 232)
Screenshot: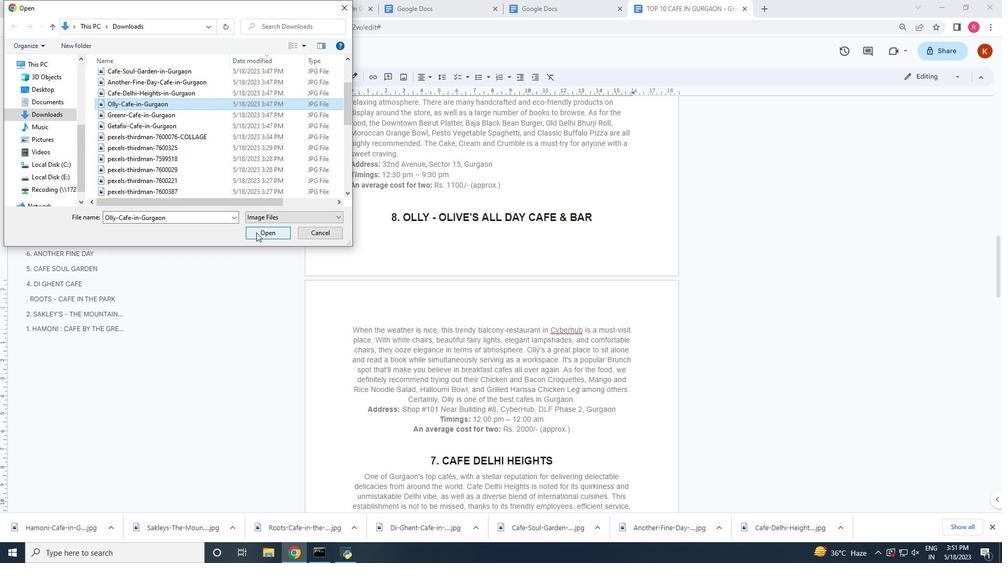 
Action: Mouse moved to (257, 263)
Screenshot: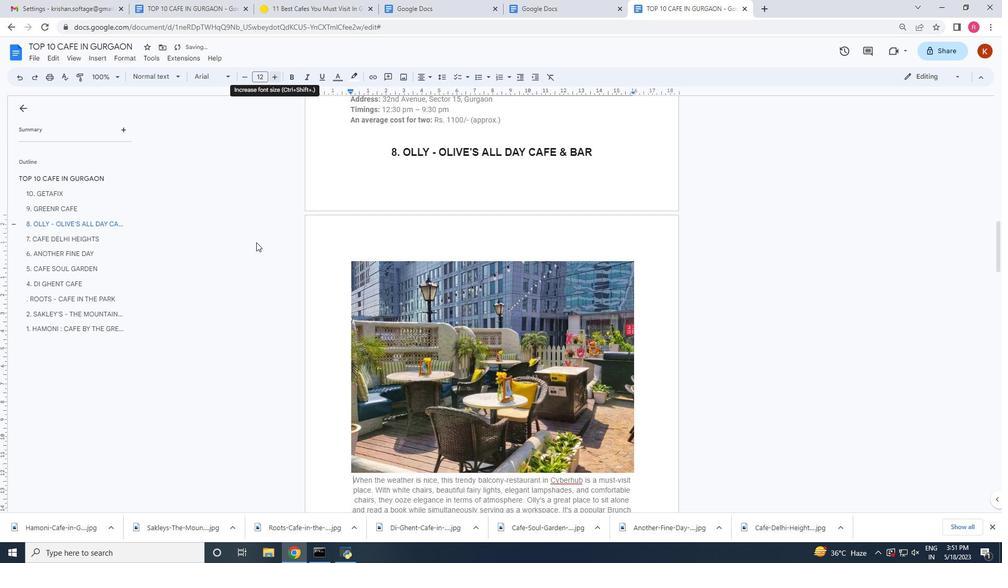 
Action: Mouse scrolled (257, 263) with delta (0, 0)
Screenshot: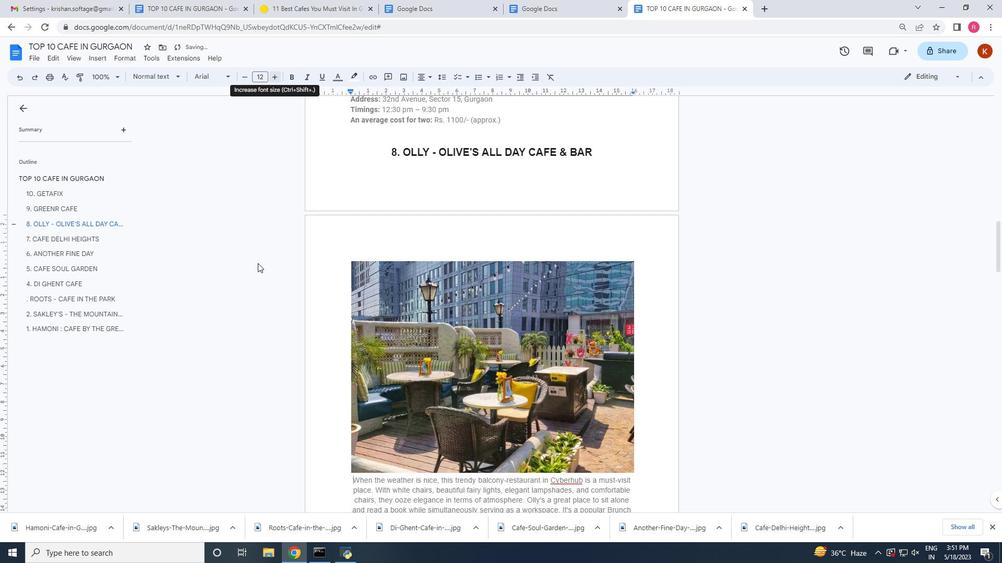 
Action: Mouse scrolled (257, 263) with delta (0, 0)
Screenshot: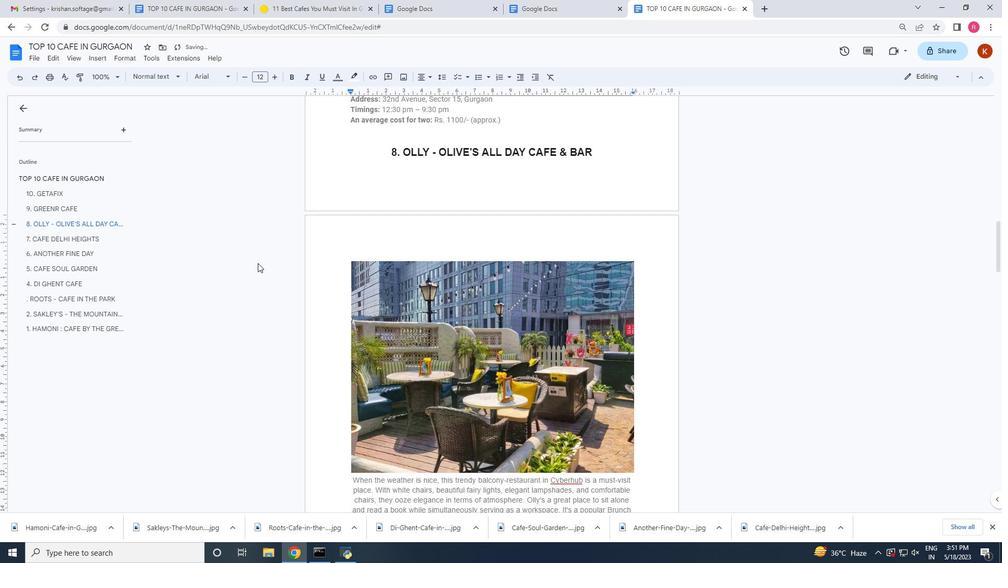 
Action: Mouse scrolled (257, 263) with delta (0, 0)
Screenshot: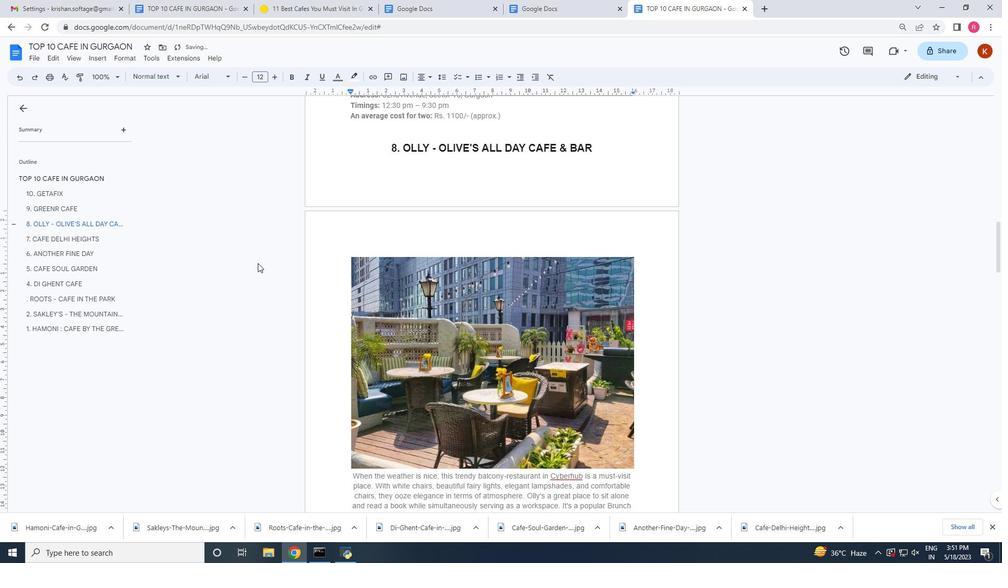 
Action: Mouse scrolled (257, 263) with delta (0, 0)
Screenshot: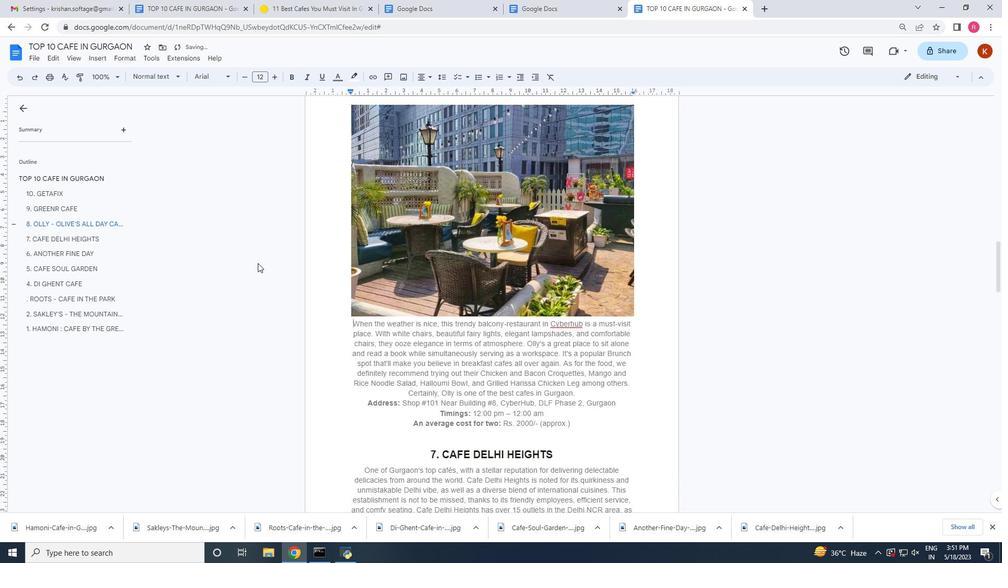 
Action: Mouse scrolled (257, 263) with delta (0, 0)
Screenshot: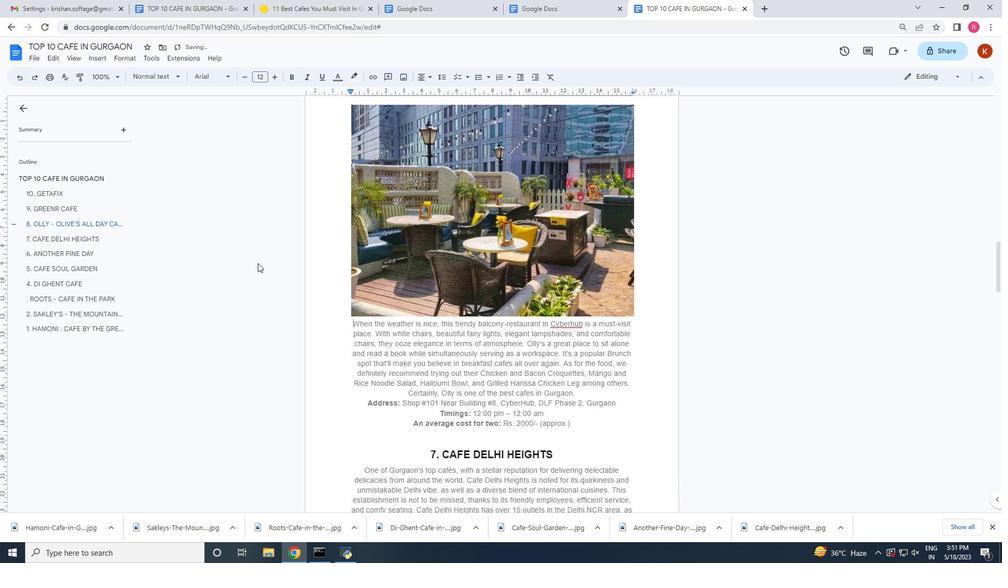 
Action: Mouse scrolled (257, 263) with delta (0, 0)
Screenshot: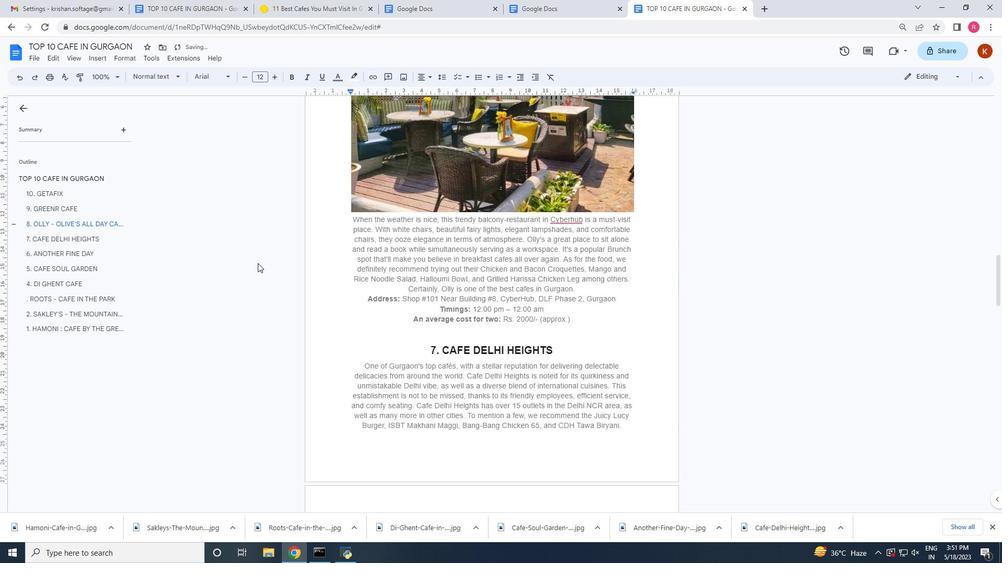 
Action: Mouse scrolled (257, 263) with delta (0, 0)
Screenshot: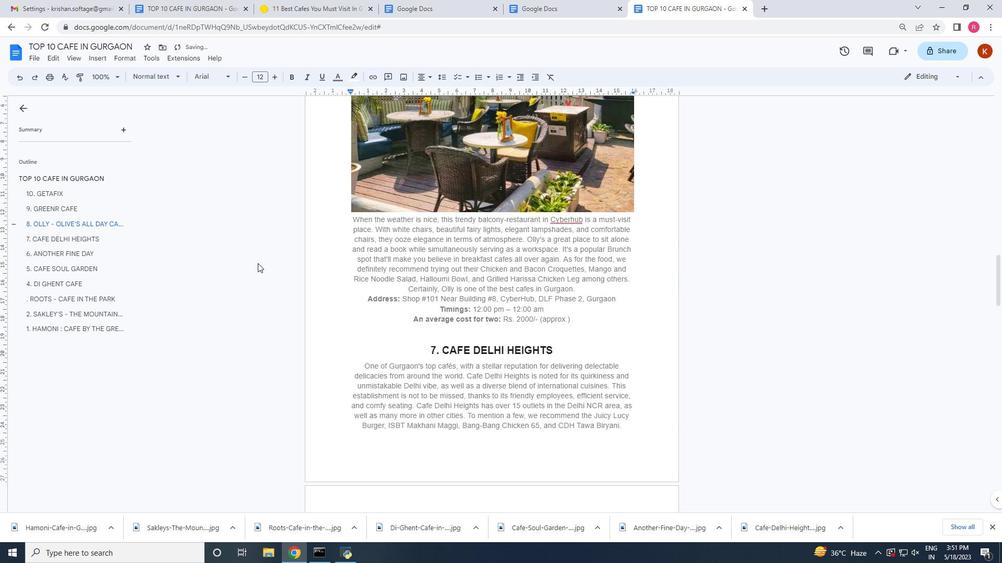 
Action: Mouse scrolled (257, 263) with delta (0, 0)
Screenshot: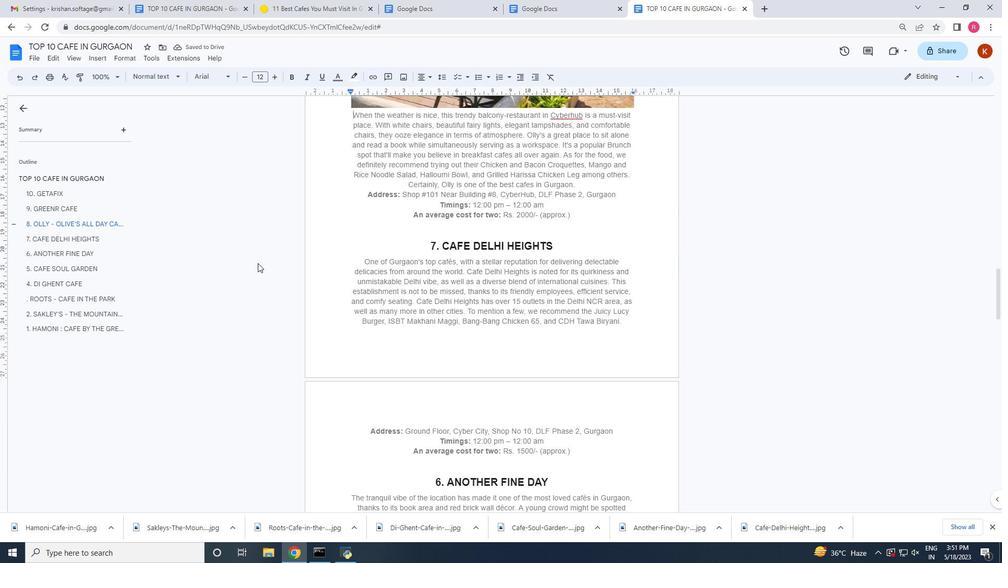 
Action: Mouse scrolled (257, 263) with delta (0, 0)
Screenshot: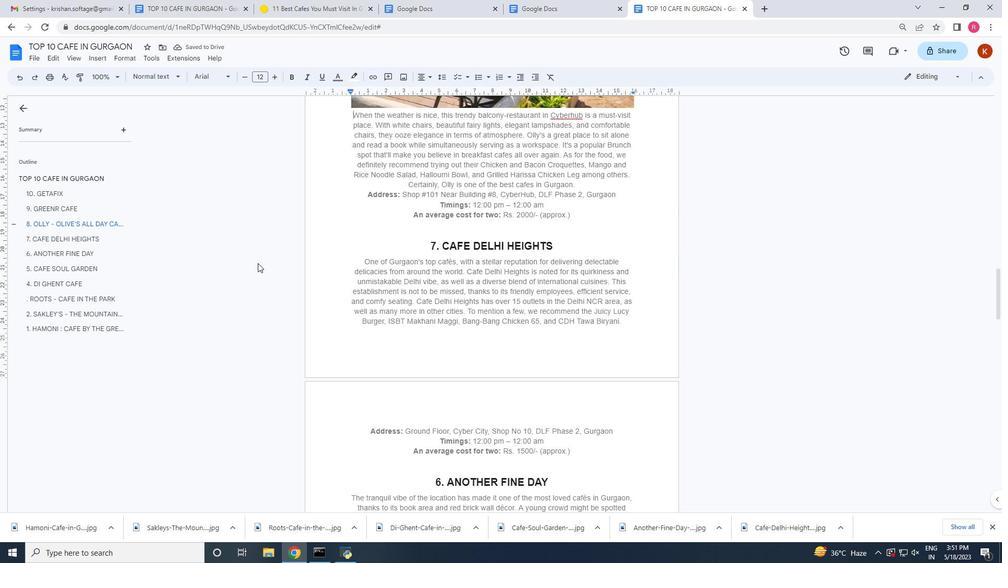 
Action: Mouse moved to (304, 250)
Screenshot: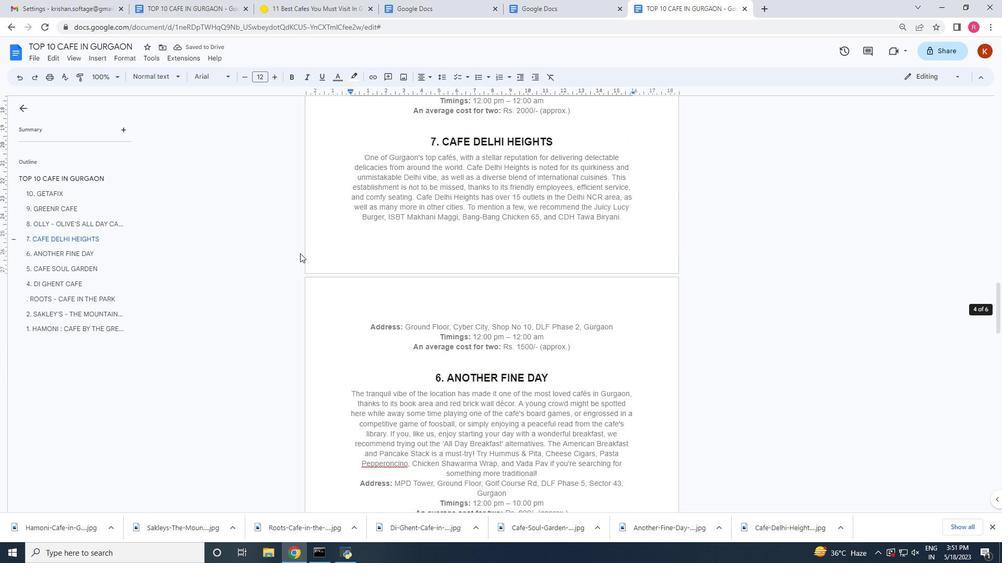 
Action: Mouse scrolled (304, 251) with delta (0, 0)
Screenshot: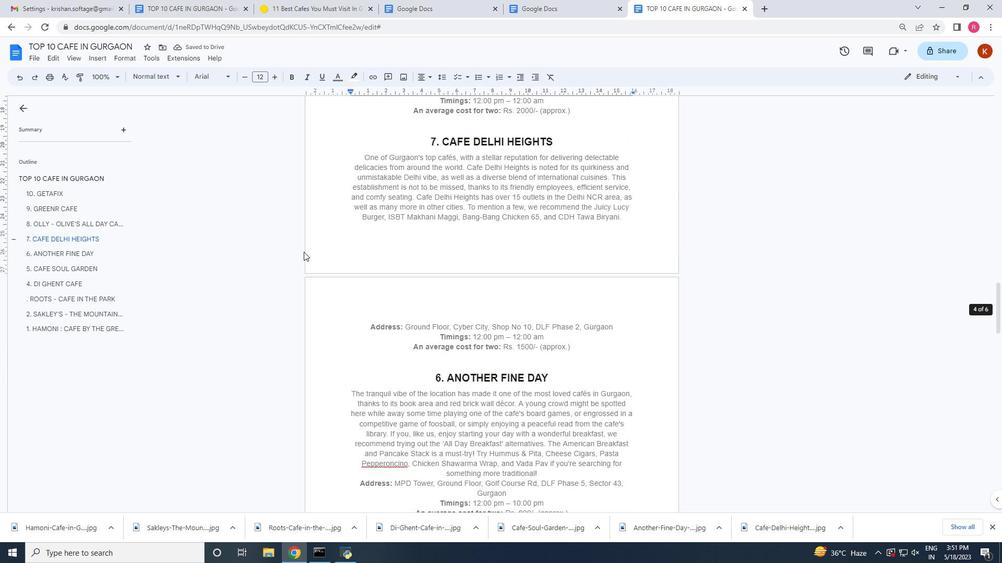 
Action: Mouse scrolled (304, 251) with delta (0, 0)
Screenshot: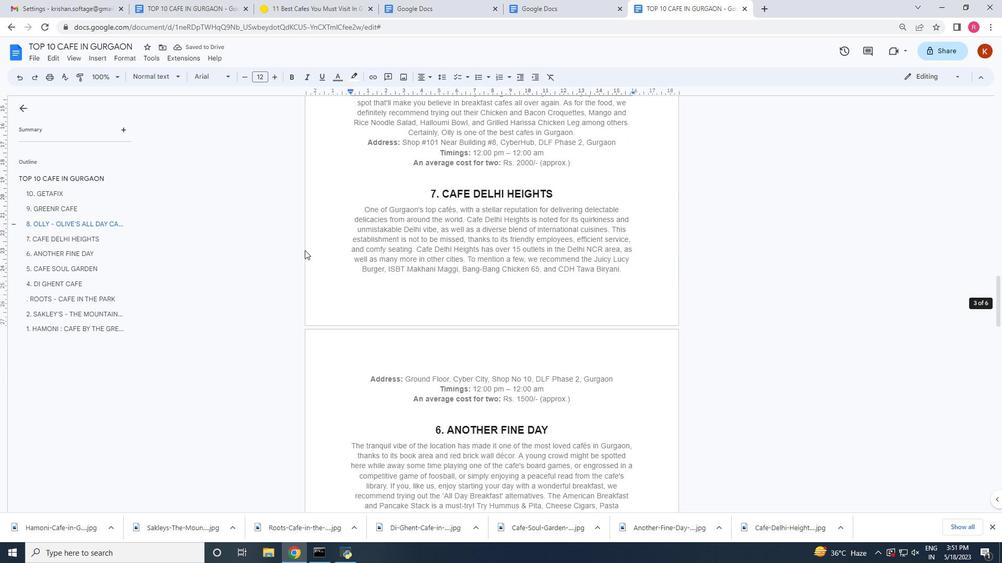 
Action: Mouse scrolled (304, 251) with delta (0, 0)
Screenshot: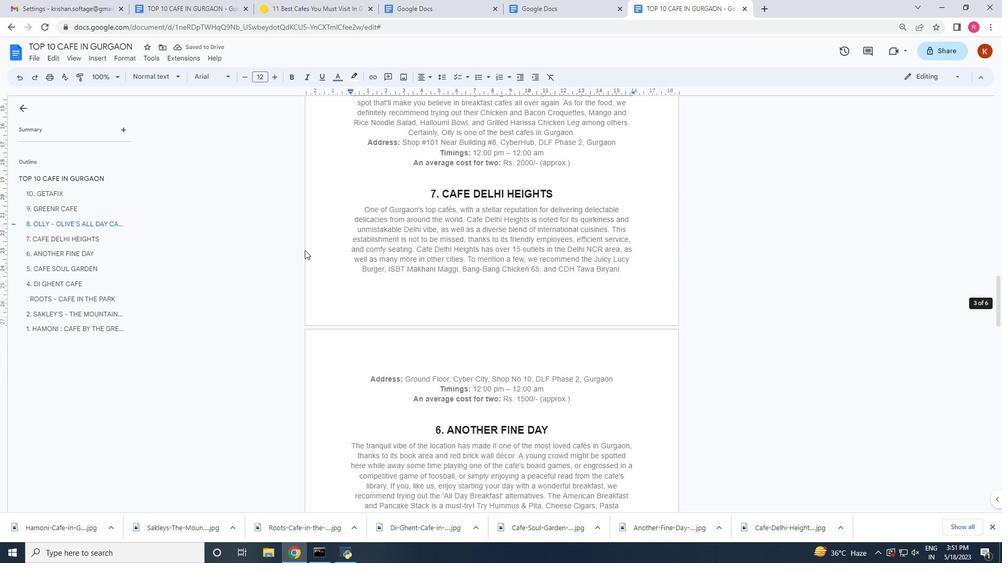 
Action: Mouse moved to (561, 297)
Screenshot: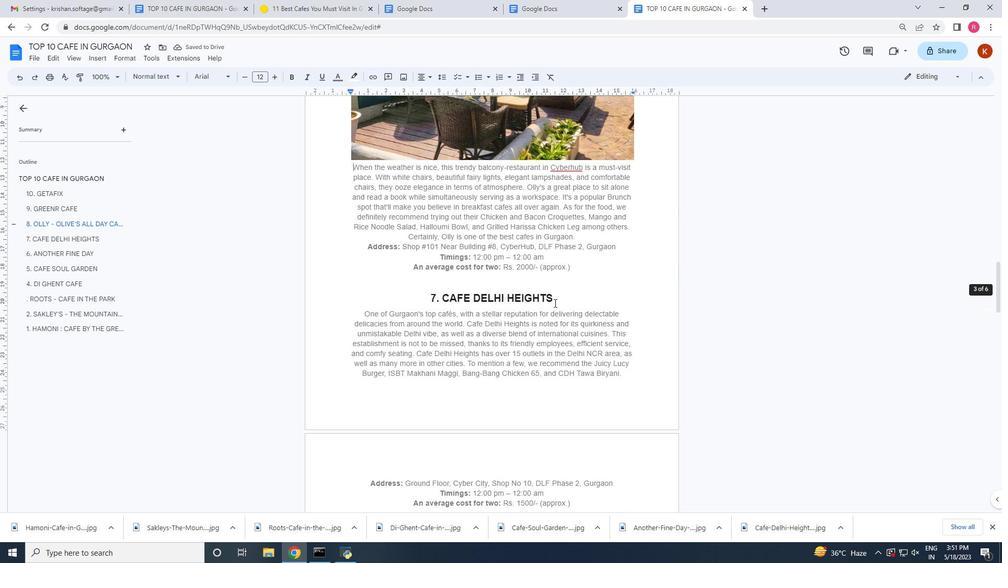 
Action: Mouse pressed left at (561, 297)
Screenshot: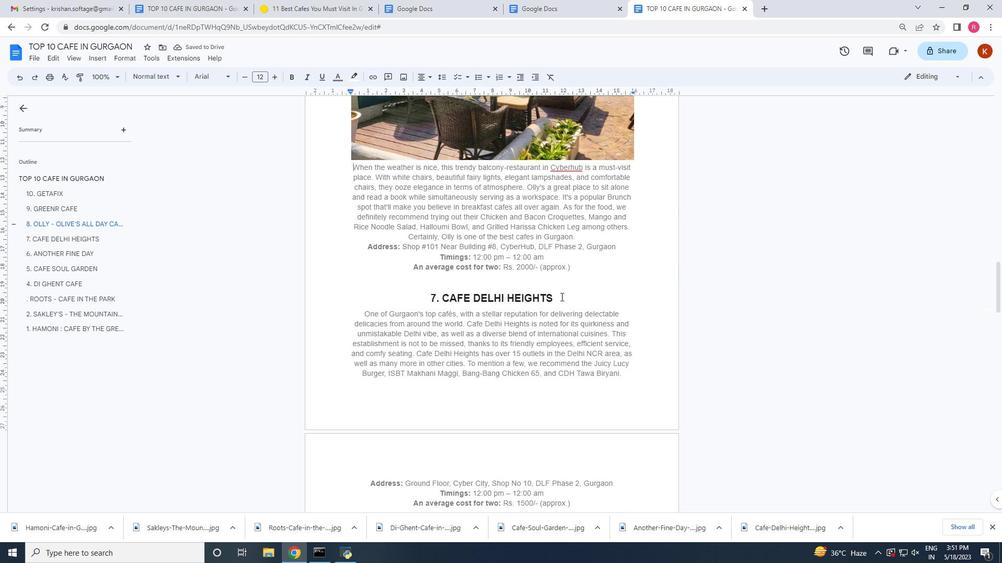 
Action: Key pressed <Key.enter>
Screenshot: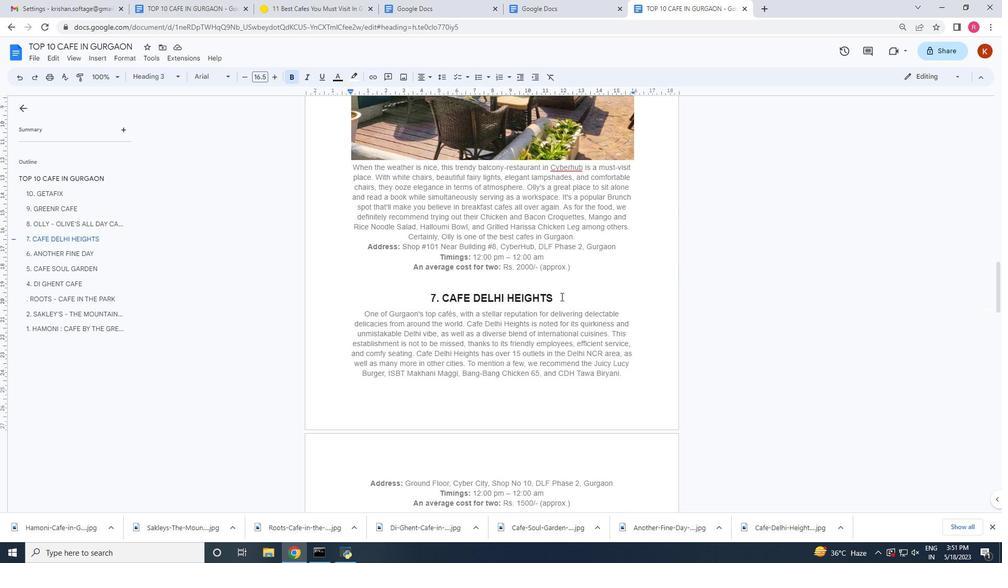 
Action: Mouse moved to (329, 167)
Screenshot: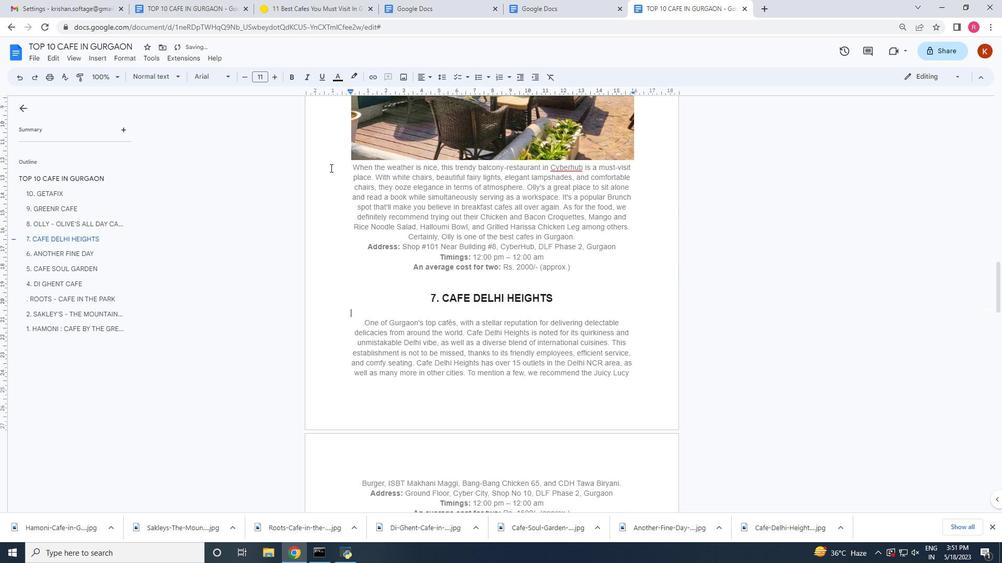 
Action: Mouse scrolled (329, 168) with delta (0, 0)
Screenshot: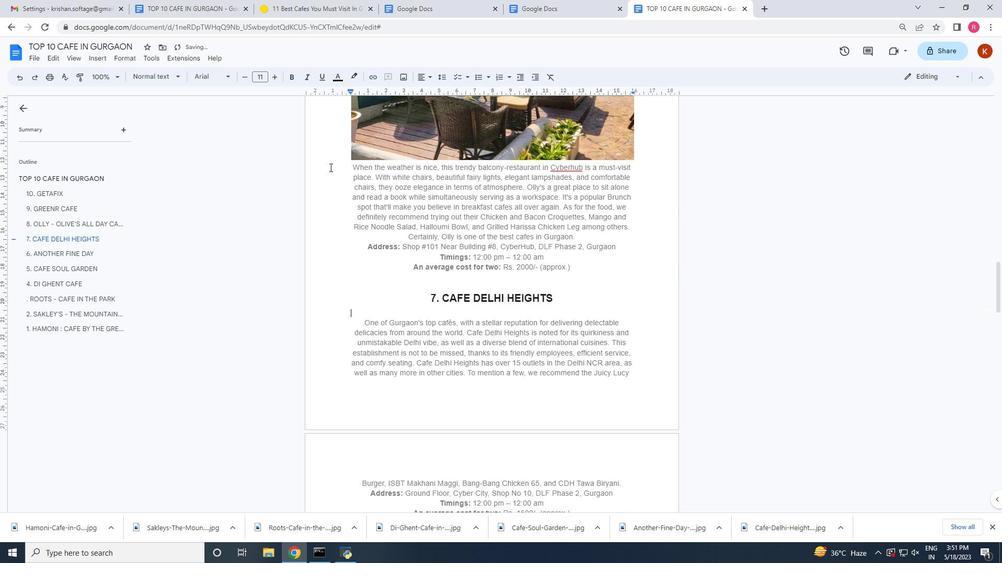 
Action: Mouse moved to (329, 167)
Screenshot: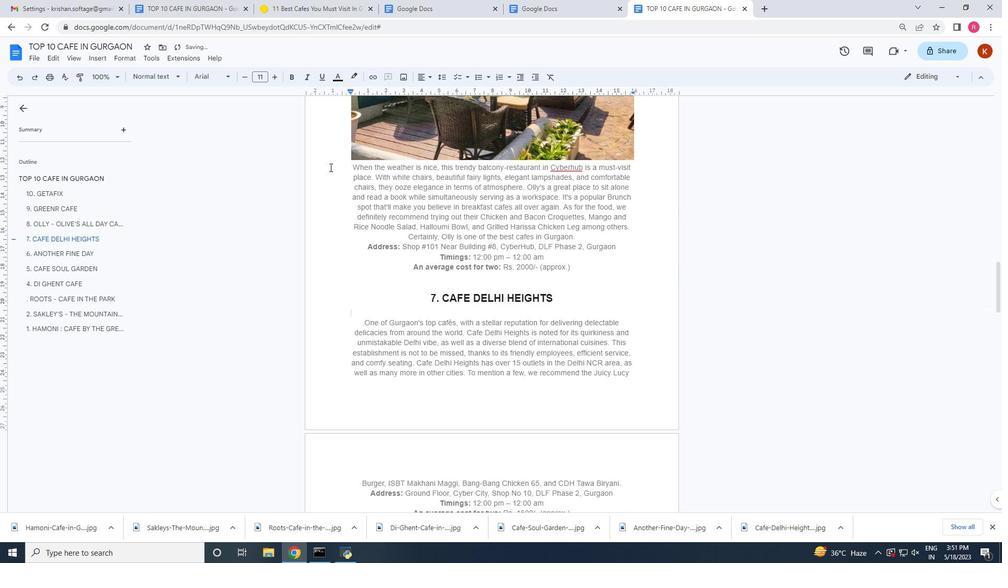 
Action: Mouse scrolled (329, 168) with delta (0, 0)
Screenshot: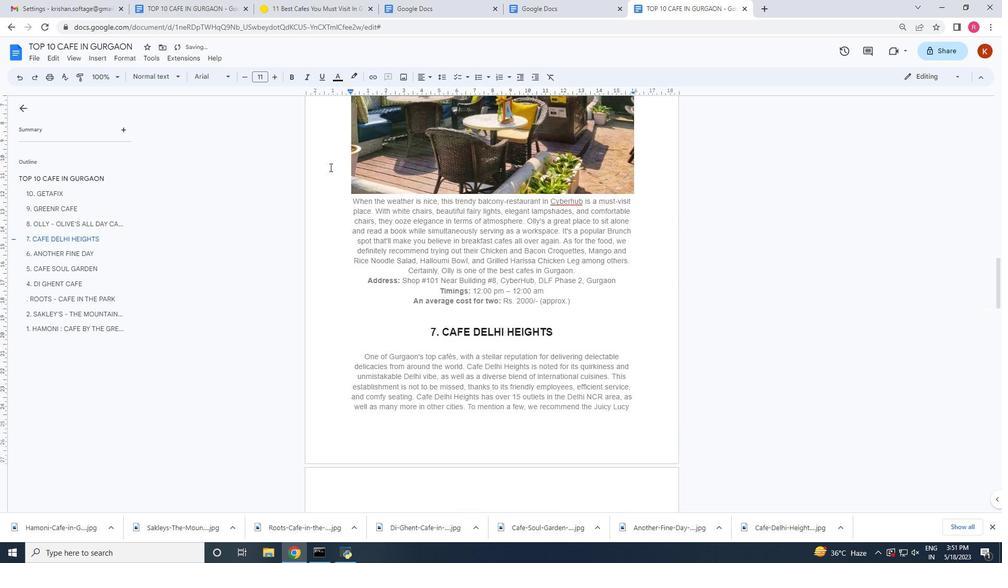 
Action: Mouse scrolled (329, 168) with delta (0, 0)
Screenshot: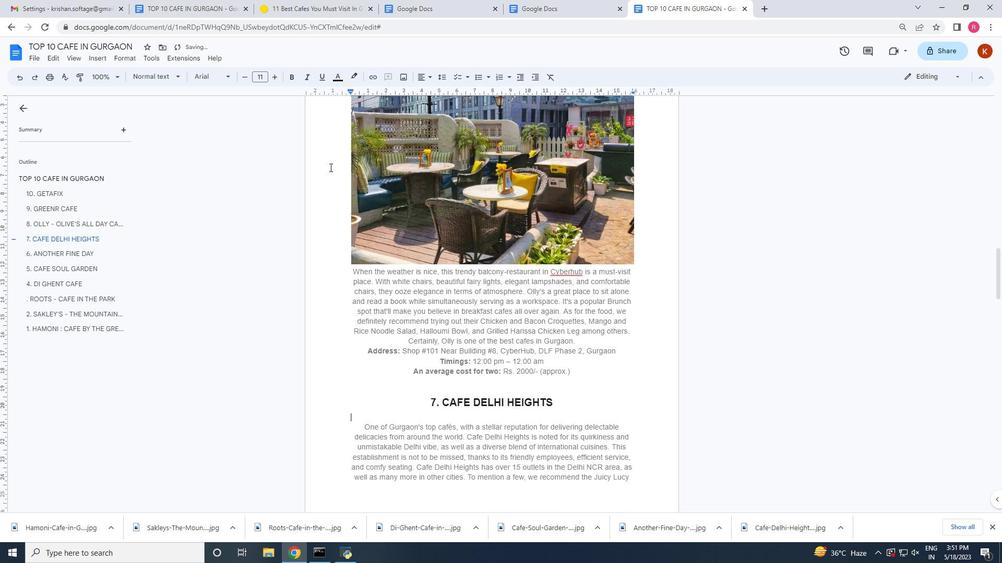 
Action: Mouse scrolled (329, 168) with delta (0, 0)
Screenshot: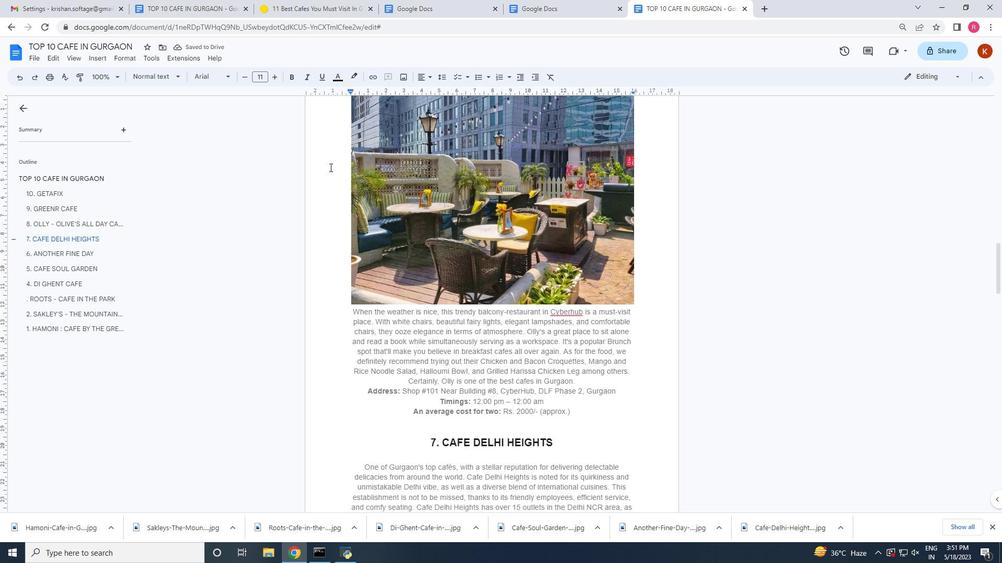 
Action: Mouse moved to (329, 167)
Screenshot: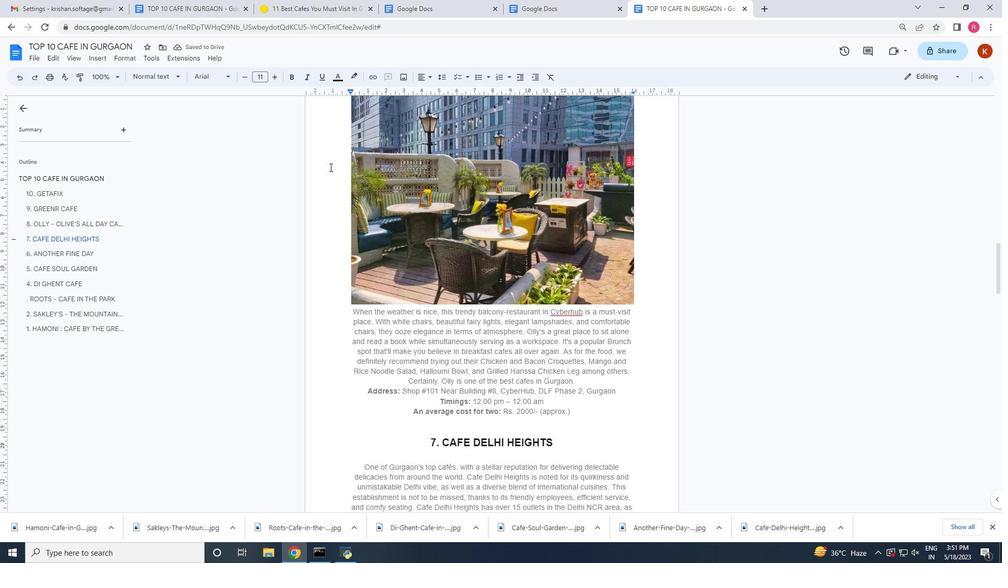 
Action: Mouse scrolled (329, 168) with delta (0, 0)
